 Task: Look for Airbnb options in Uyo, Nigeria from 1st November, 2023 to 4th November, 2023 for 1 adult.1  bedroom having 1 bed and 1 bathroom. Property type can be flat. Amenities needed are: wifi. Booking option can be shelf check-in. Look for 3 properties as per requirement.
Action: Mouse moved to (565, 123)
Screenshot: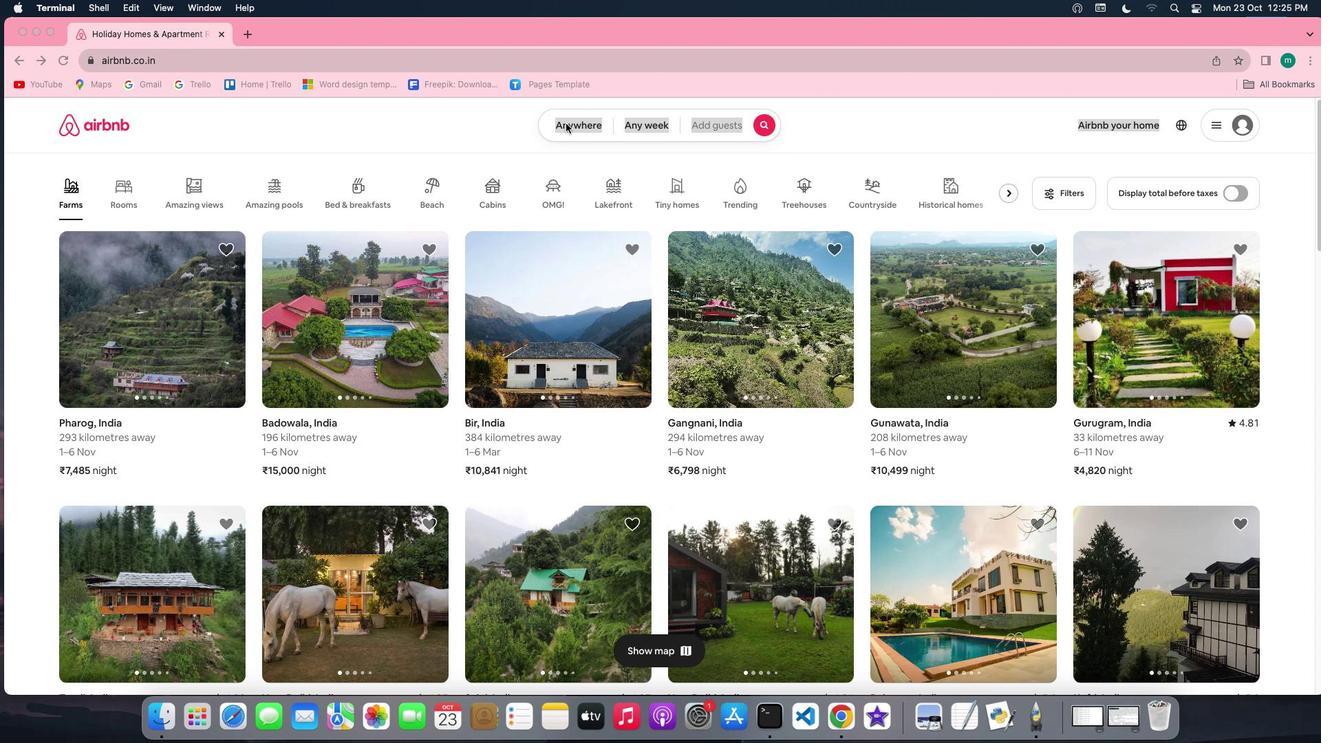 
Action: Mouse pressed left at (565, 123)
Screenshot: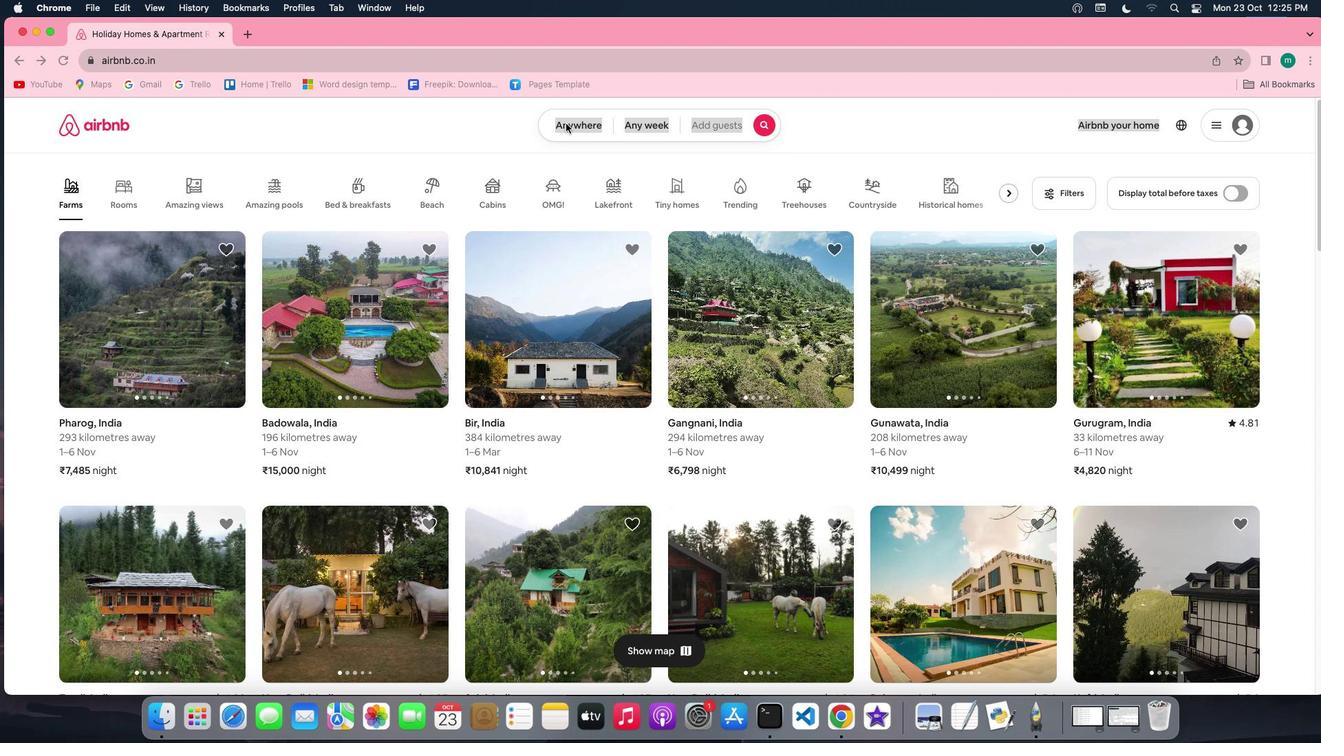 
Action: Mouse pressed left at (565, 123)
Screenshot: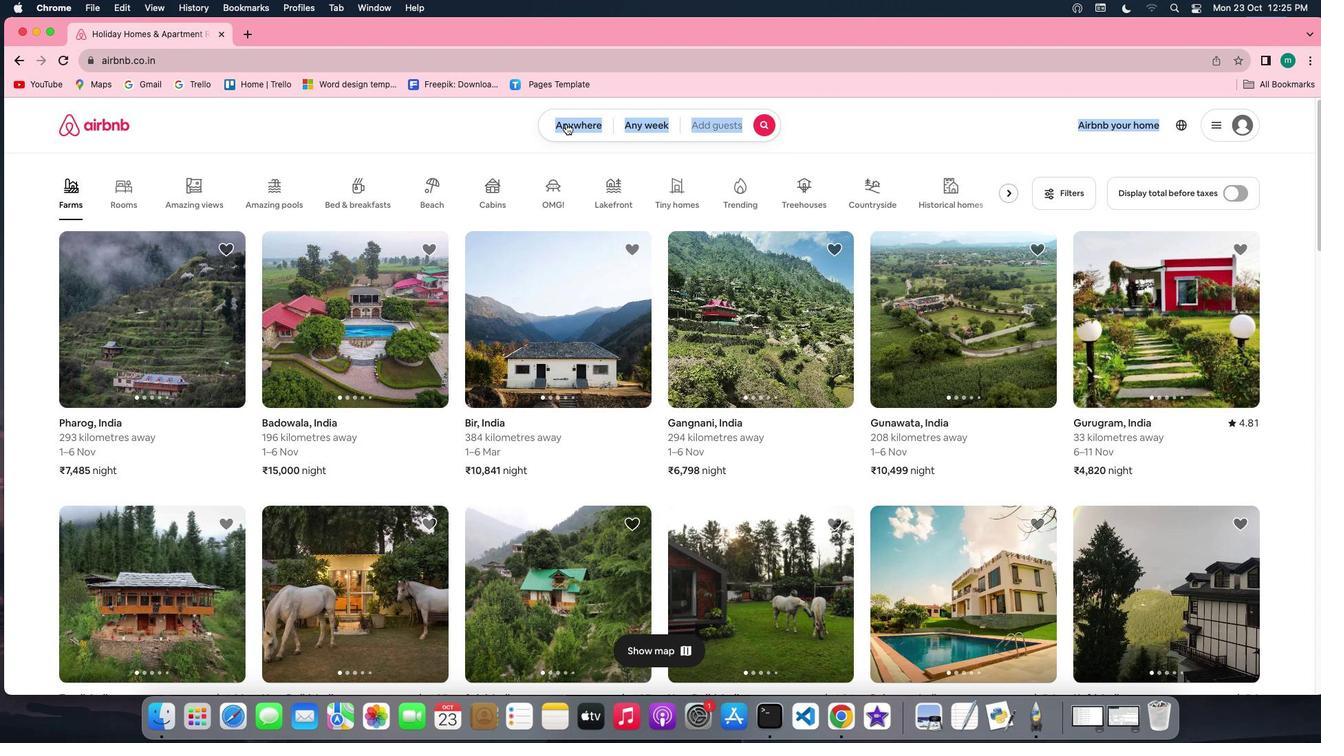 
Action: Mouse moved to (493, 181)
Screenshot: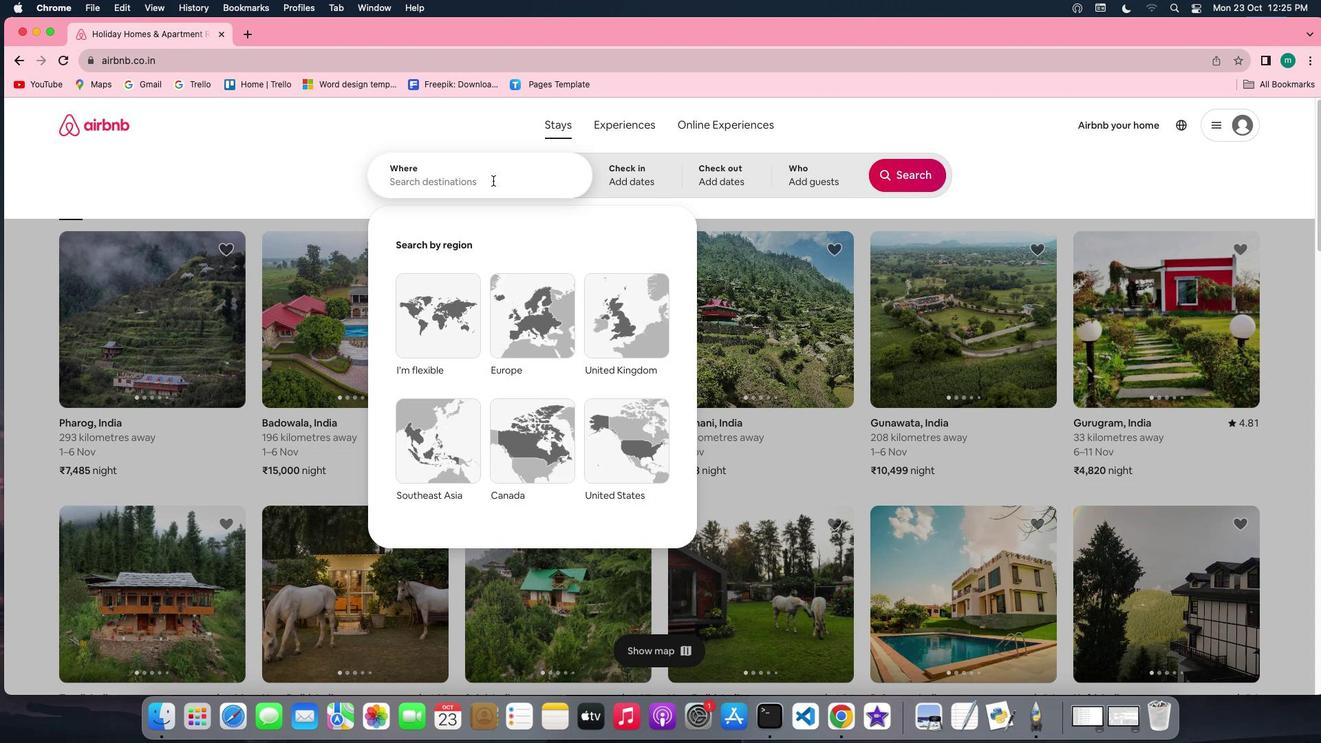 
Action: Key pressed Key.shift'U''y''o'','Key.spaceKey.shift'n''i''g''e''r''i''a'
Screenshot: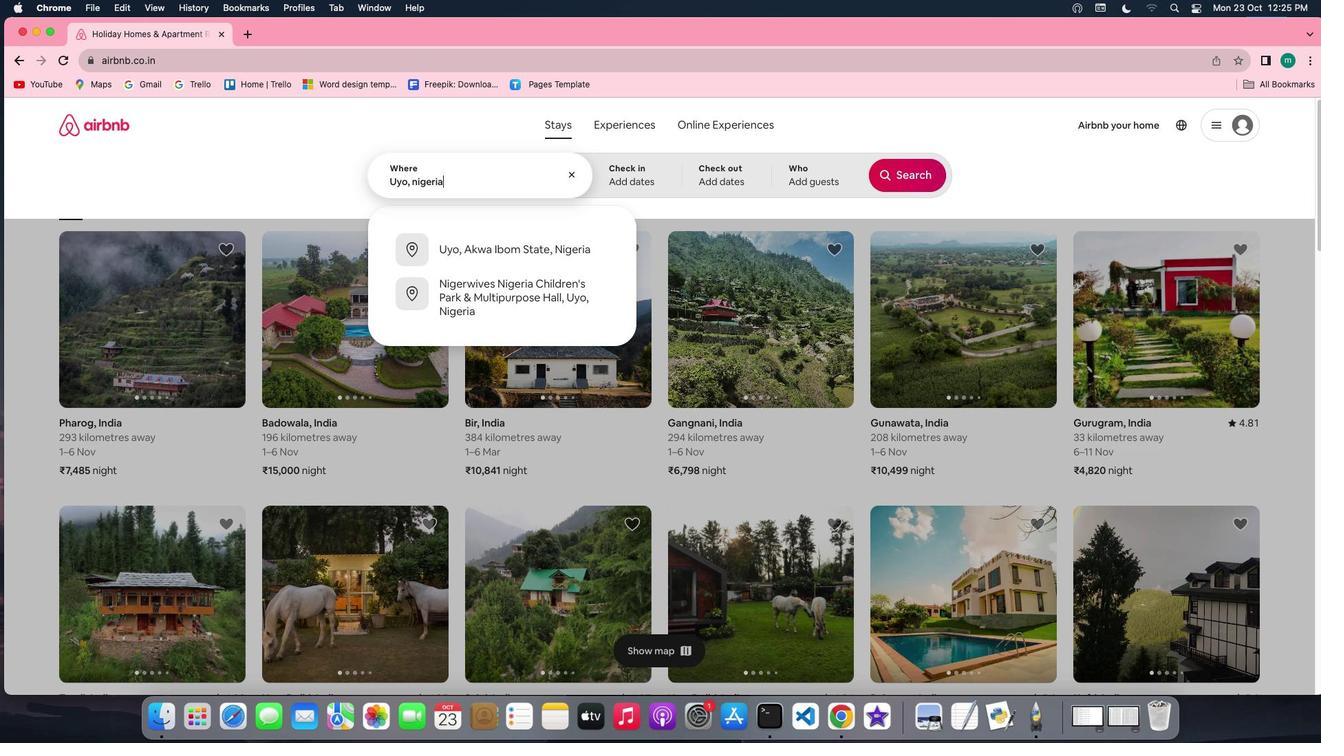 
Action: Mouse moved to (620, 177)
Screenshot: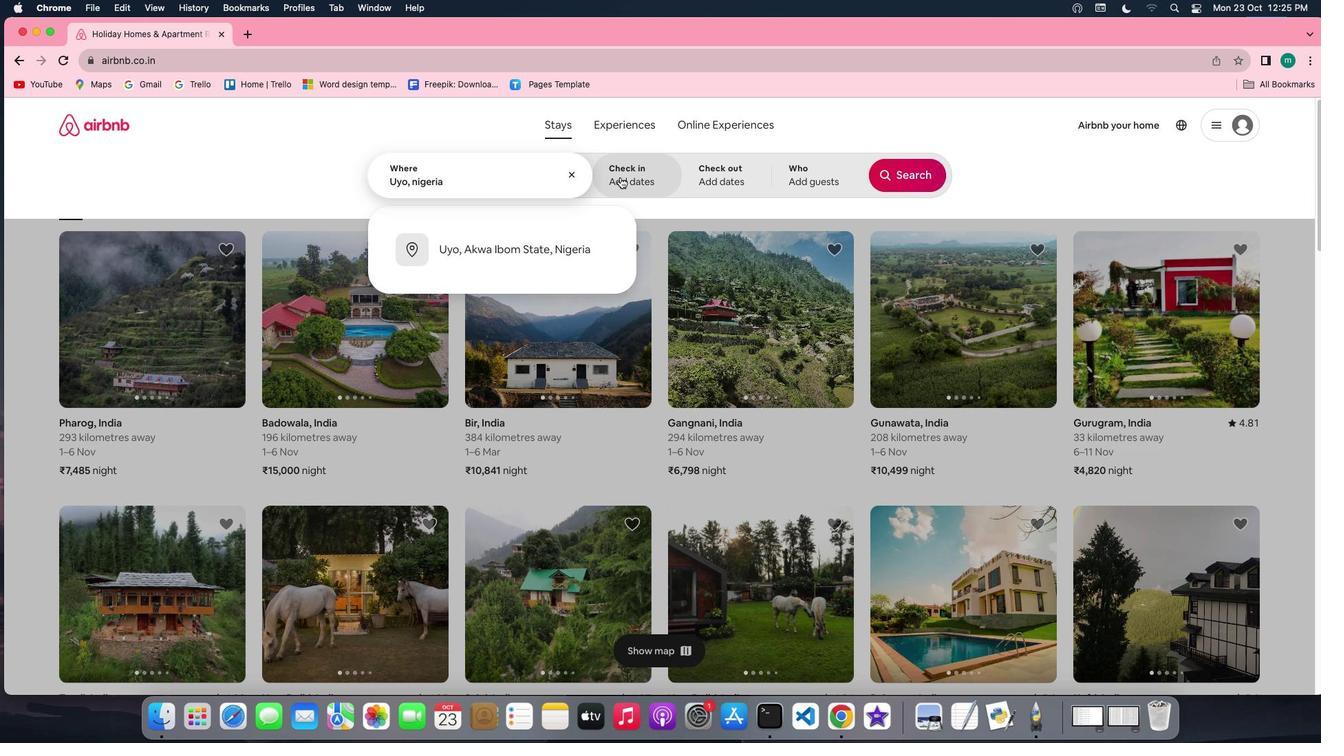 
Action: Mouse pressed left at (620, 177)
Screenshot: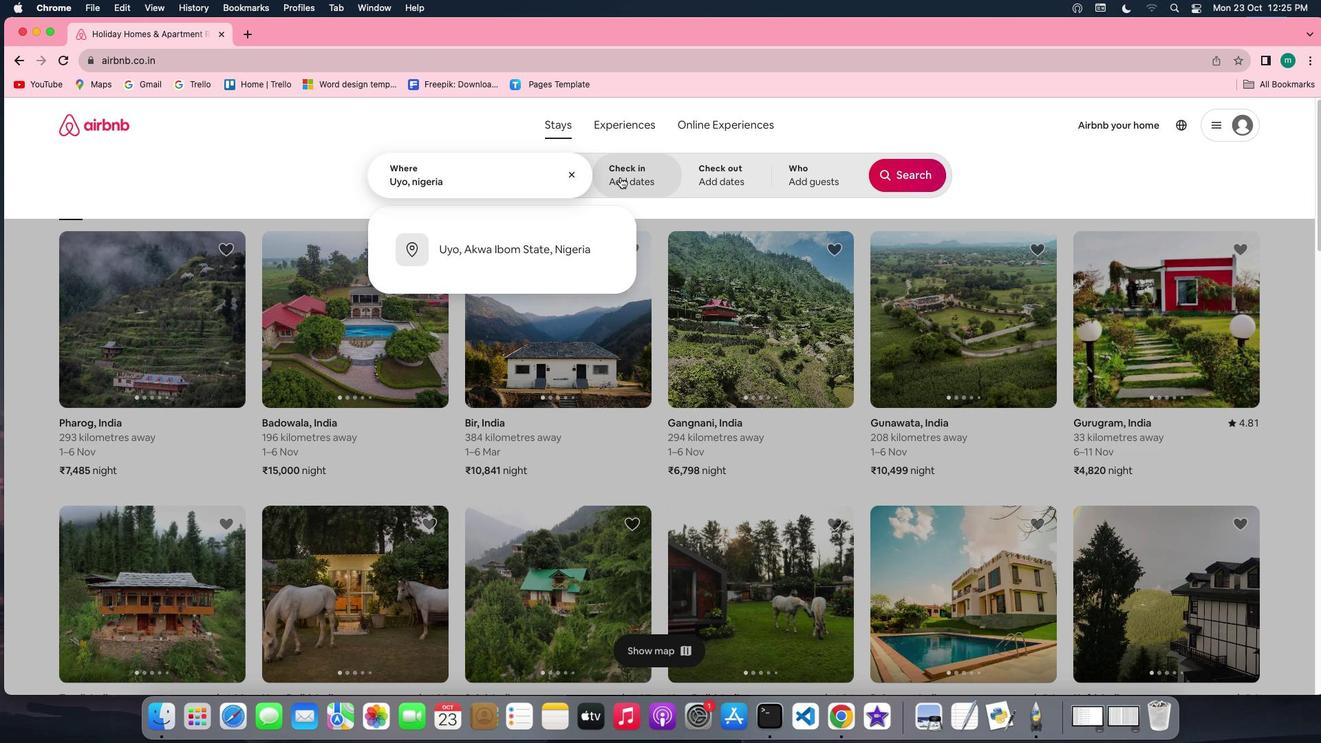 
Action: Mouse moved to (788, 330)
Screenshot: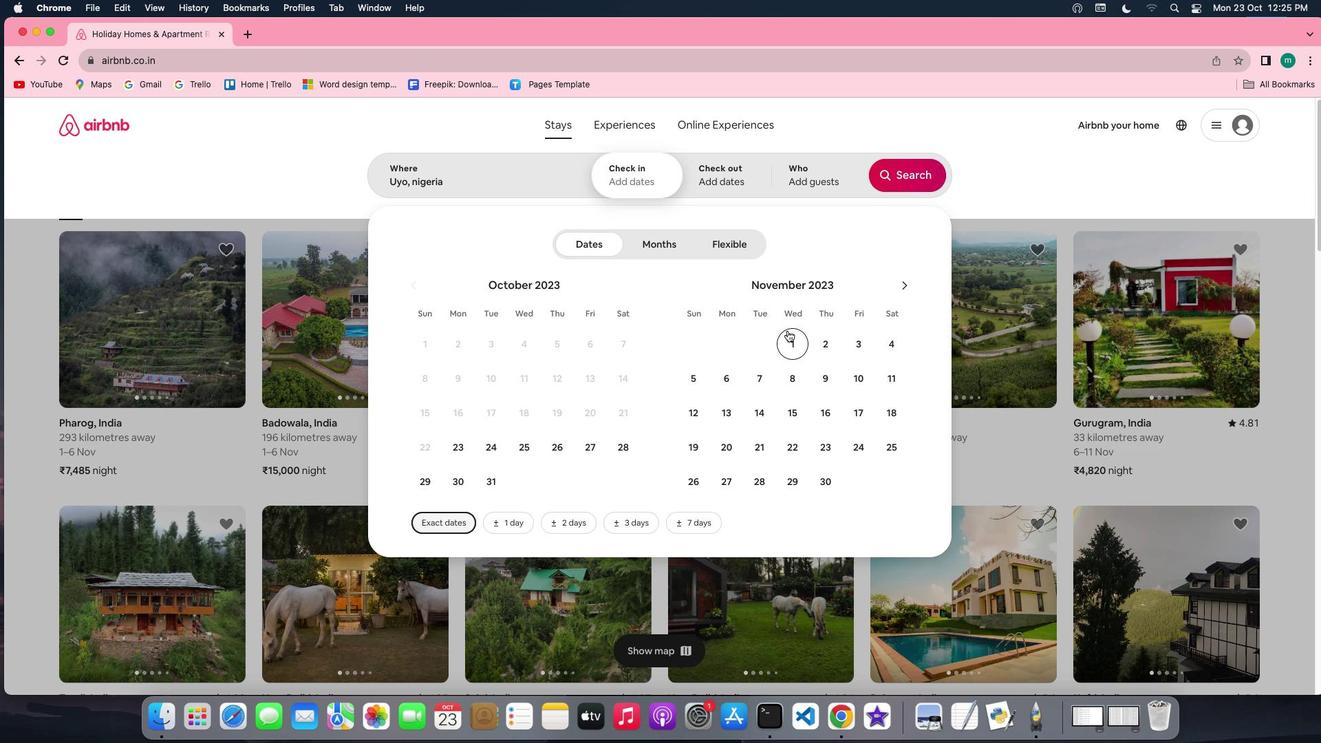 
Action: Mouse pressed left at (788, 330)
Screenshot: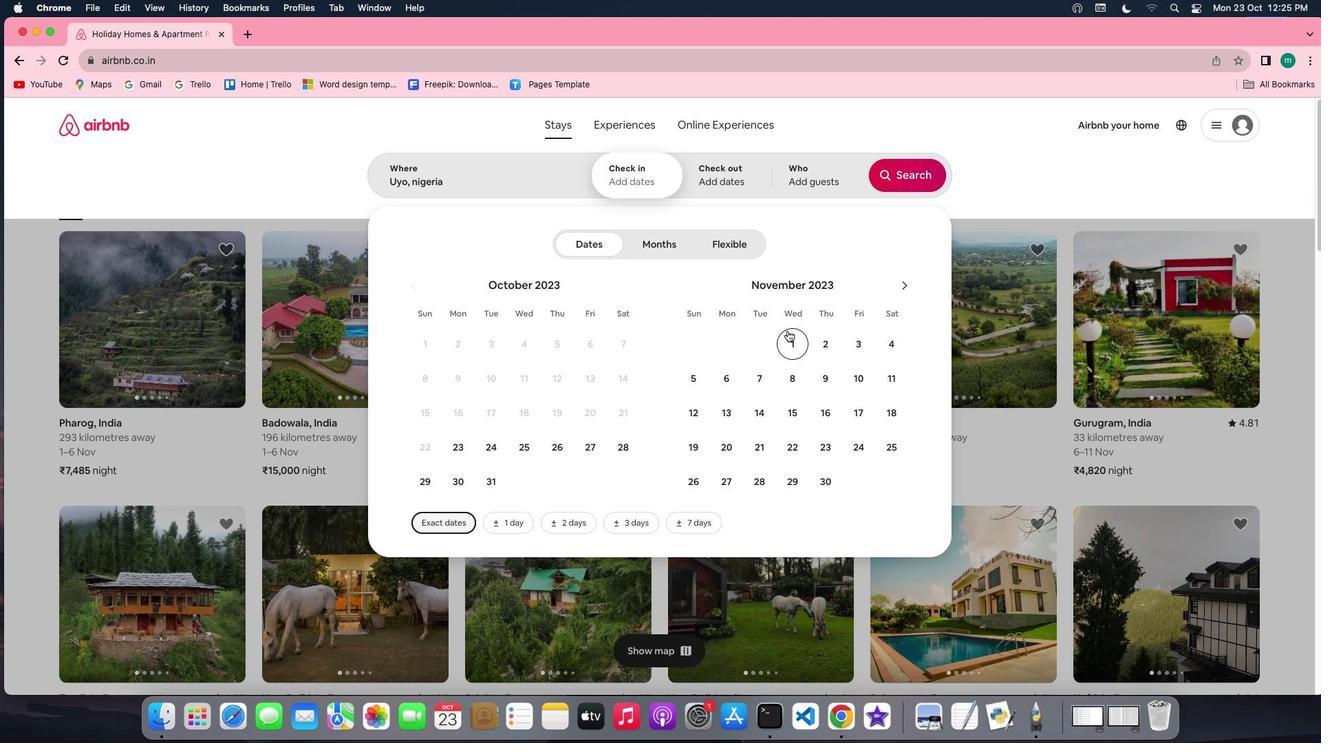 
Action: Mouse moved to (876, 346)
Screenshot: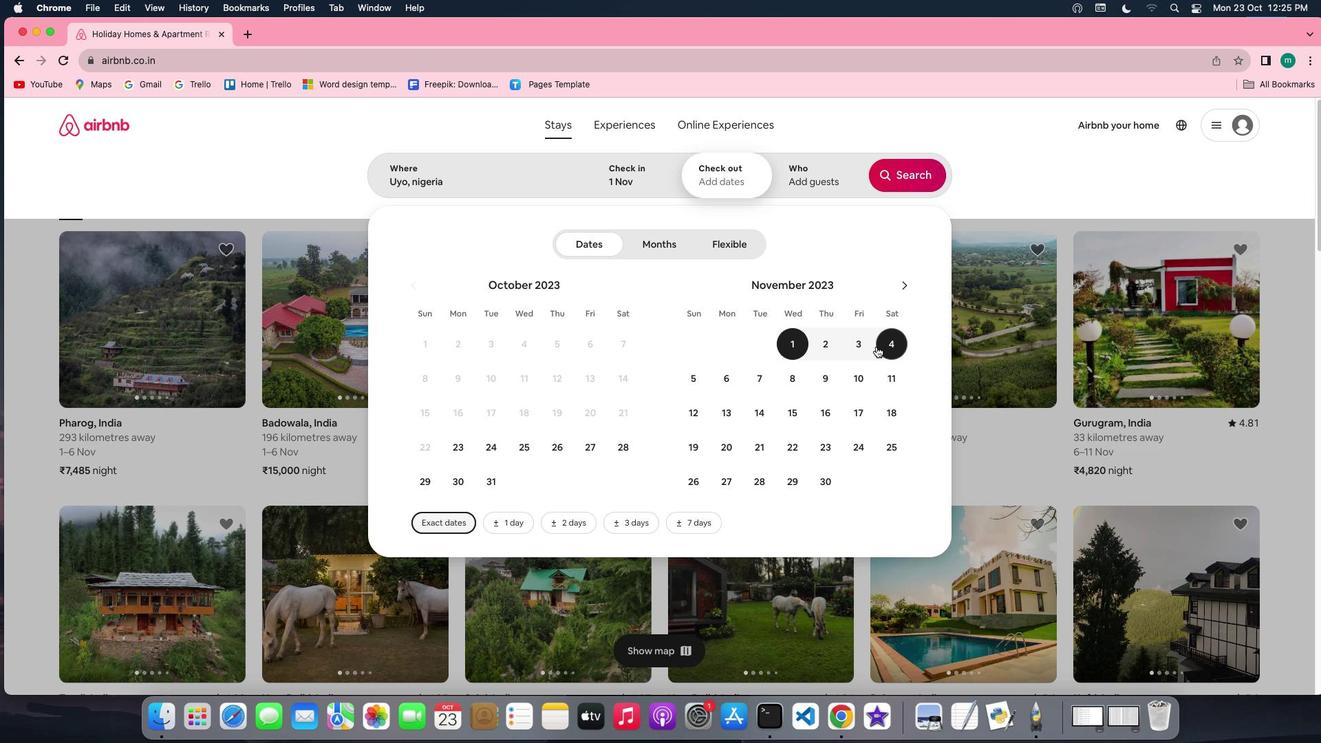 
Action: Mouse pressed left at (876, 346)
Screenshot: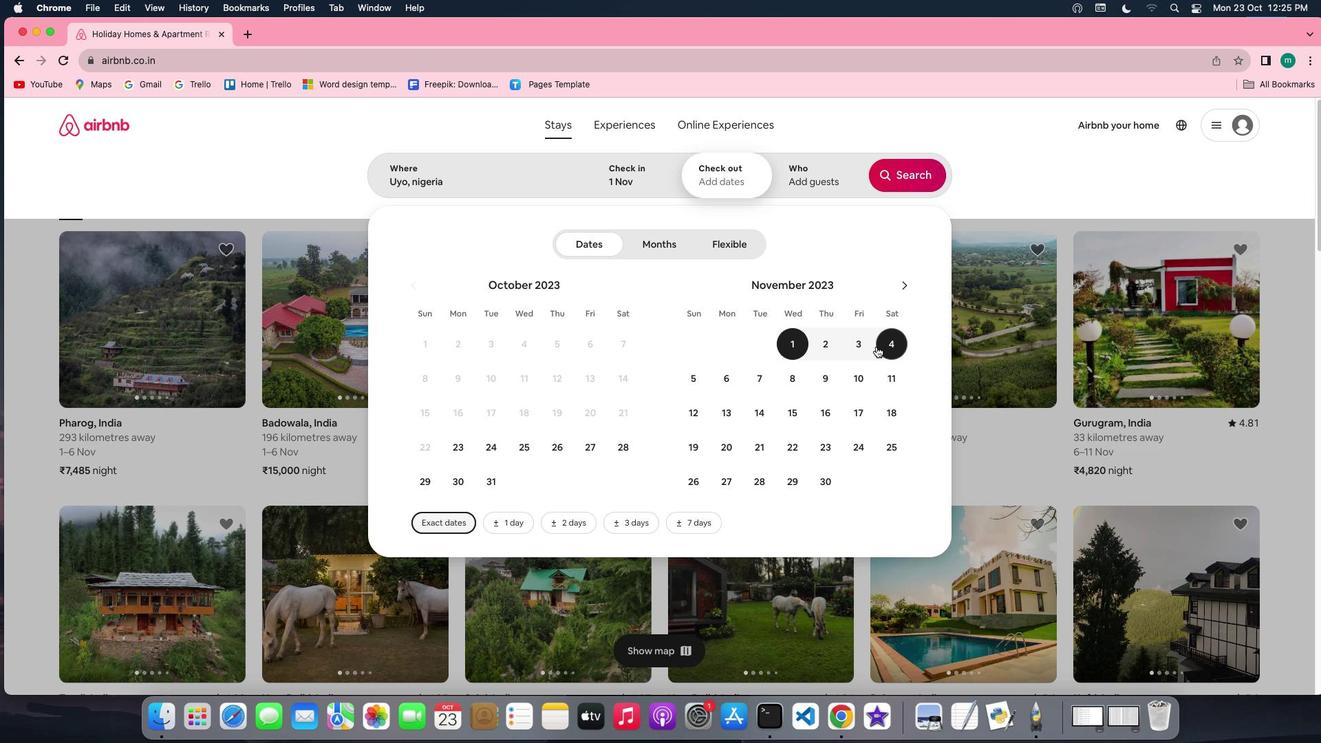
Action: Mouse moved to (850, 182)
Screenshot: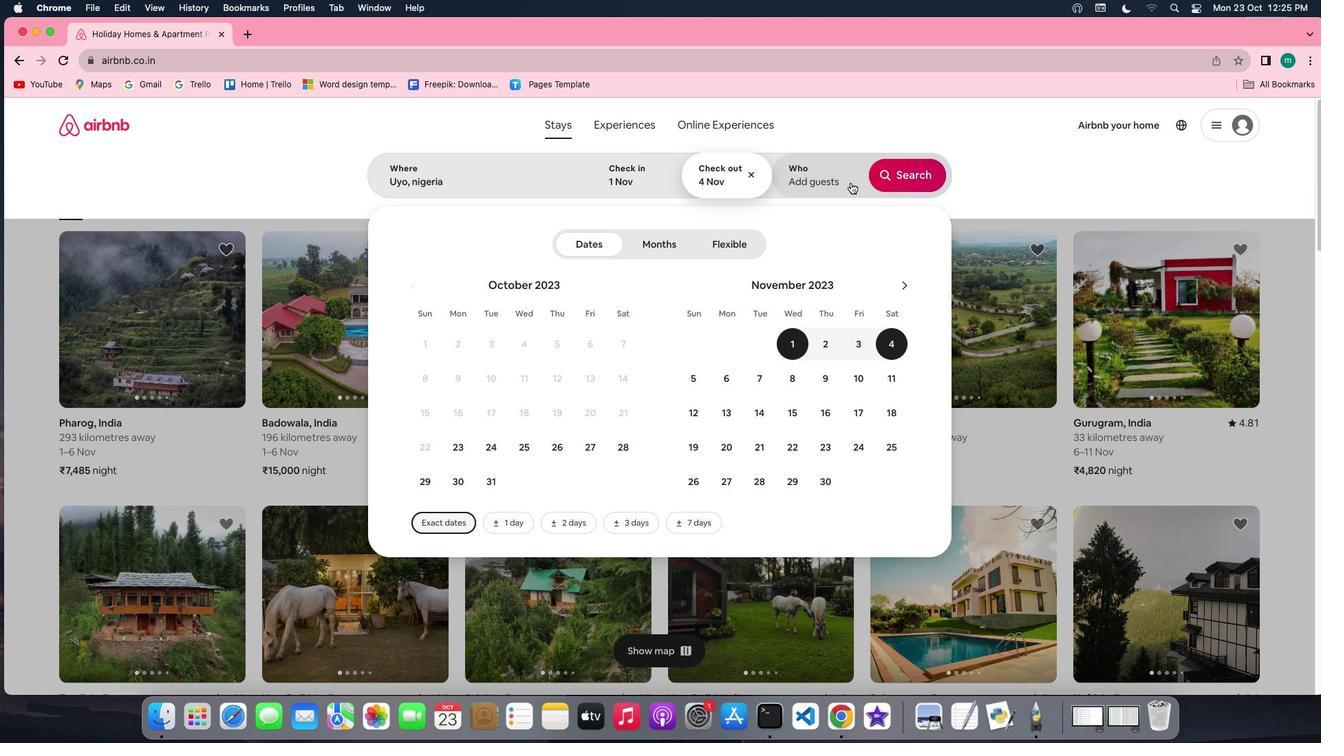 
Action: Mouse pressed left at (850, 182)
Screenshot: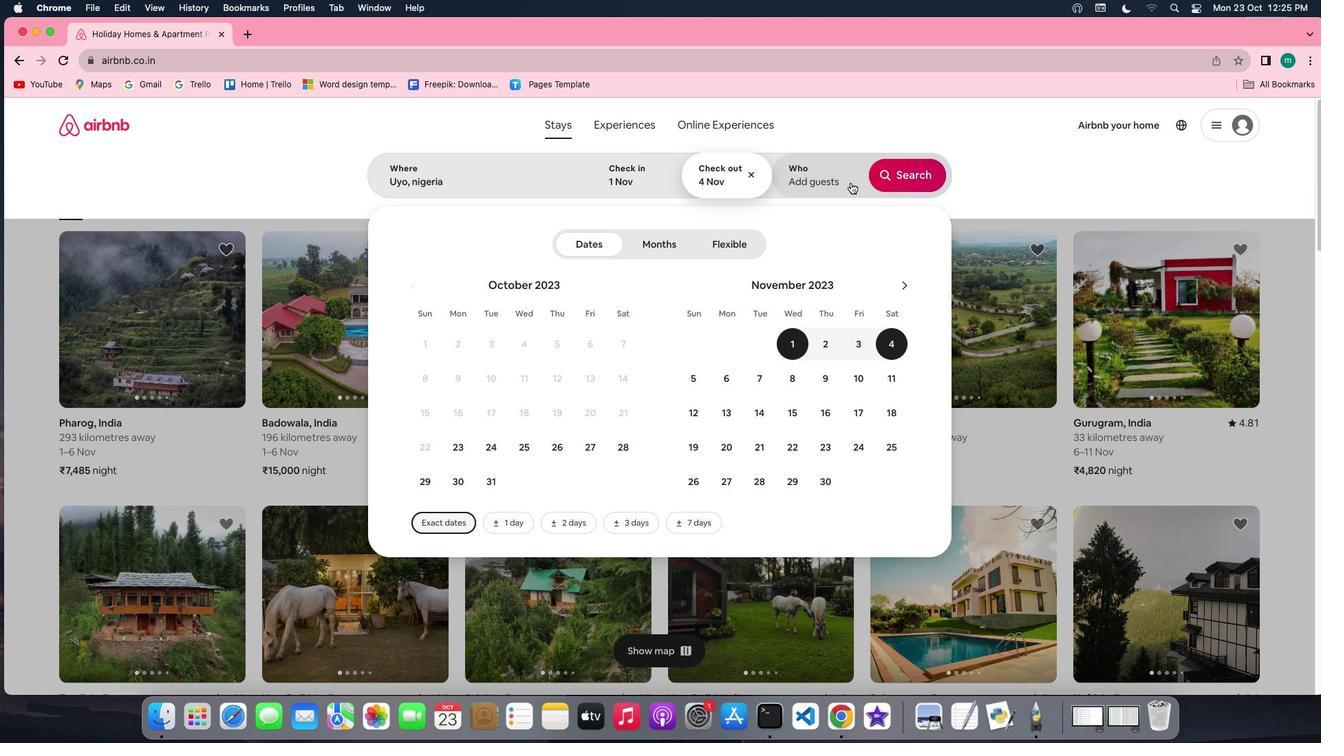 
Action: Mouse moved to (912, 253)
Screenshot: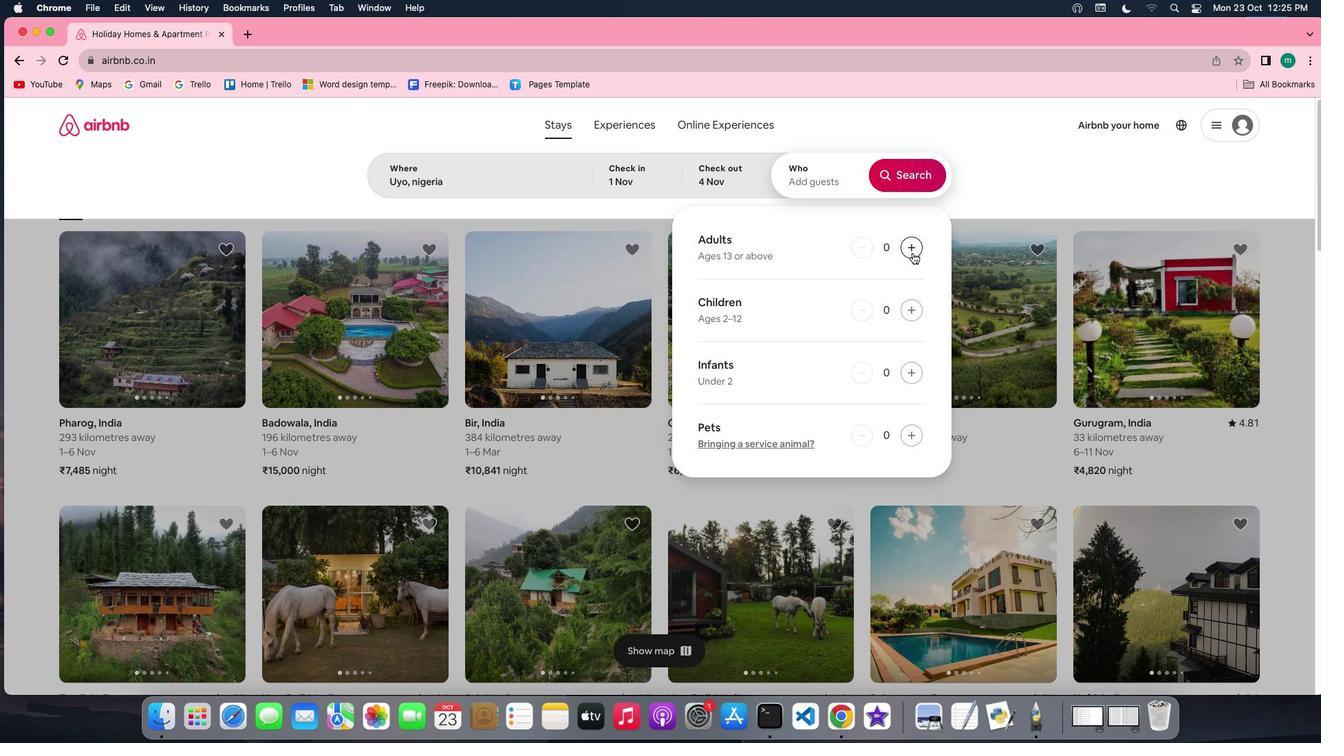 
Action: Mouse pressed left at (912, 253)
Screenshot: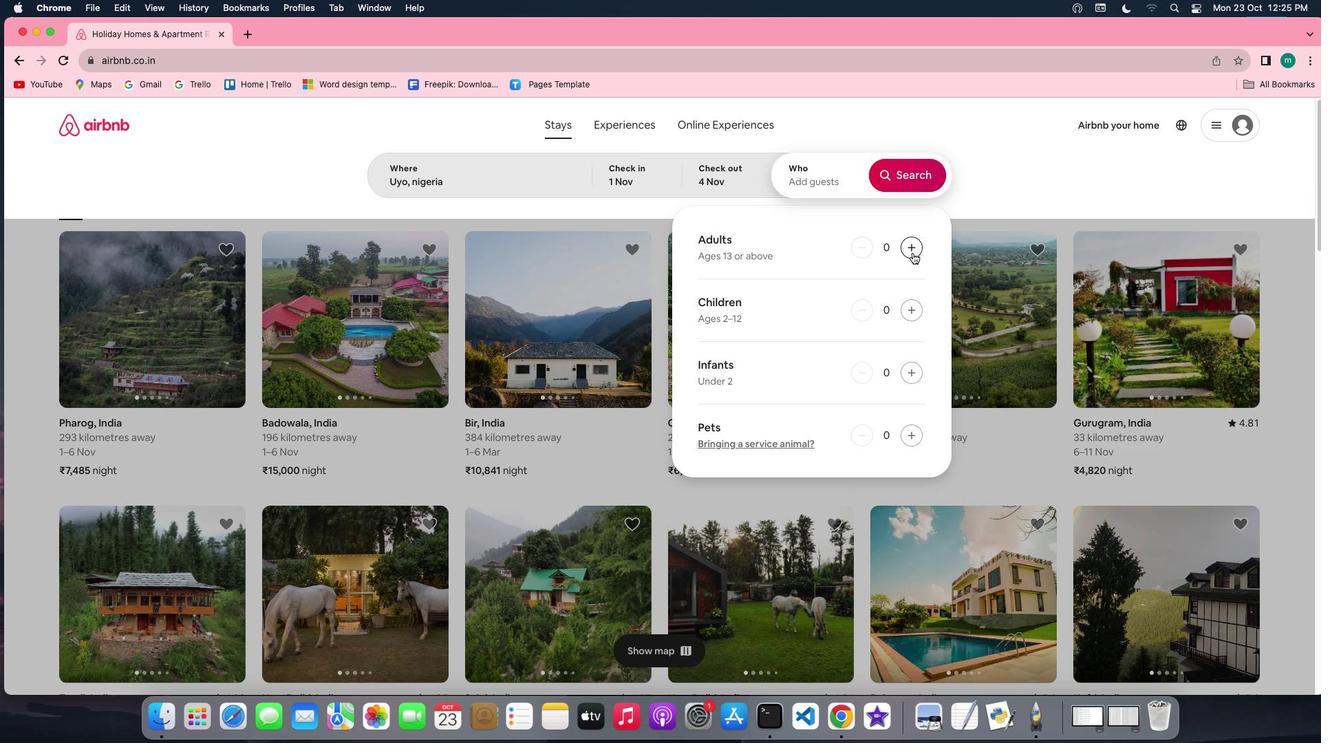 
Action: Mouse moved to (900, 190)
Screenshot: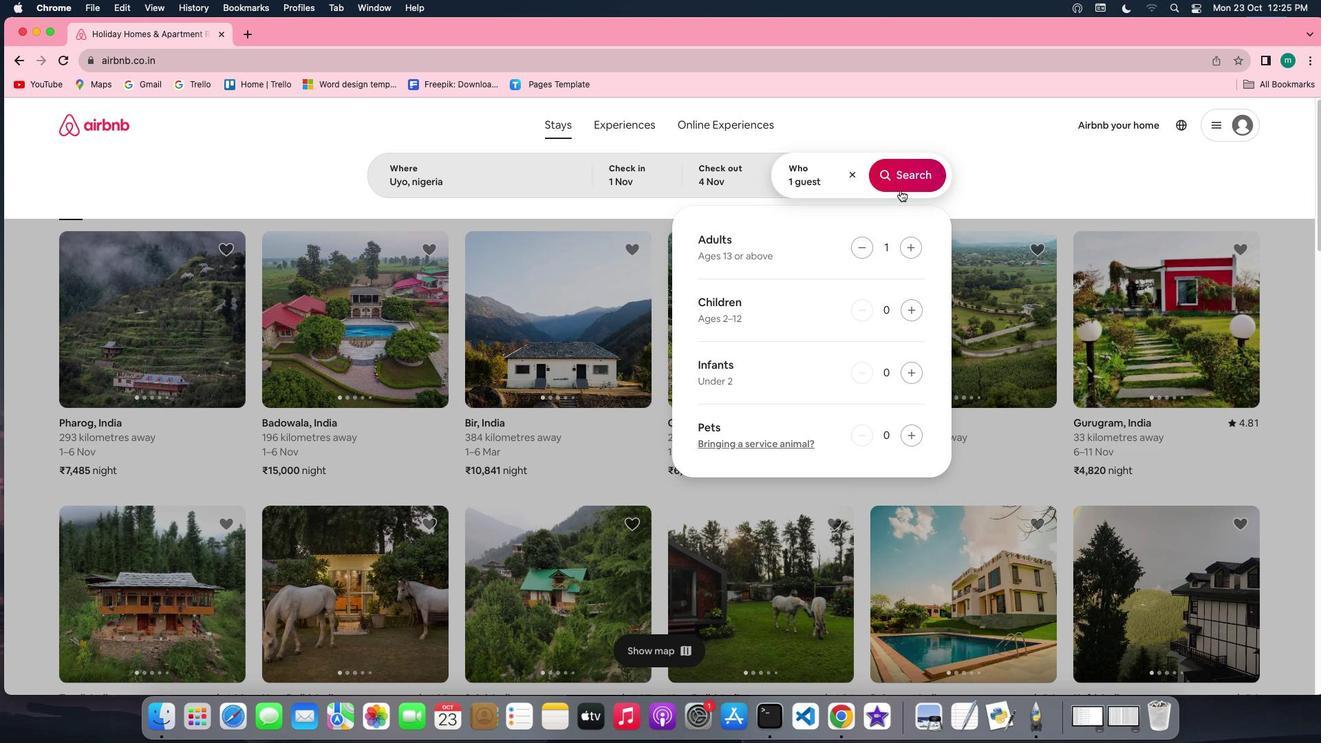 
Action: Mouse pressed left at (900, 190)
Screenshot: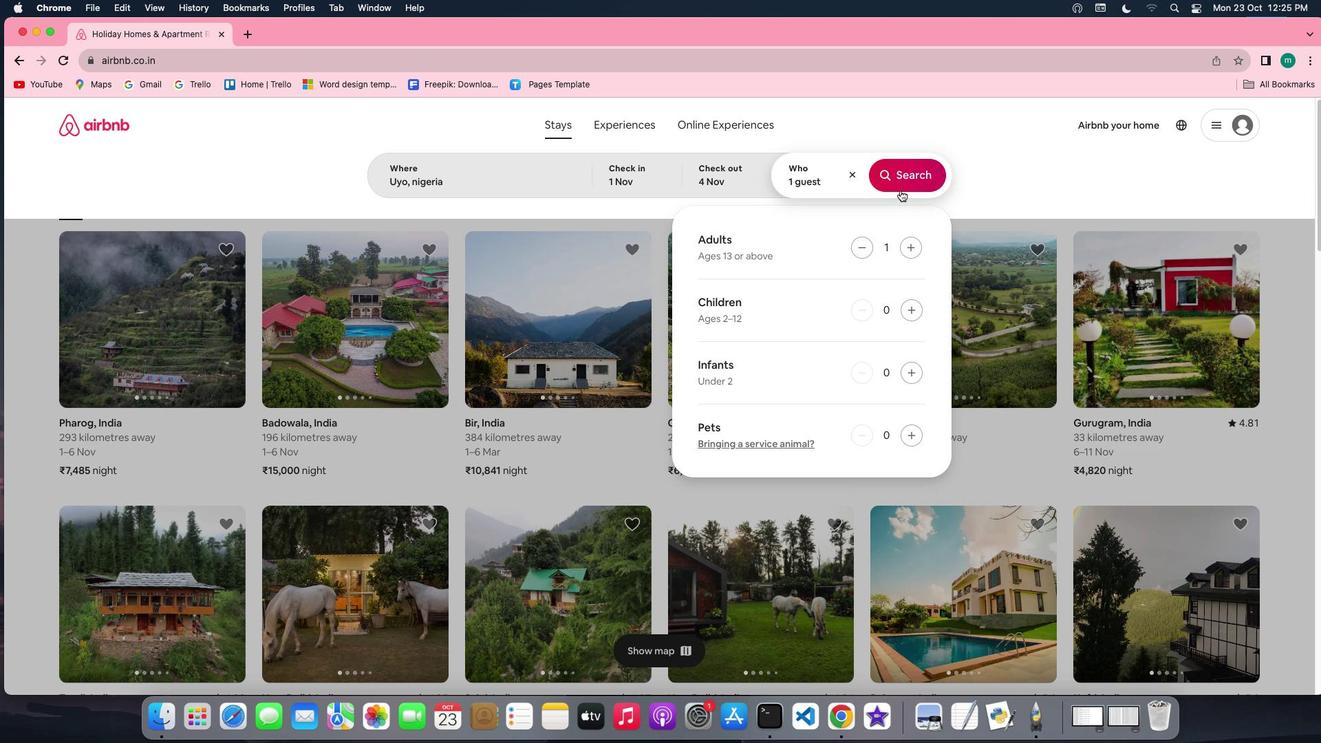 
Action: Mouse moved to (1099, 185)
Screenshot: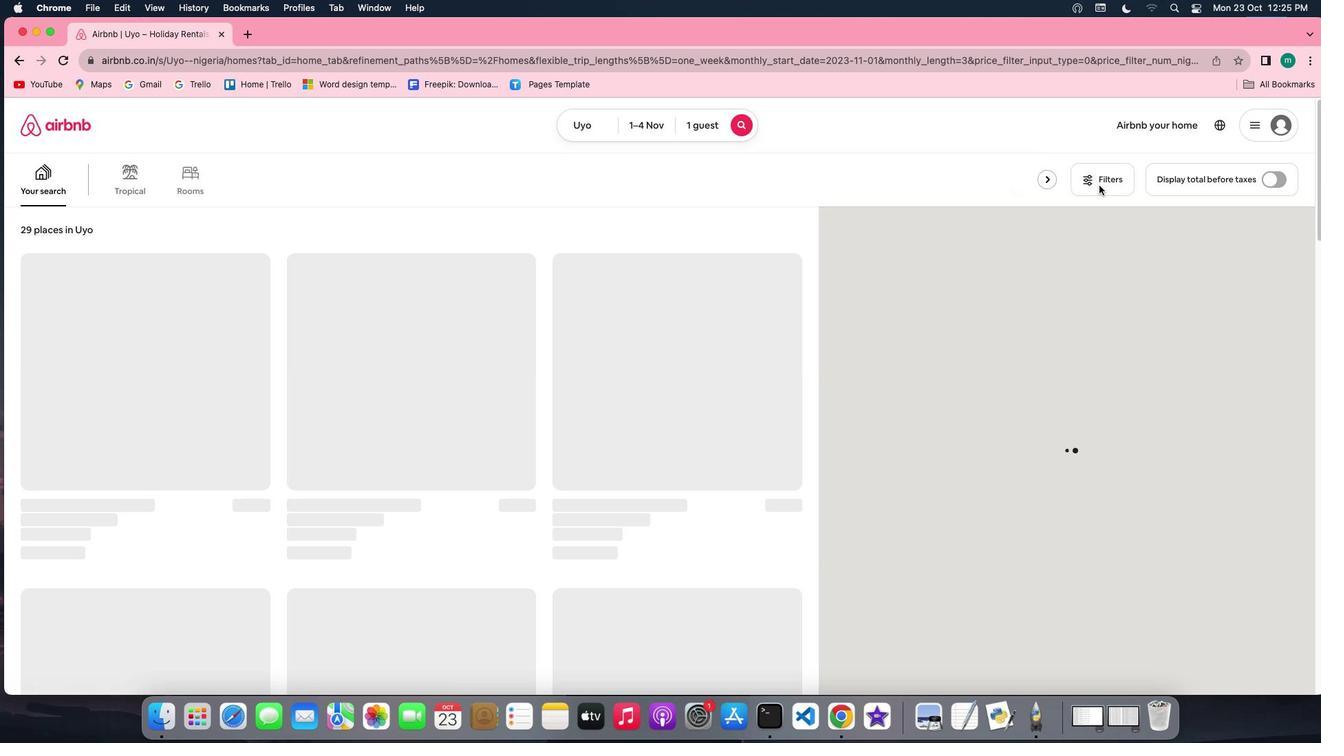
Action: Mouse pressed left at (1099, 185)
Screenshot: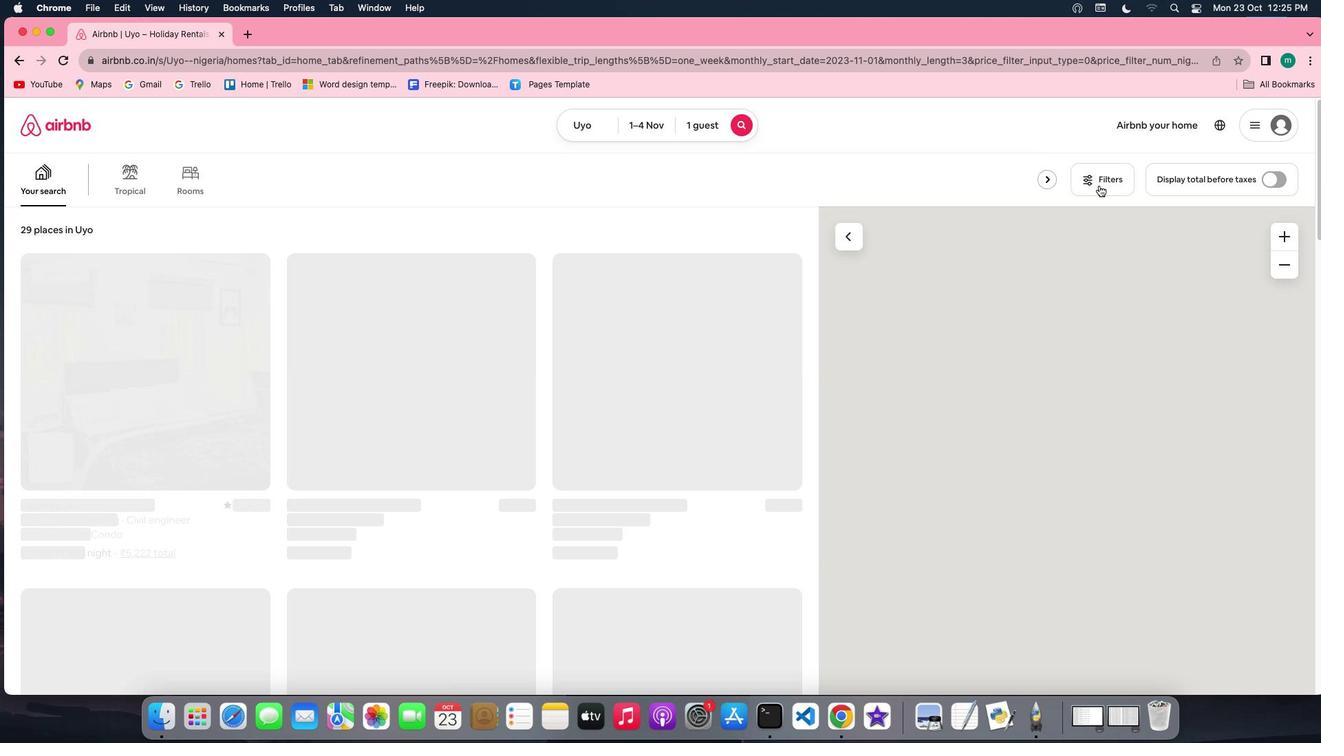 
Action: Mouse moved to (749, 384)
Screenshot: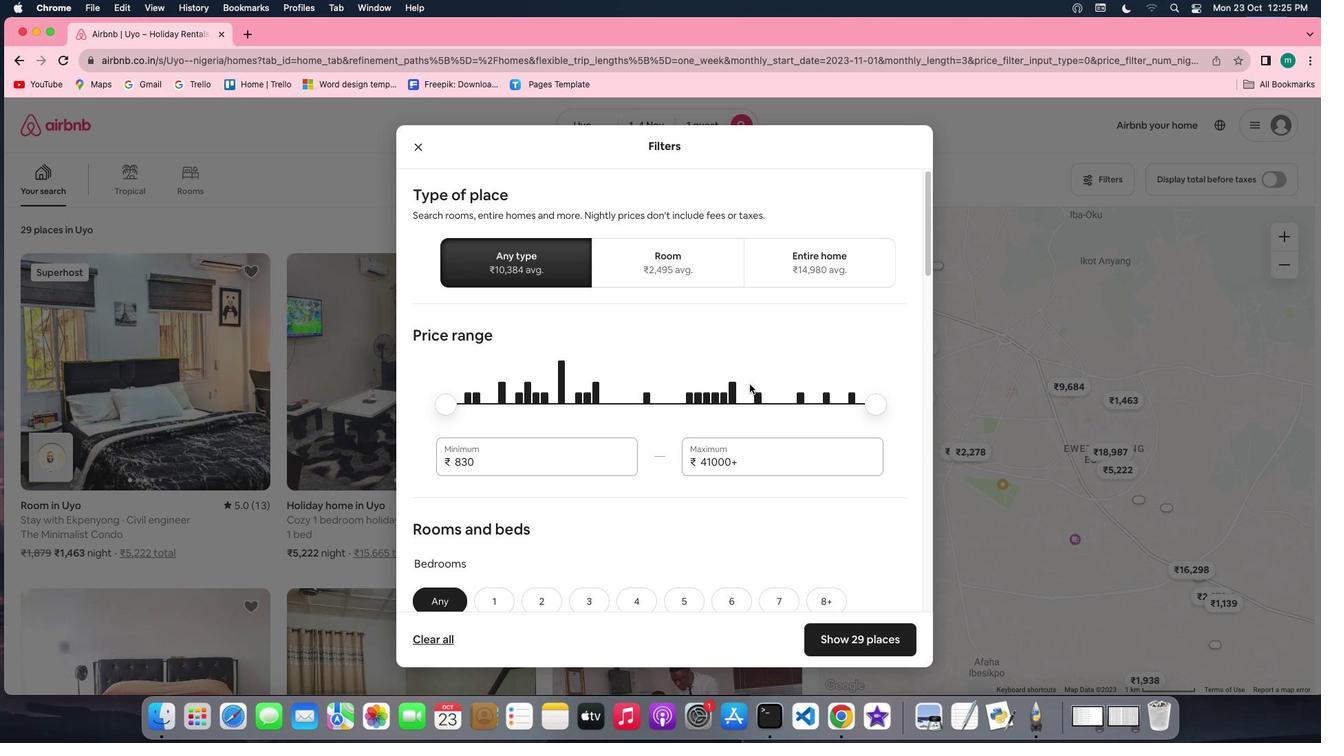 
Action: Mouse scrolled (749, 384) with delta (0, 0)
Screenshot: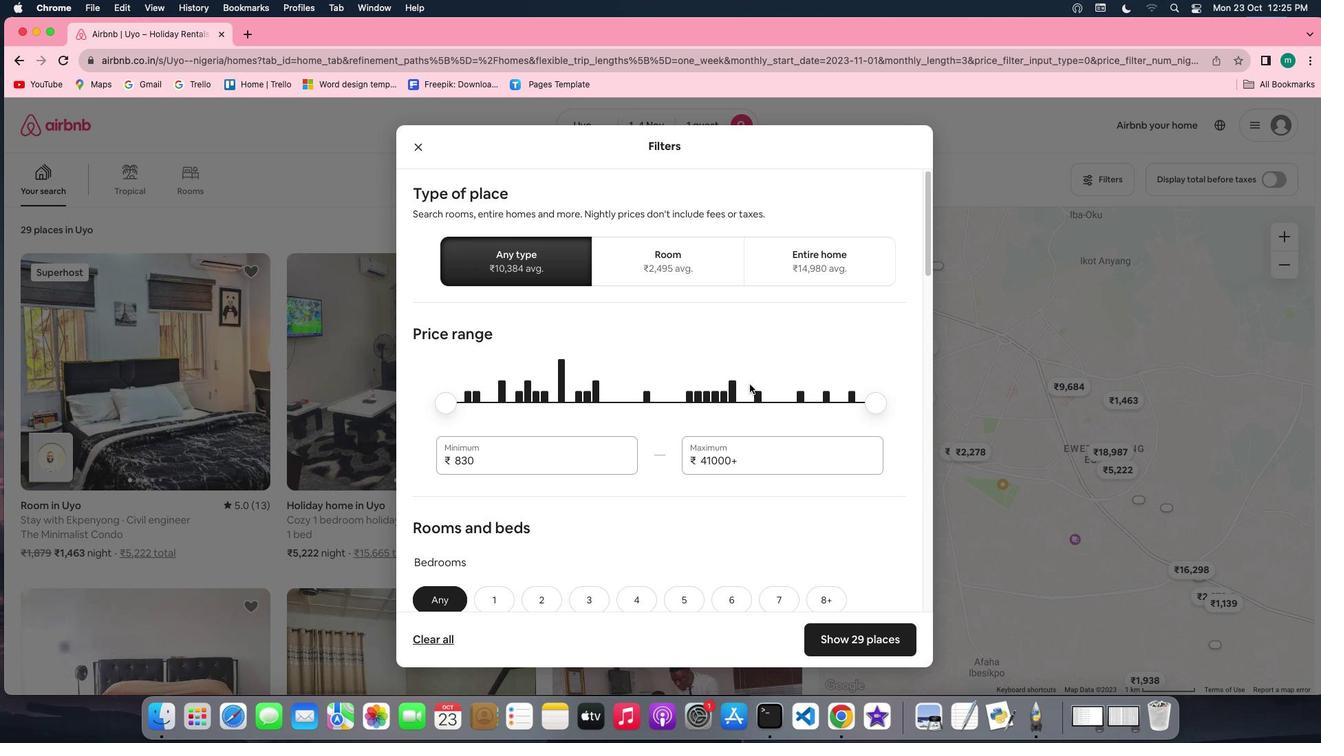 
Action: Mouse scrolled (749, 384) with delta (0, 0)
Screenshot: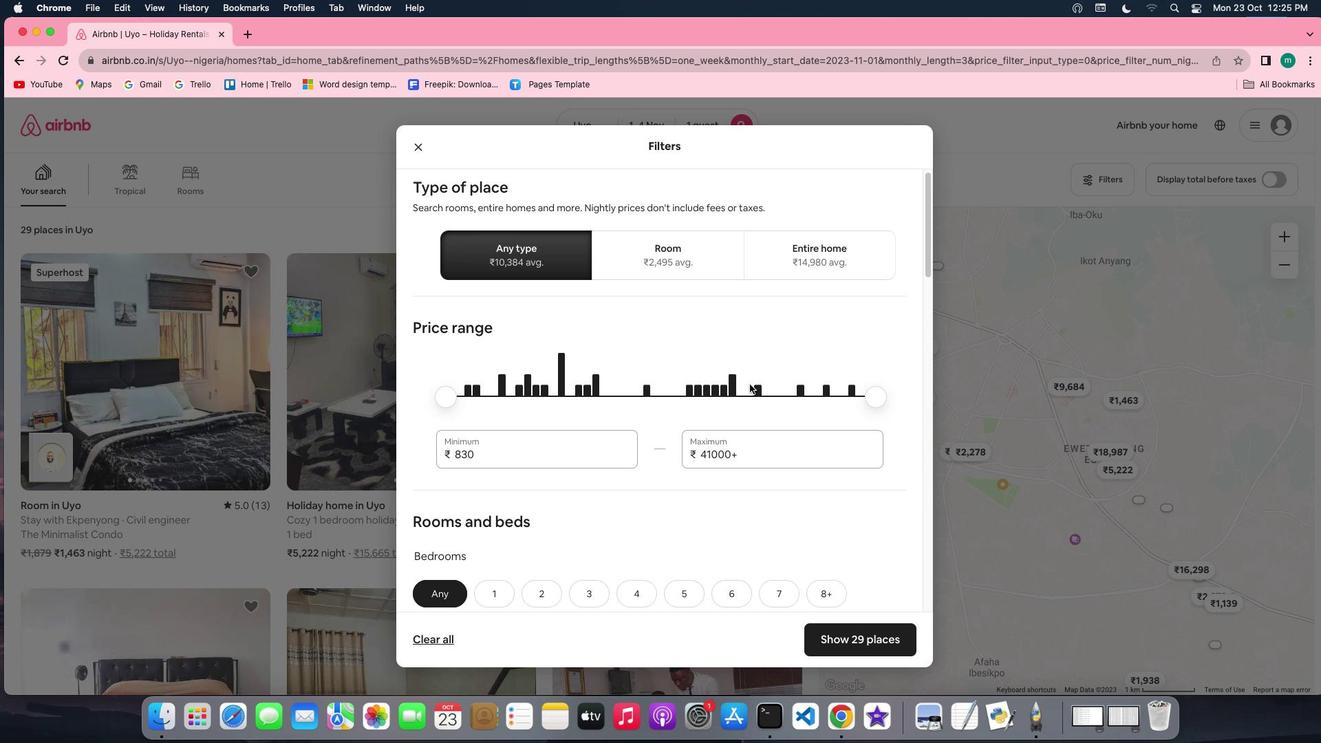 
Action: Mouse scrolled (749, 384) with delta (0, -1)
Screenshot: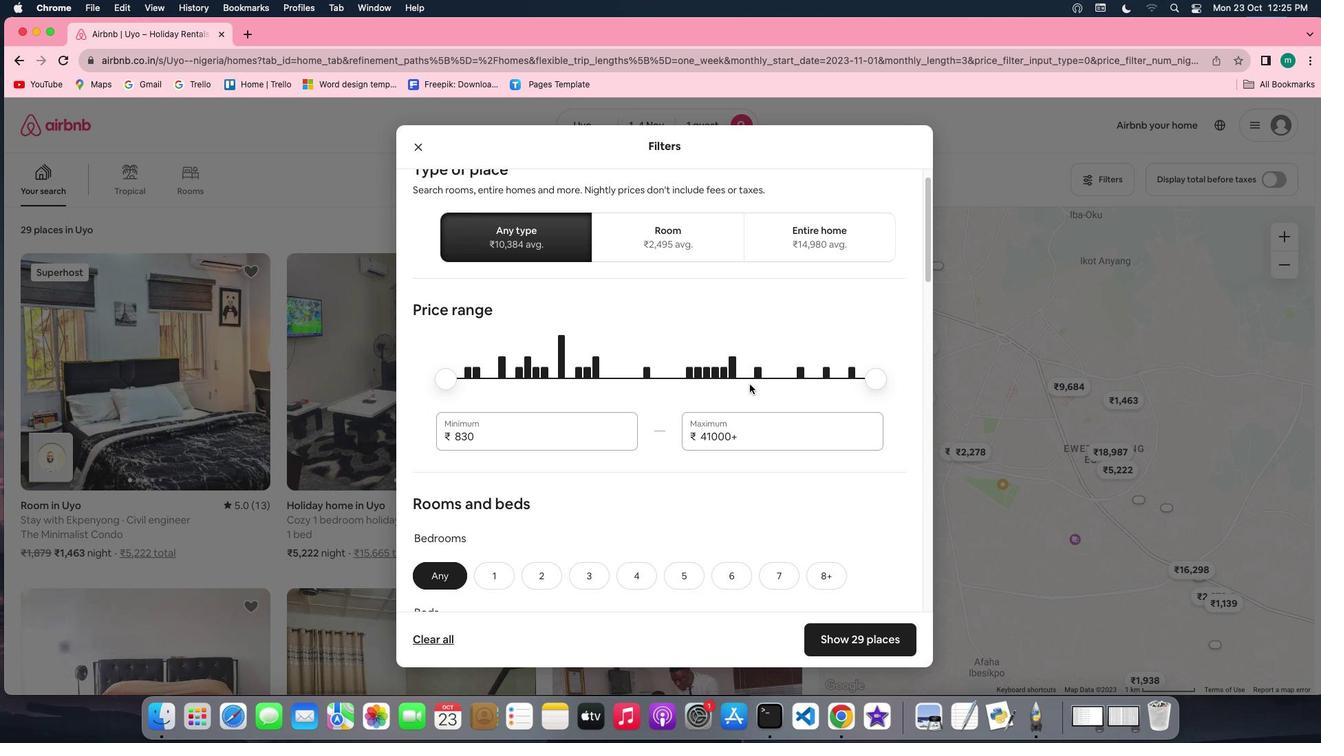 
Action: Mouse scrolled (749, 384) with delta (0, 0)
Screenshot: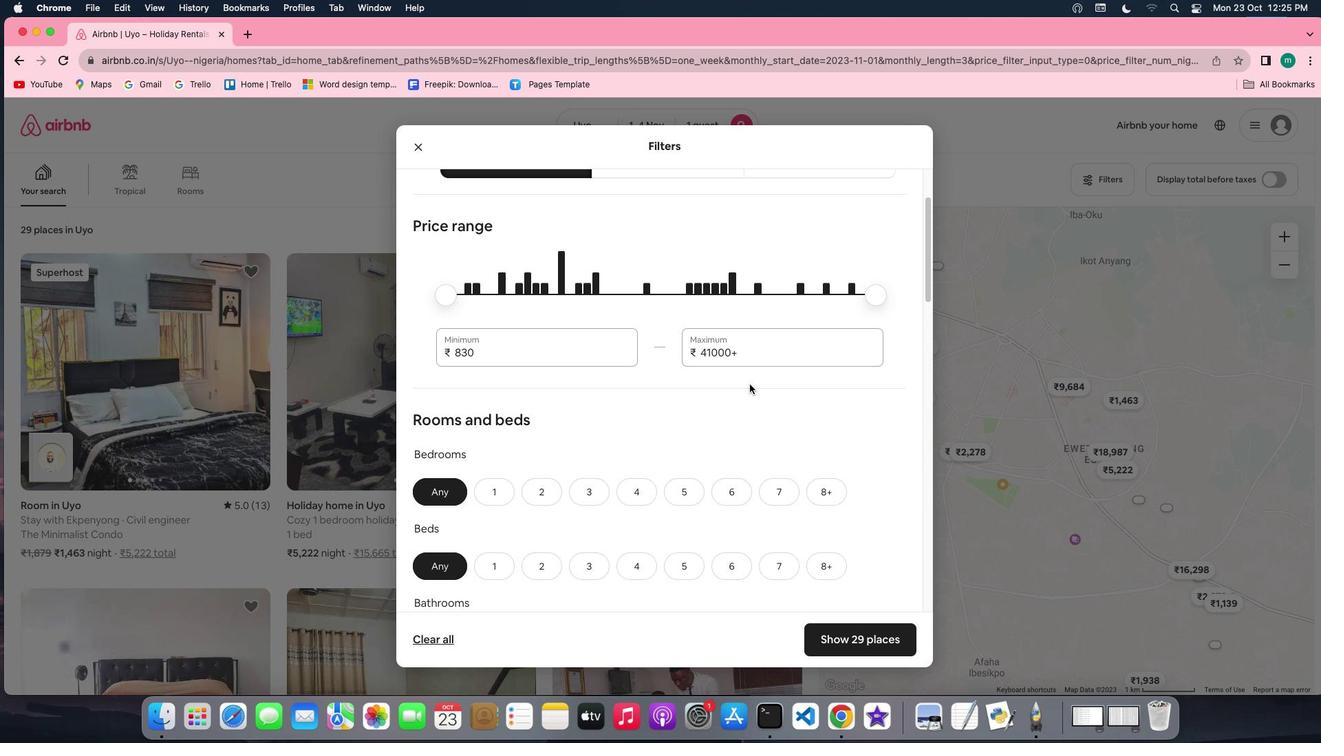 
Action: Mouse scrolled (749, 384) with delta (0, 0)
Screenshot: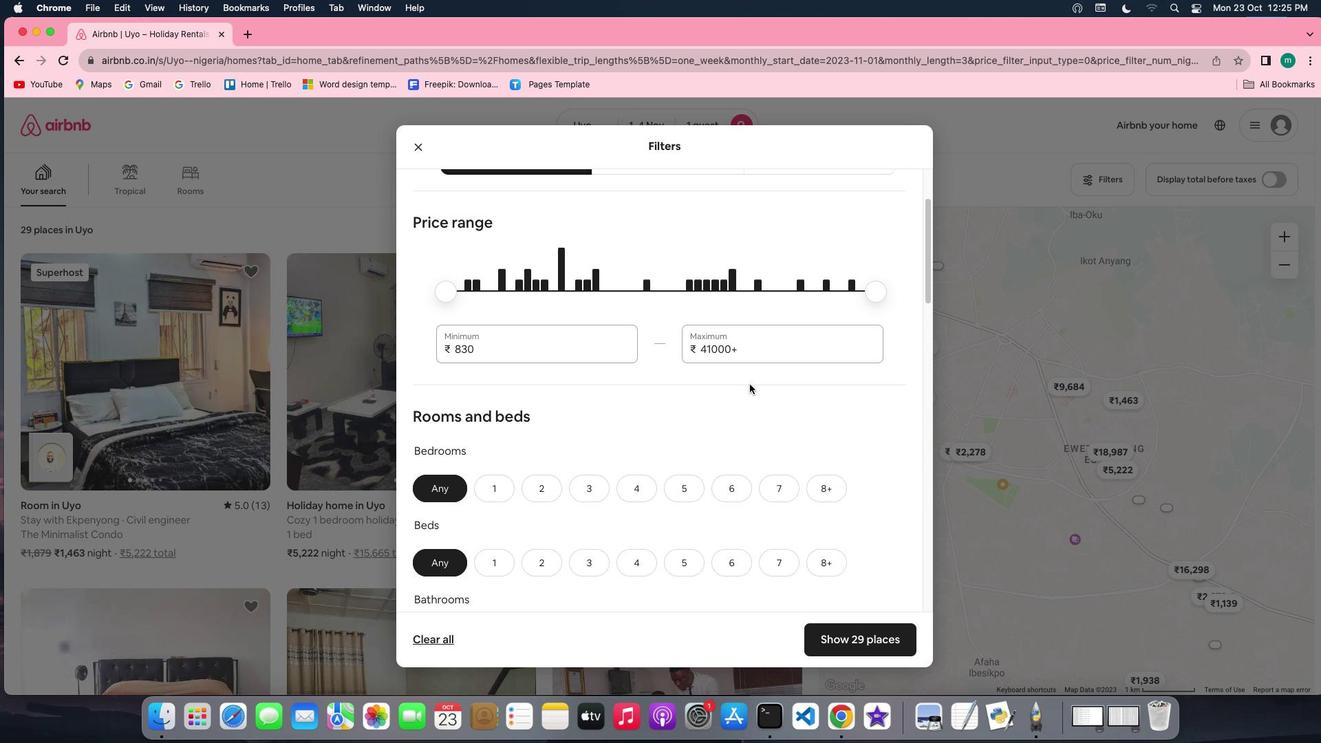 
Action: Mouse scrolled (749, 384) with delta (0, 0)
Screenshot: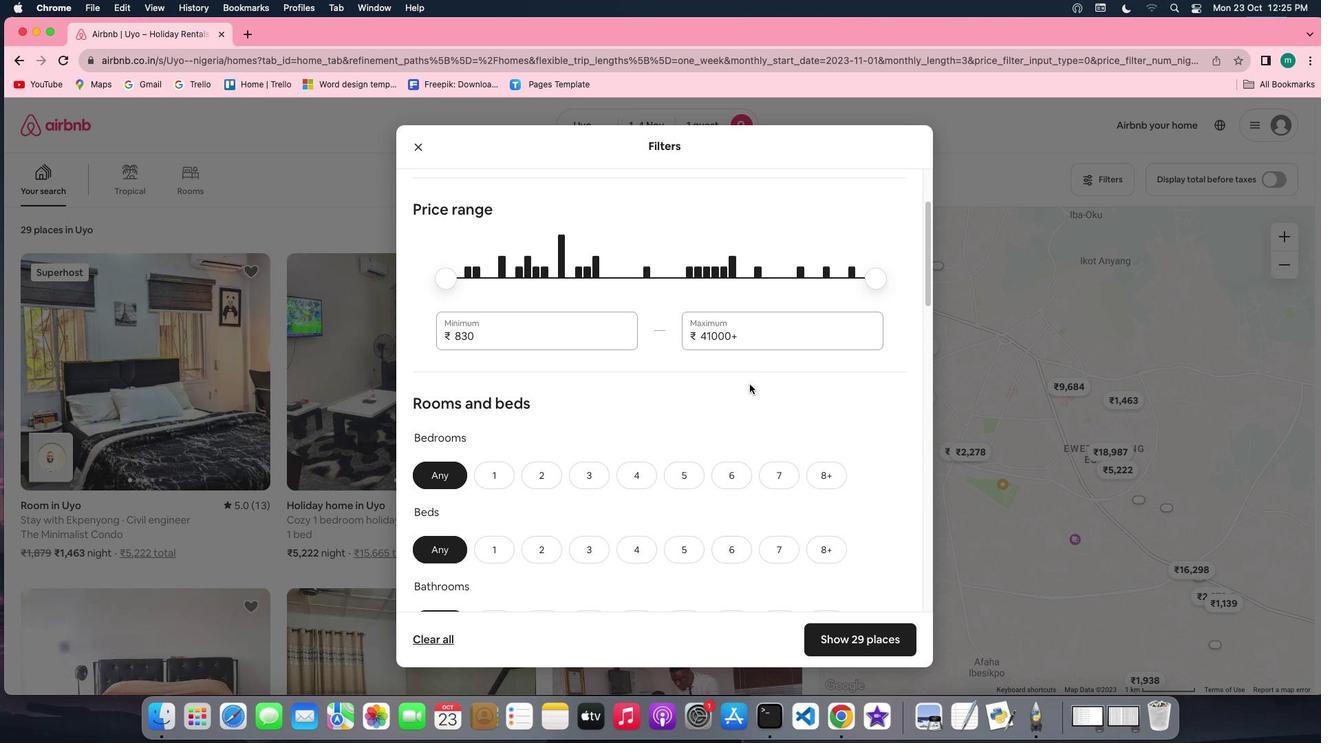 
Action: Mouse scrolled (749, 384) with delta (0, 0)
Screenshot: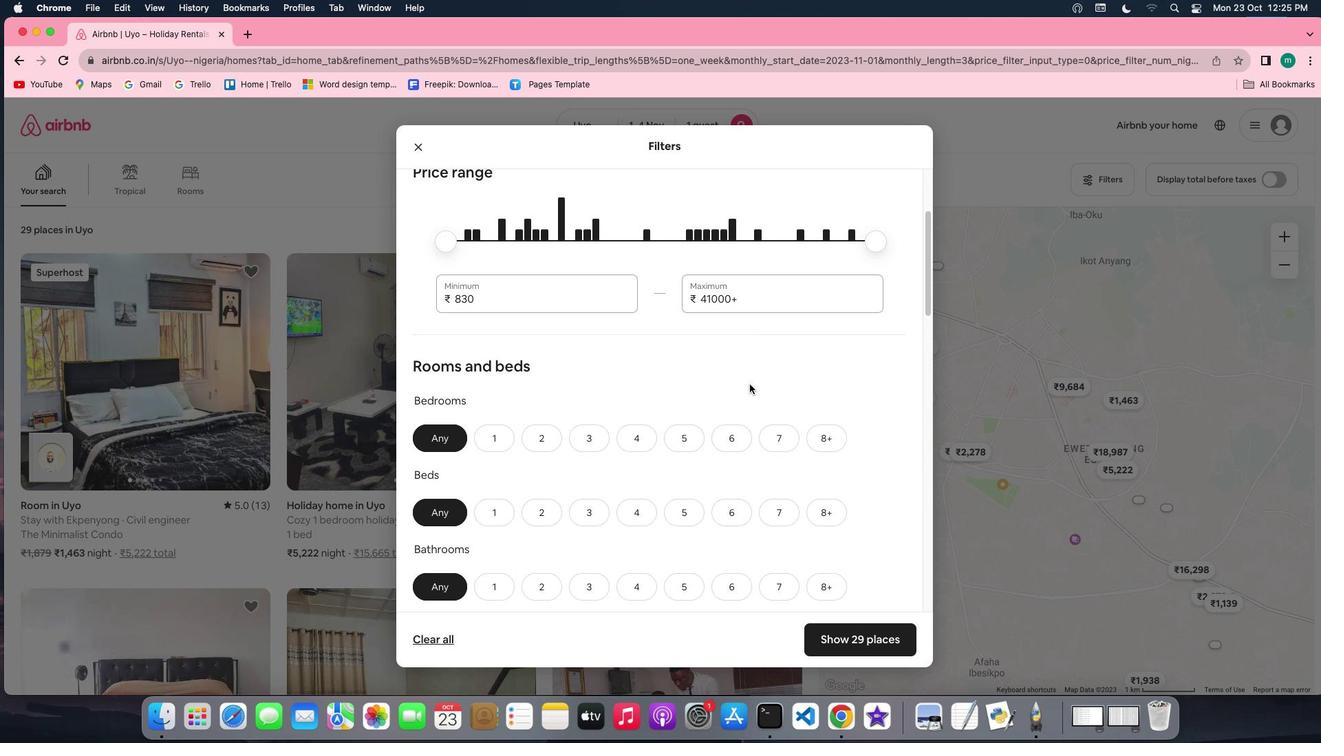 
Action: Mouse scrolled (749, 384) with delta (0, 0)
Screenshot: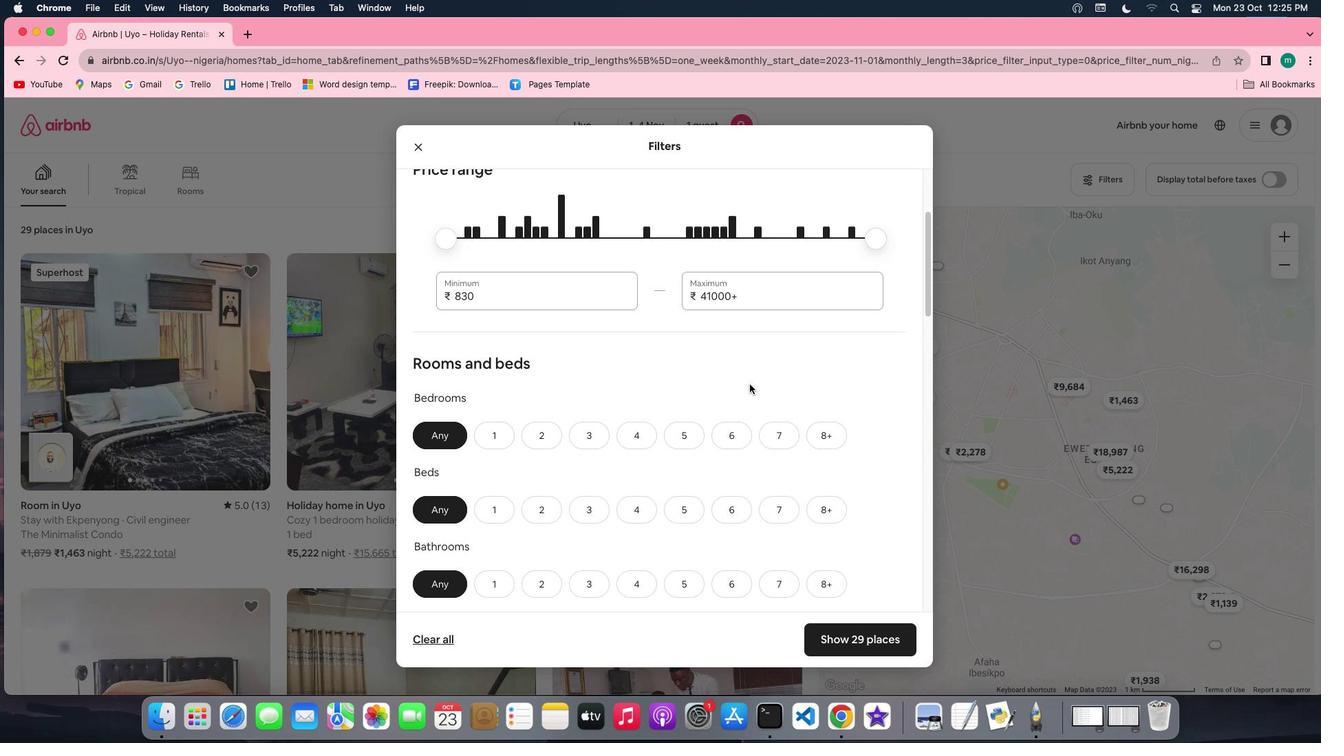 
Action: Mouse scrolled (749, 384) with delta (0, 0)
Screenshot: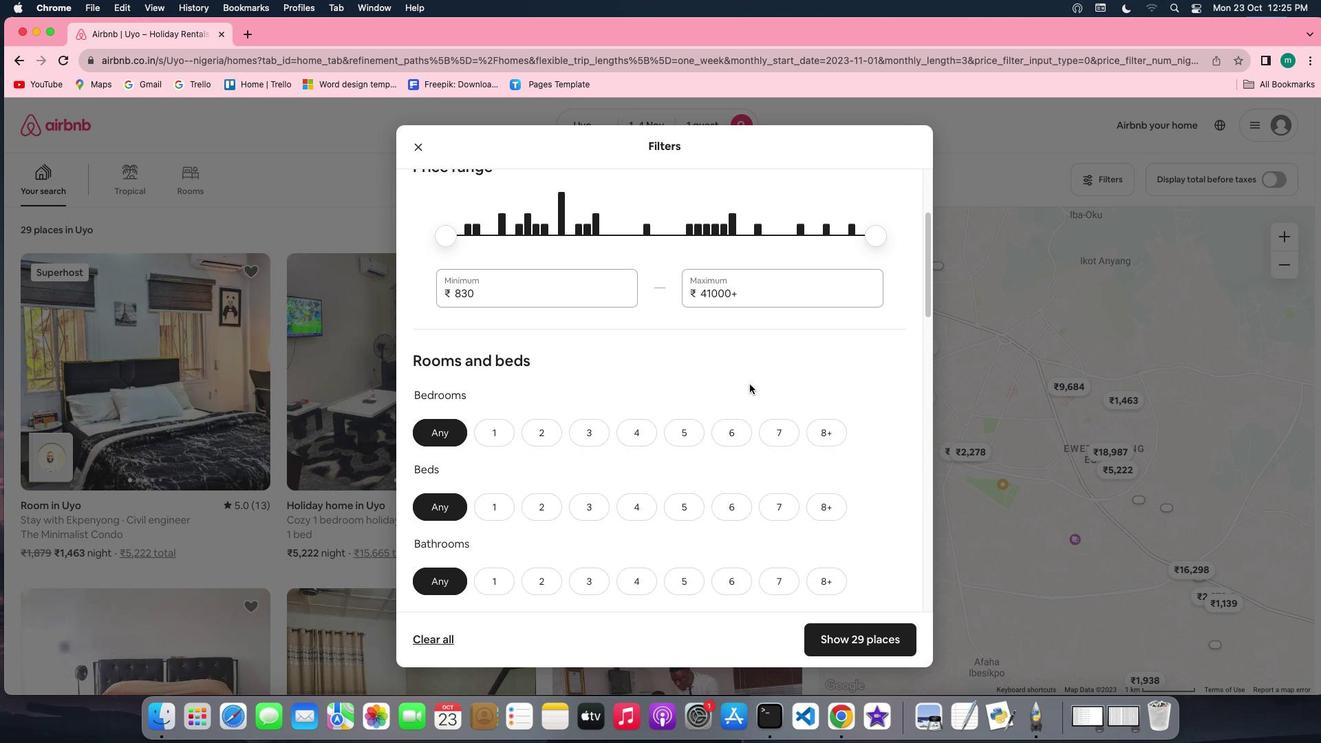 
Action: Mouse scrolled (749, 384) with delta (0, 0)
Screenshot: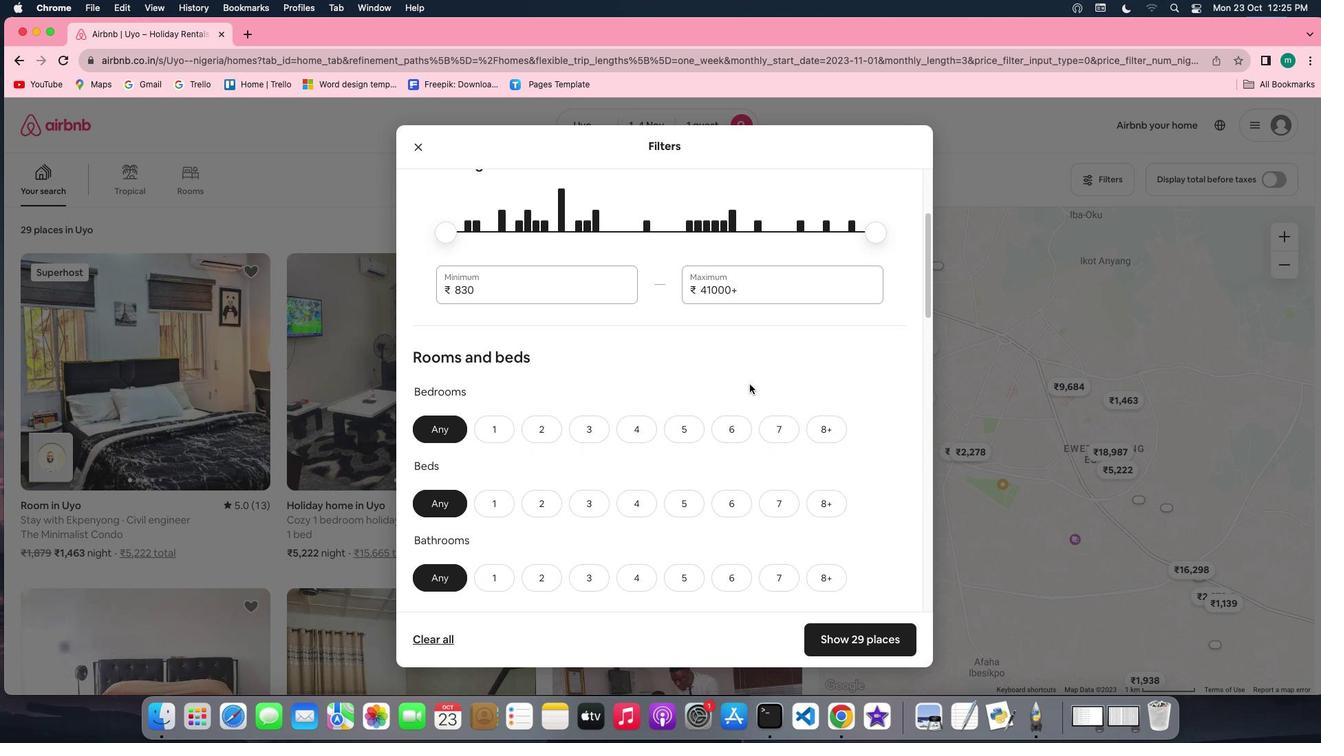 
Action: Mouse scrolled (749, 384) with delta (0, 0)
Screenshot: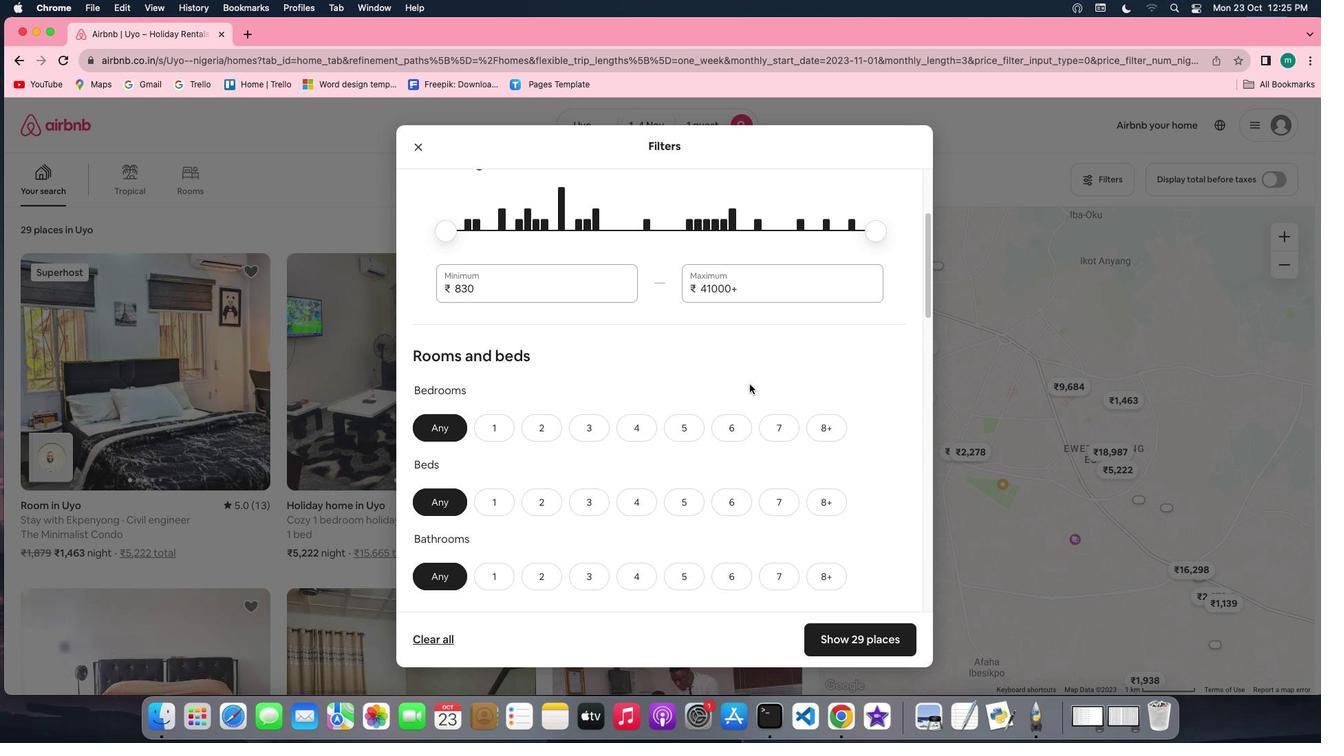 
Action: Mouse scrolled (749, 384) with delta (0, 0)
Screenshot: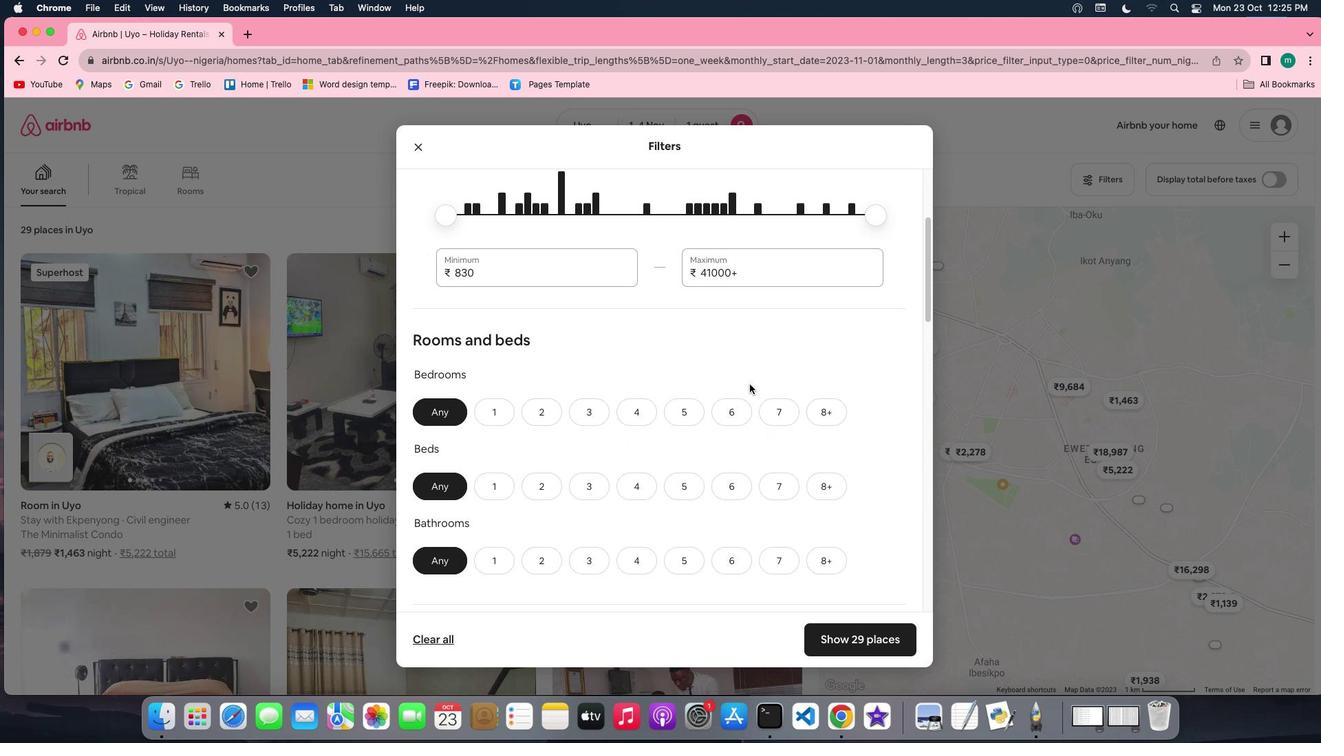 
Action: Mouse scrolled (749, 384) with delta (0, 0)
Screenshot: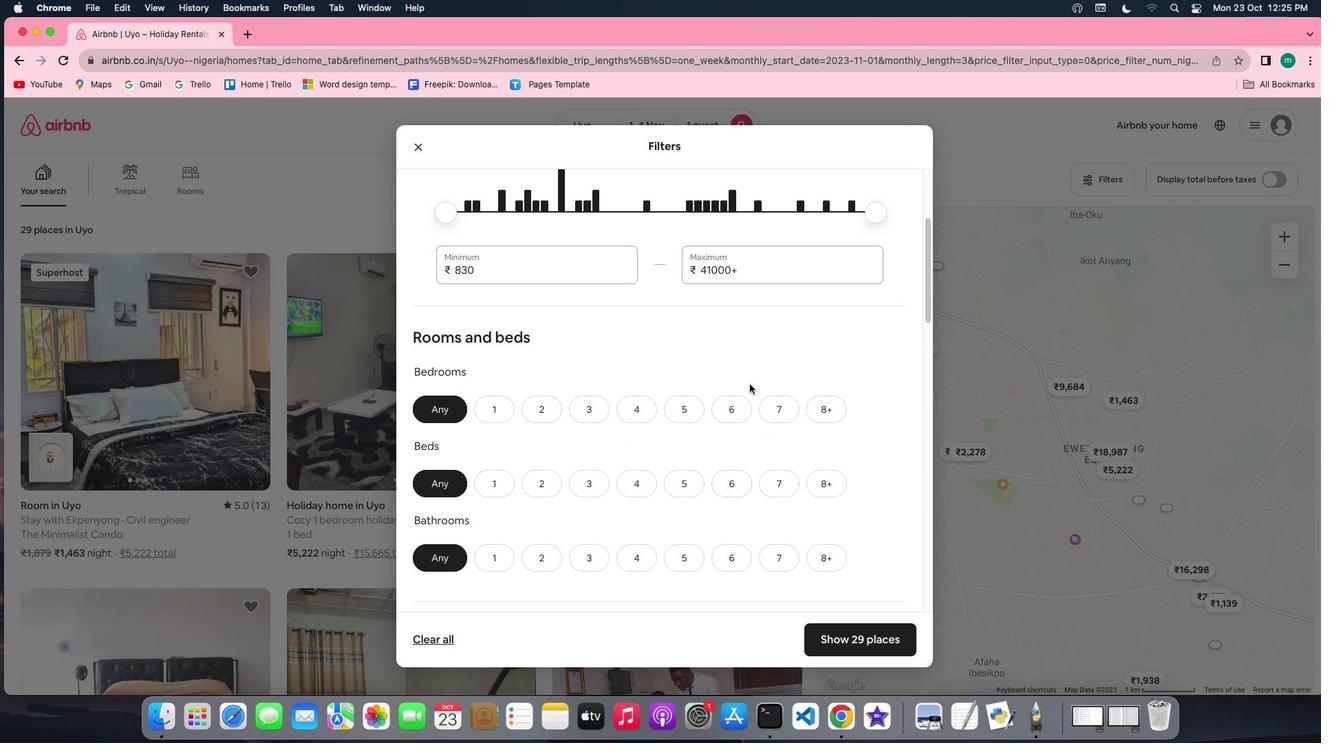 
Action: Mouse scrolled (749, 384) with delta (0, 0)
Screenshot: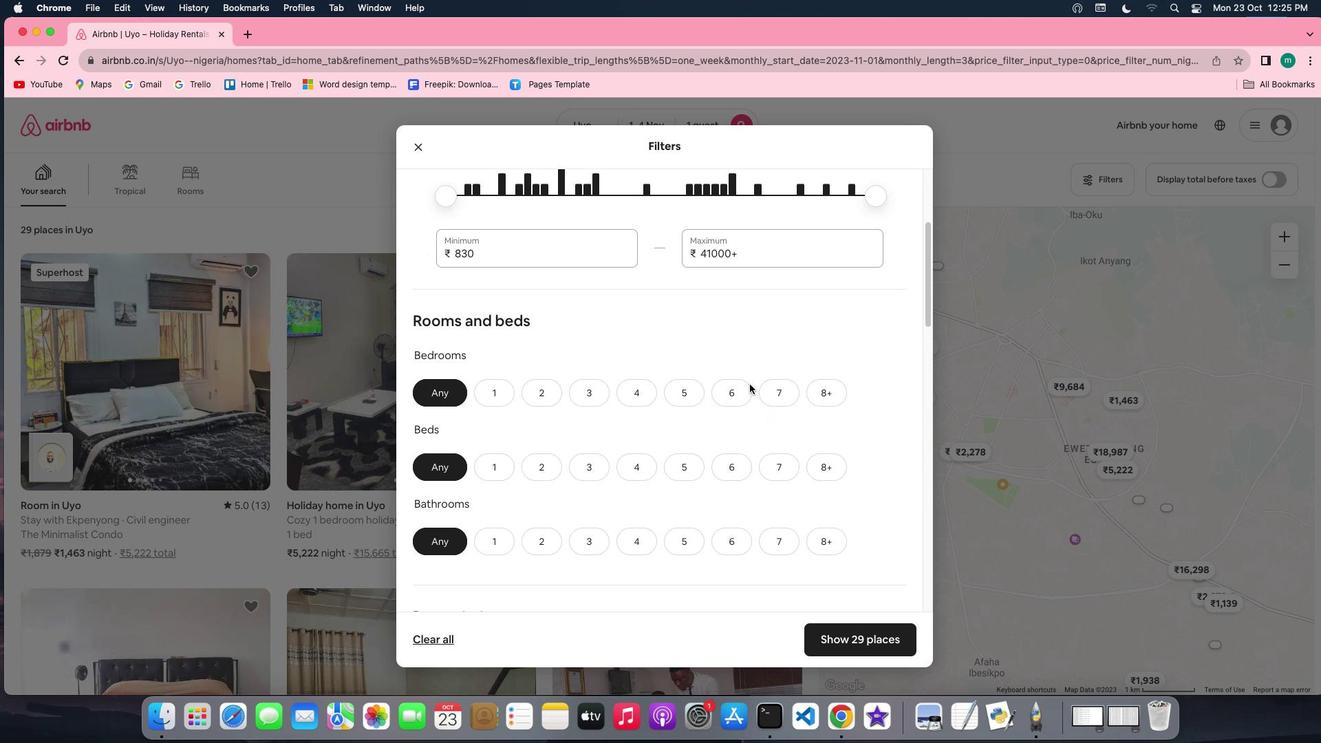 
Action: Mouse scrolled (749, 384) with delta (0, 0)
Screenshot: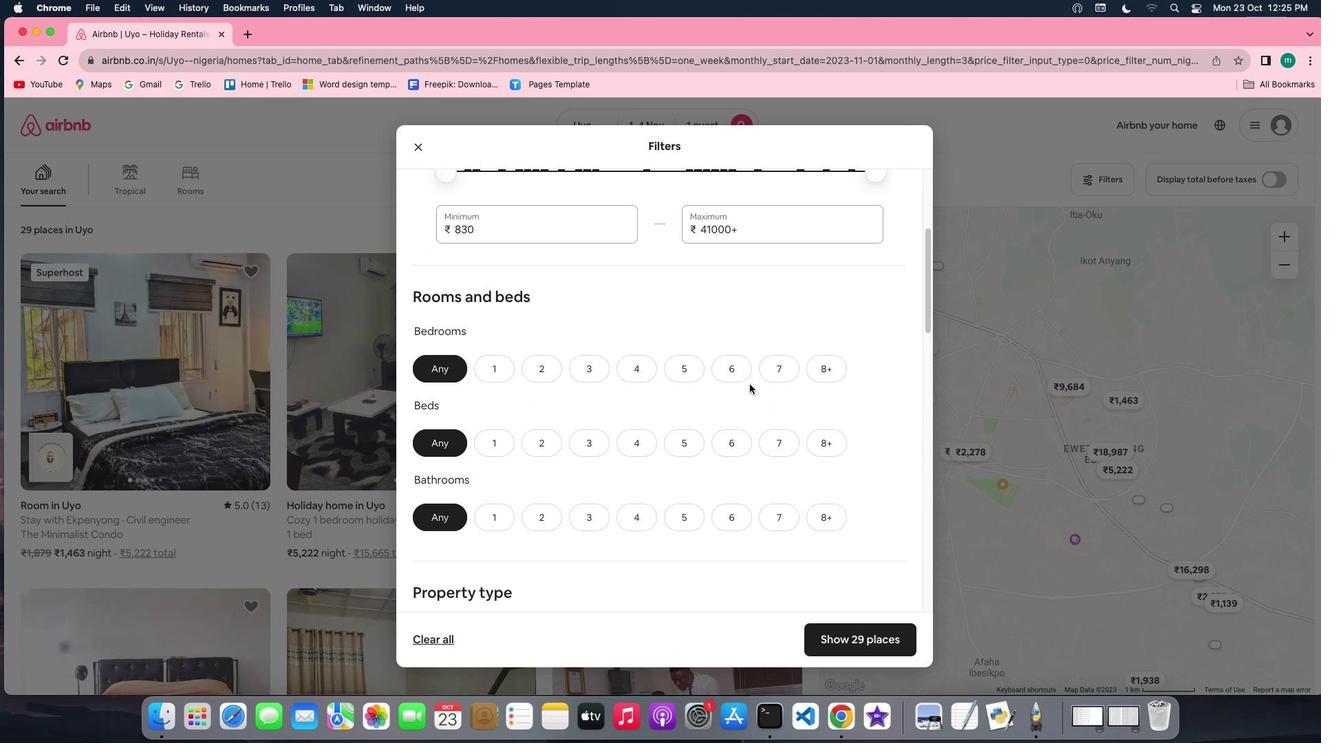 
Action: Mouse scrolled (749, 384) with delta (0, 0)
Screenshot: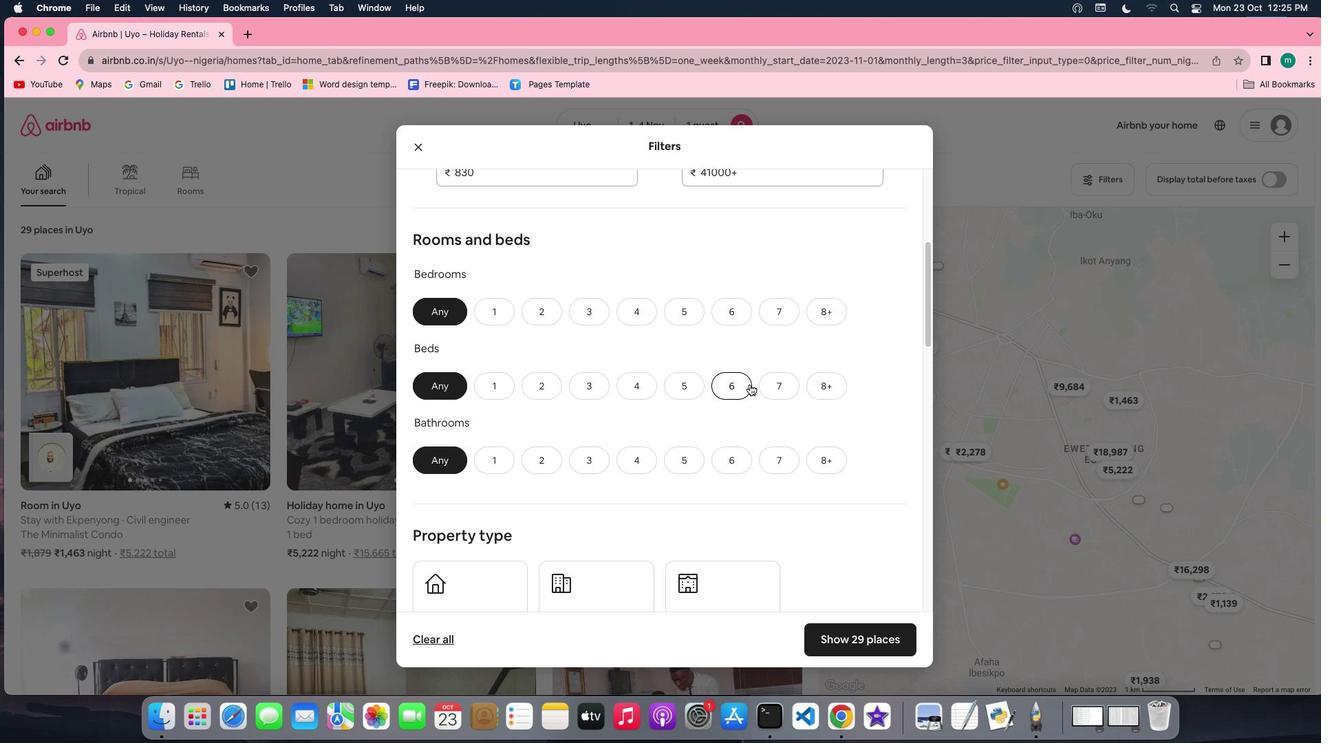 
Action: Mouse scrolled (749, 384) with delta (0, 0)
Screenshot: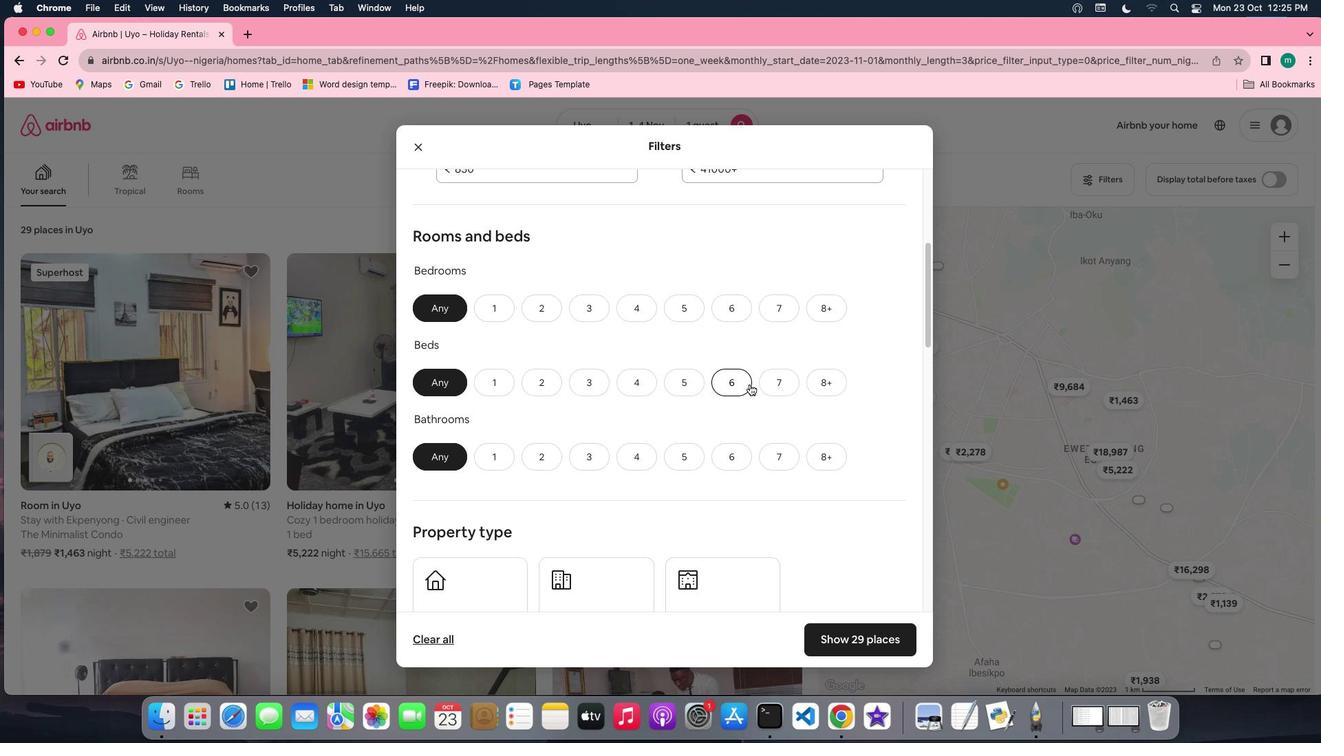
Action: Mouse scrolled (749, 384) with delta (0, 0)
Screenshot: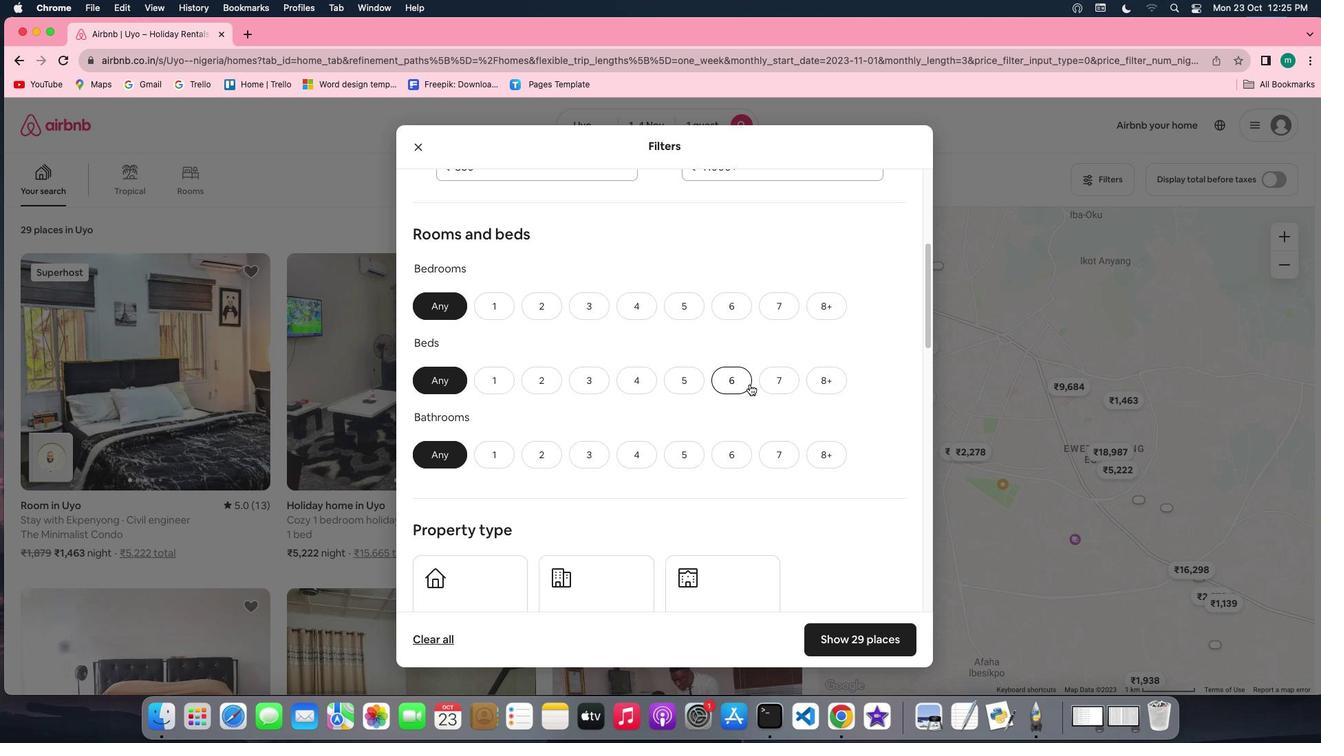 
Action: Mouse moved to (499, 296)
Screenshot: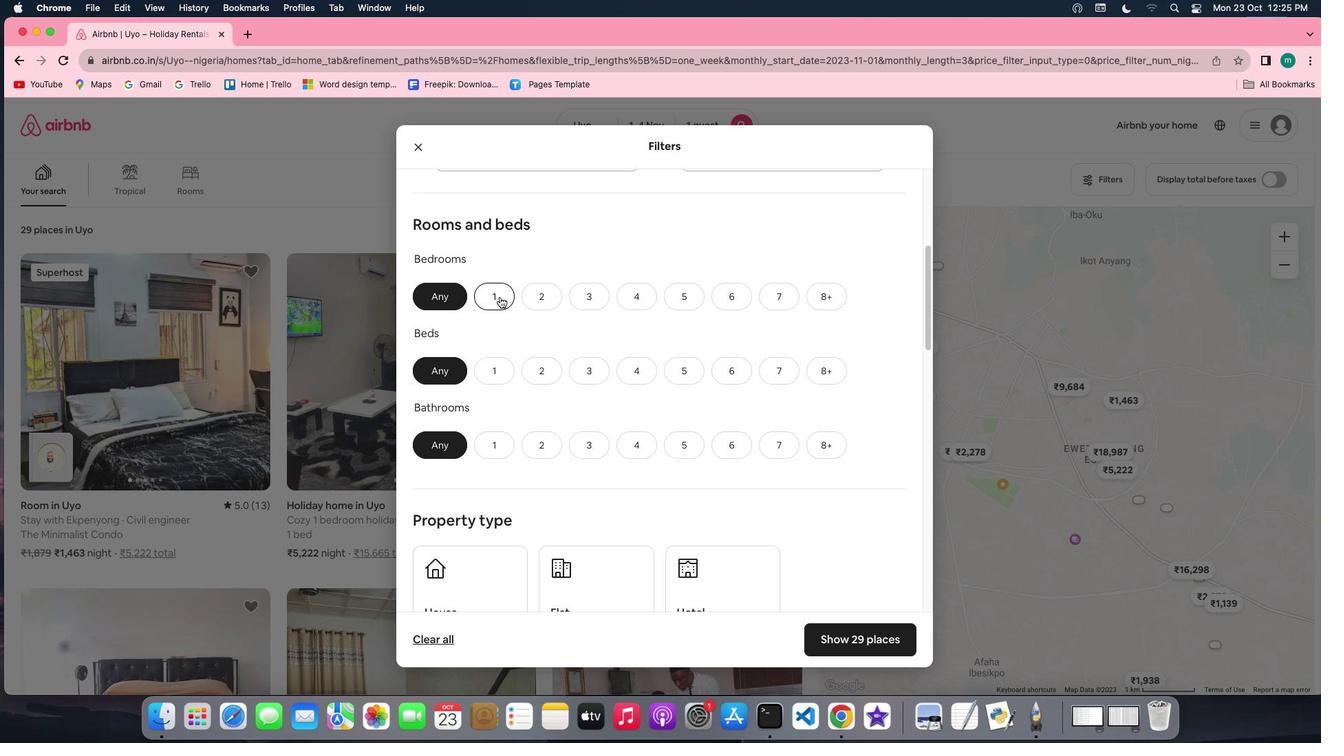 
Action: Mouse pressed left at (499, 296)
Screenshot: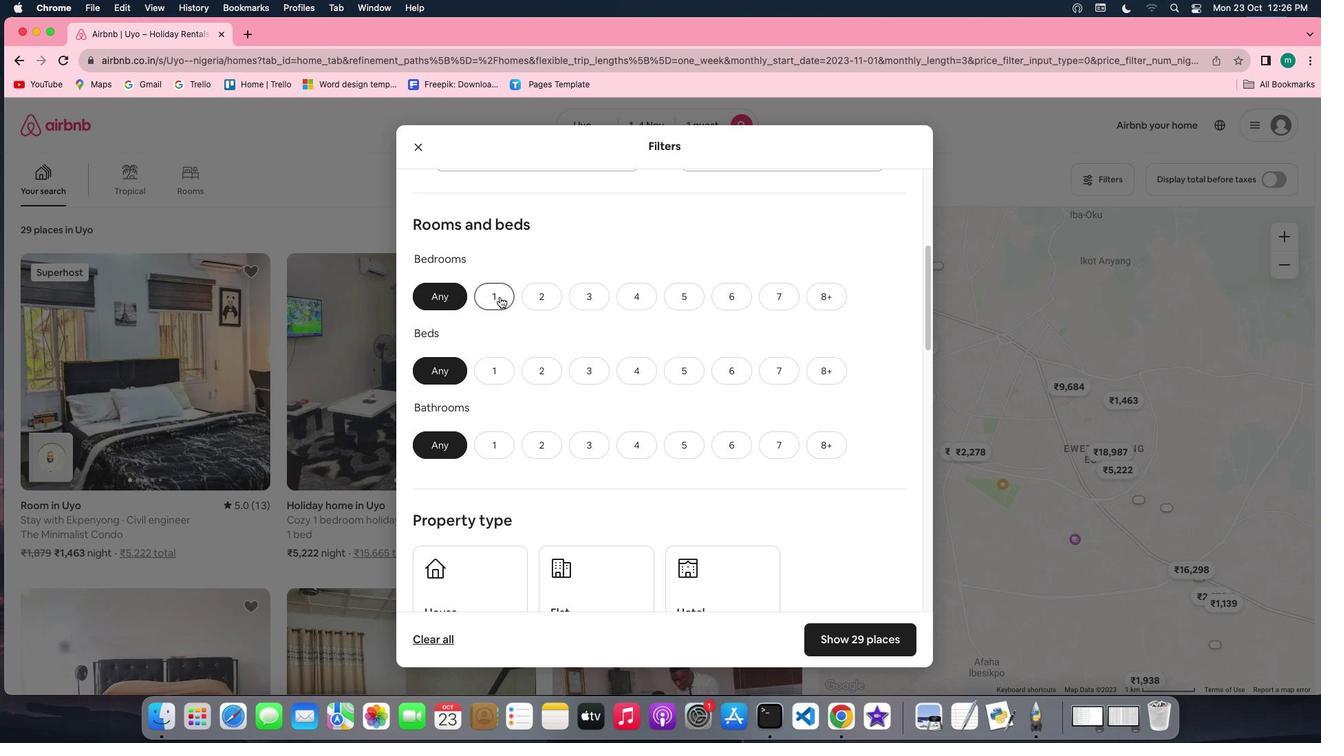 
Action: Mouse moved to (499, 369)
Screenshot: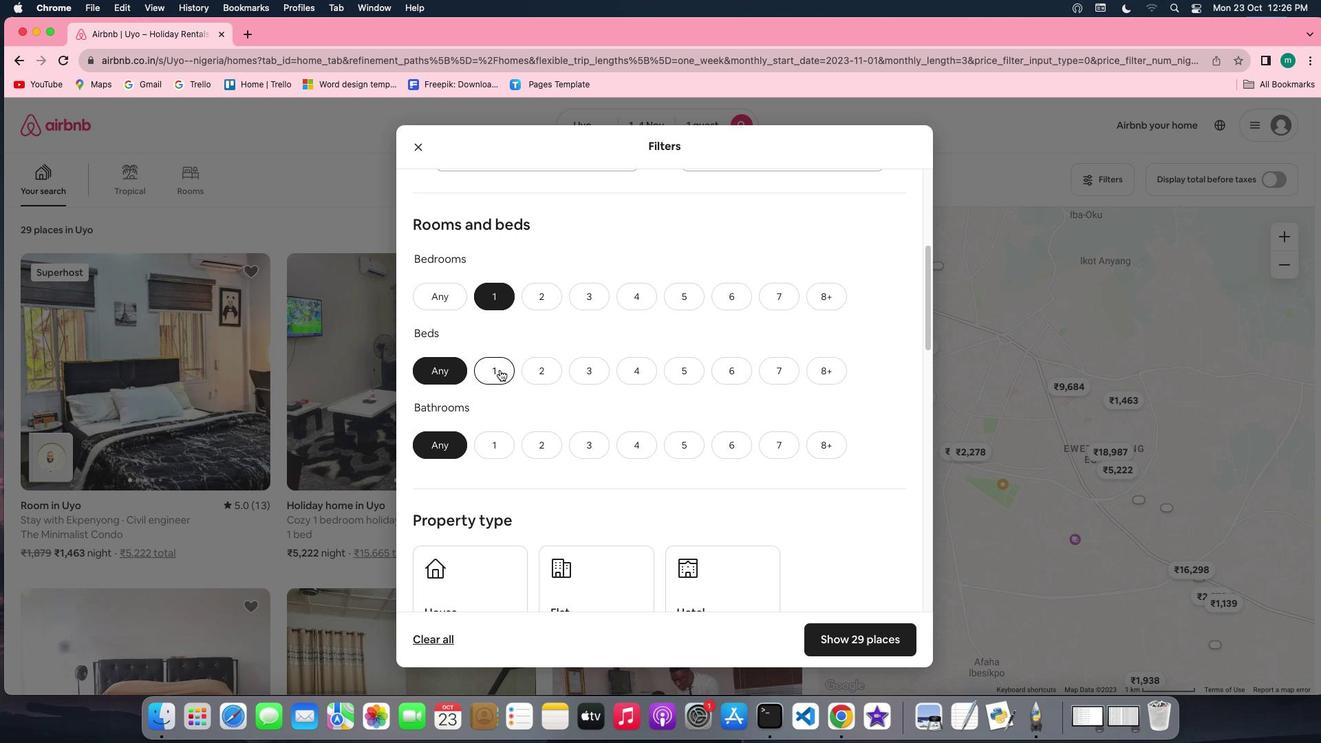 
Action: Mouse pressed left at (499, 369)
Screenshot: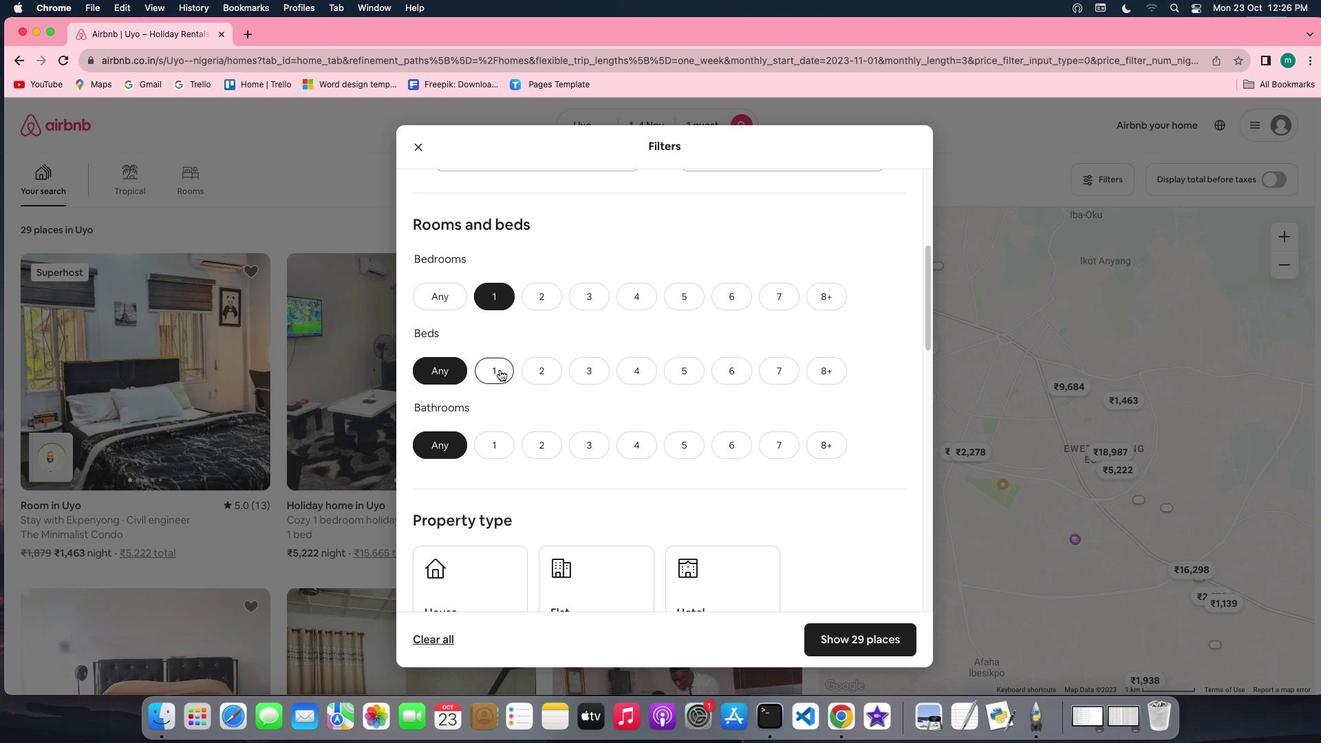 
Action: Mouse moved to (495, 447)
Screenshot: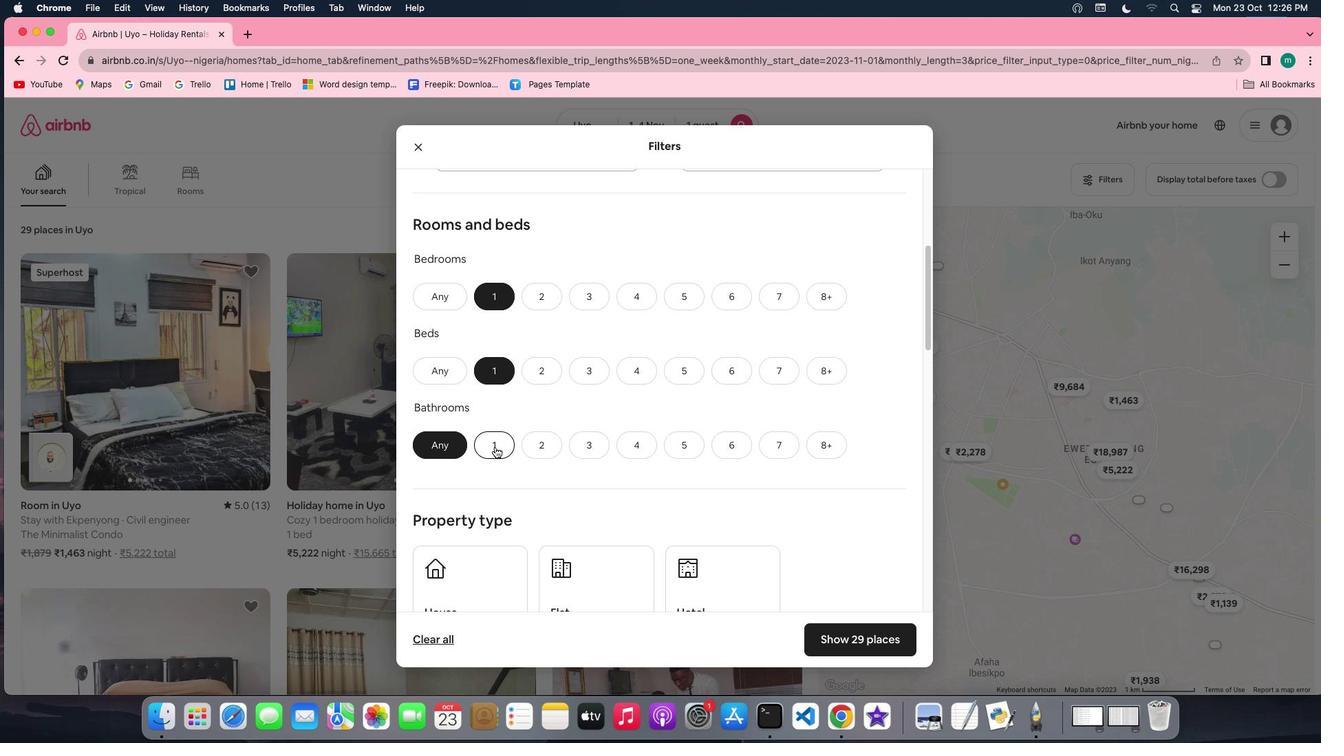 
Action: Mouse pressed left at (495, 447)
Screenshot: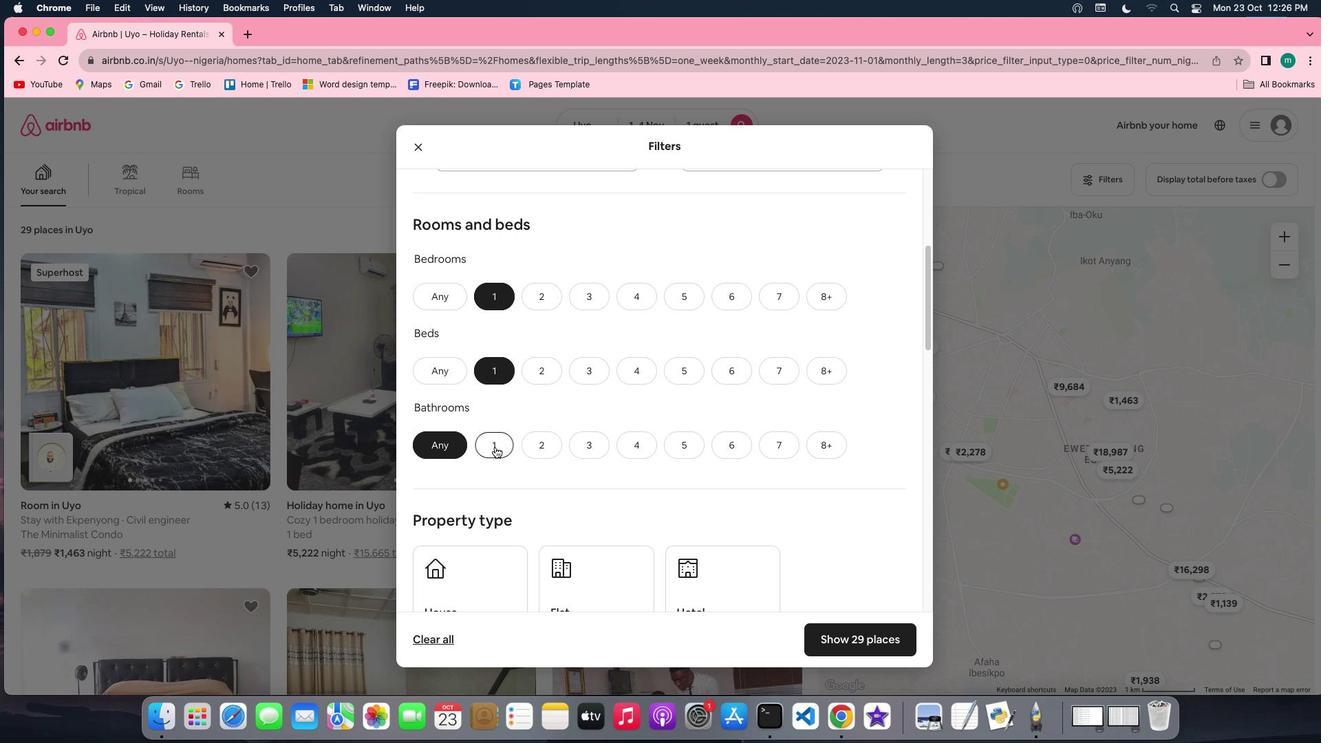 
Action: Mouse moved to (596, 452)
Screenshot: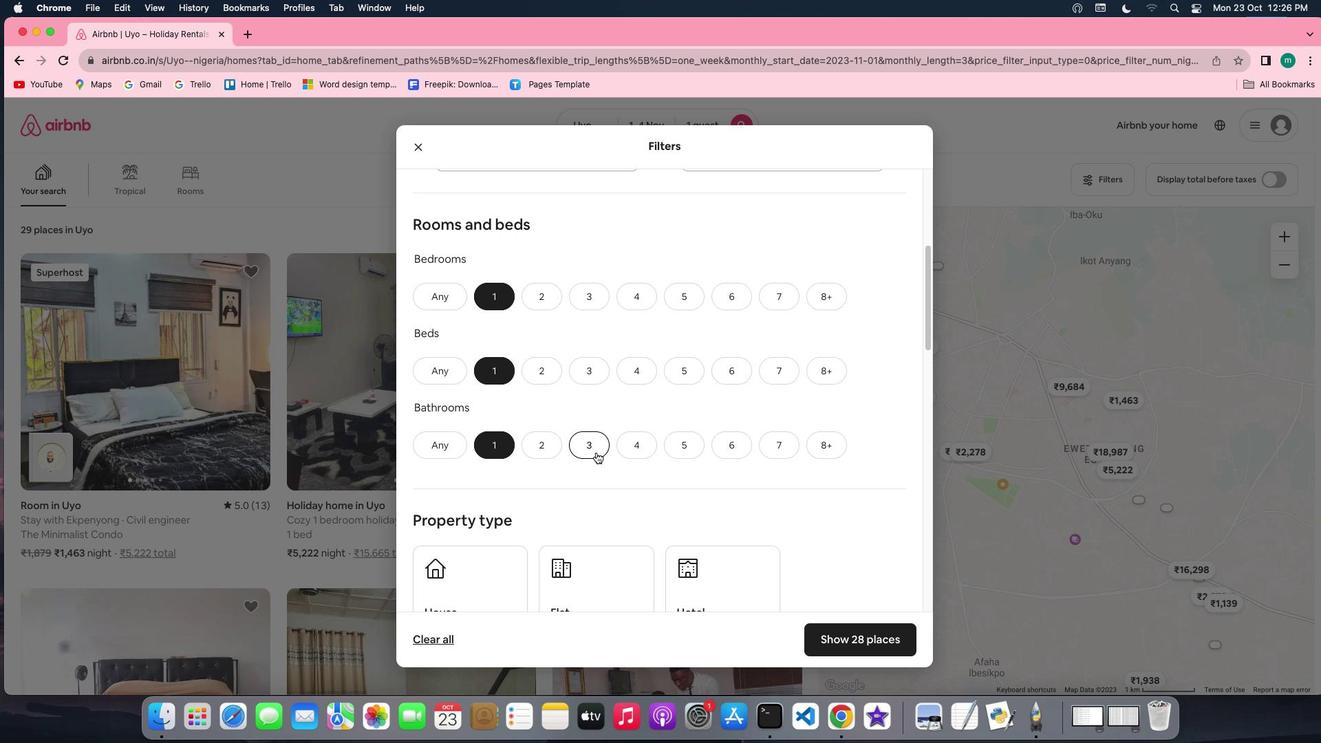 
Action: Mouse scrolled (596, 452) with delta (0, 0)
Screenshot: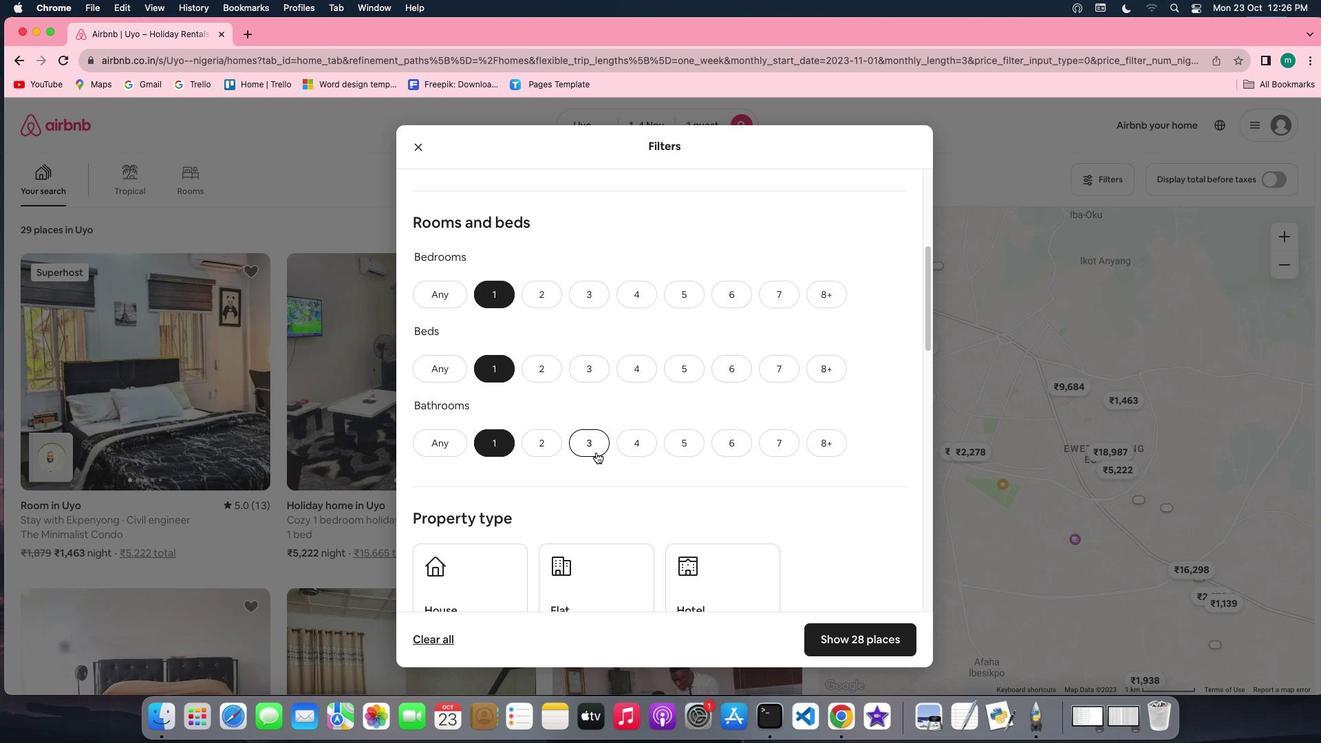 
Action: Mouse scrolled (596, 452) with delta (0, 0)
Screenshot: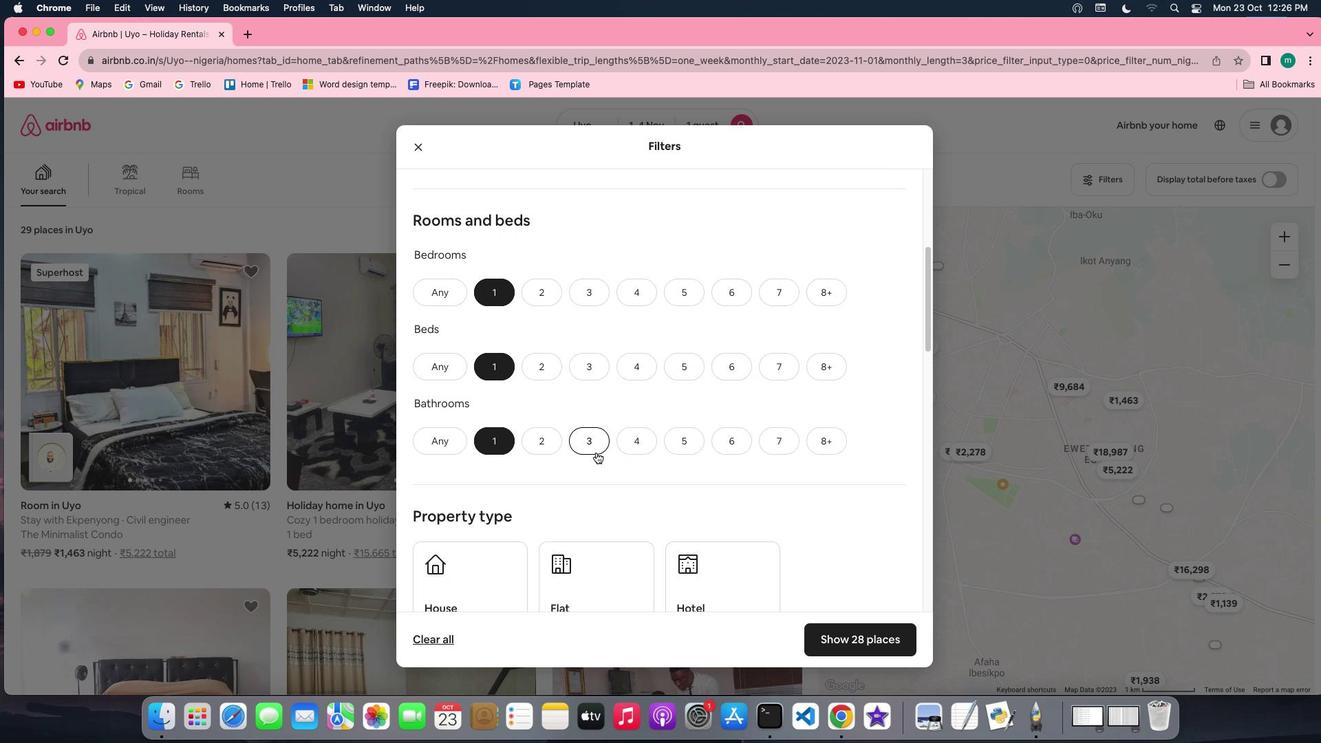 
Action: Mouse scrolled (596, 452) with delta (0, 0)
Screenshot: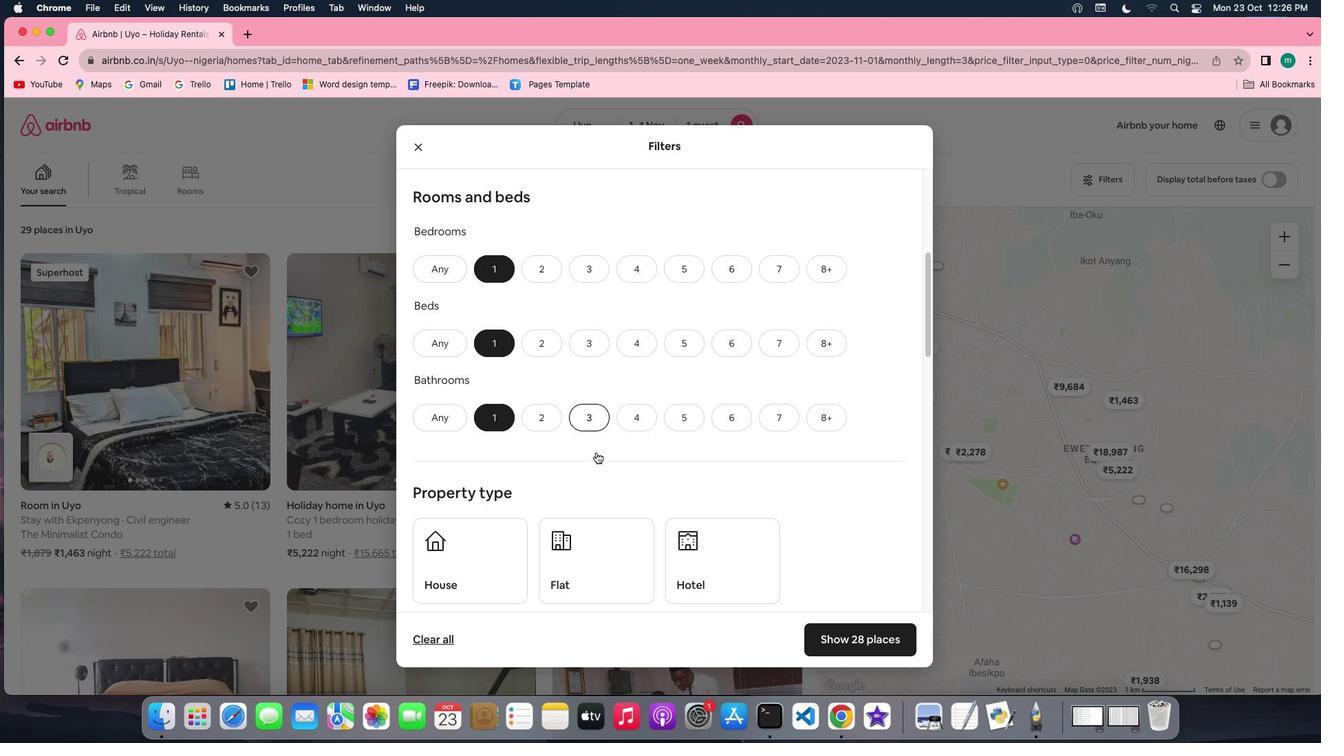 
Action: Mouse scrolled (596, 452) with delta (0, 0)
Screenshot: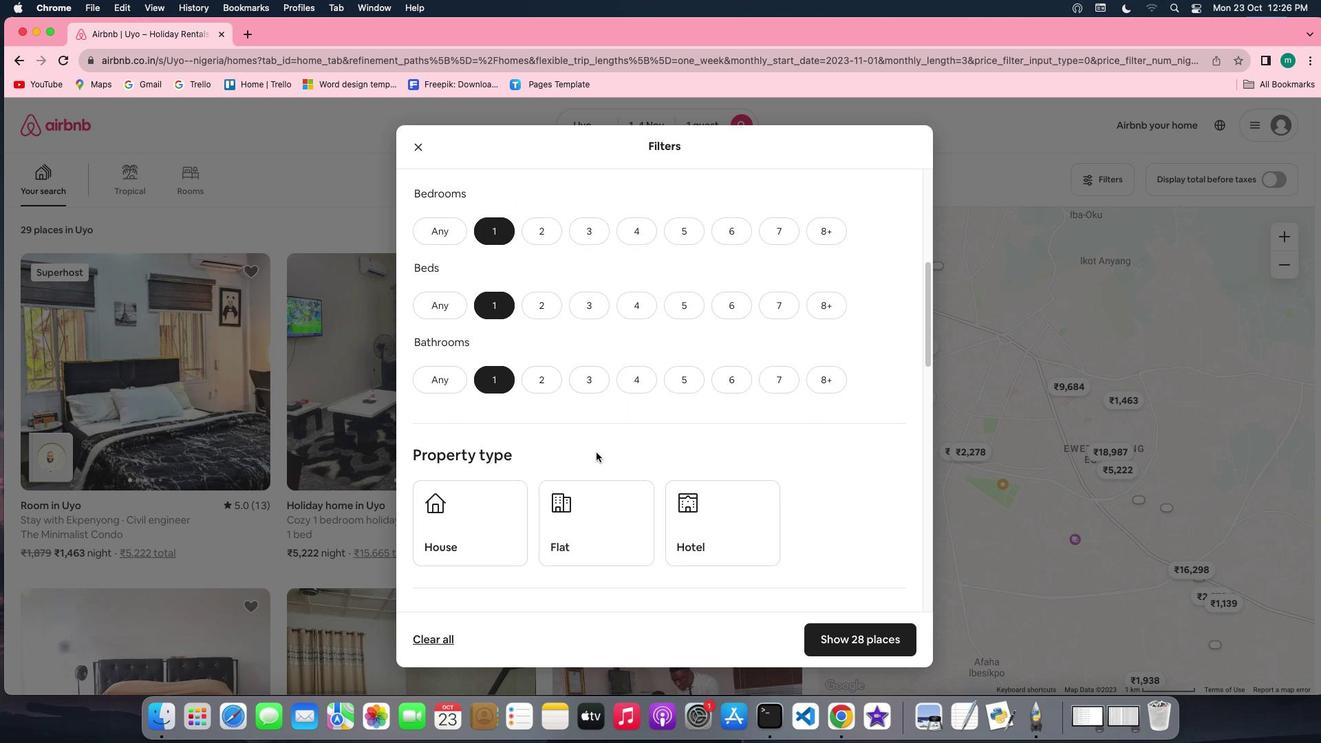 
Action: Mouse scrolled (596, 452) with delta (0, 0)
Screenshot: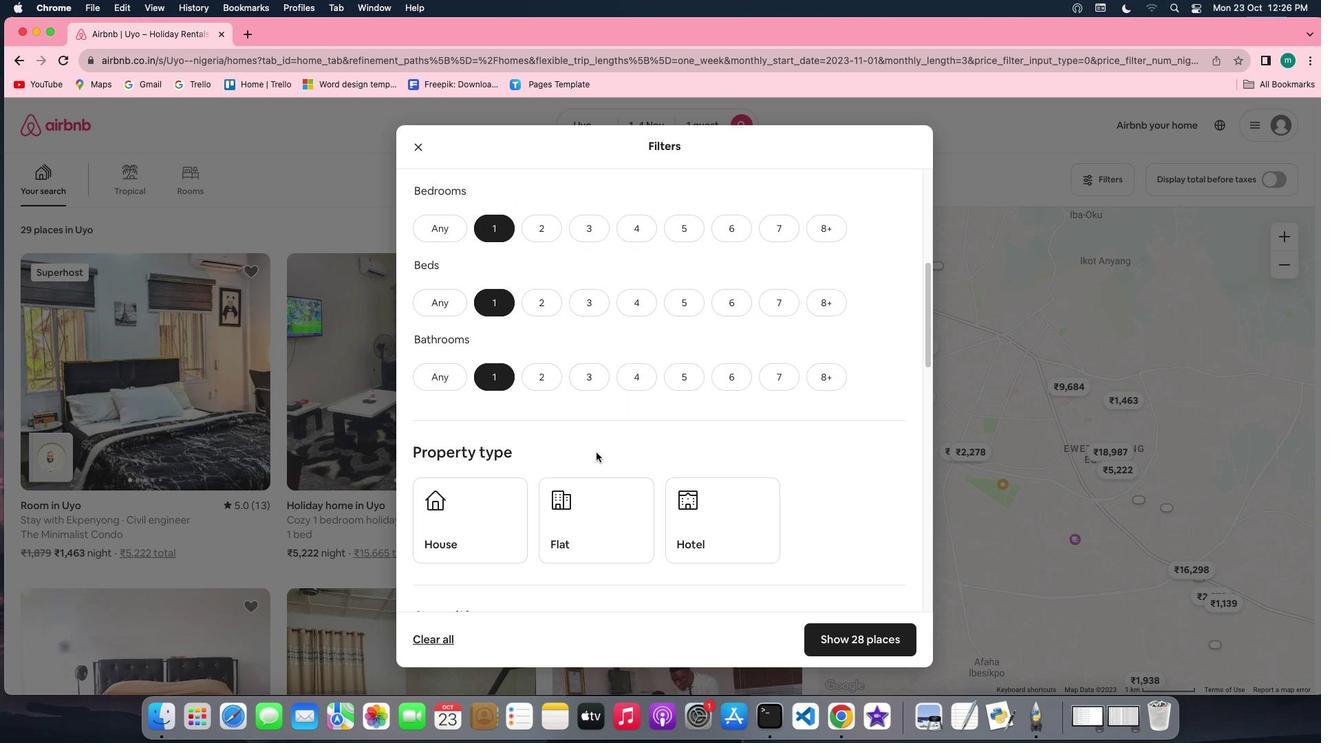 
Action: Mouse scrolled (596, 452) with delta (0, -1)
Screenshot: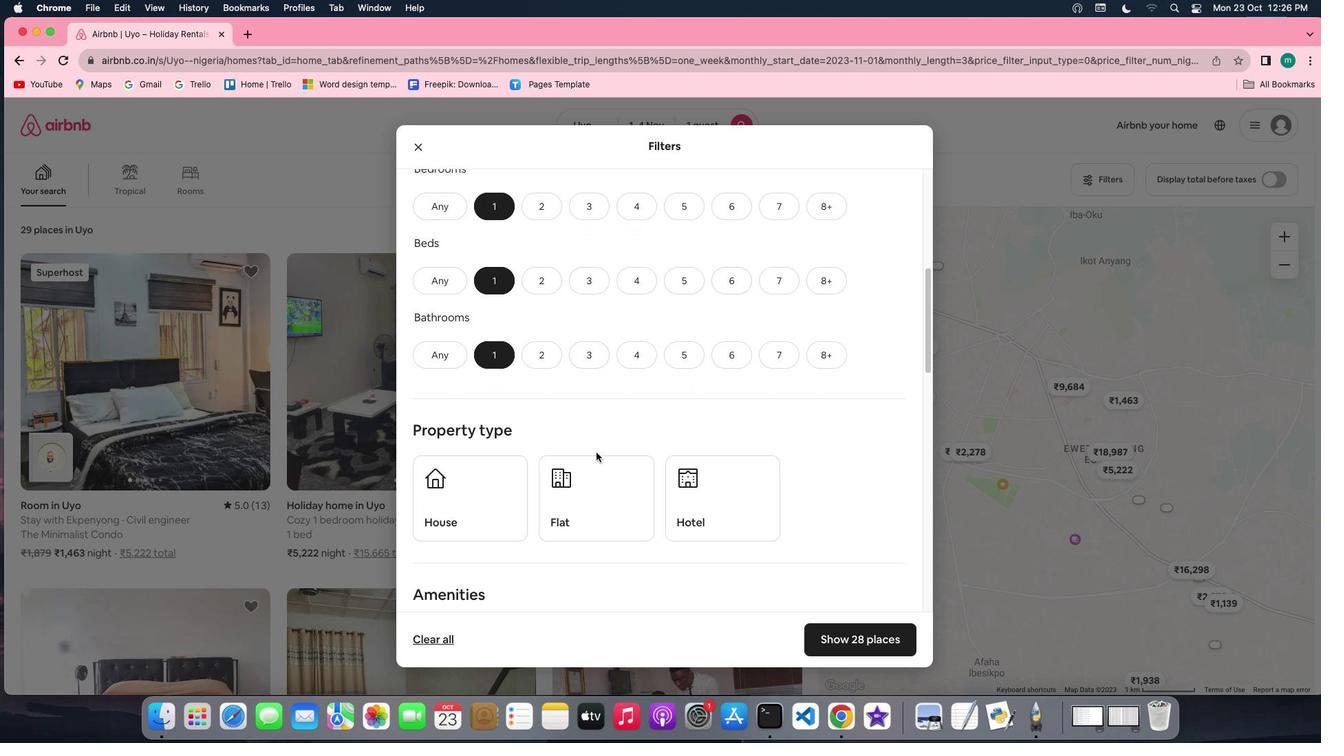 
Action: Mouse scrolled (596, 452) with delta (0, 0)
Screenshot: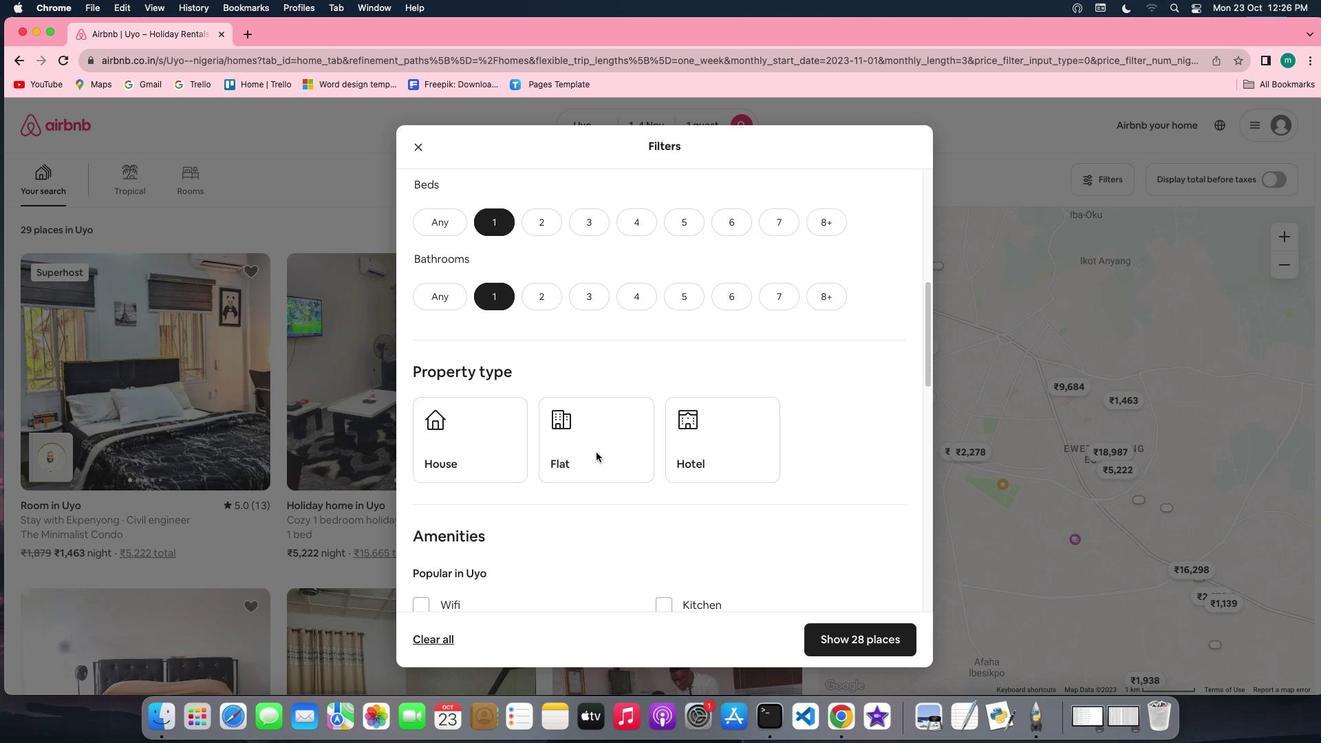 
Action: Mouse scrolled (596, 452) with delta (0, 0)
Screenshot: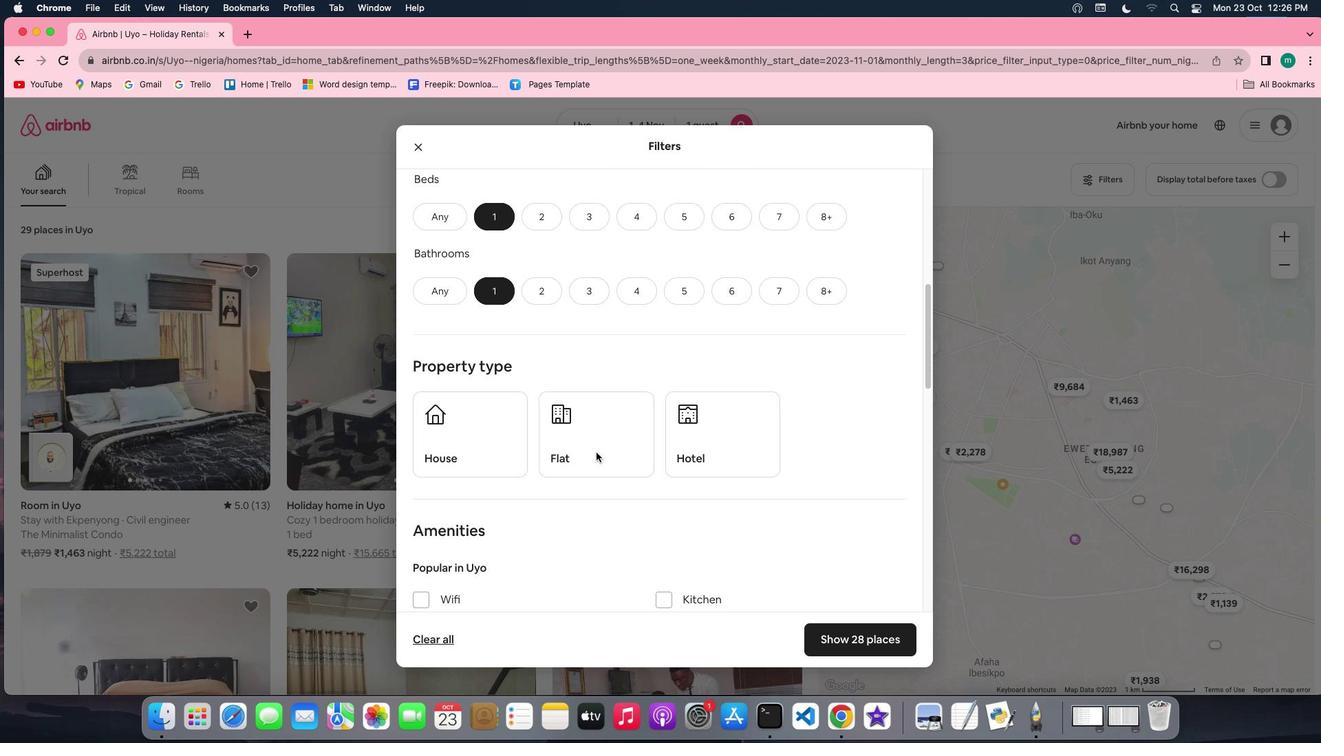 
Action: Mouse scrolled (596, 452) with delta (0, 0)
Screenshot: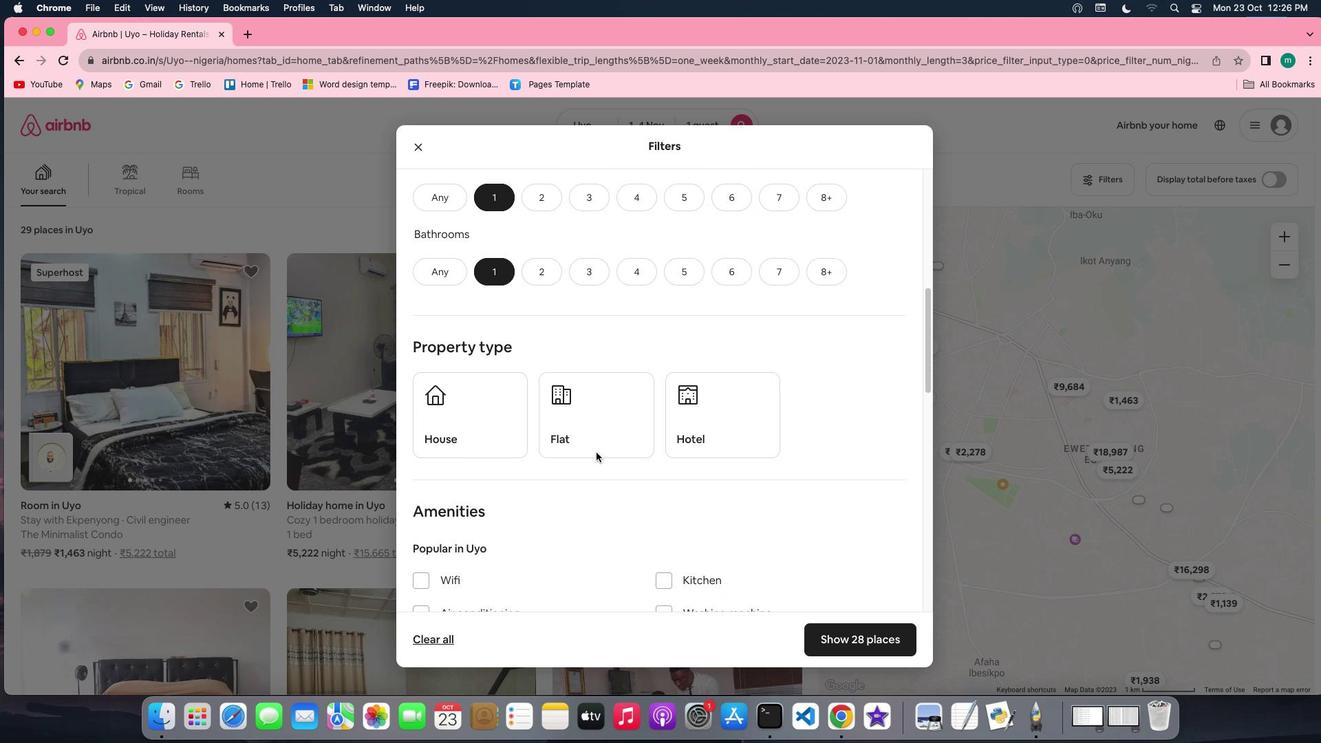 
Action: Mouse scrolled (596, 452) with delta (0, 0)
Screenshot: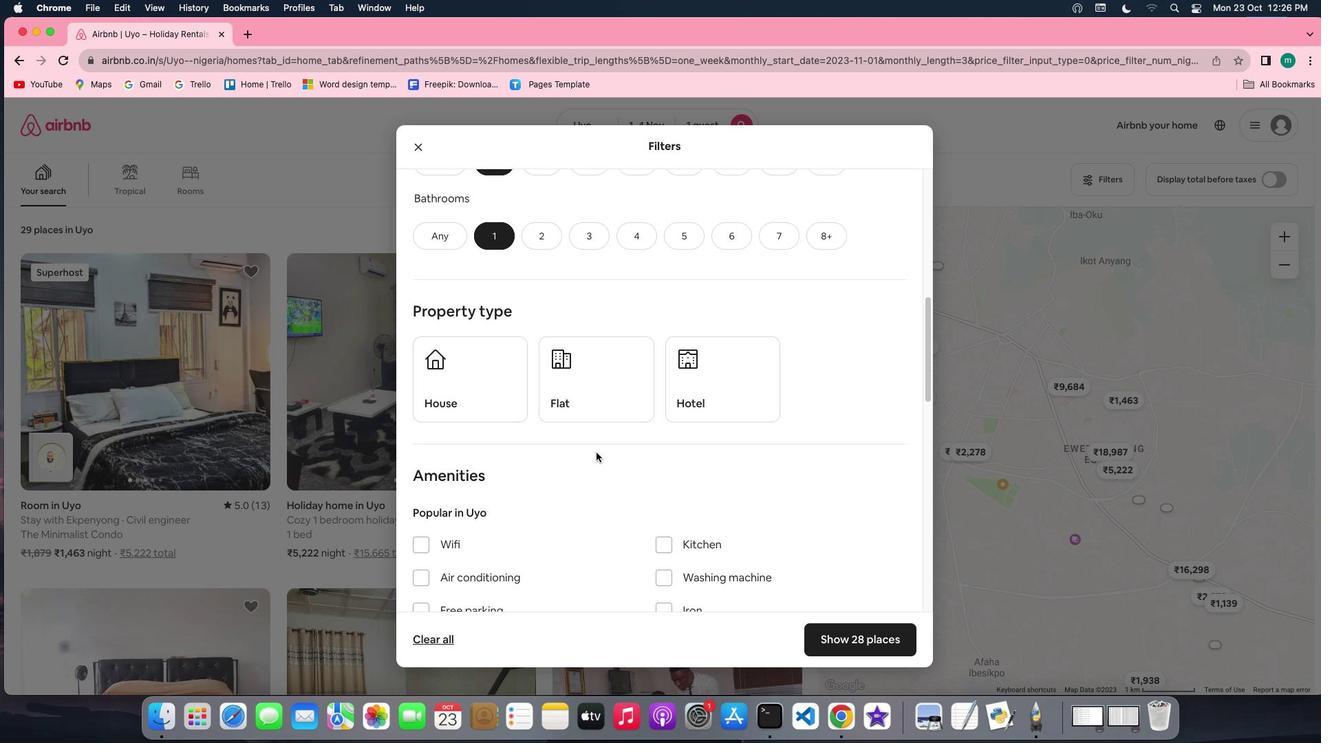 
Action: Mouse scrolled (596, 452) with delta (0, 0)
Screenshot: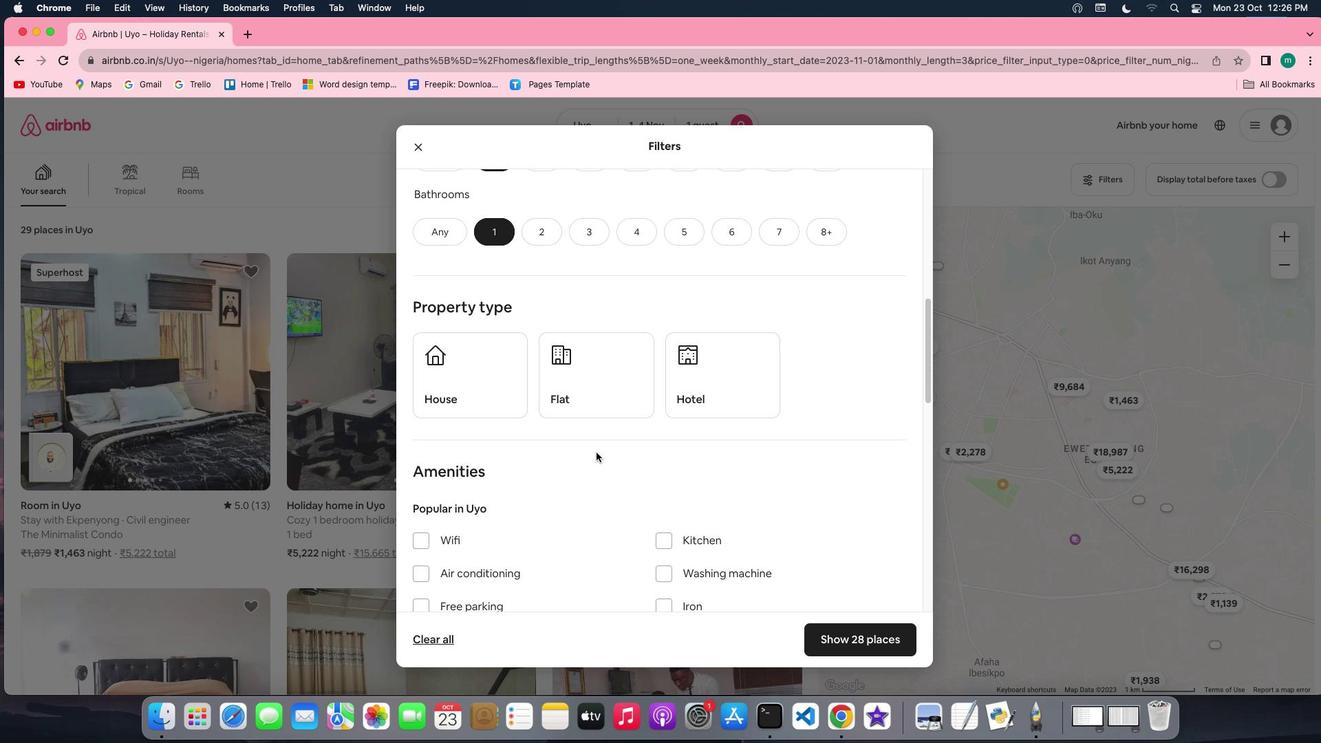 
Action: Mouse scrolled (596, 452) with delta (0, 0)
Screenshot: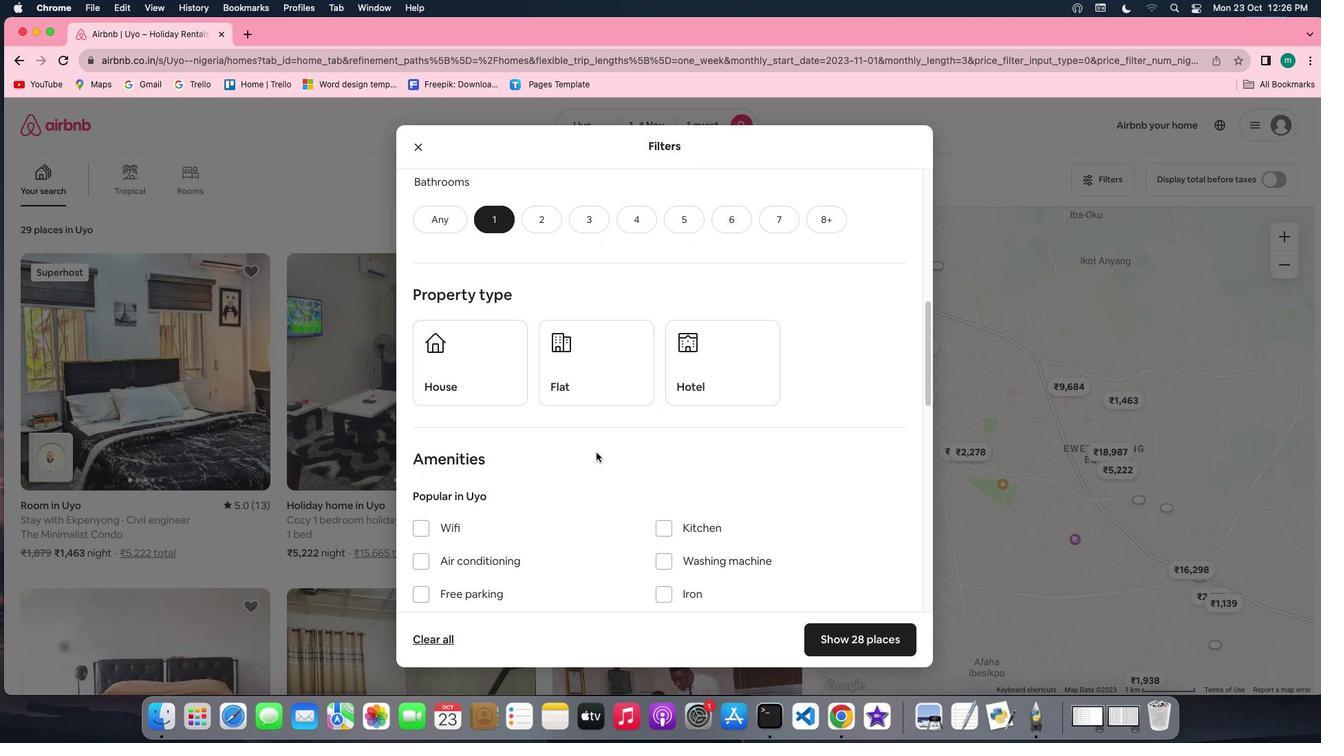
Action: Mouse scrolled (596, 452) with delta (0, 0)
Screenshot: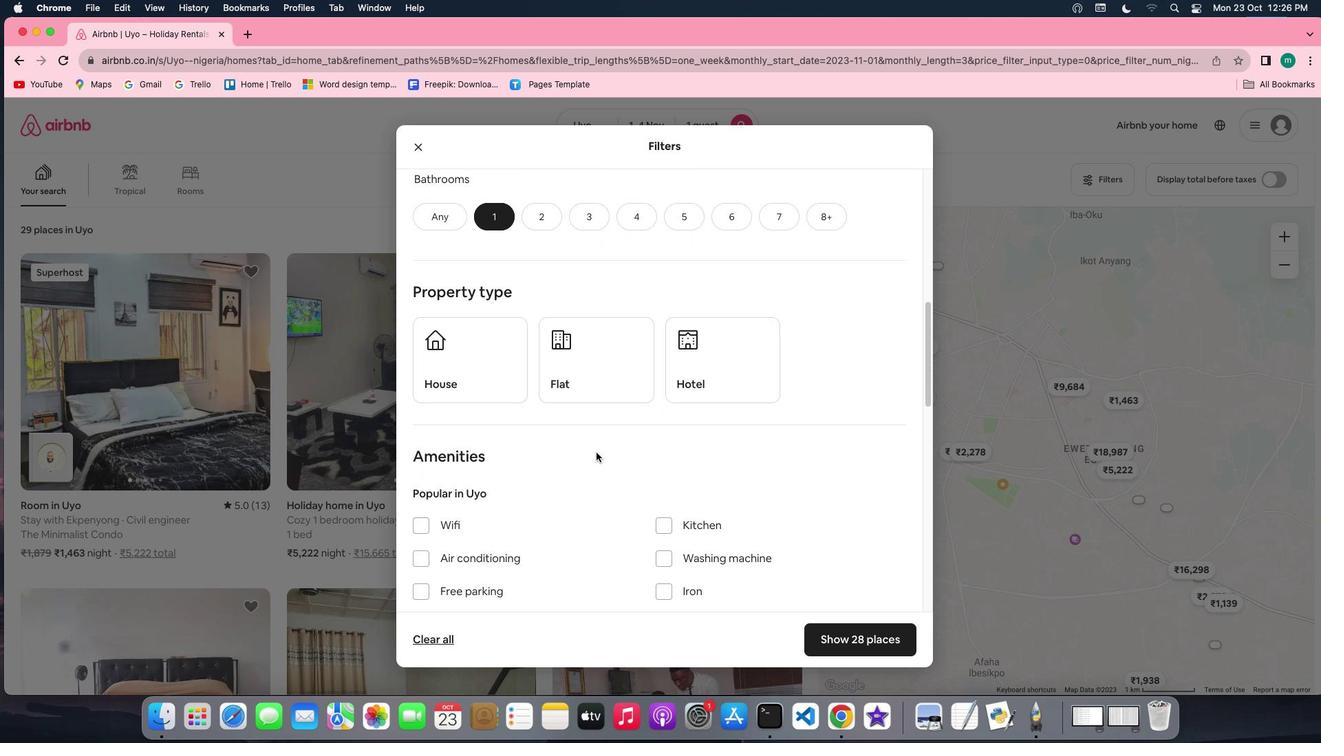 
Action: Mouse scrolled (596, 452) with delta (0, 0)
Screenshot: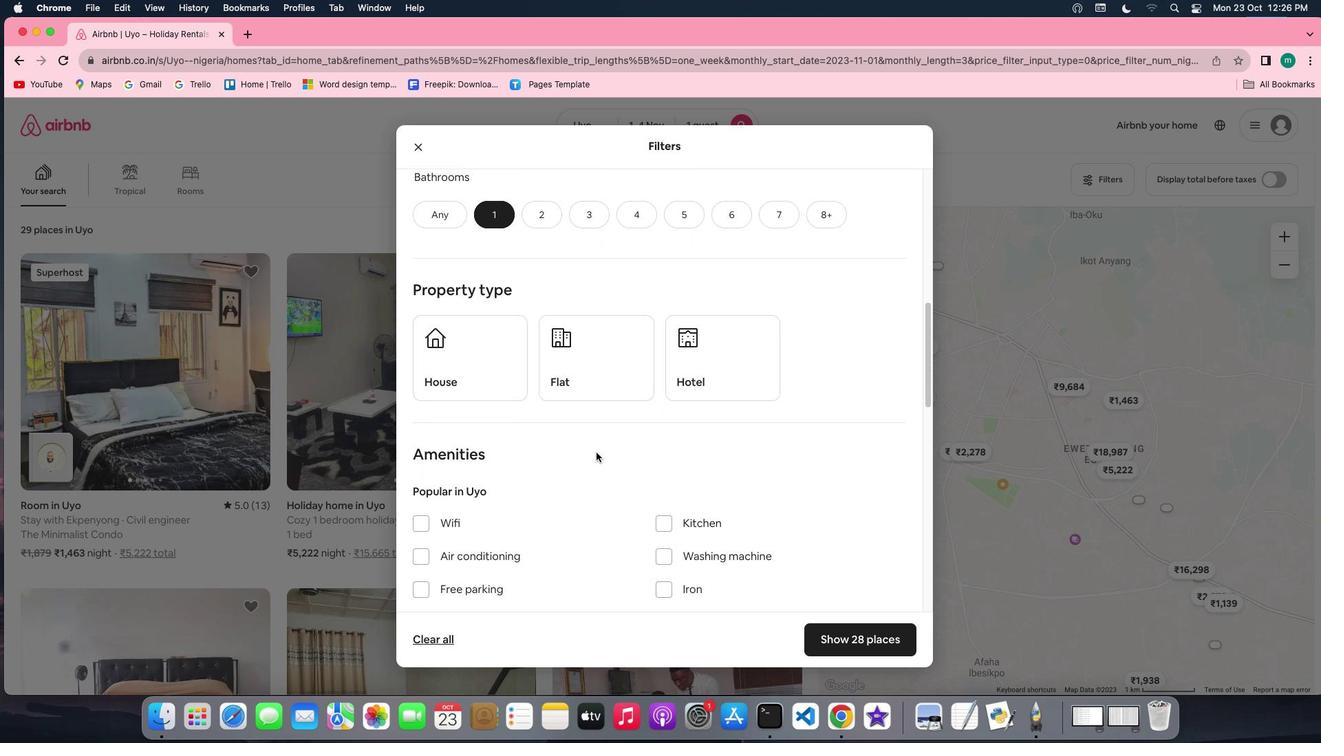 
Action: Mouse scrolled (596, 452) with delta (0, 0)
Screenshot: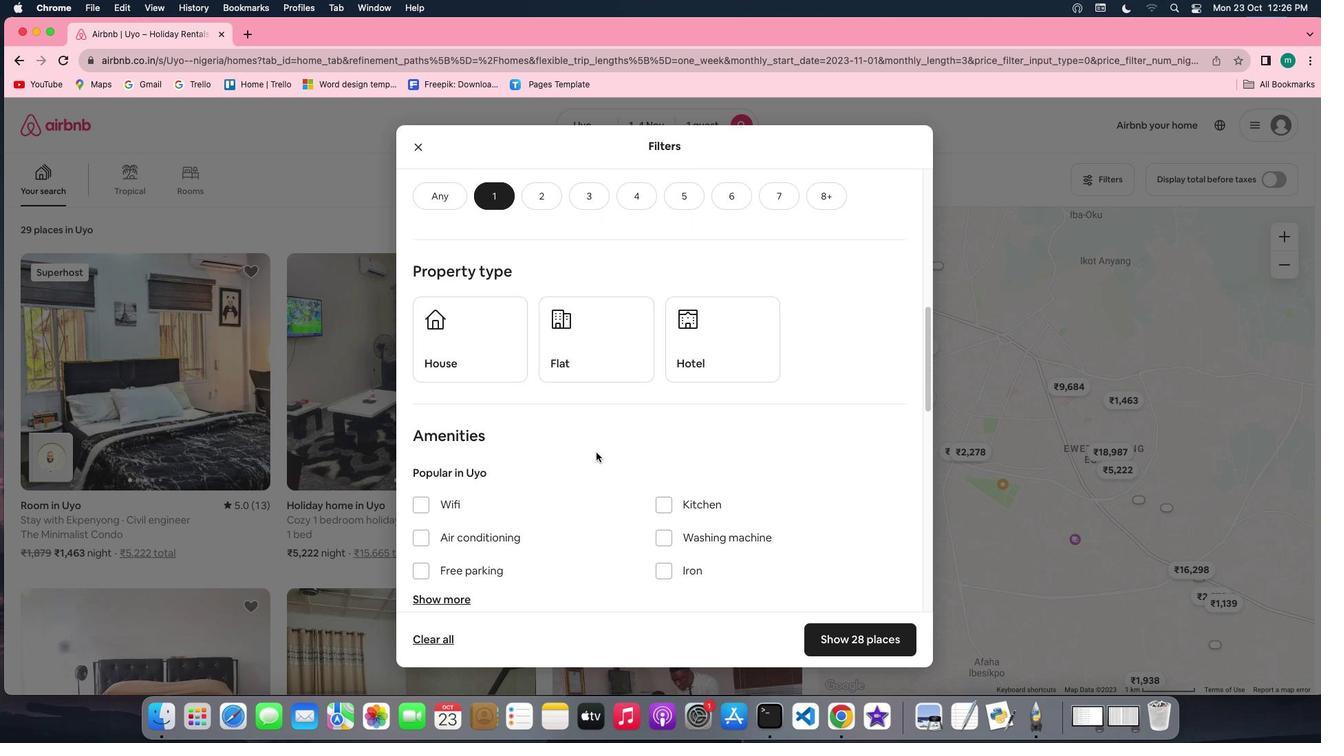 
Action: Mouse scrolled (596, 452) with delta (0, 0)
Screenshot: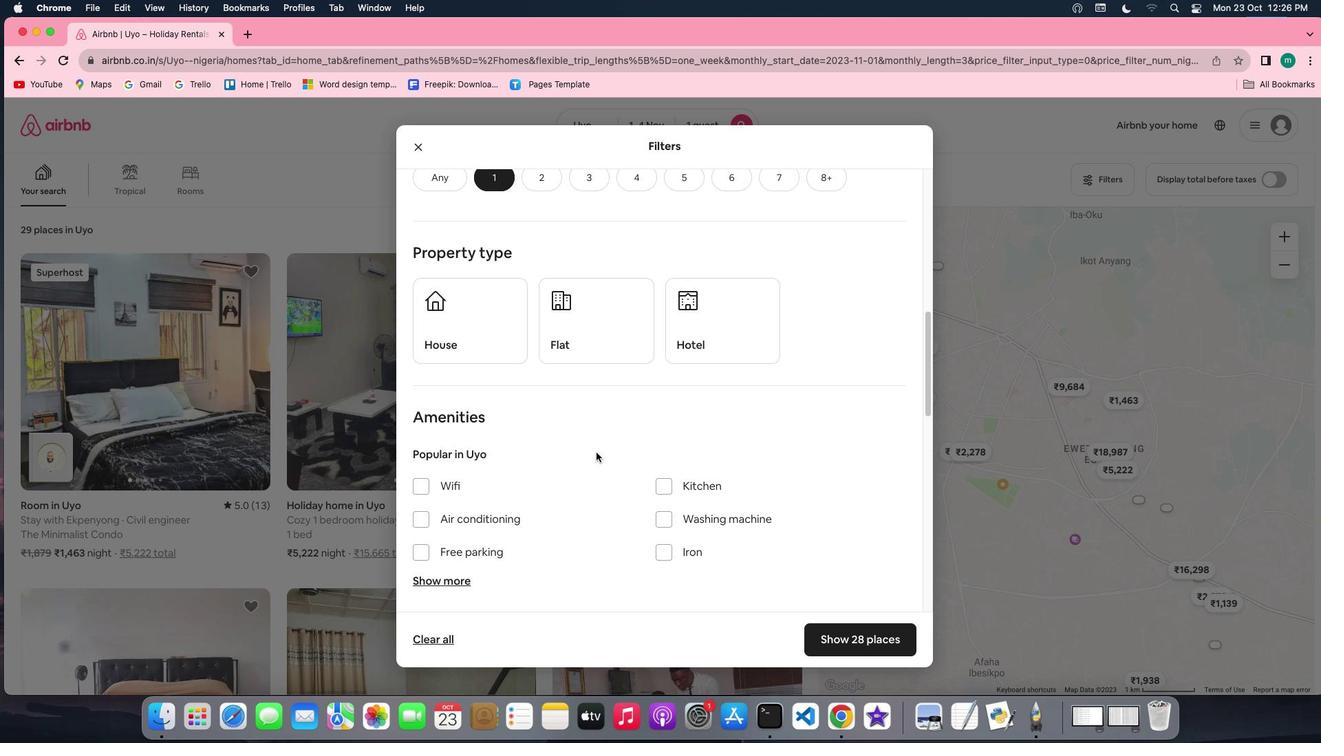 
Action: Mouse scrolled (596, 452) with delta (0, 0)
Screenshot: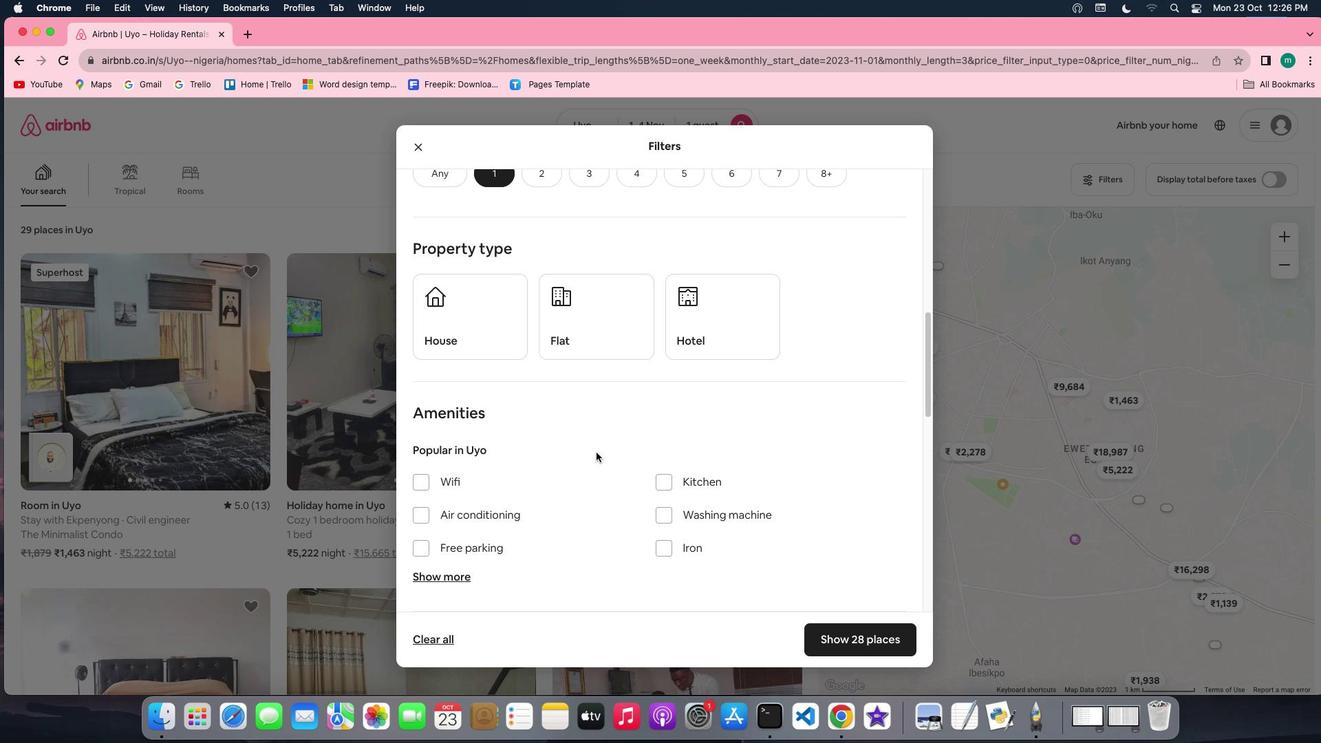 
Action: Mouse moved to (568, 328)
Screenshot: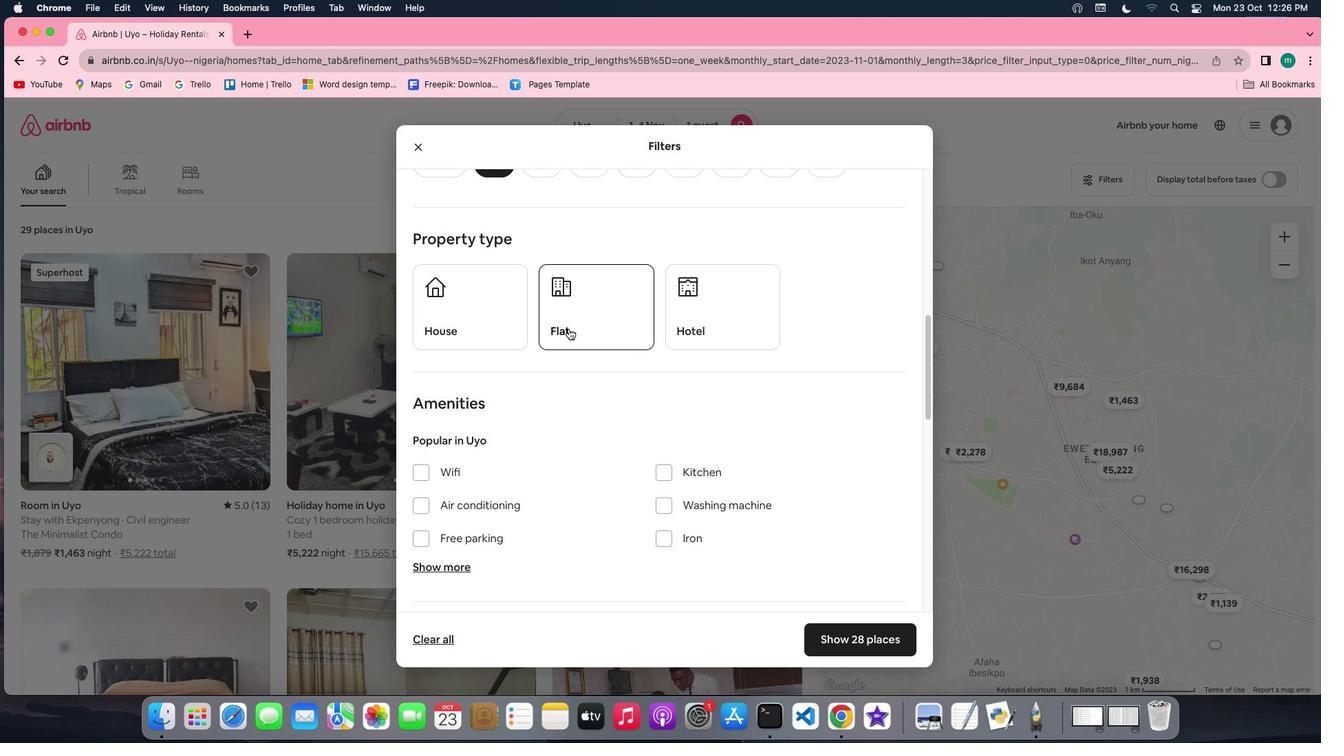 
Action: Mouse pressed left at (568, 328)
Screenshot: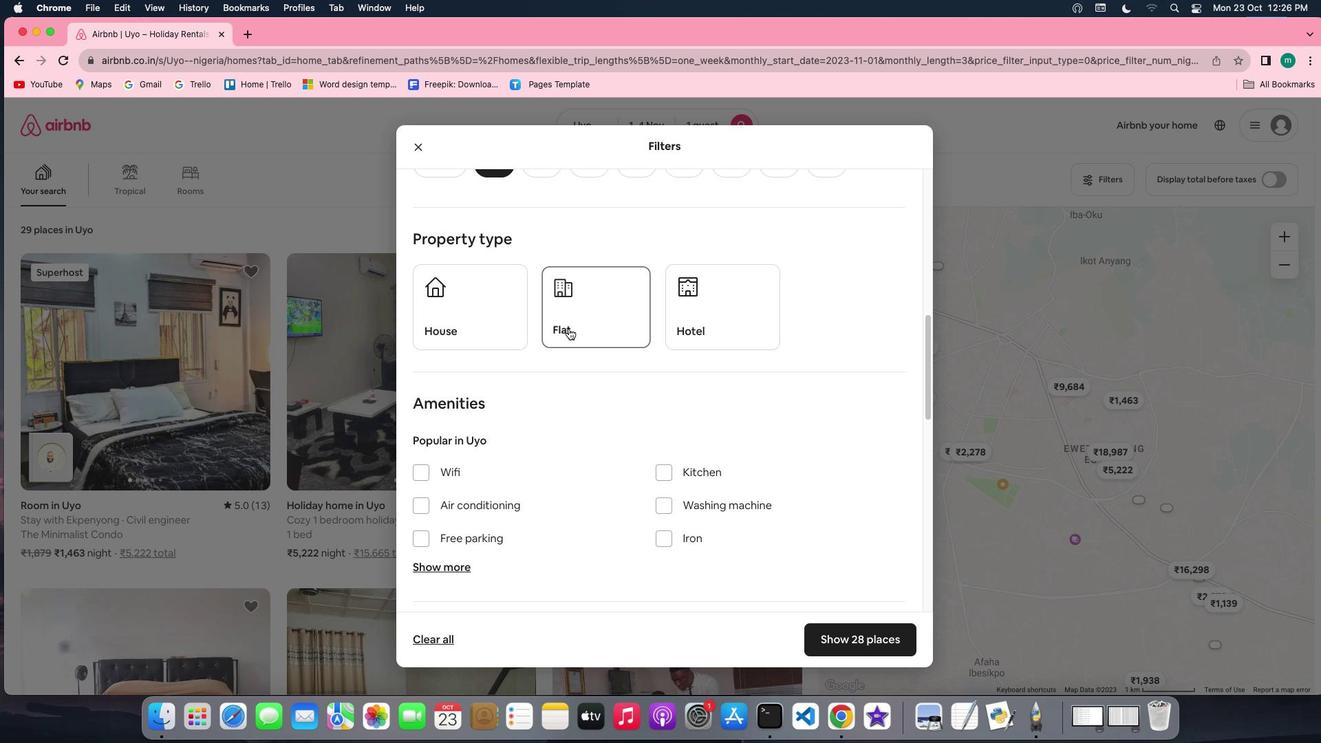
Action: Mouse moved to (658, 422)
Screenshot: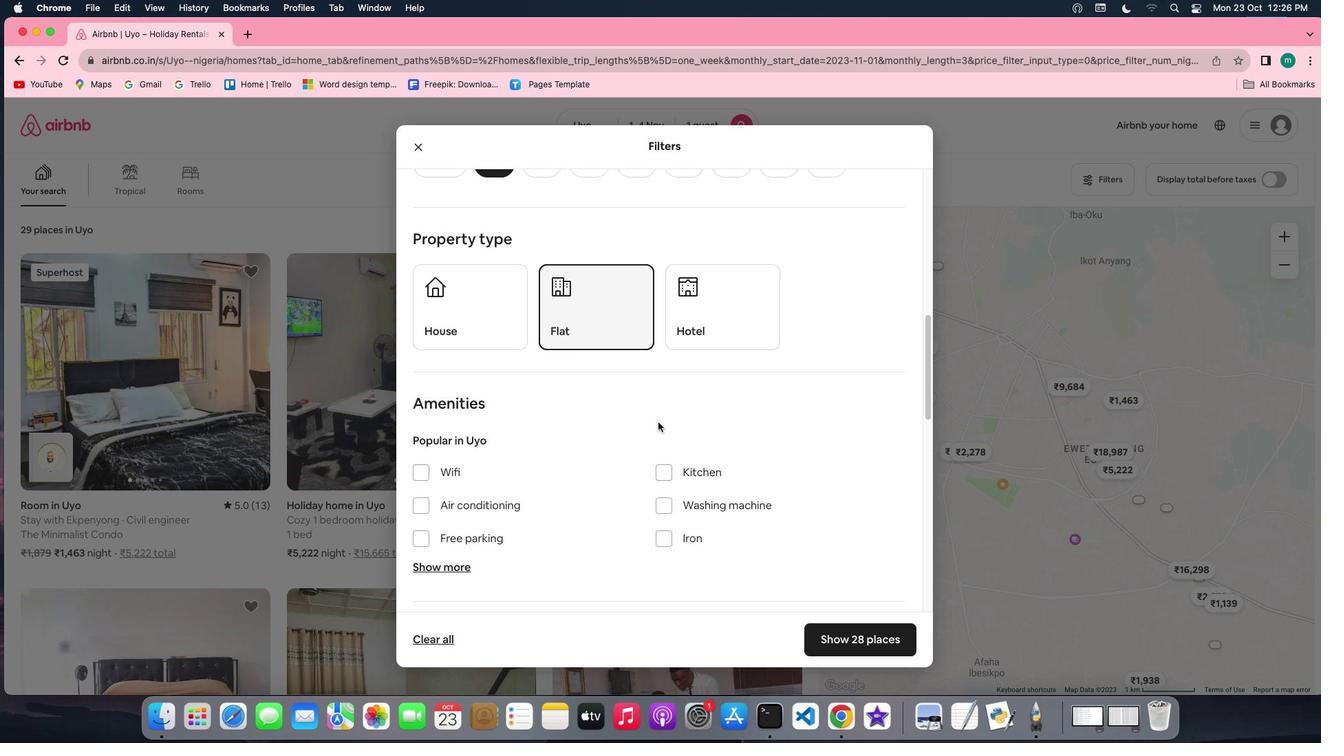 
Action: Mouse scrolled (658, 422) with delta (0, 0)
Screenshot: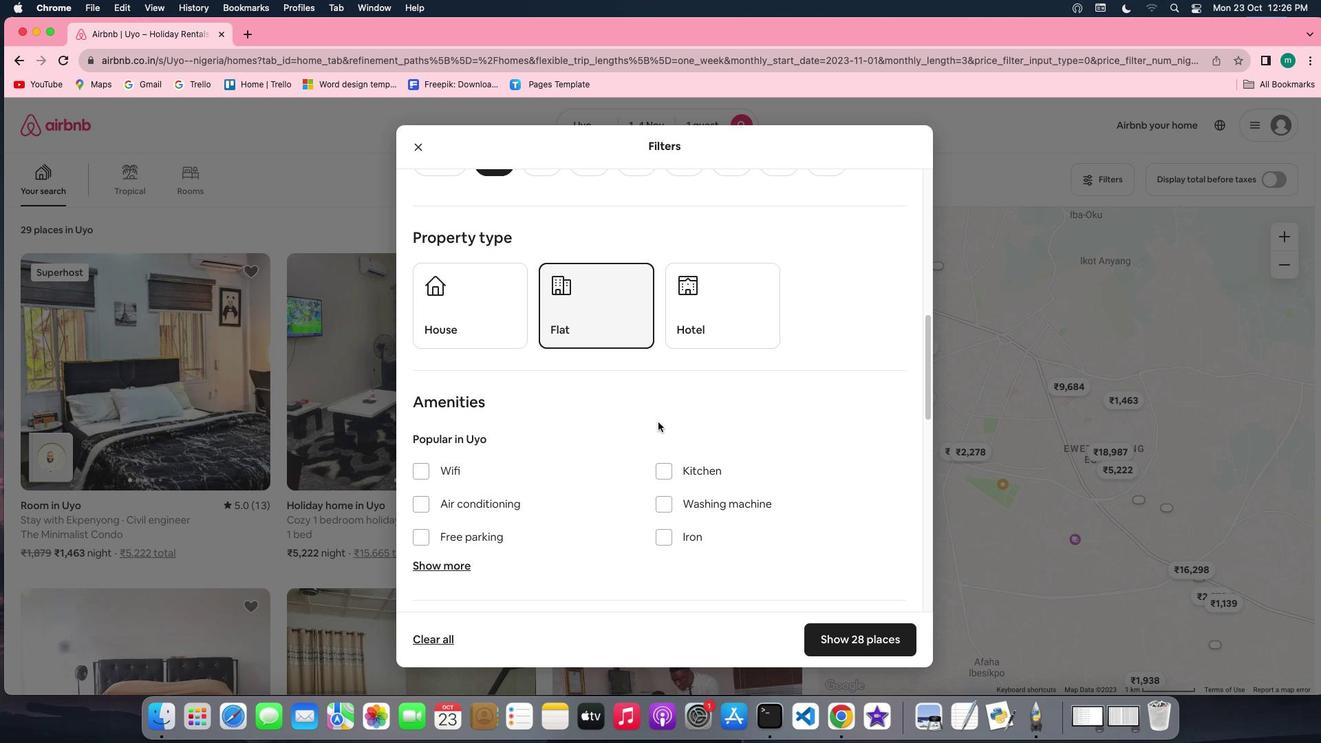 
Action: Mouse scrolled (658, 422) with delta (0, 0)
Screenshot: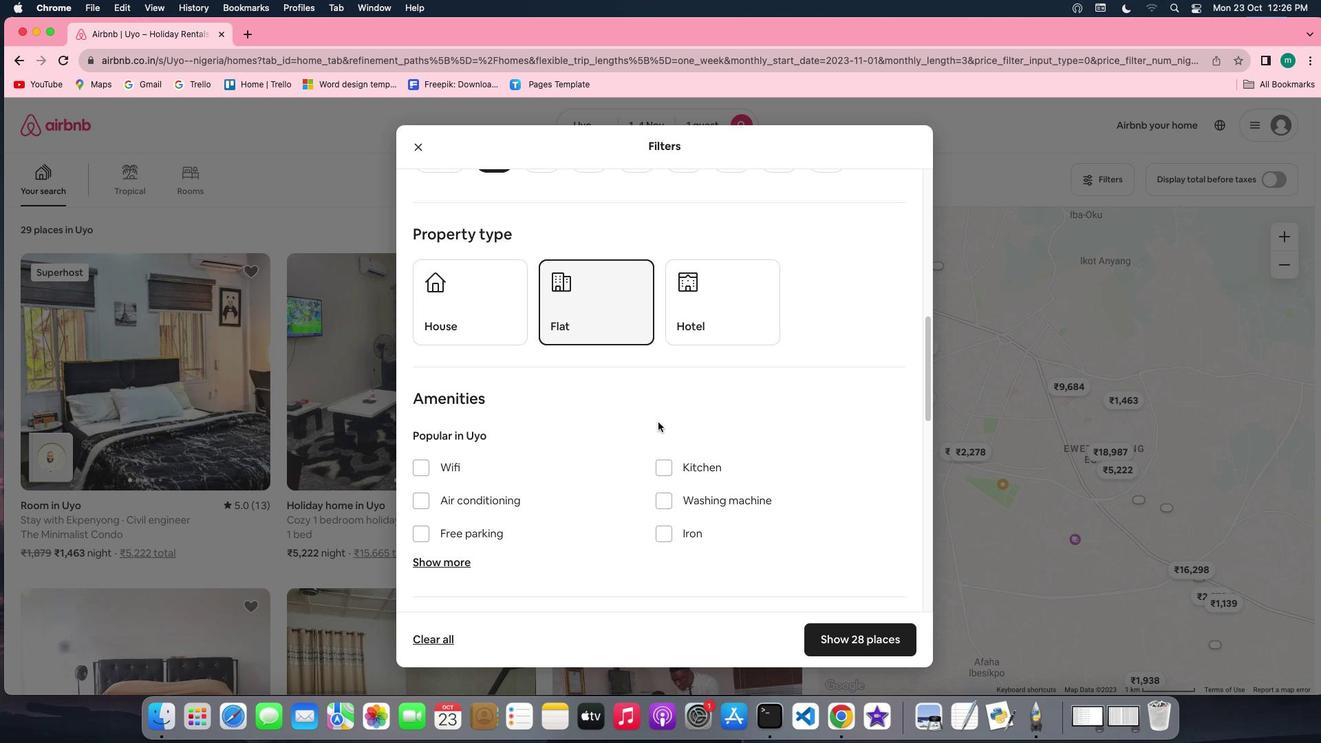 
Action: Mouse scrolled (658, 422) with delta (0, -1)
Screenshot: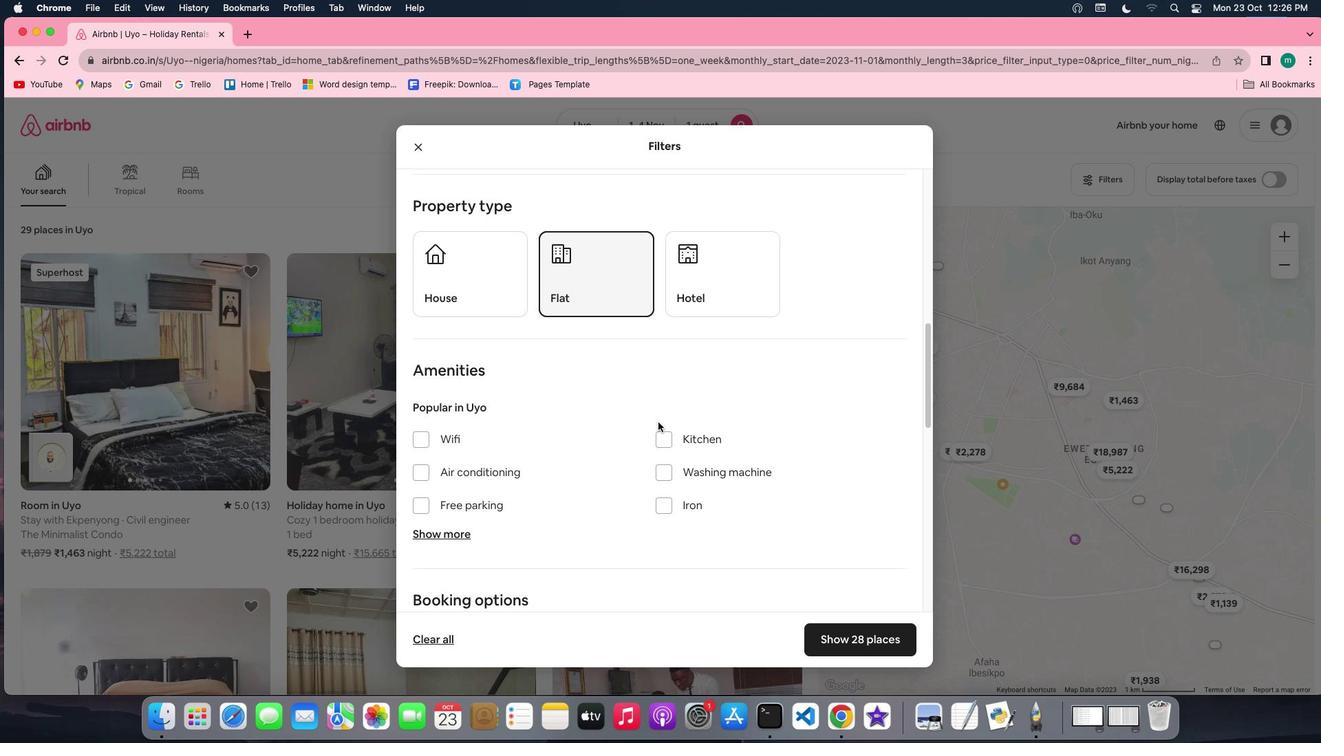 
Action: Mouse scrolled (658, 422) with delta (0, 0)
Screenshot: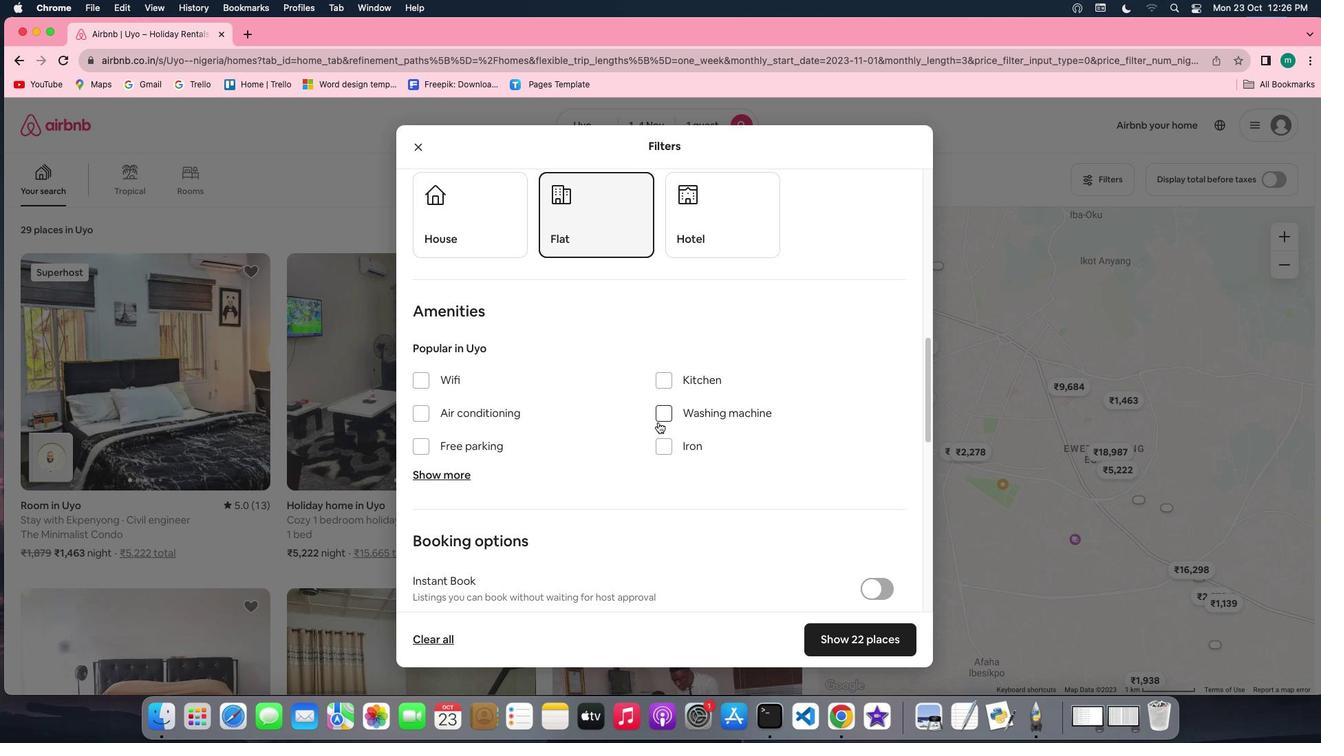 
Action: Mouse scrolled (658, 422) with delta (0, 0)
Screenshot: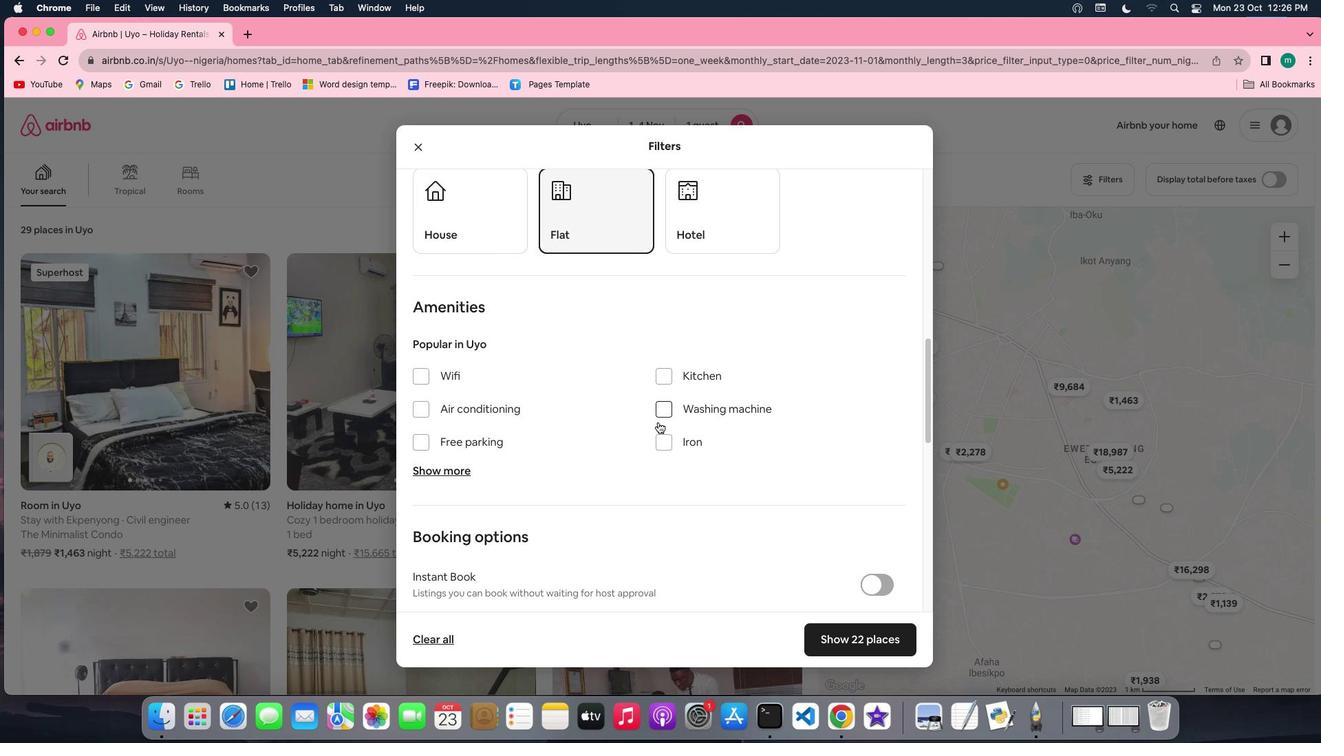
Action: Mouse scrolled (658, 422) with delta (0, -1)
Screenshot: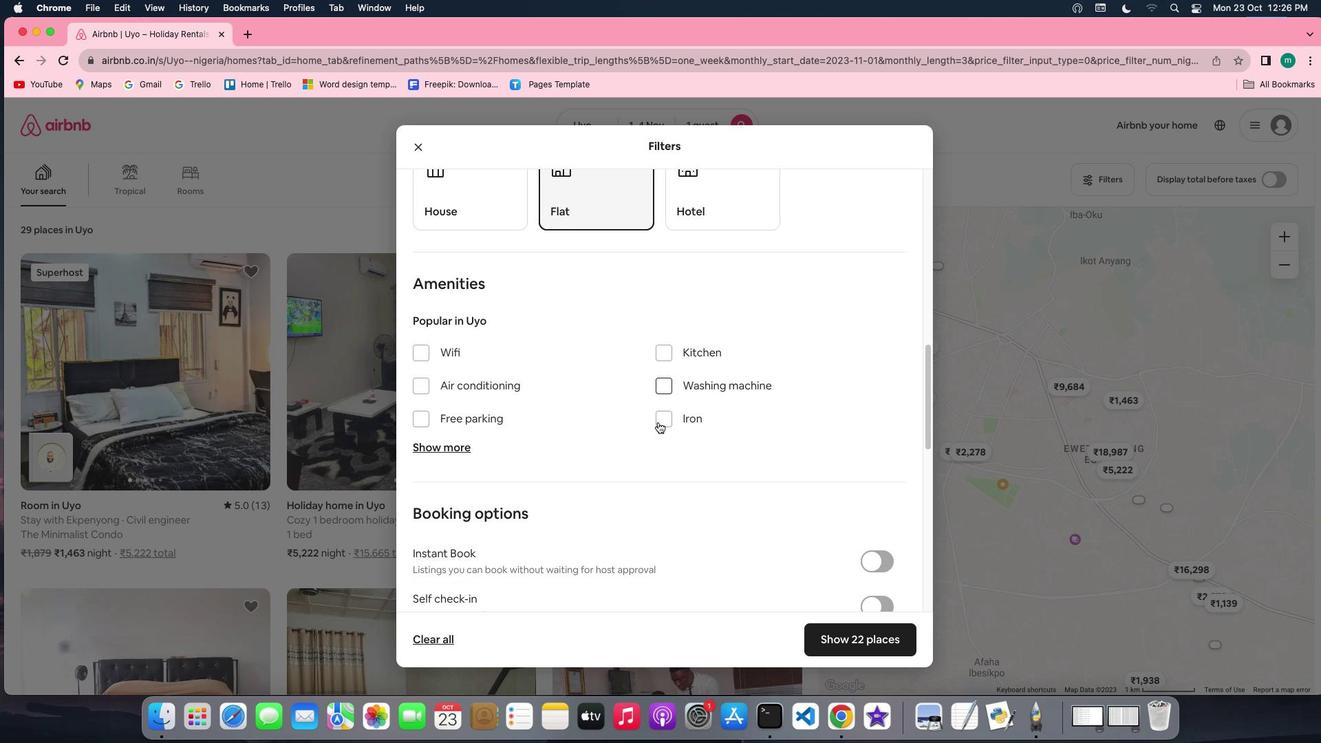 
Action: Mouse moved to (423, 297)
Screenshot: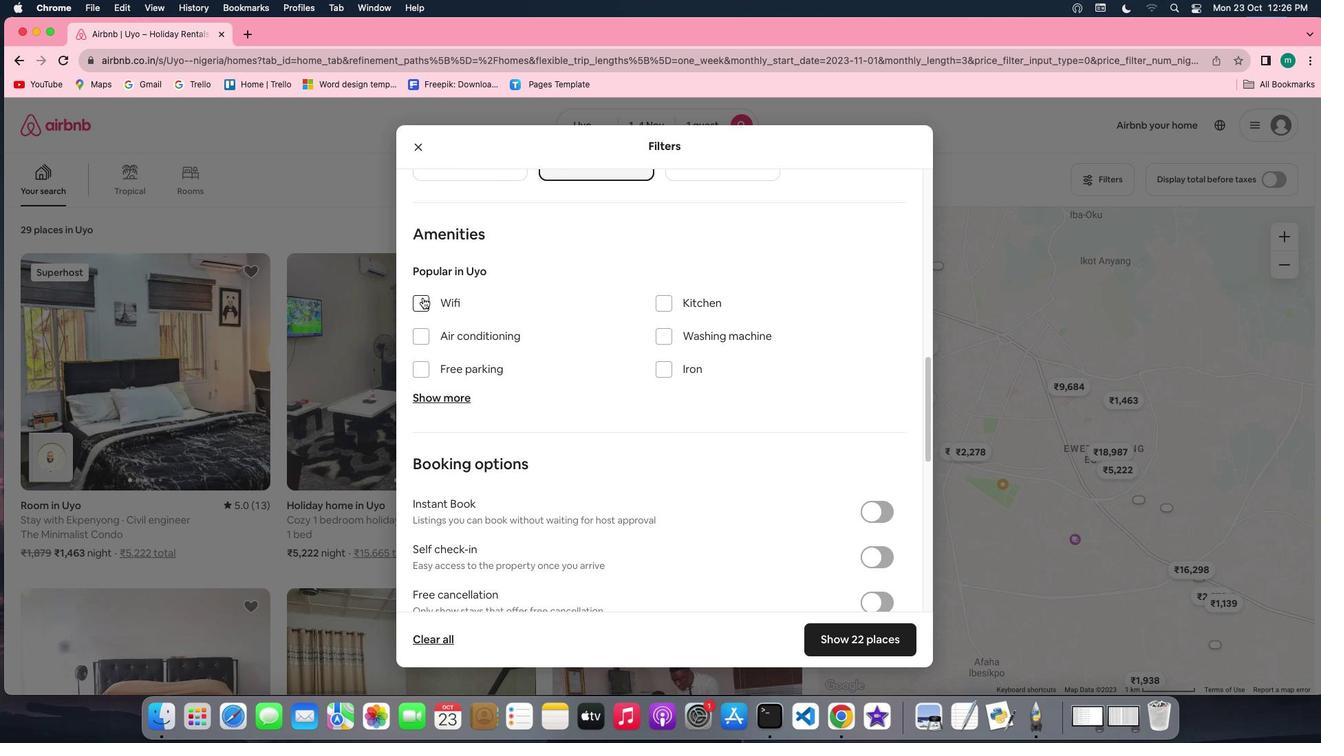 
Action: Mouse pressed left at (423, 297)
Screenshot: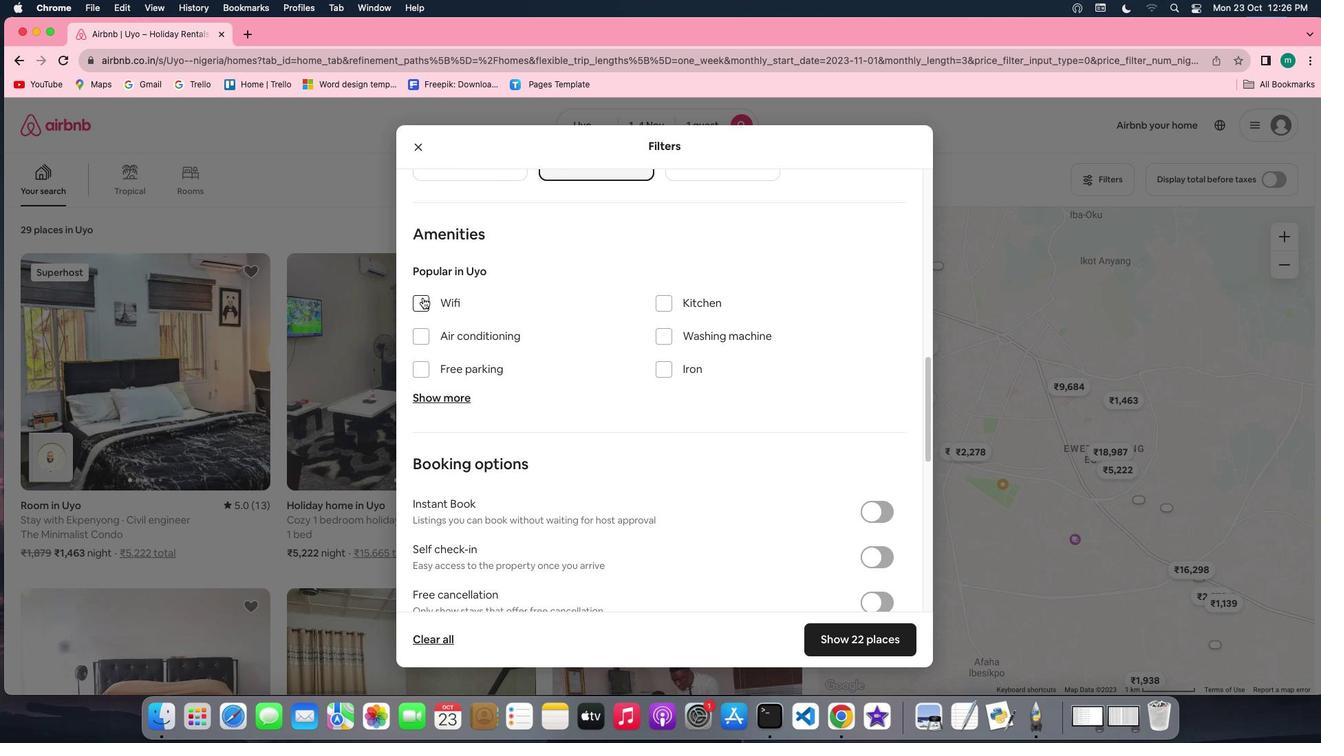 
Action: Mouse moved to (596, 379)
Screenshot: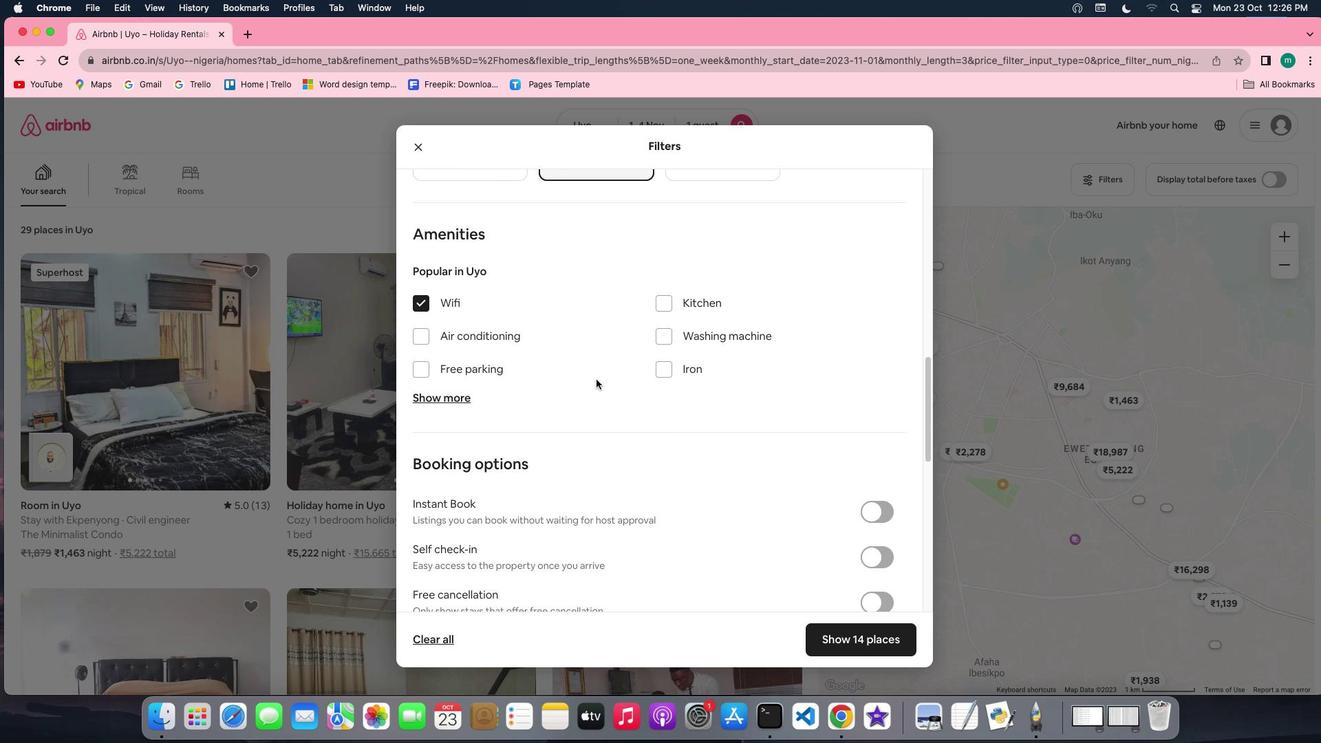 
Action: Mouse scrolled (596, 379) with delta (0, 0)
Screenshot: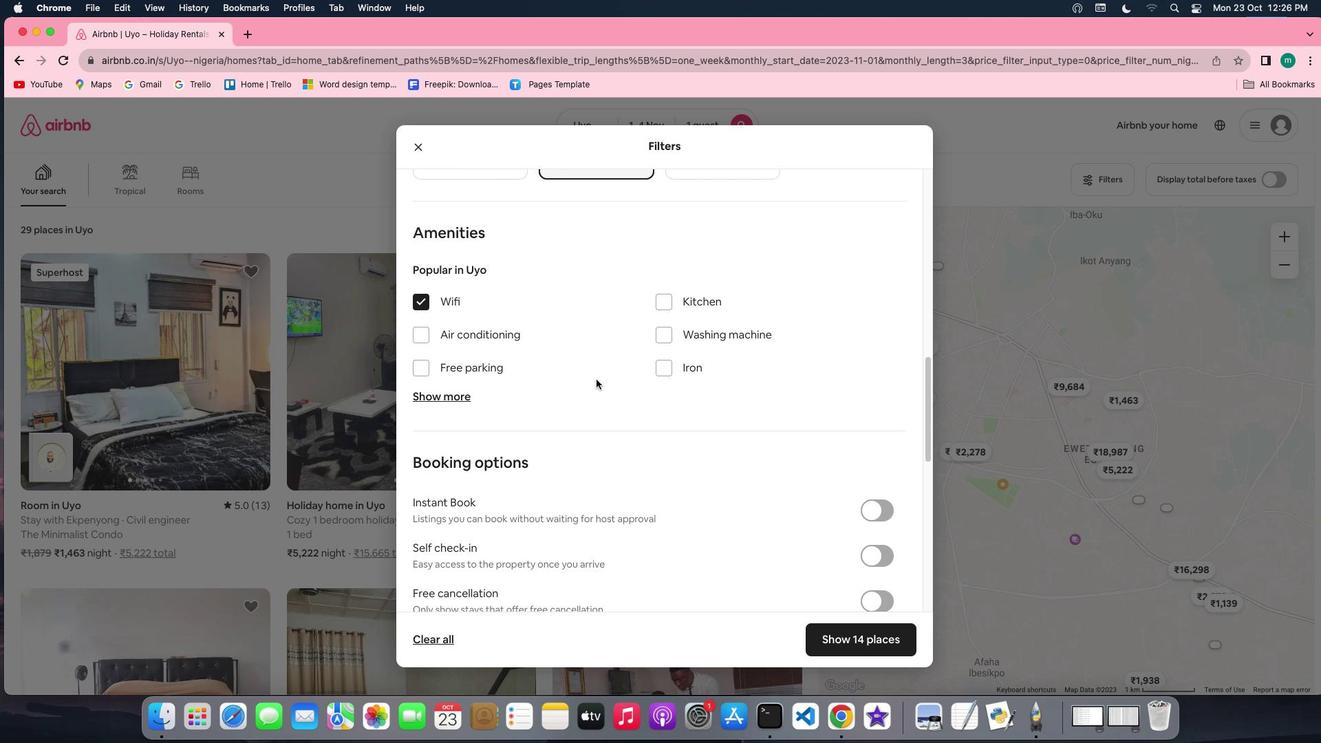
Action: Mouse scrolled (596, 379) with delta (0, 0)
Screenshot: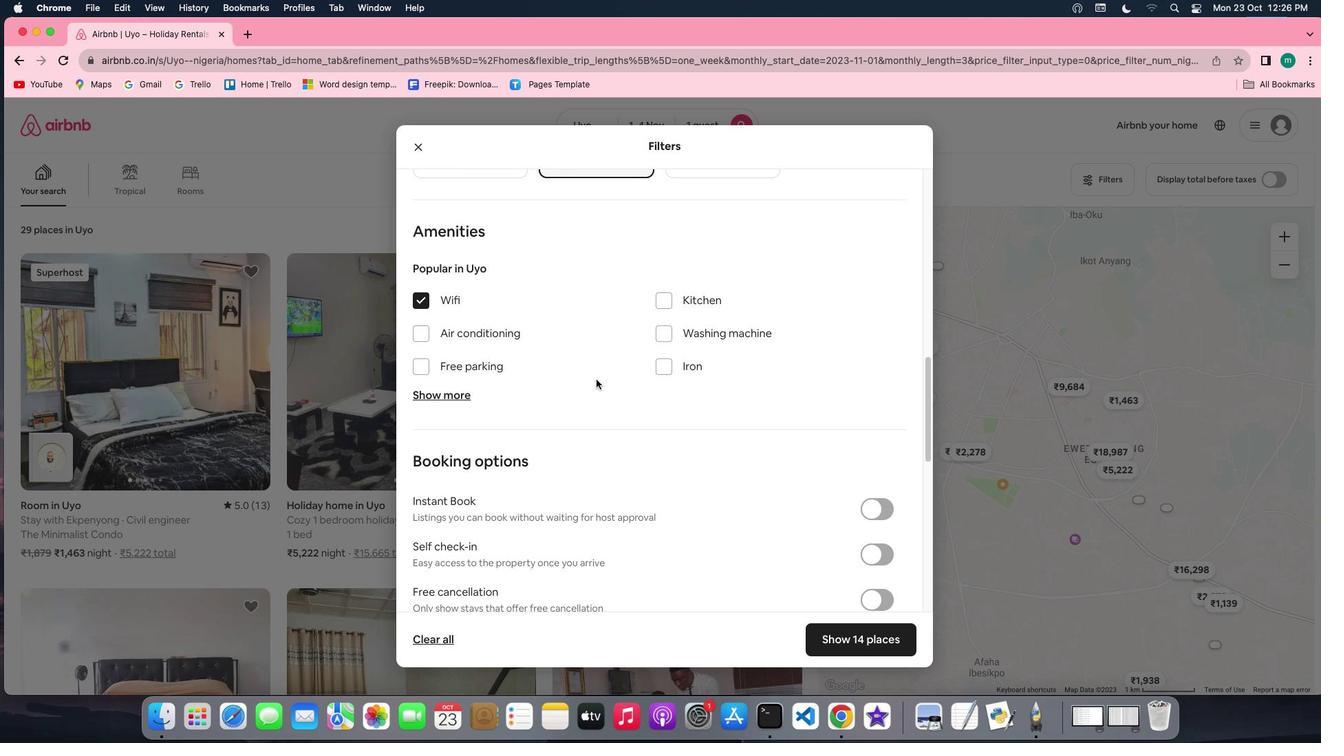 
Action: Mouse scrolled (596, 379) with delta (0, -1)
Screenshot: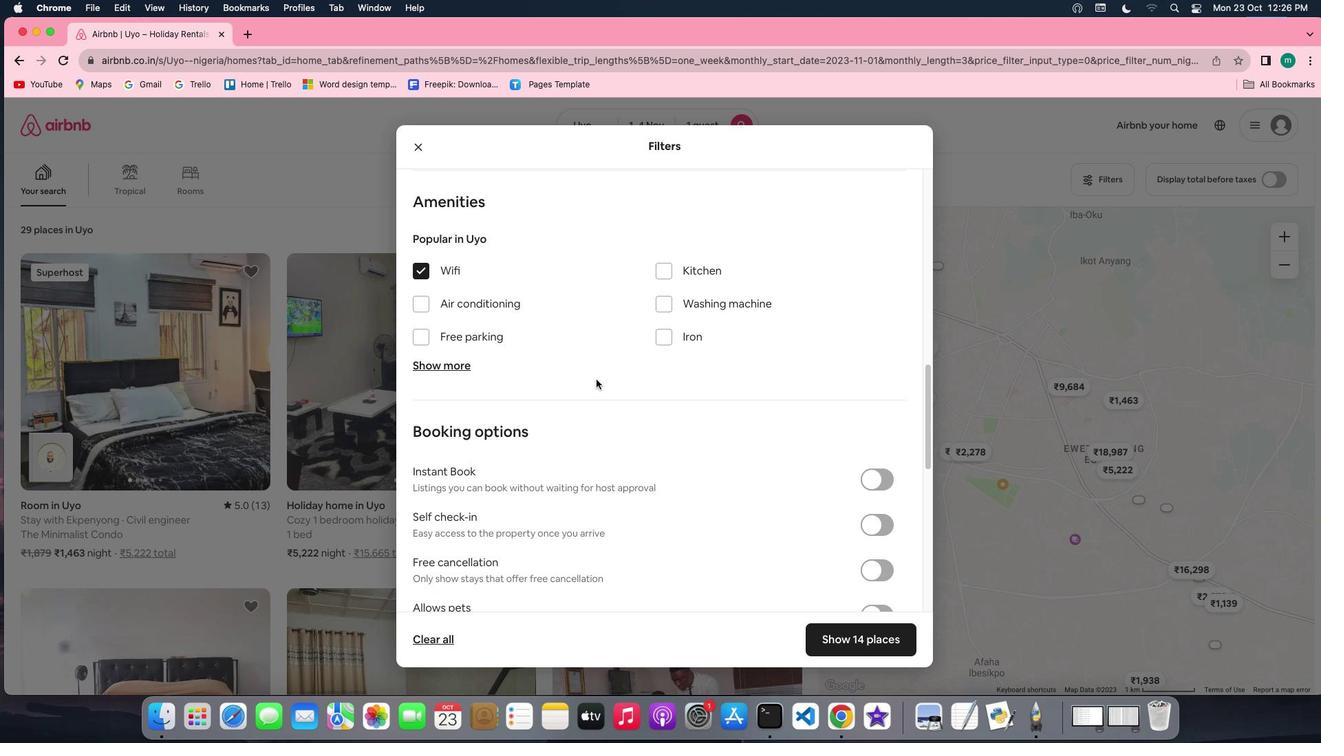 
Action: Mouse scrolled (596, 379) with delta (0, 0)
Screenshot: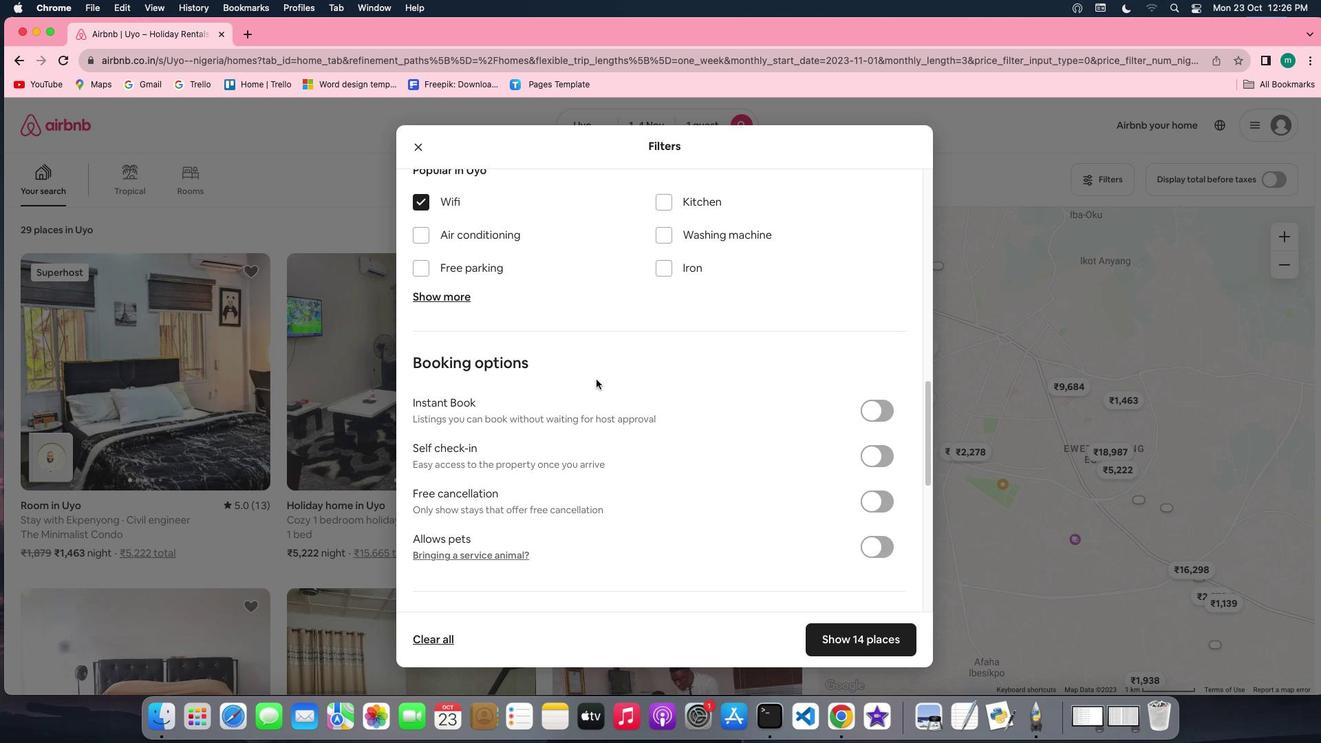 
Action: Mouse moved to (644, 421)
Screenshot: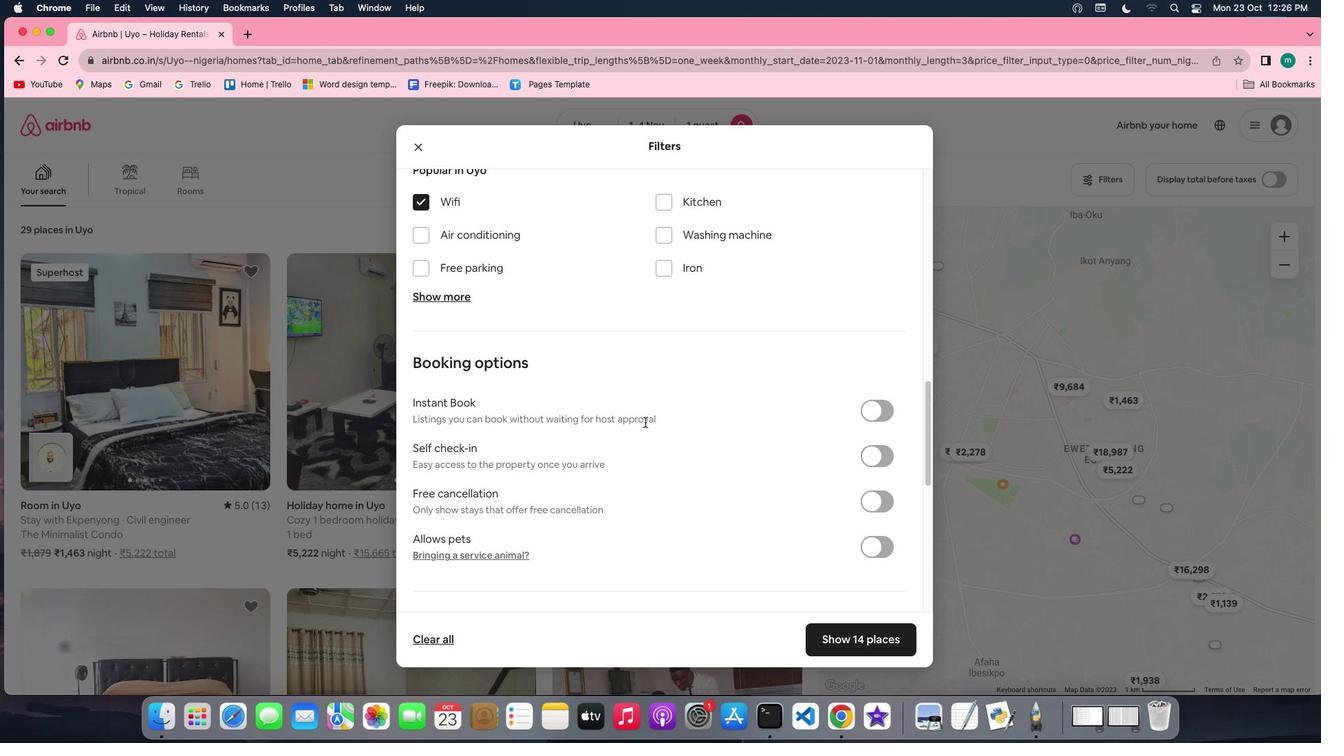 
Action: Mouse scrolled (644, 421) with delta (0, 0)
Screenshot: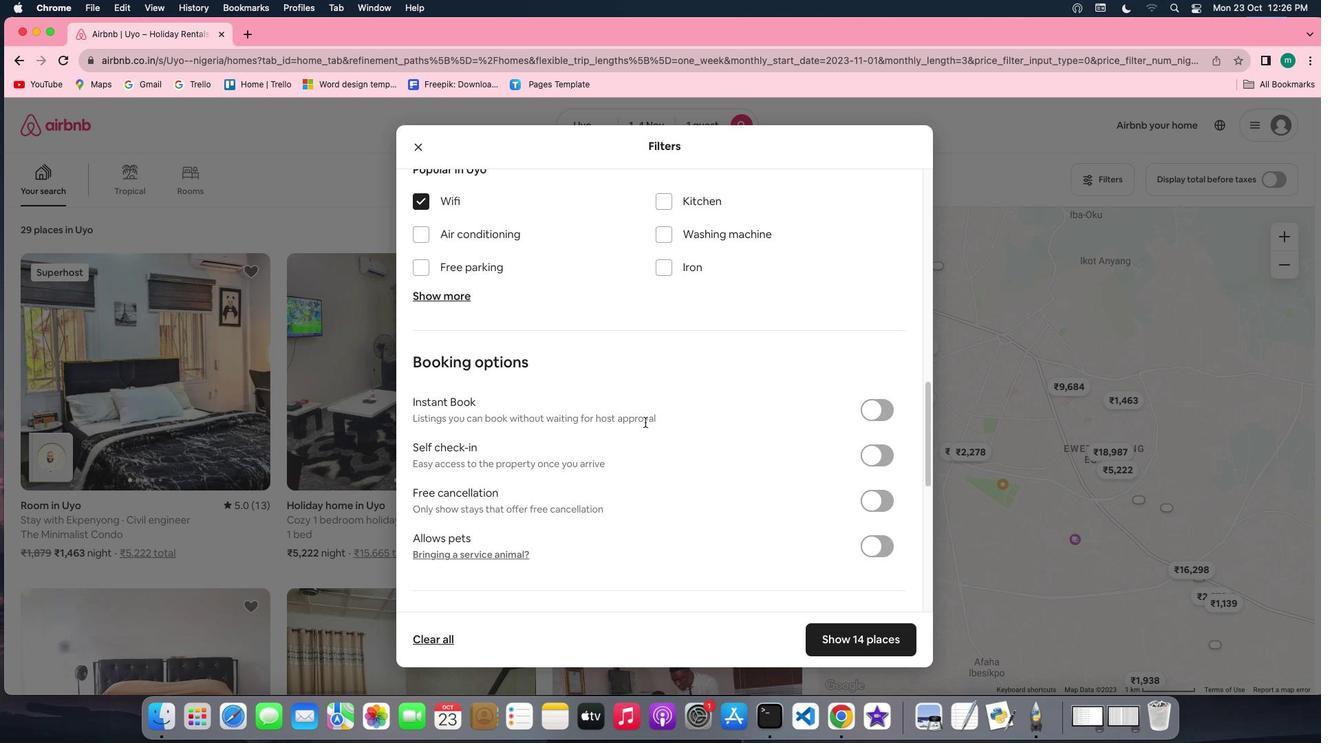 
Action: Mouse scrolled (644, 421) with delta (0, 0)
Screenshot: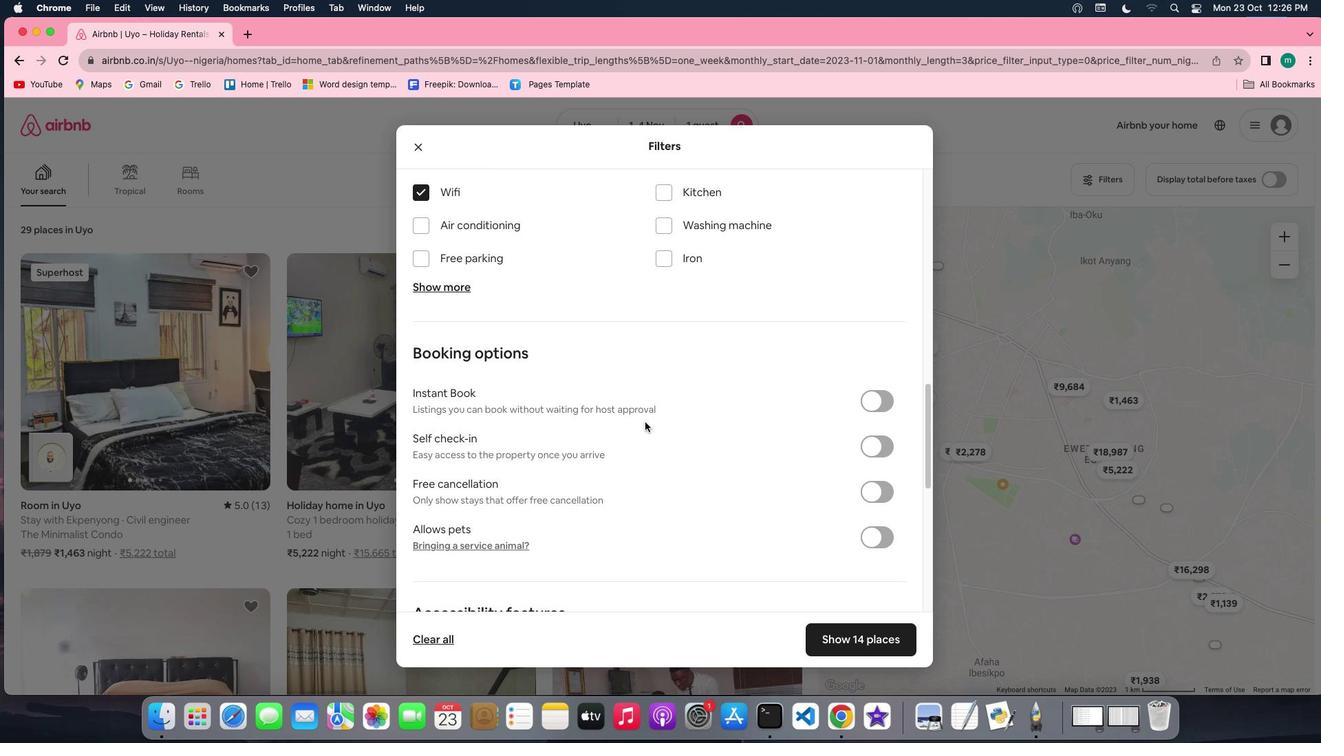 
Action: Mouse scrolled (644, 421) with delta (0, -1)
Screenshot: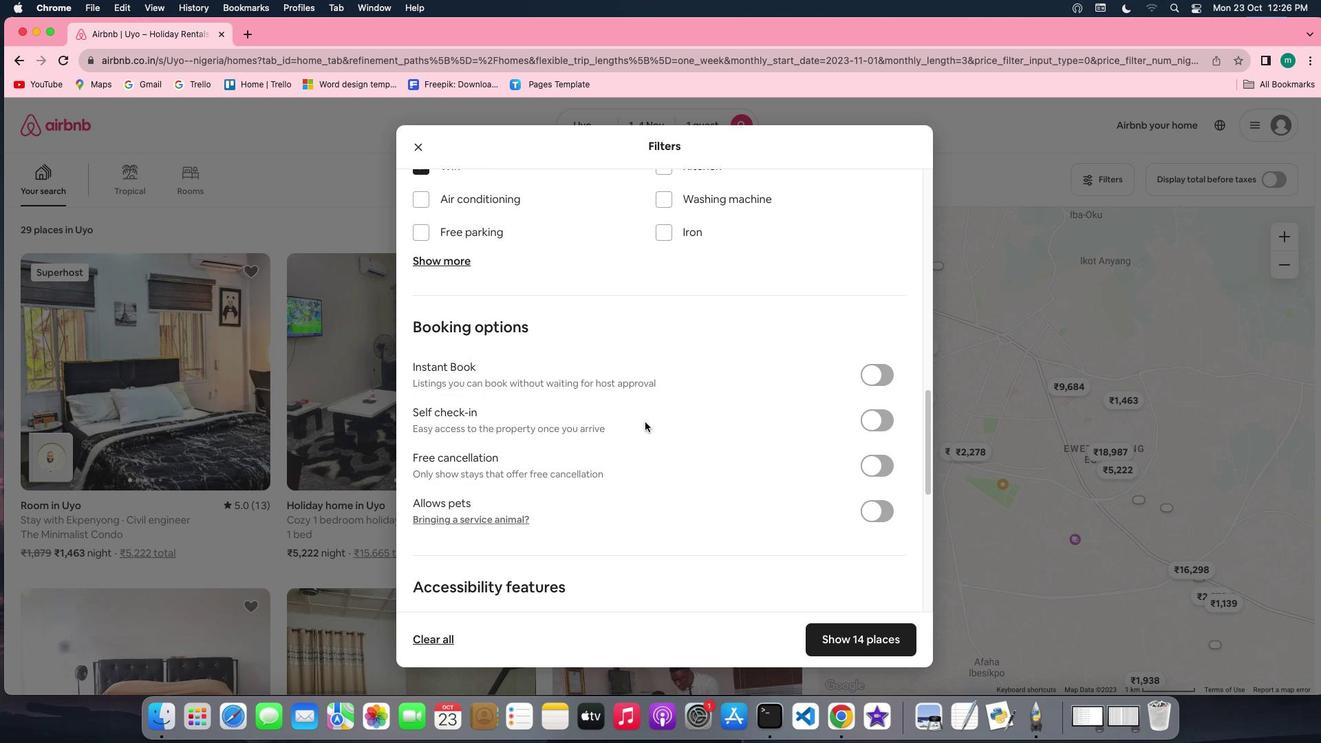 
Action: Mouse scrolled (644, 421) with delta (0, 0)
Screenshot: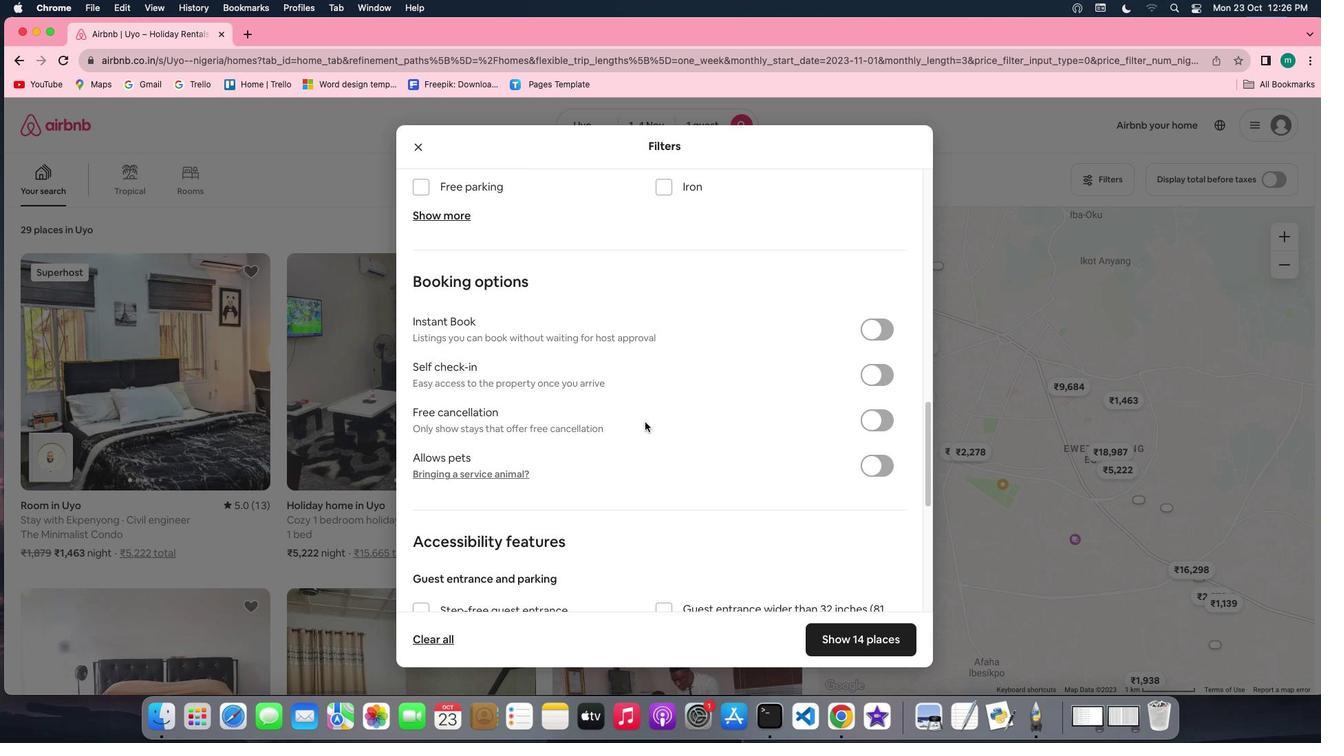 
Action: Mouse scrolled (644, 421) with delta (0, 0)
Screenshot: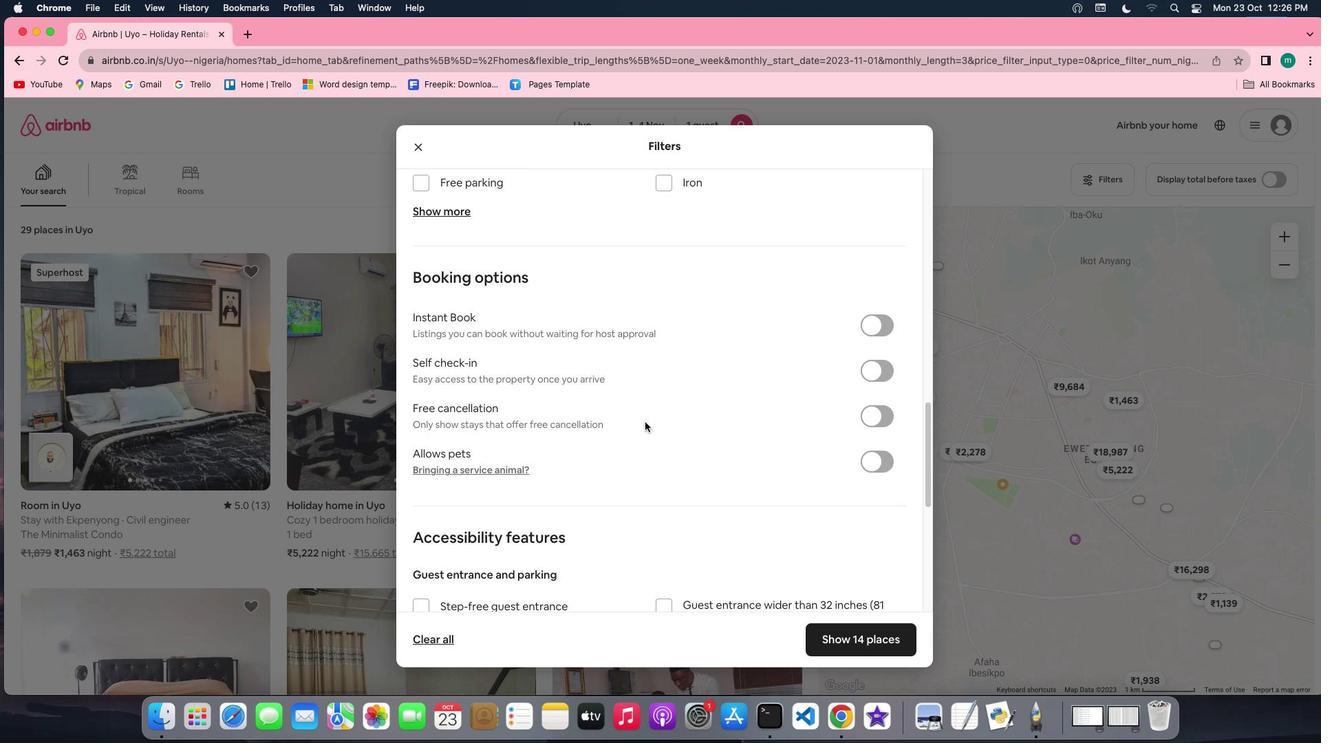 
Action: Mouse moved to (880, 353)
Screenshot: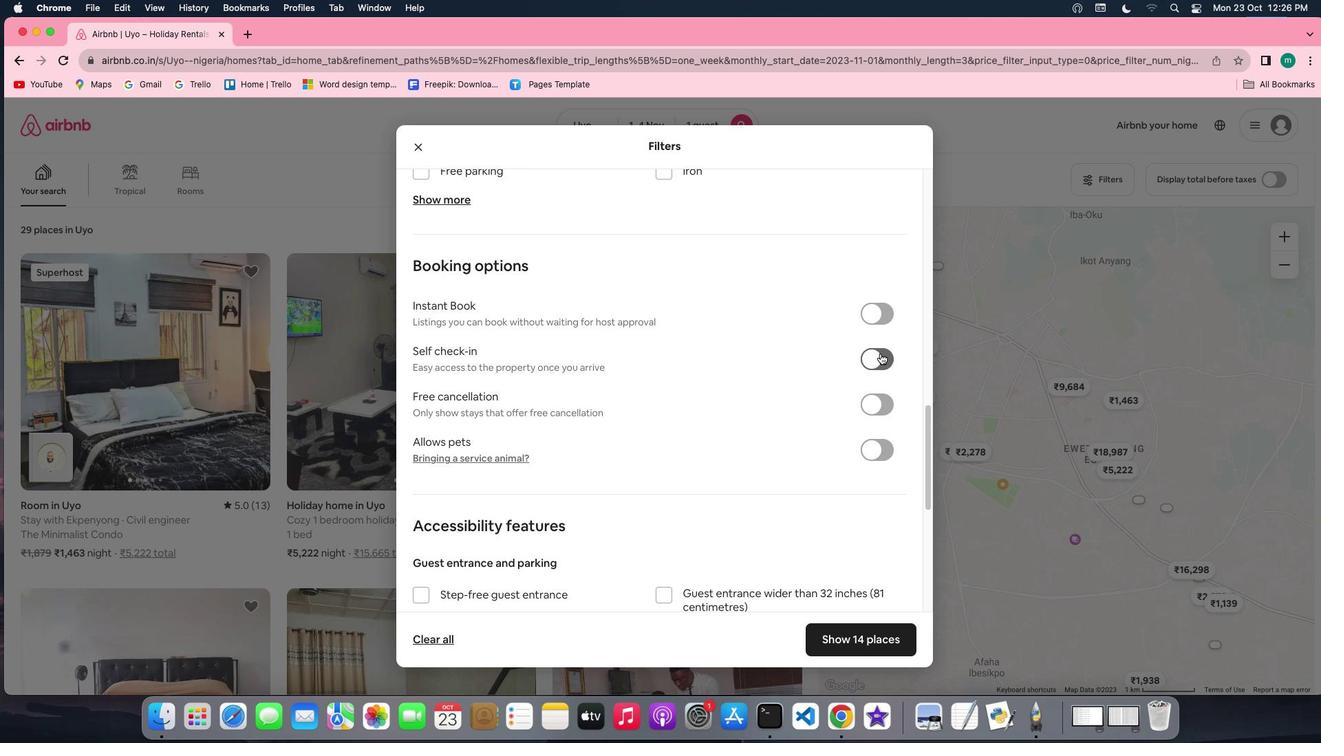 
Action: Mouse pressed left at (880, 353)
Screenshot: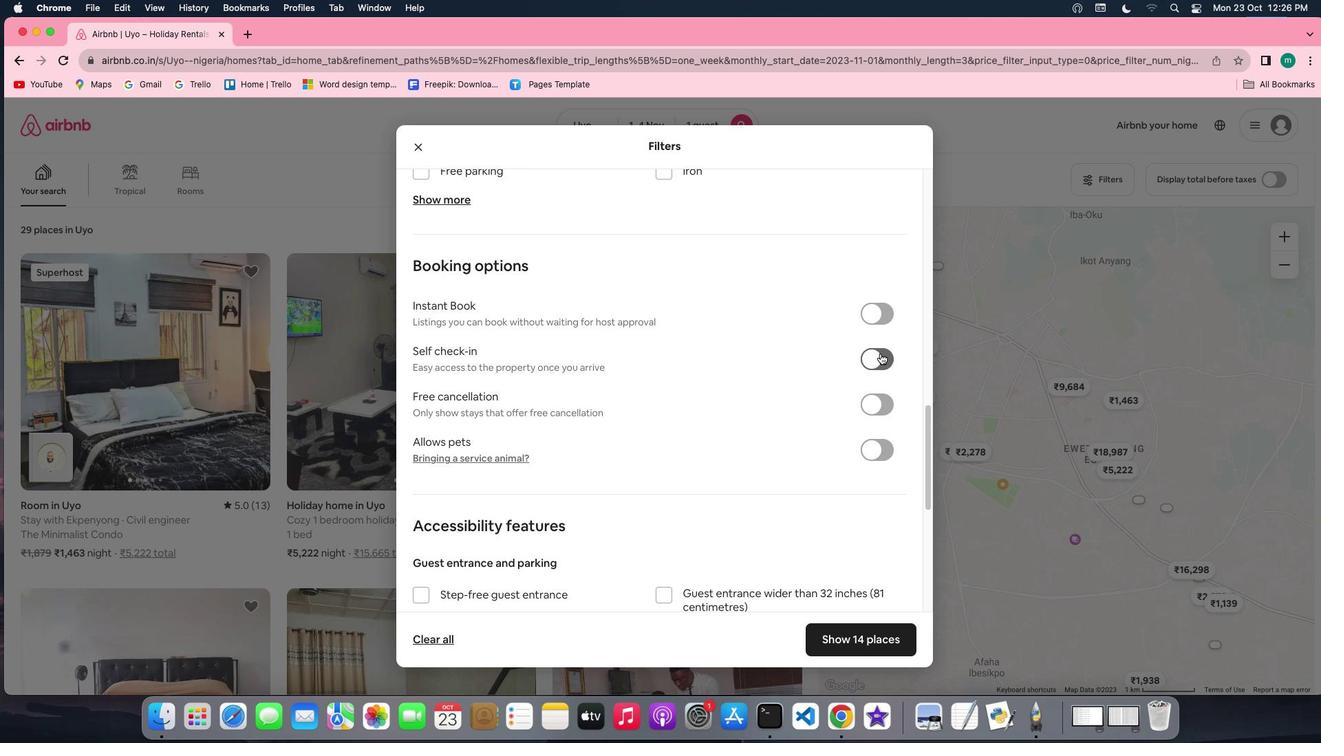 
Action: Mouse moved to (863, 631)
Screenshot: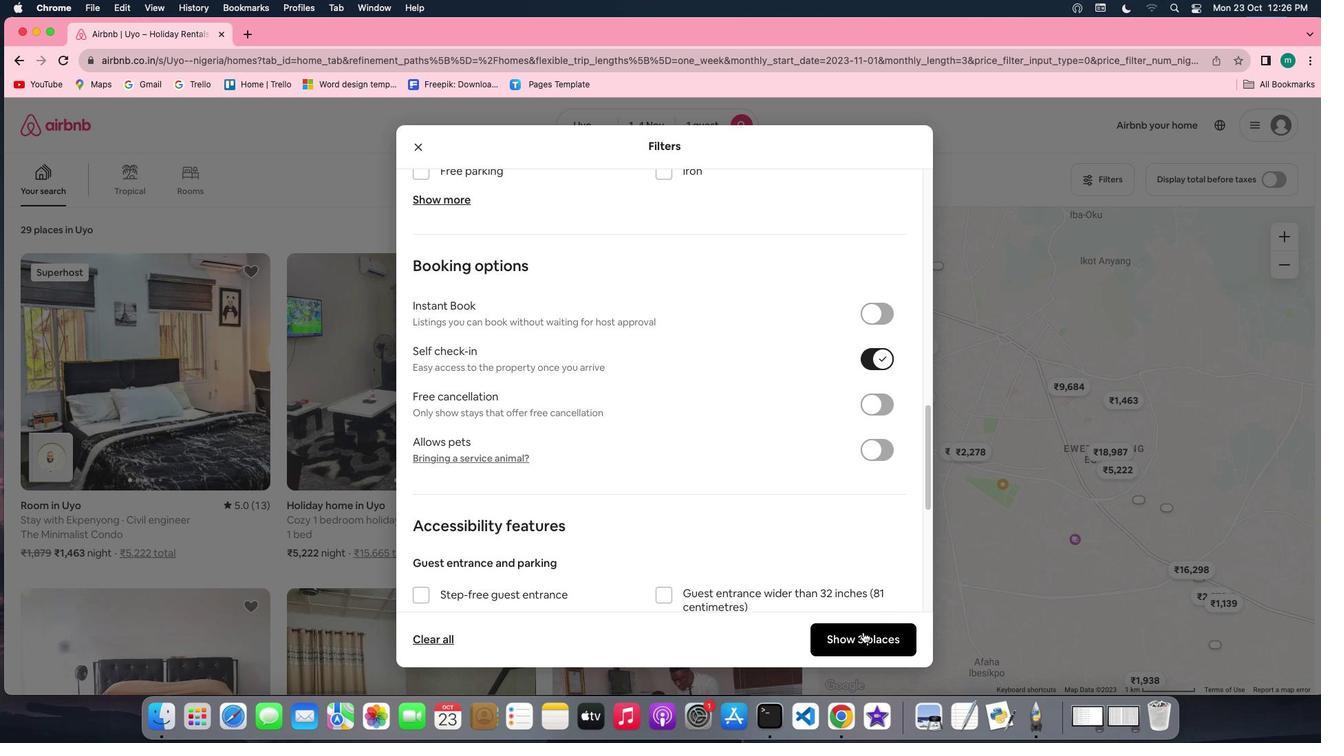 
Action: Mouse pressed left at (863, 631)
Screenshot: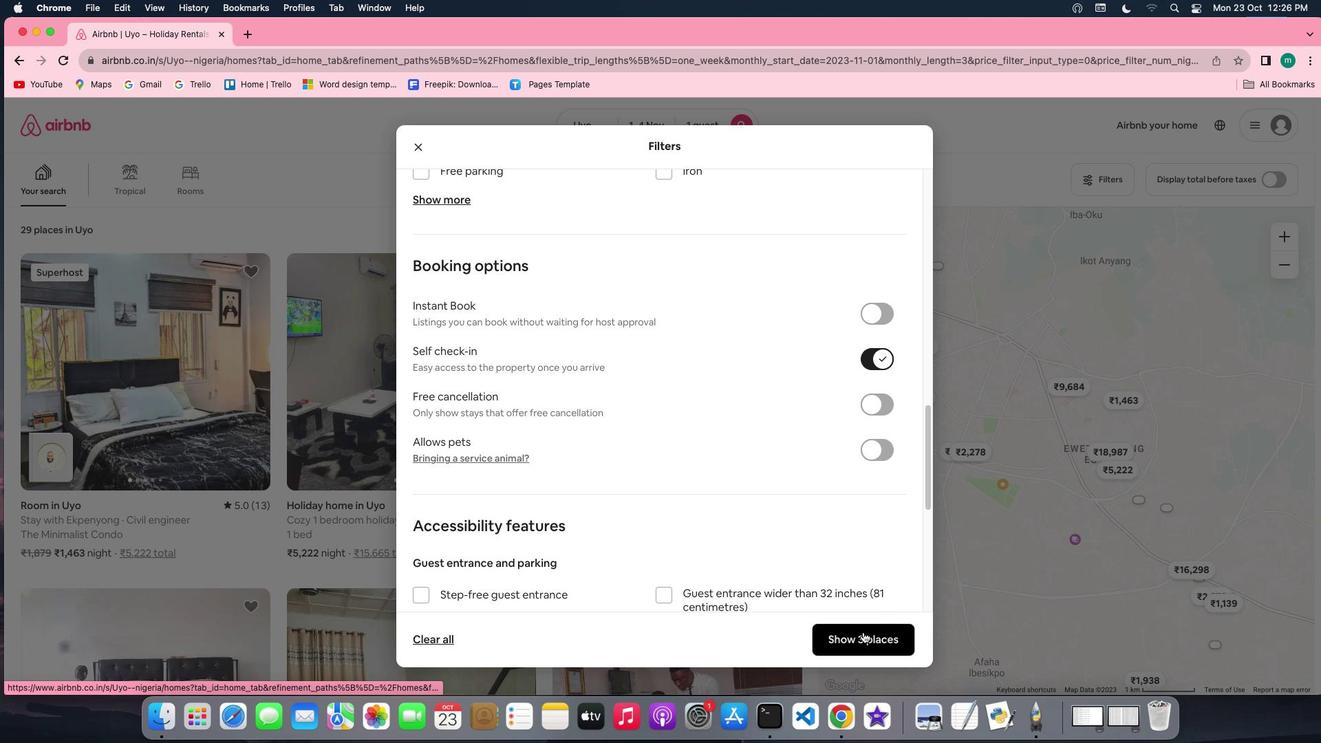 
Action: Mouse moved to (195, 352)
Screenshot: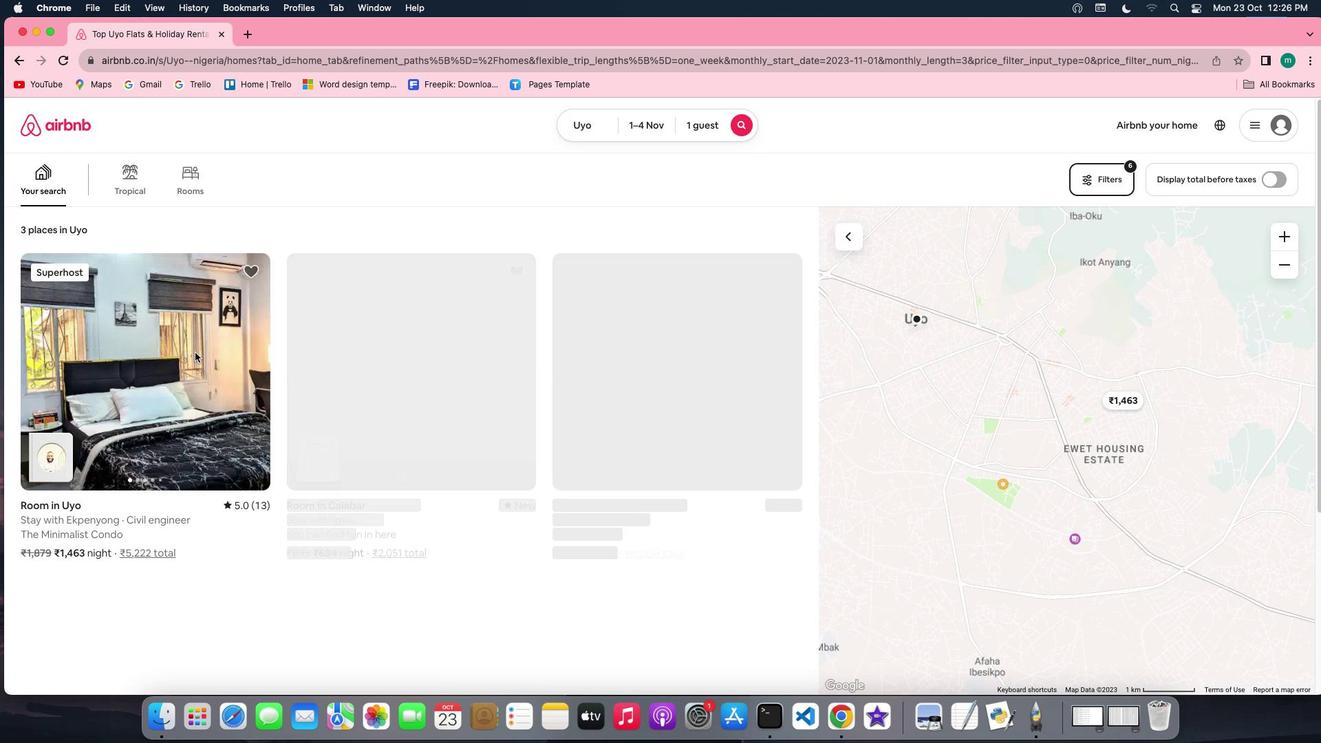 
Action: Mouse pressed left at (195, 352)
Screenshot: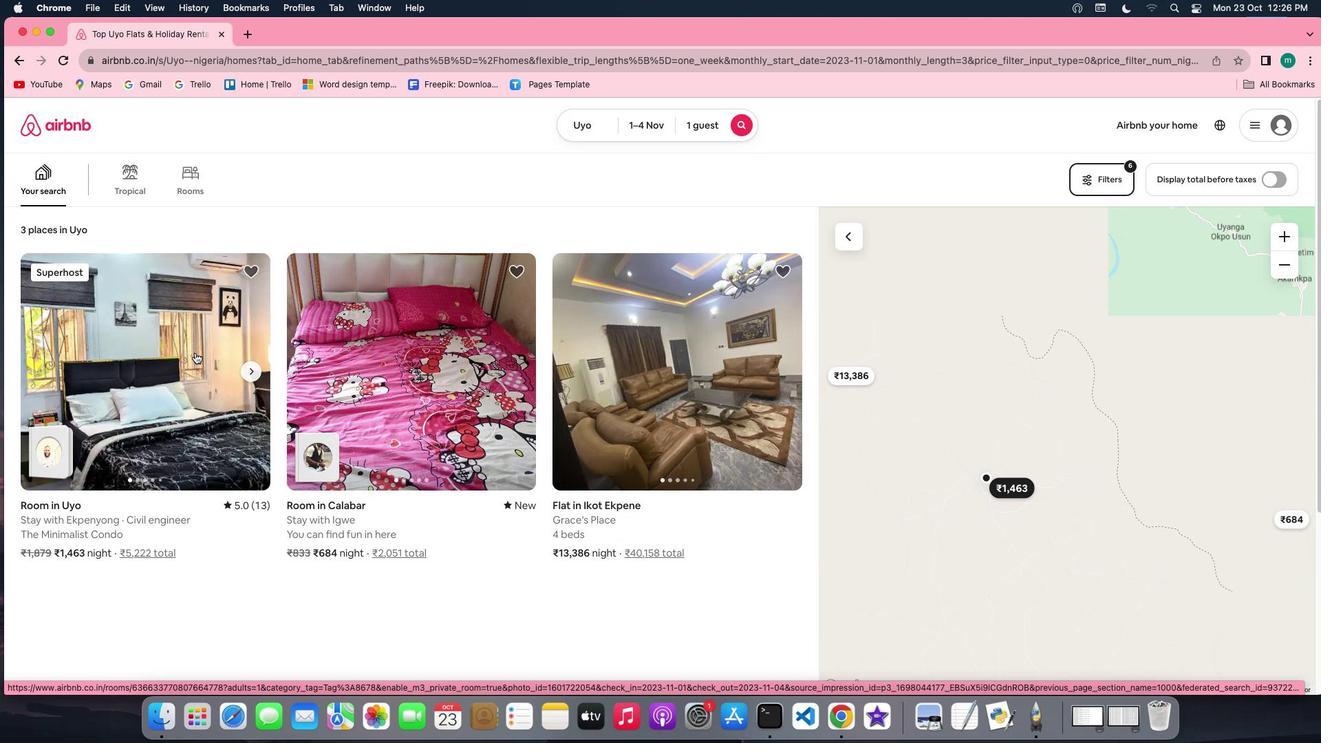 
Action: Mouse moved to (970, 489)
Screenshot: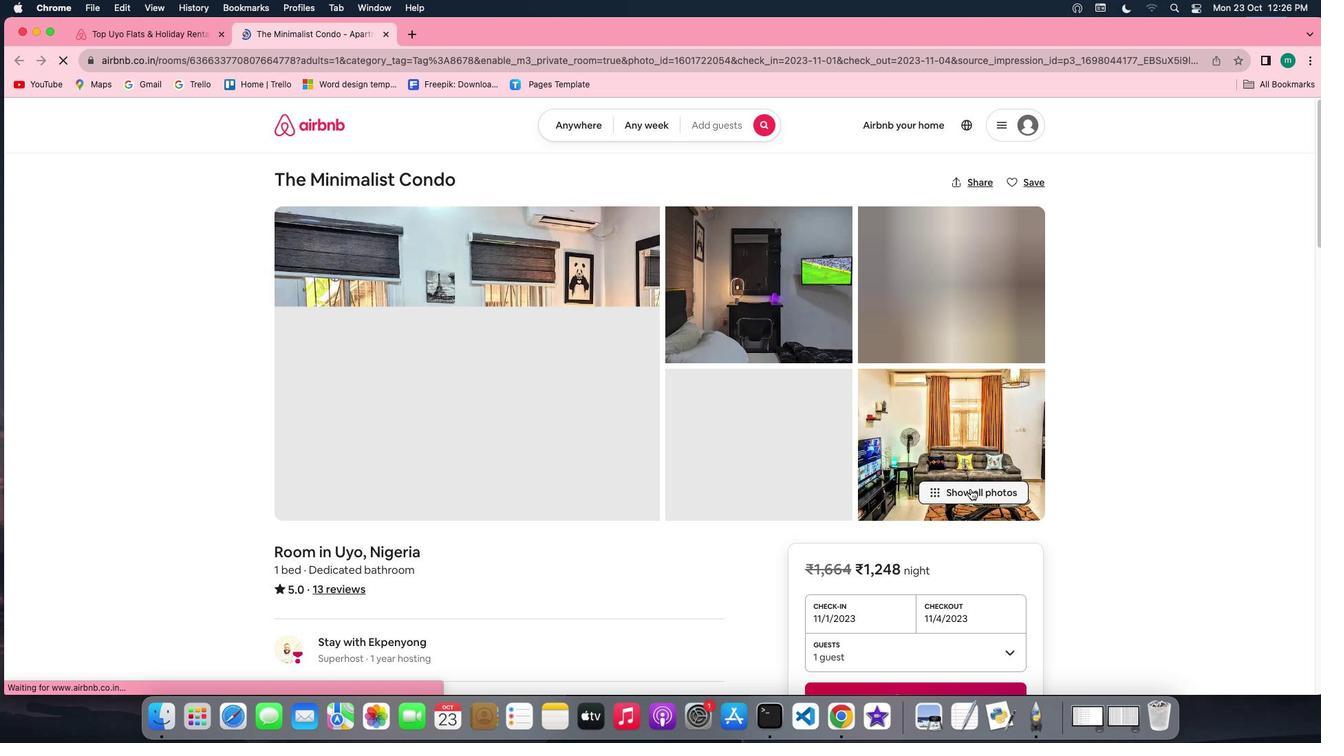 
Action: Mouse pressed left at (970, 489)
Screenshot: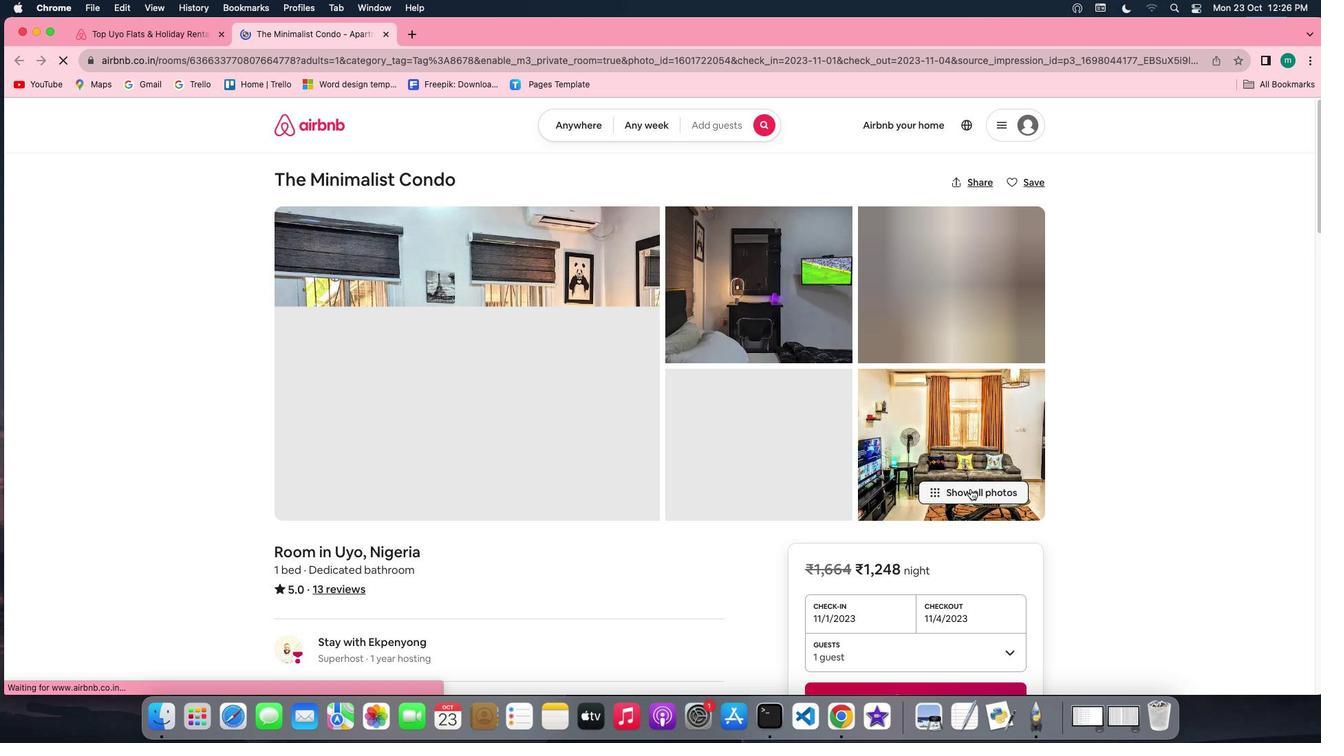 
Action: Mouse moved to (660, 541)
Screenshot: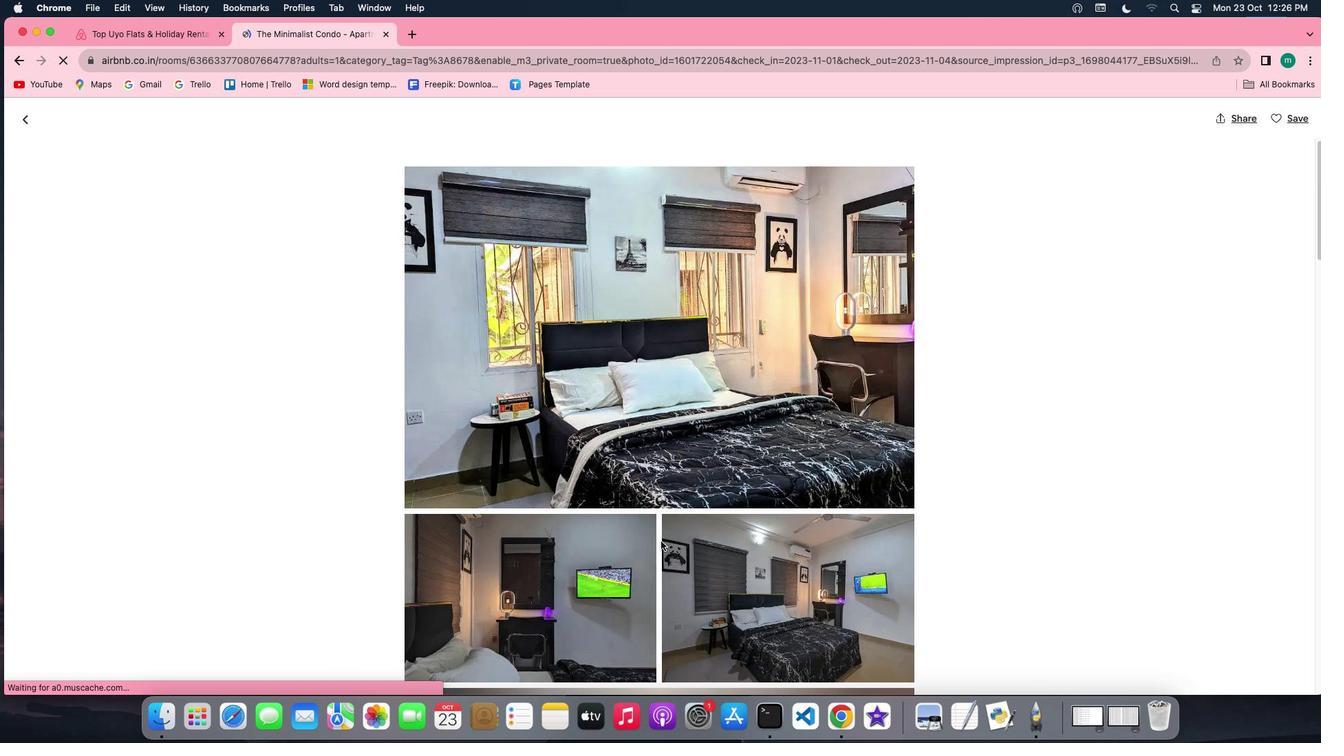 
Action: Mouse scrolled (660, 541) with delta (0, 0)
Screenshot: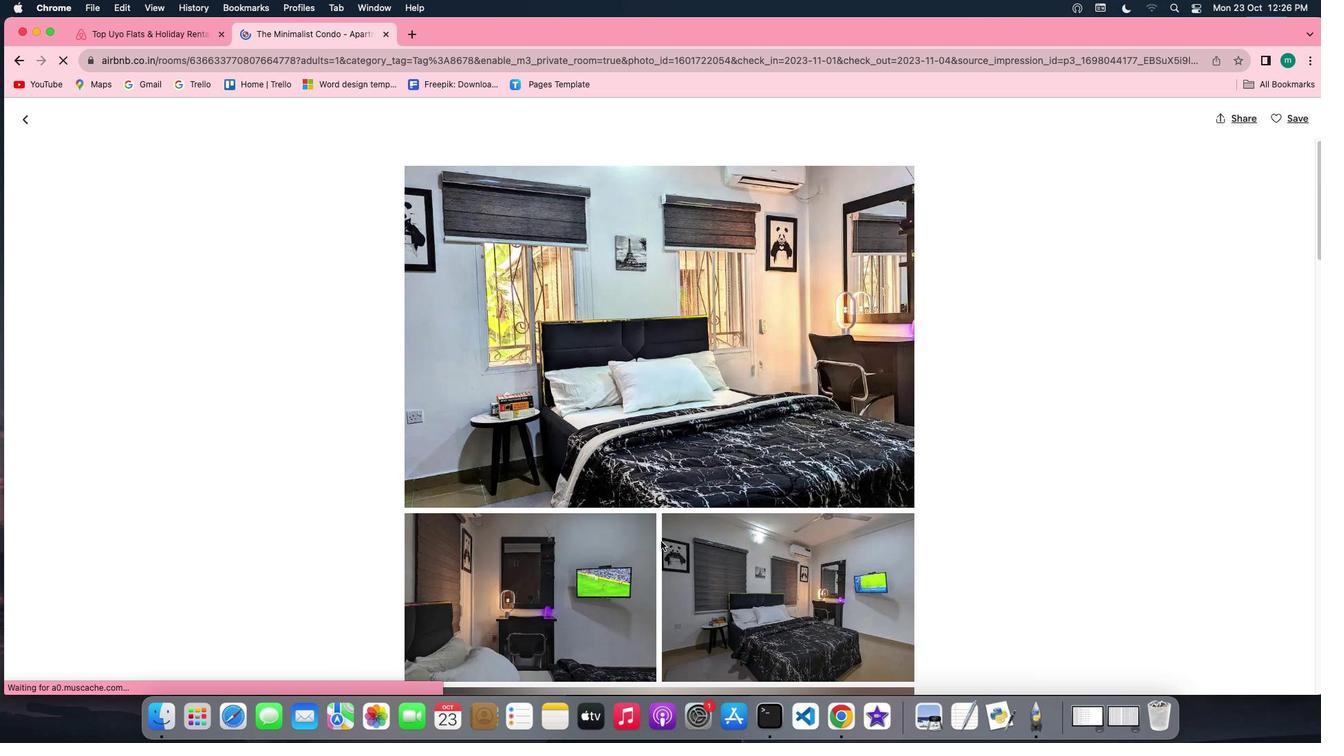 
Action: Mouse scrolled (660, 541) with delta (0, 0)
Screenshot: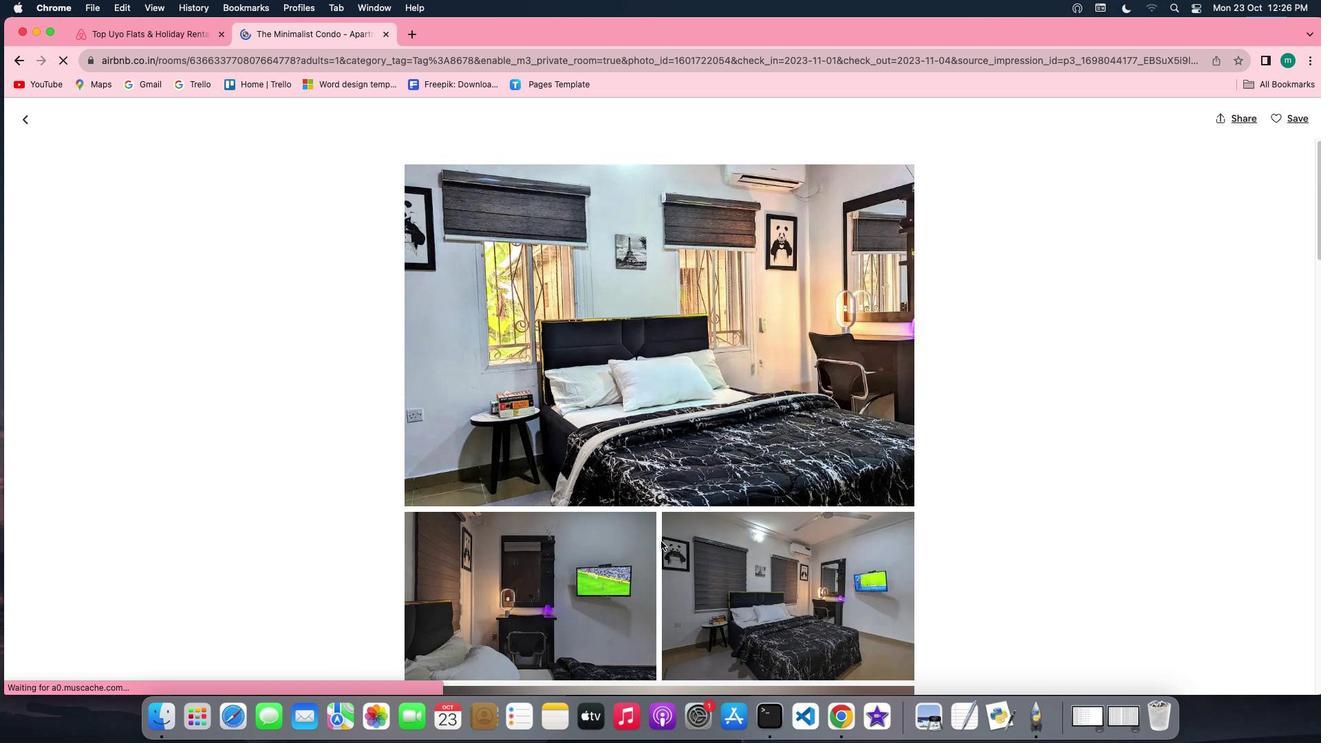 
Action: Mouse scrolled (660, 541) with delta (0, -1)
Screenshot: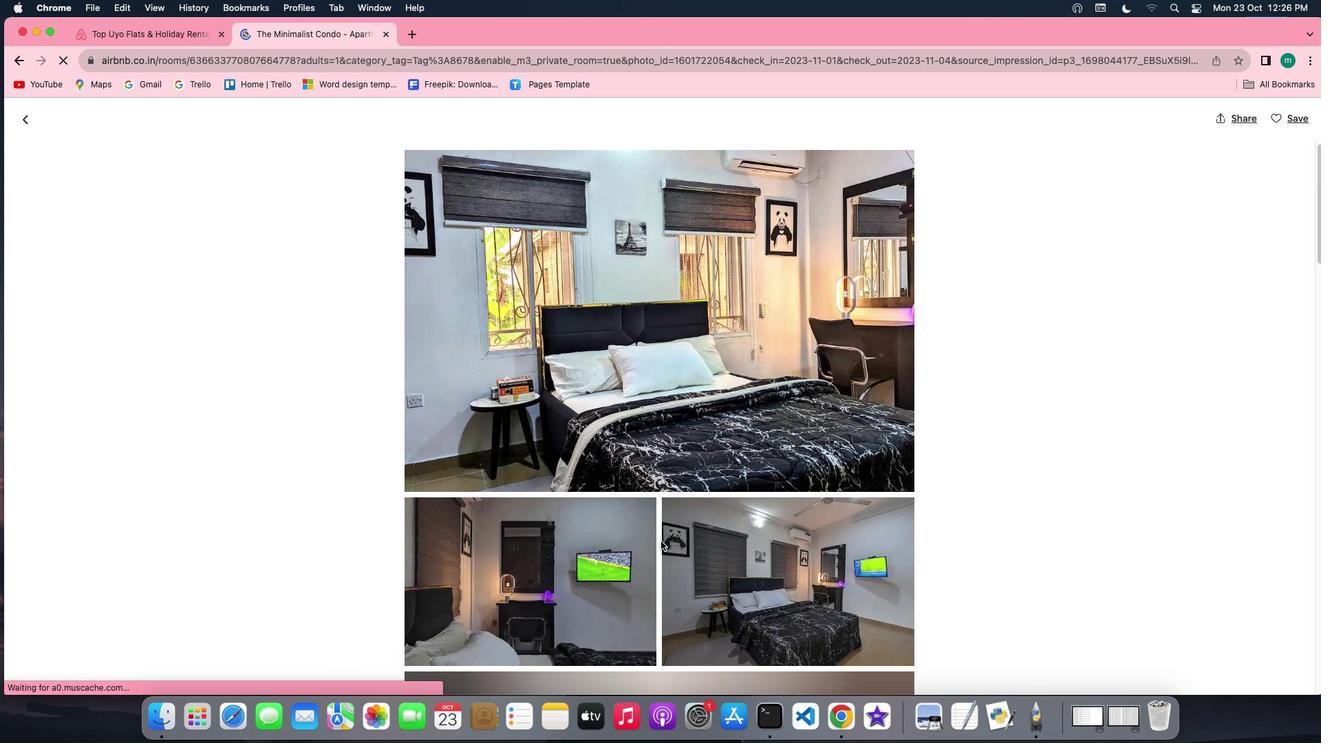 
Action: Mouse scrolled (660, 541) with delta (0, 0)
Screenshot: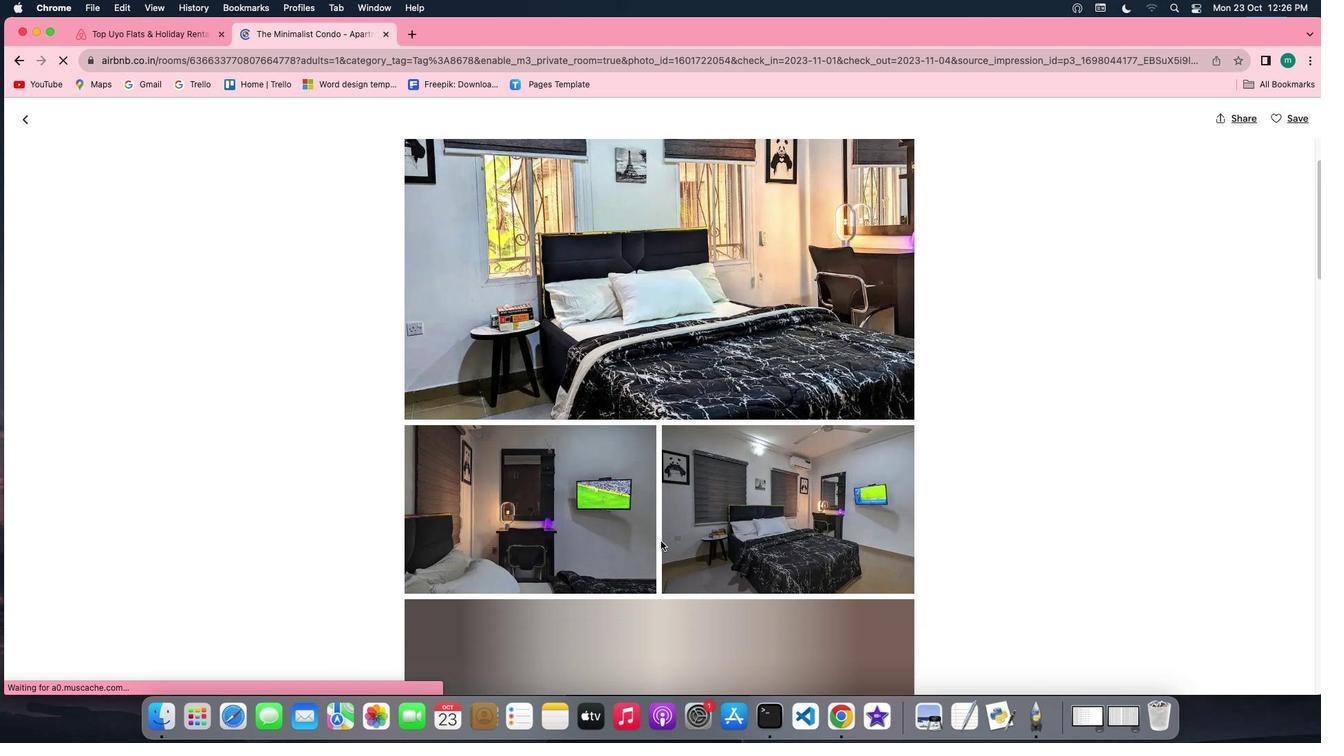 
Action: Mouse scrolled (660, 541) with delta (0, 0)
Screenshot: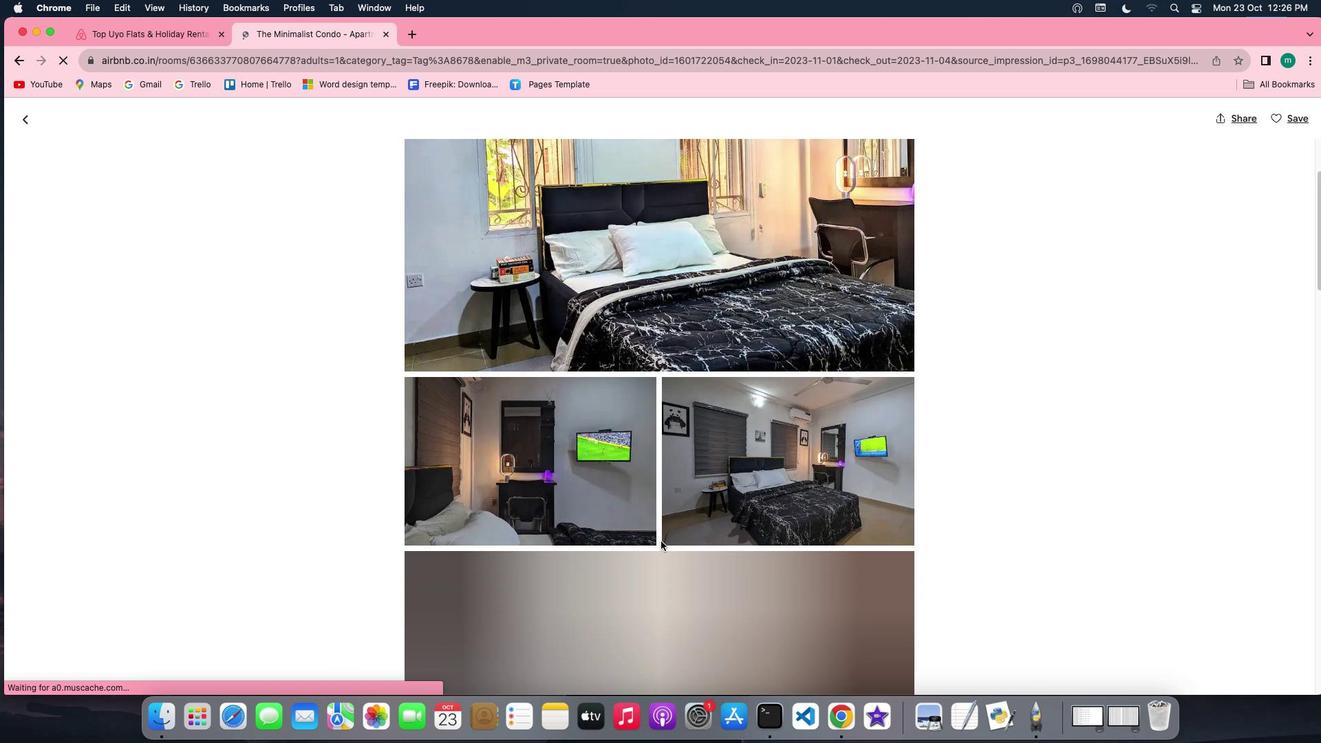 
Action: Mouse scrolled (660, 541) with delta (0, 0)
Screenshot: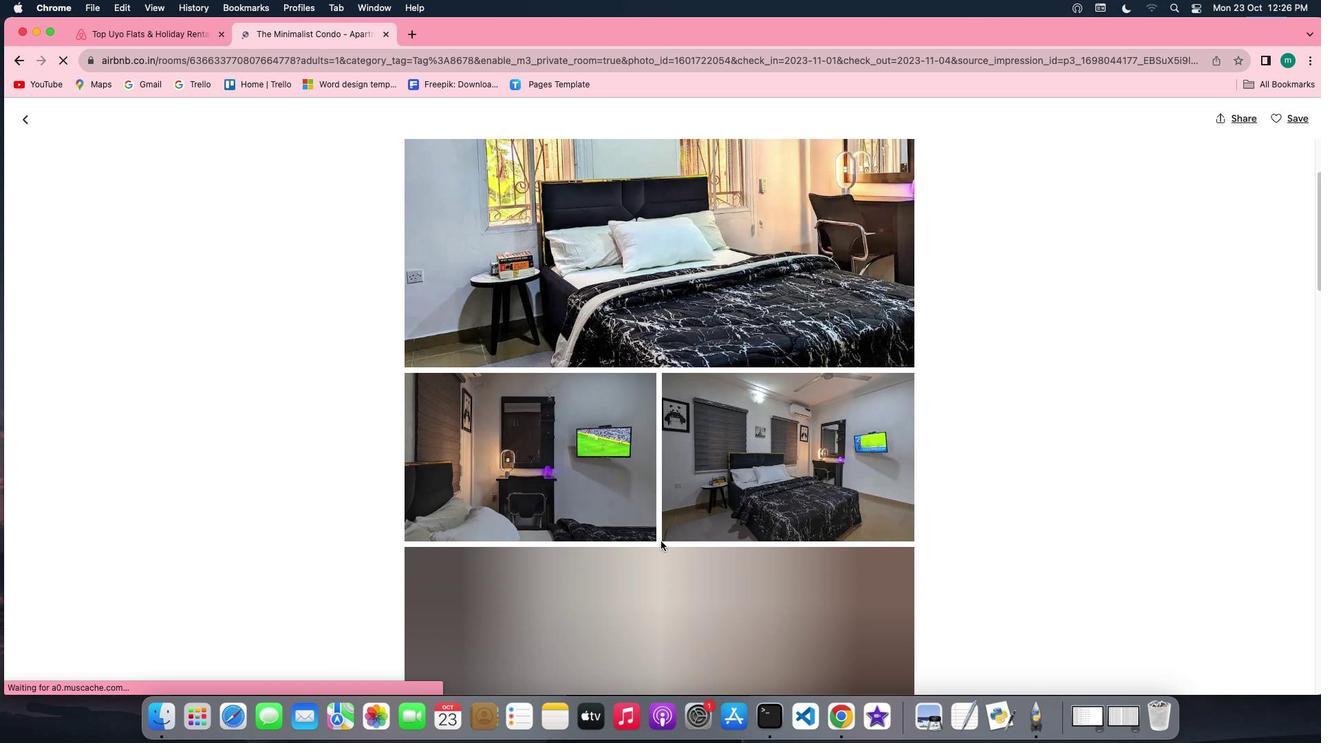 
Action: Mouse scrolled (660, 541) with delta (0, -1)
Screenshot: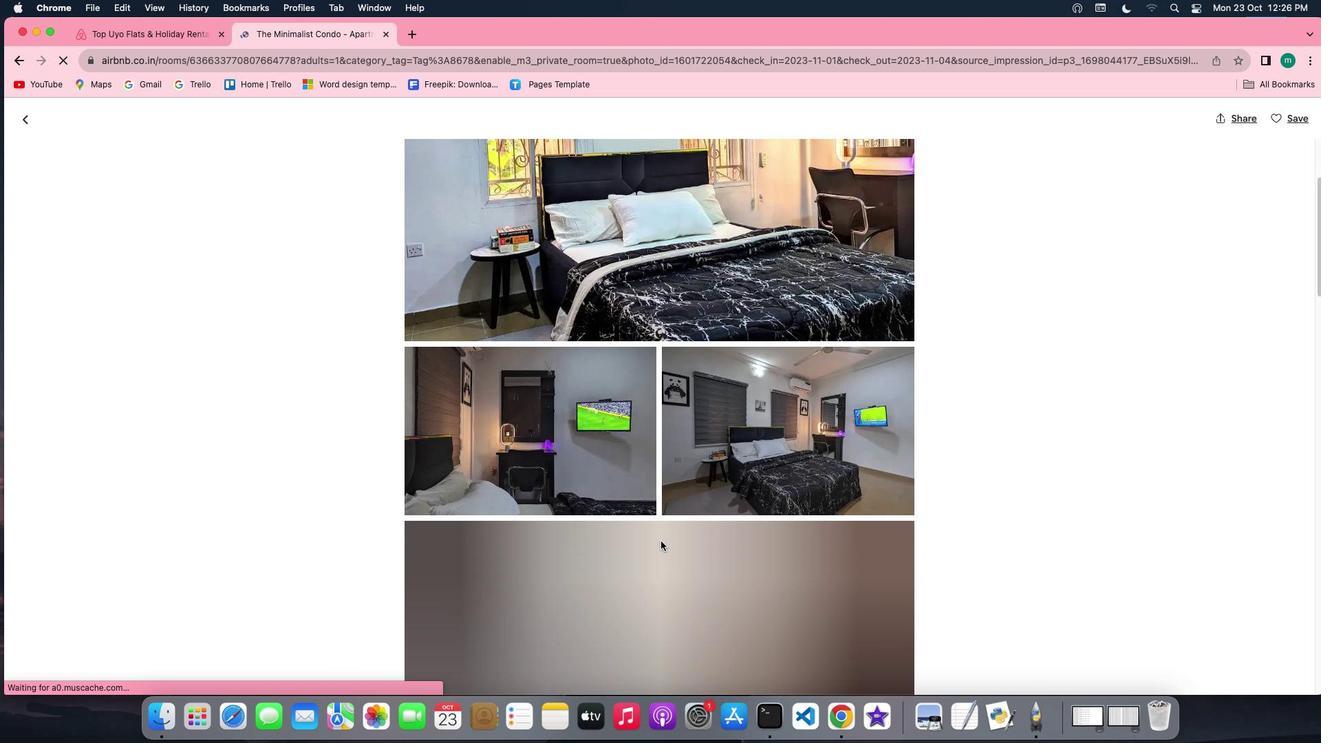 
Action: Mouse scrolled (660, 541) with delta (0, -2)
Screenshot: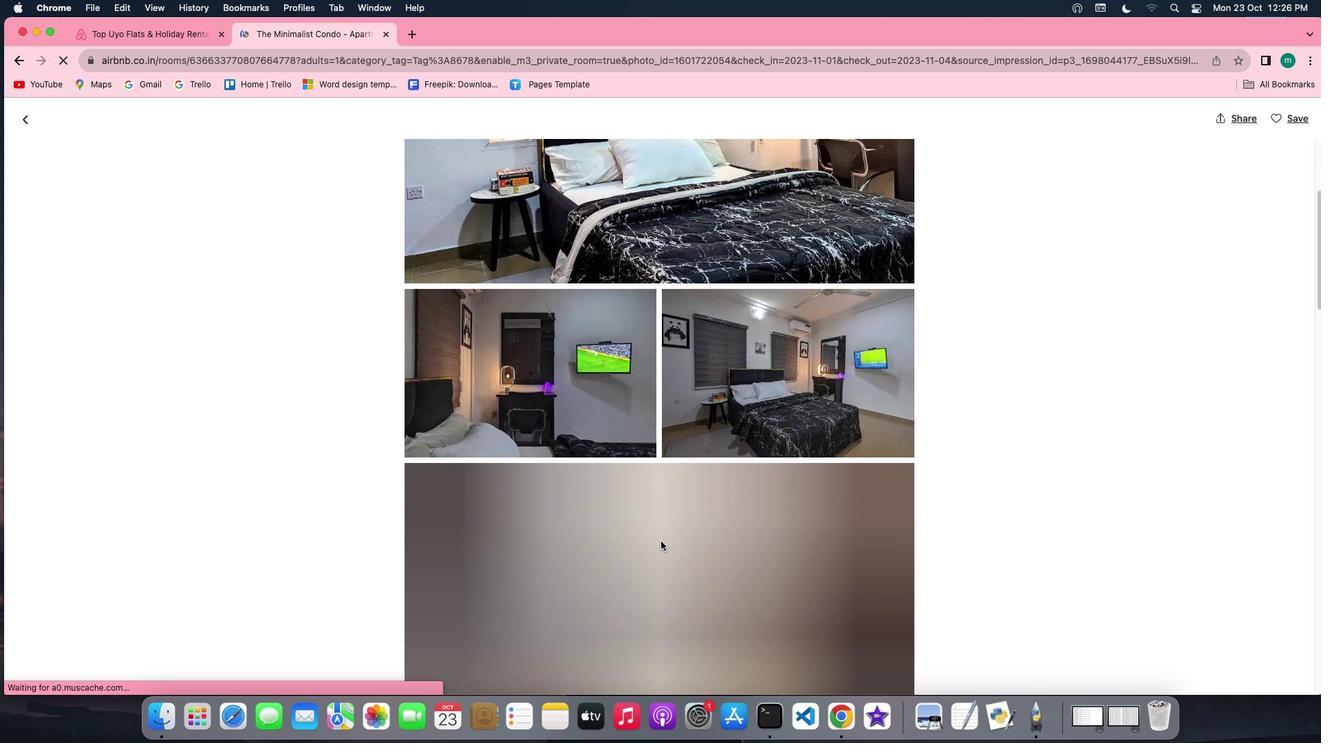 
Action: Mouse scrolled (660, 541) with delta (0, 0)
Screenshot: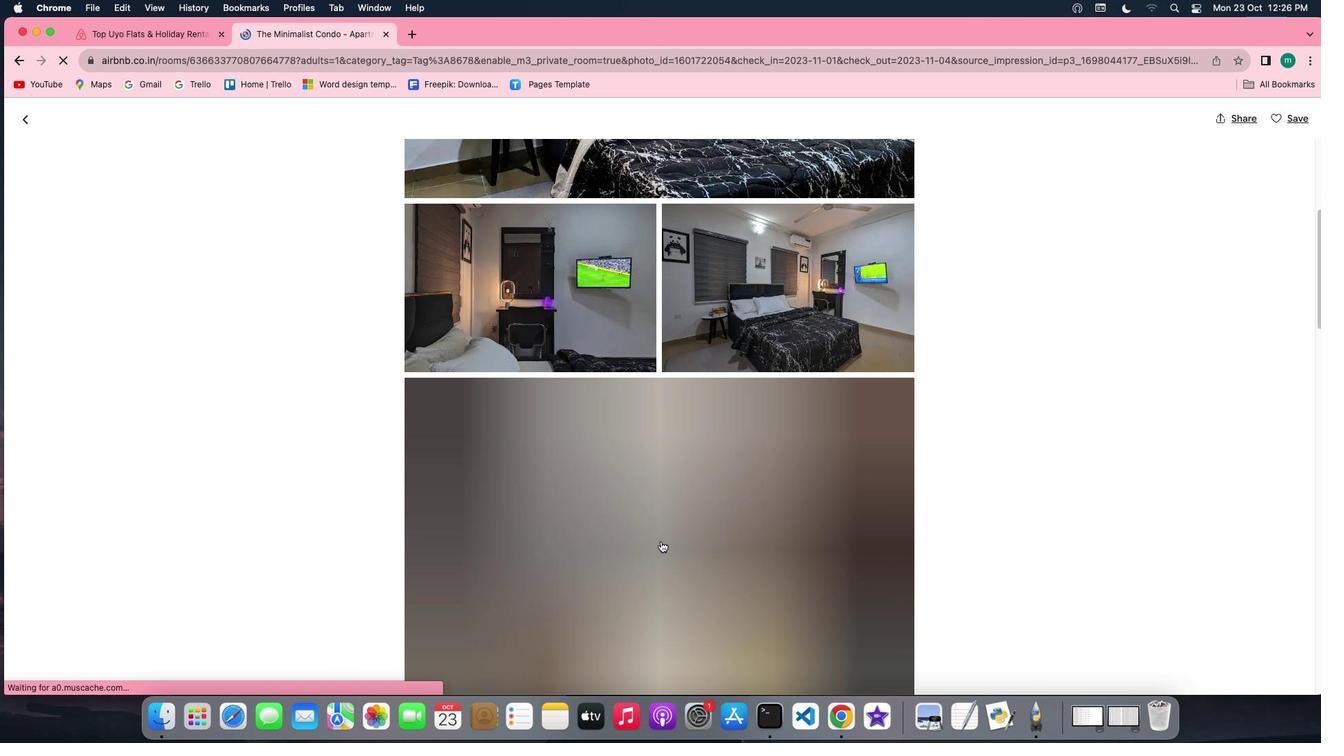 
Action: Mouse scrolled (660, 541) with delta (0, 0)
Screenshot: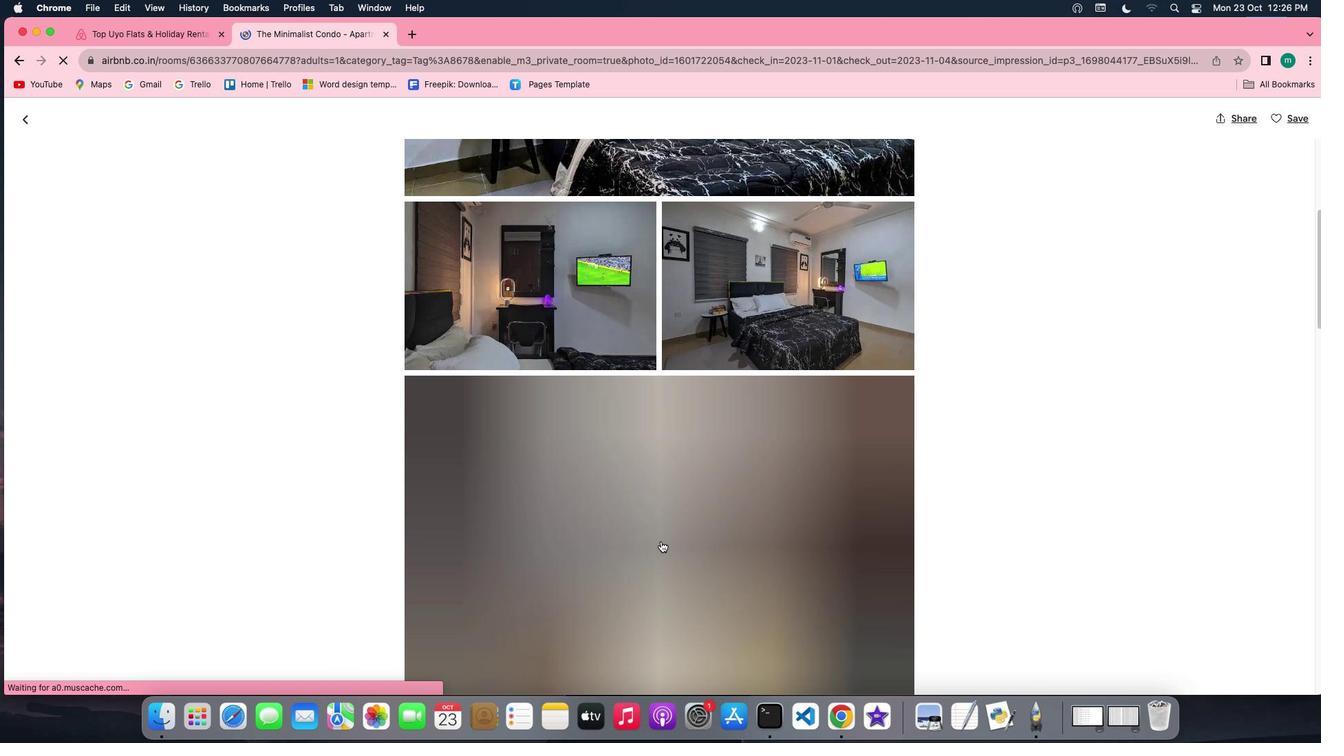 
Action: Mouse scrolled (660, 541) with delta (0, -1)
Screenshot: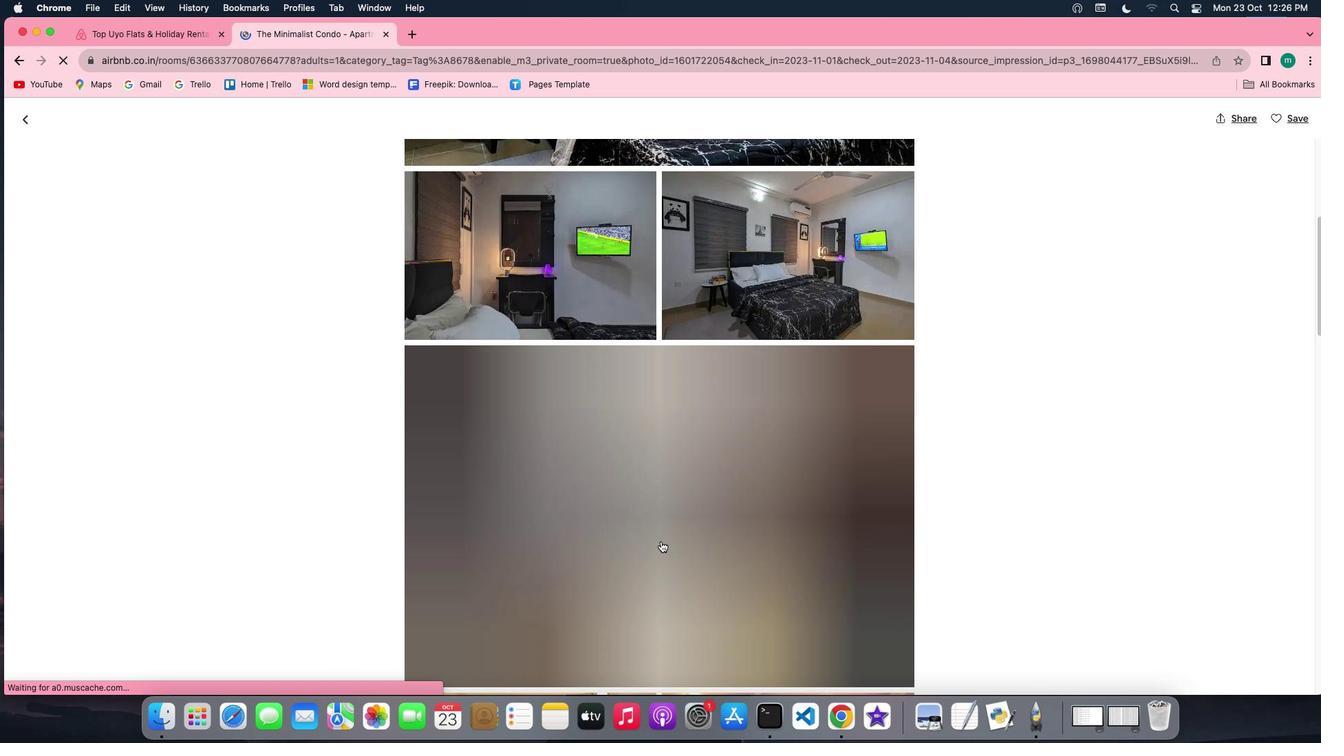 
Action: Mouse scrolled (660, 541) with delta (0, -2)
Screenshot: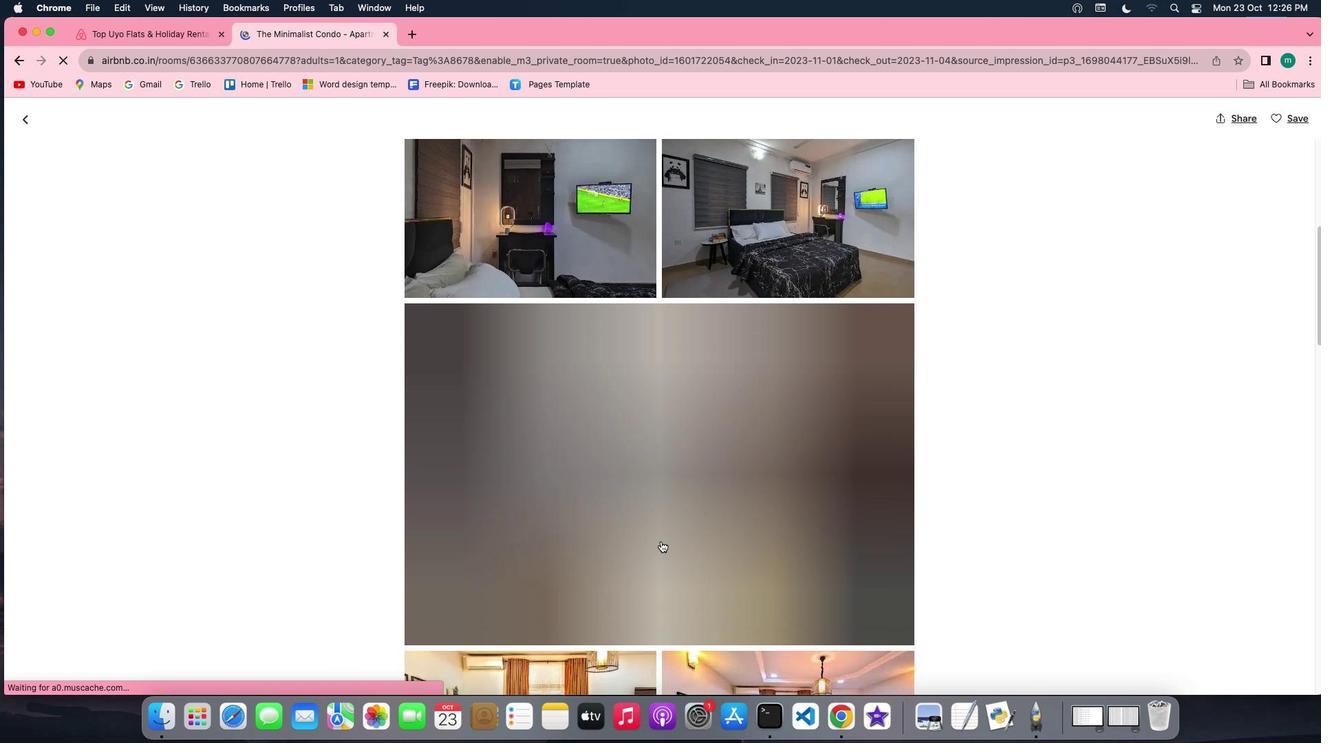 
Action: Mouse scrolled (660, 541) with delta (0, 0)
Screenshot: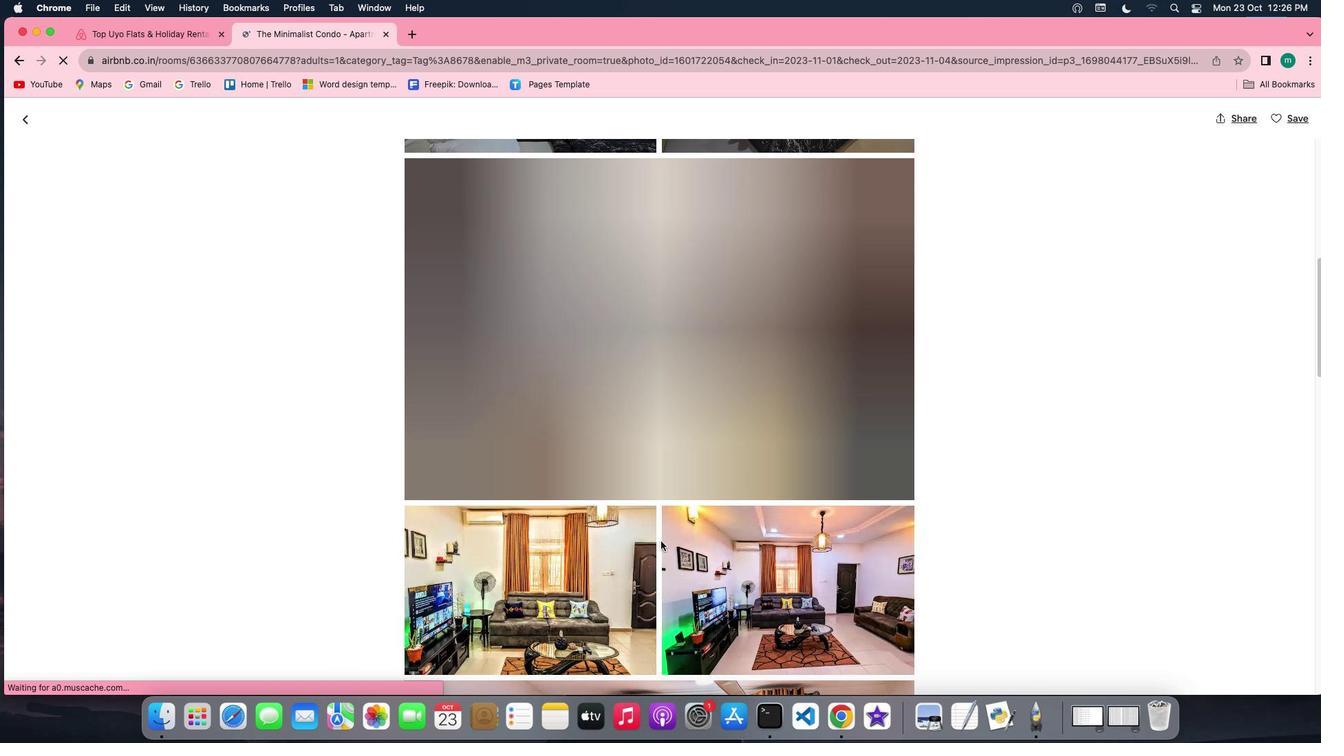 
Action: Mouse scrolled (660, 541) with delta (0, 0)
Screenshot: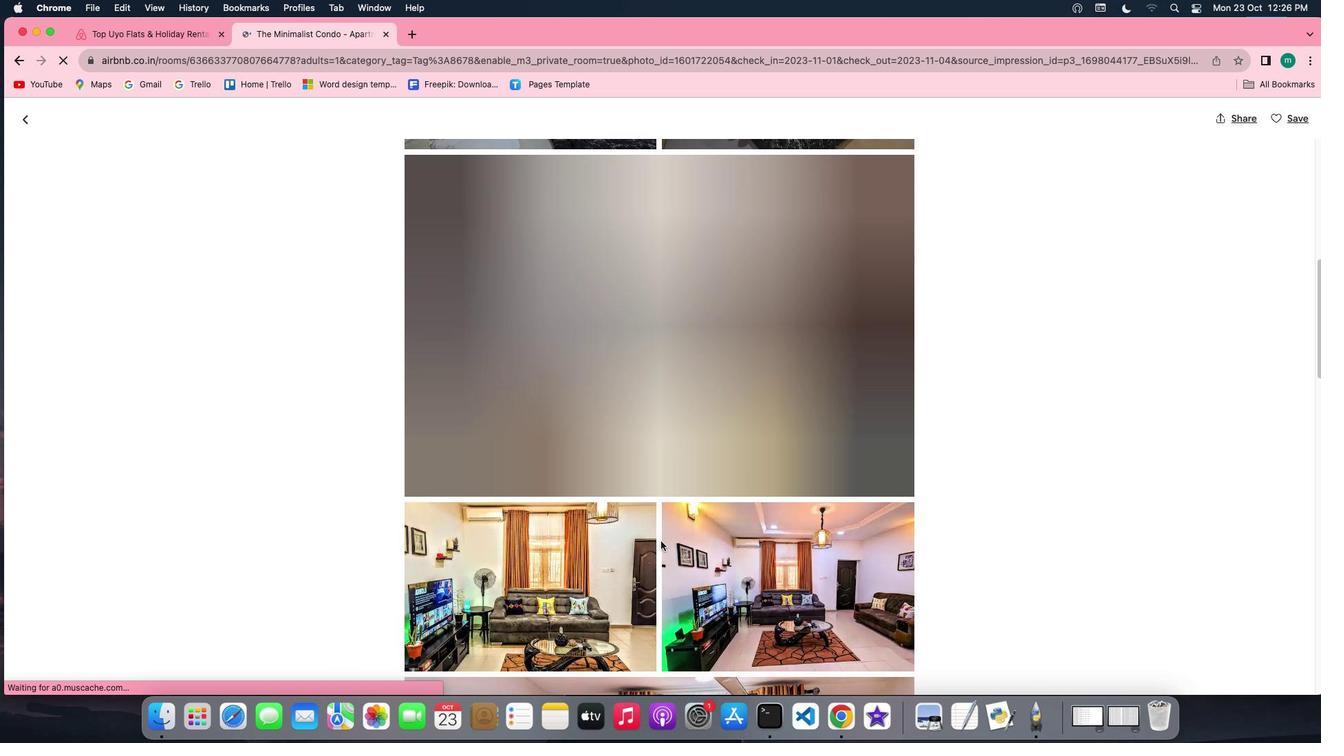 
Action: Mouse scrolled (660, 541) with delta (0, -2)
Screenshot: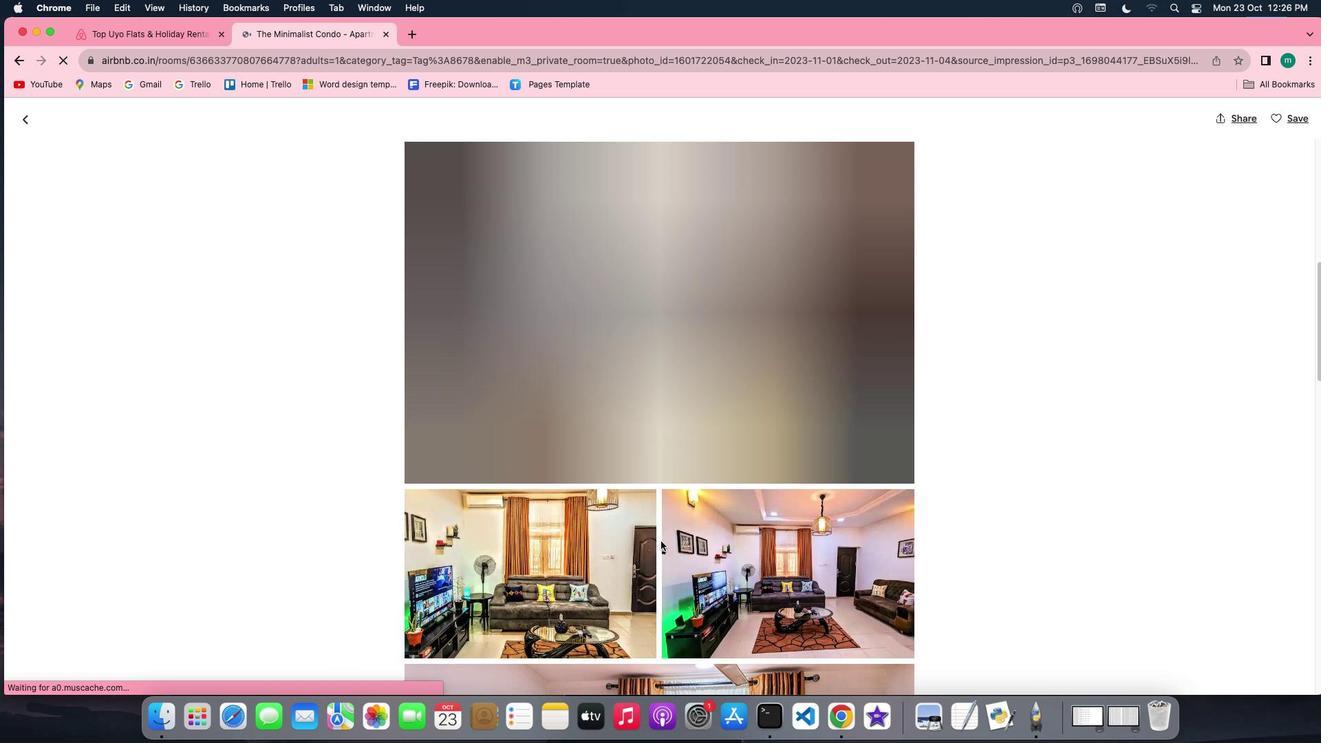 
Action: Mouse scrolled (660, 541) with delta (0, -2)
Screenshot: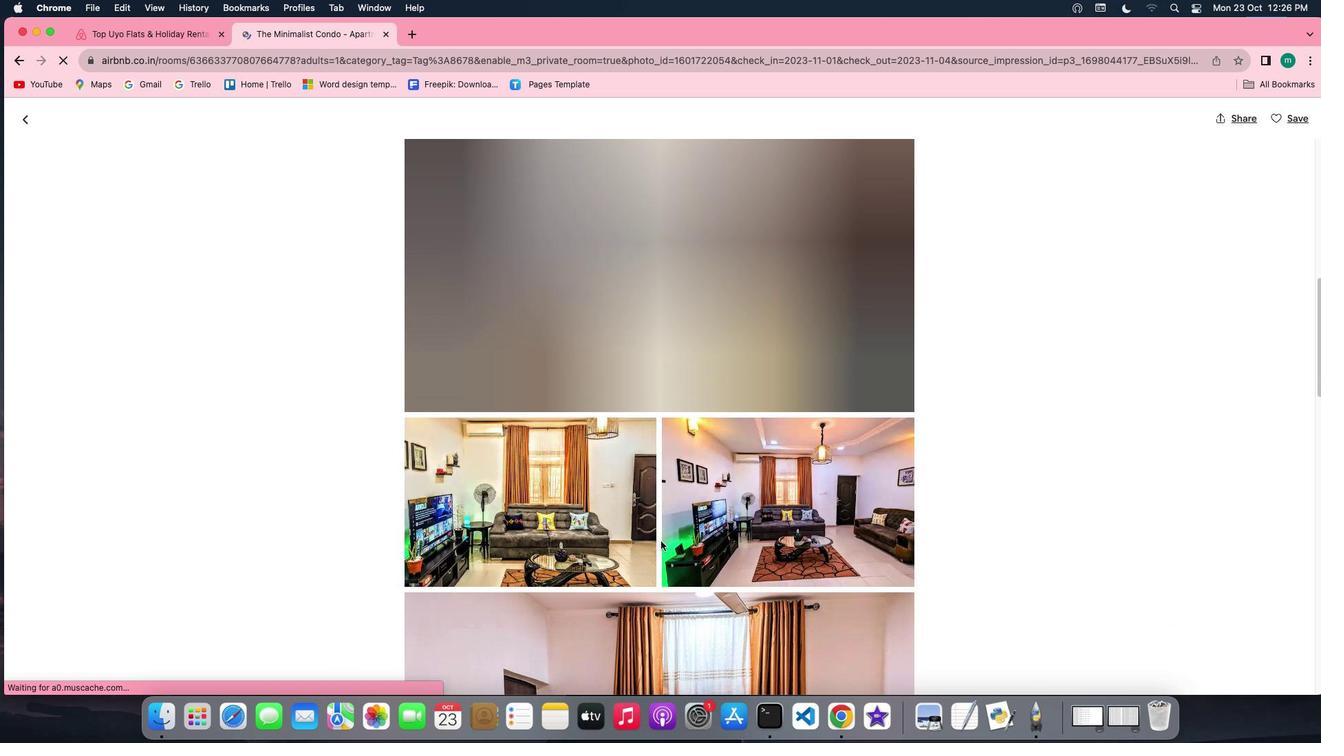 
Action: Mouse moved to (660, 541)
Screenshot: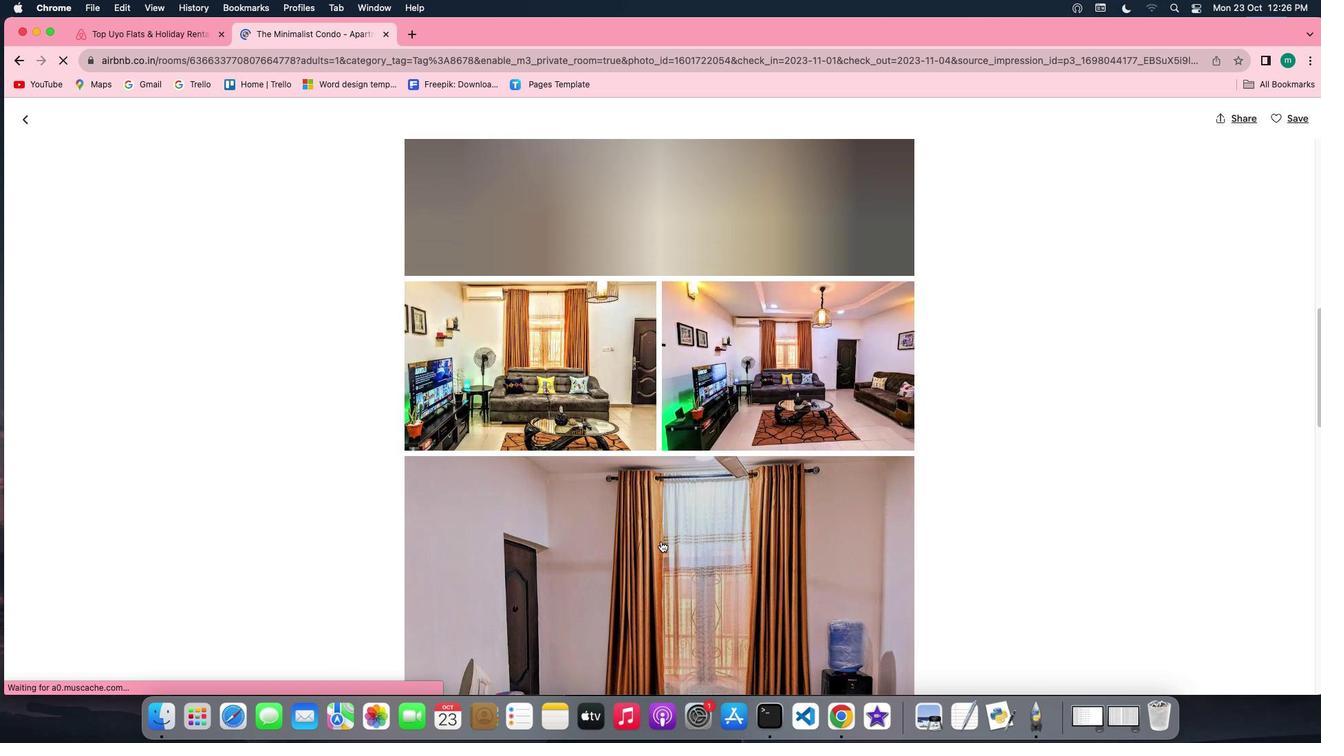 
Action: Mouse scrolled (660, 541) with delta (0, 0)
Screenshot: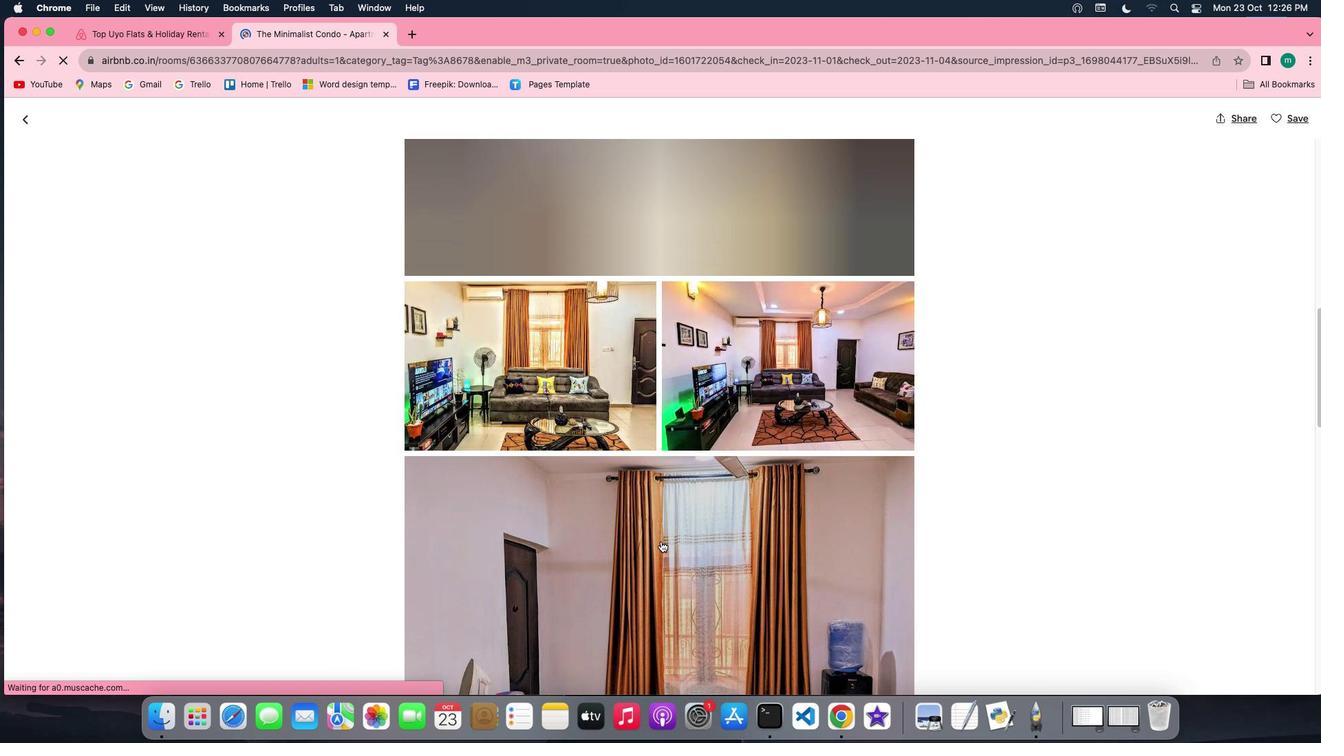 
Action: Mouse scrolled (660, 541) with delta (0, 0)
Screenshot: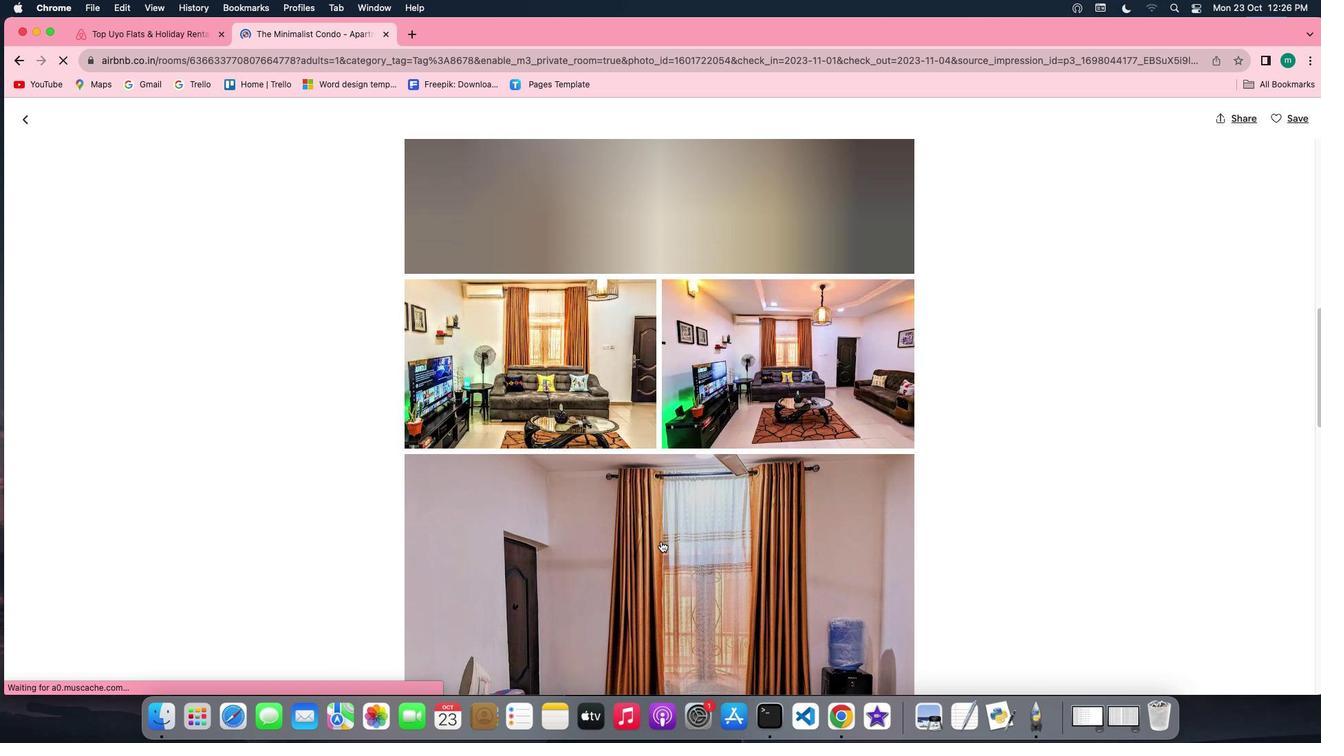
Action: Mouse scrolled (660, 541) with delta (0, -2)
Screenshot: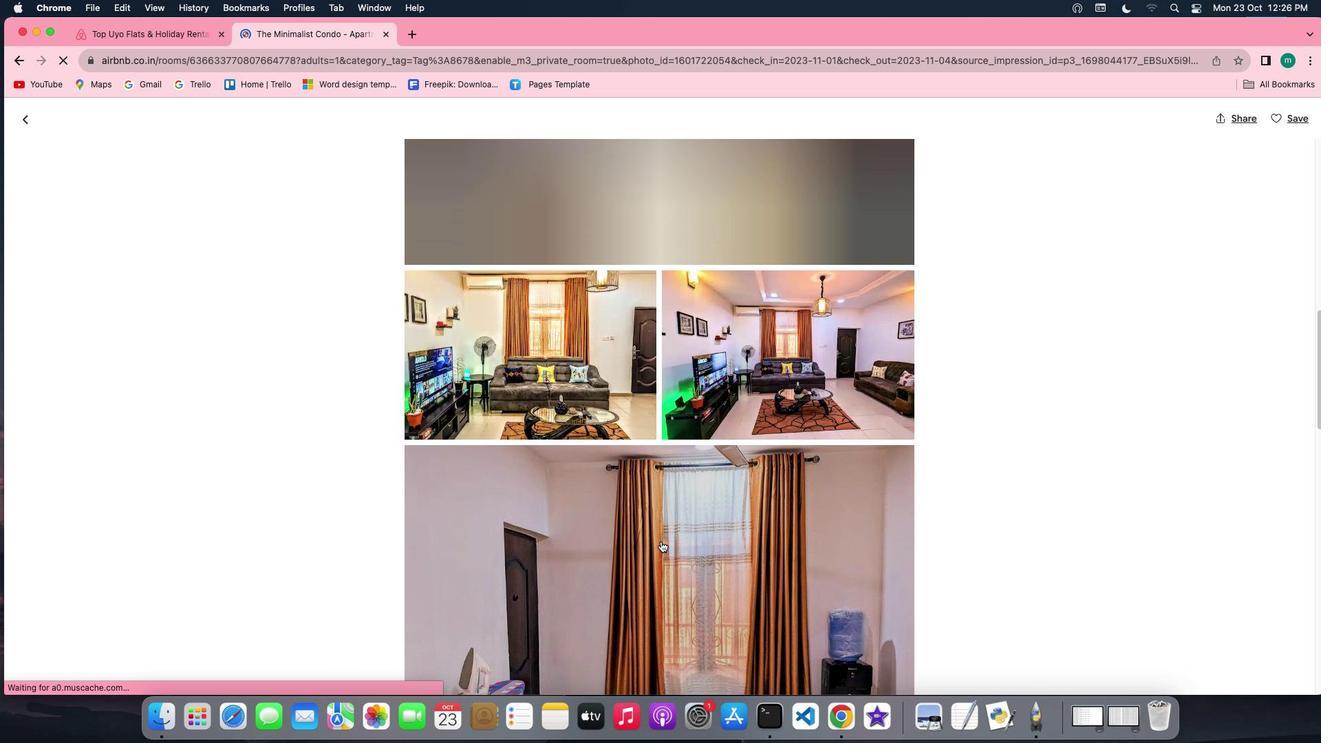 
Action: Mouse scrolled (660, 541) with delta (0, -2)
Screenshot: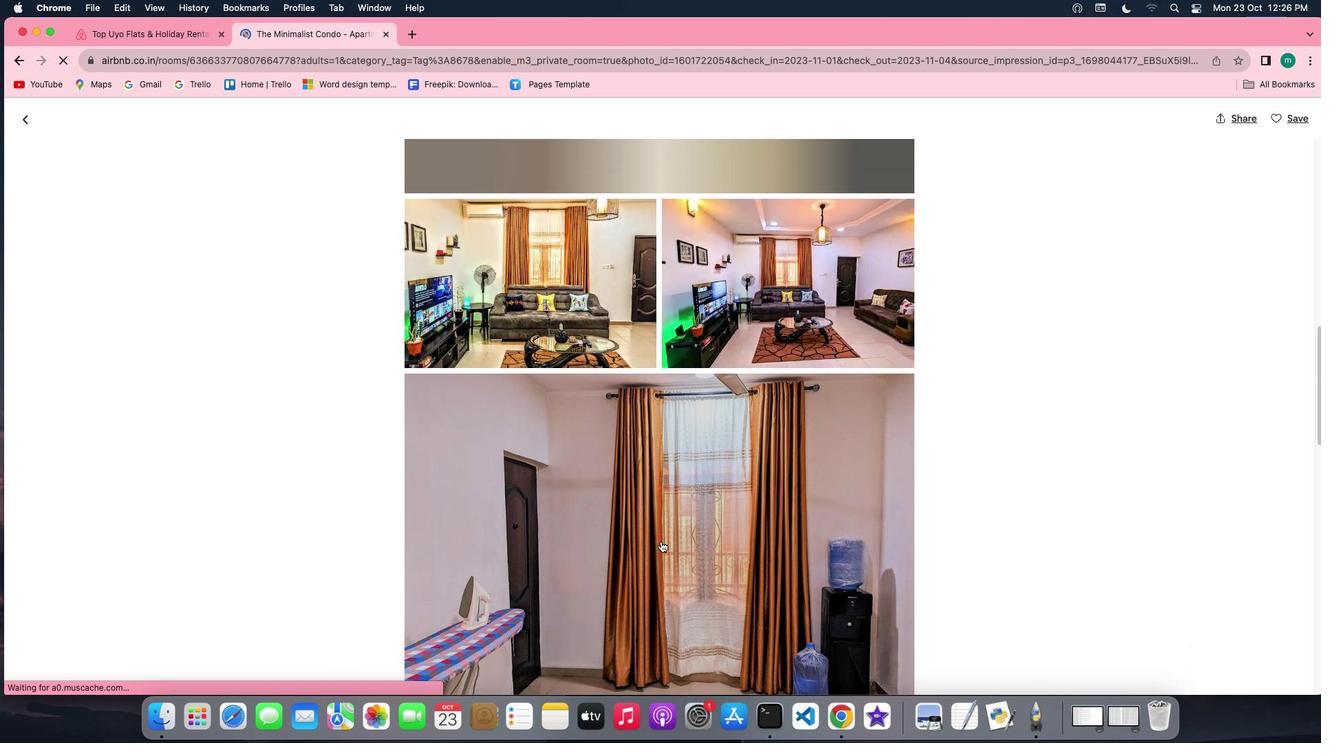 
Action: Mouse scrolled (660, 541) with delta (0, 0)
Screenshot: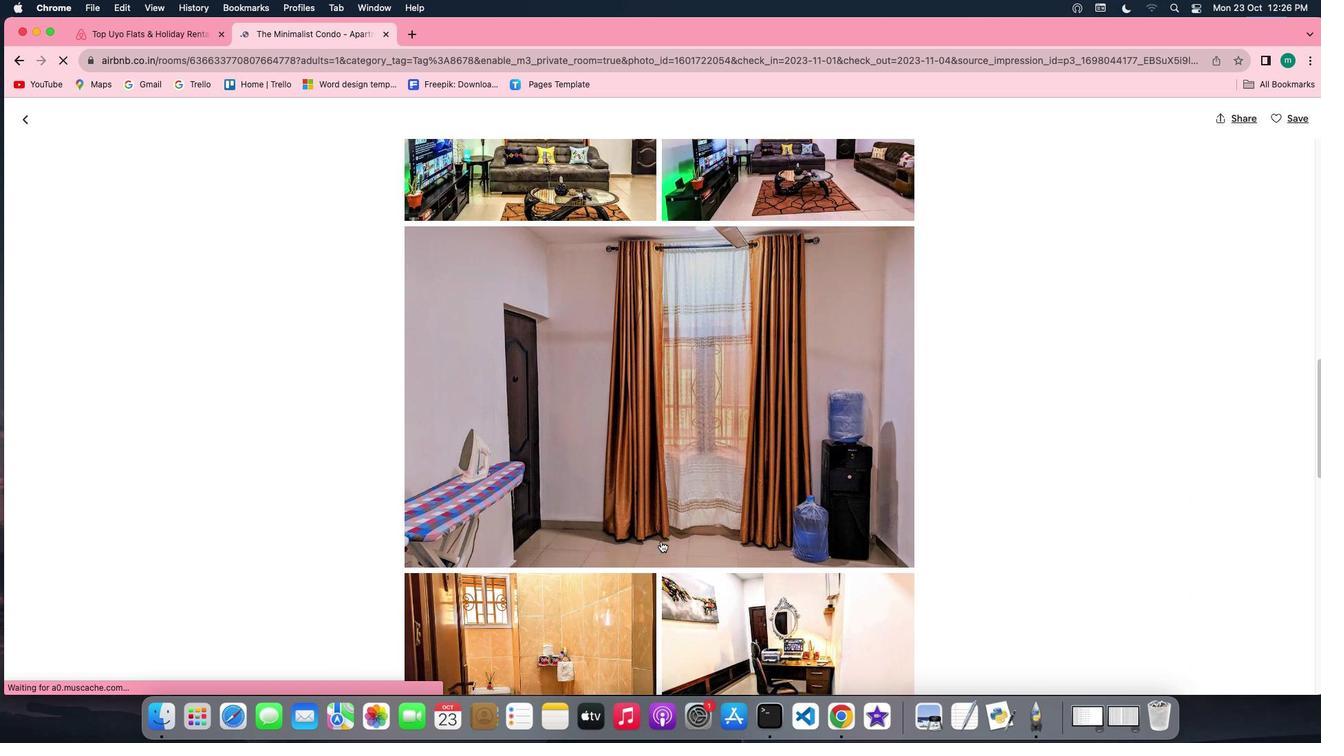 
Action: Mouse scrolled (660, 541) with delta (0, 0)
Screenshot: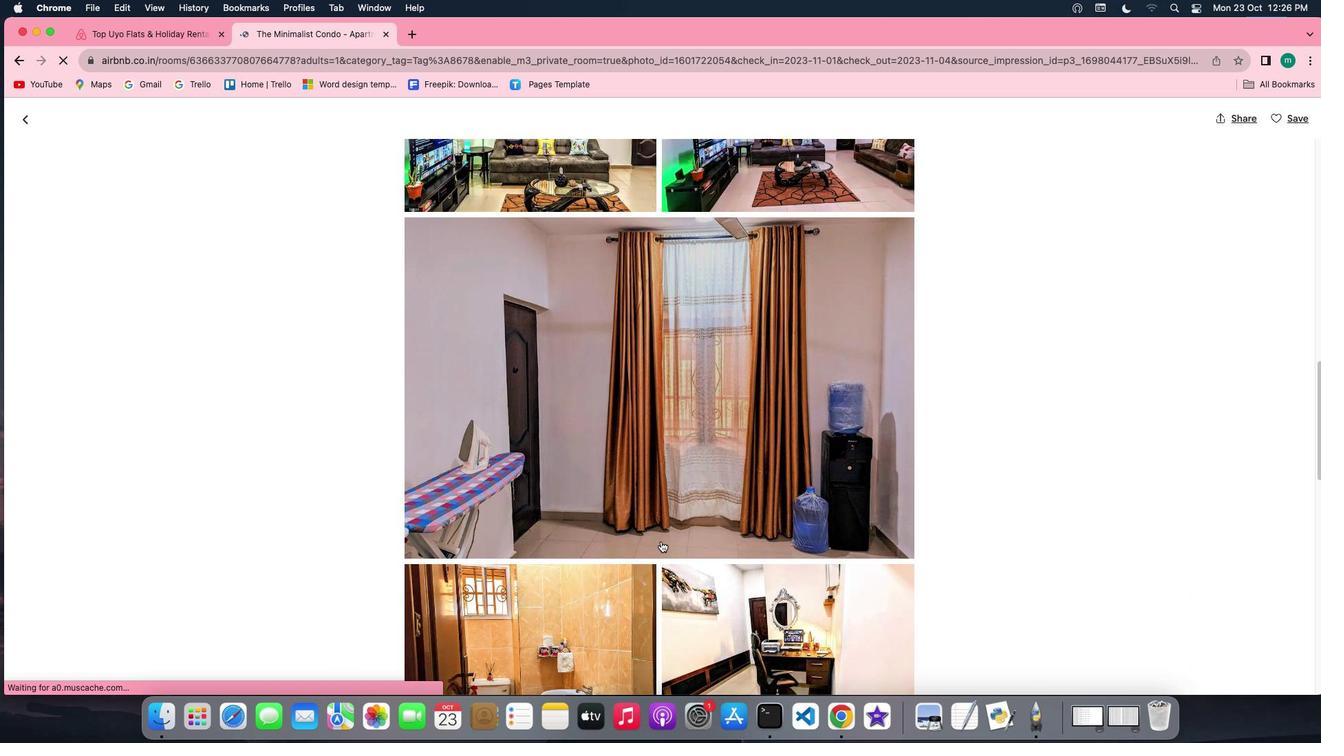
Action: Mouse scrolled (660, 541) with delta (0, -2)
Screenshot: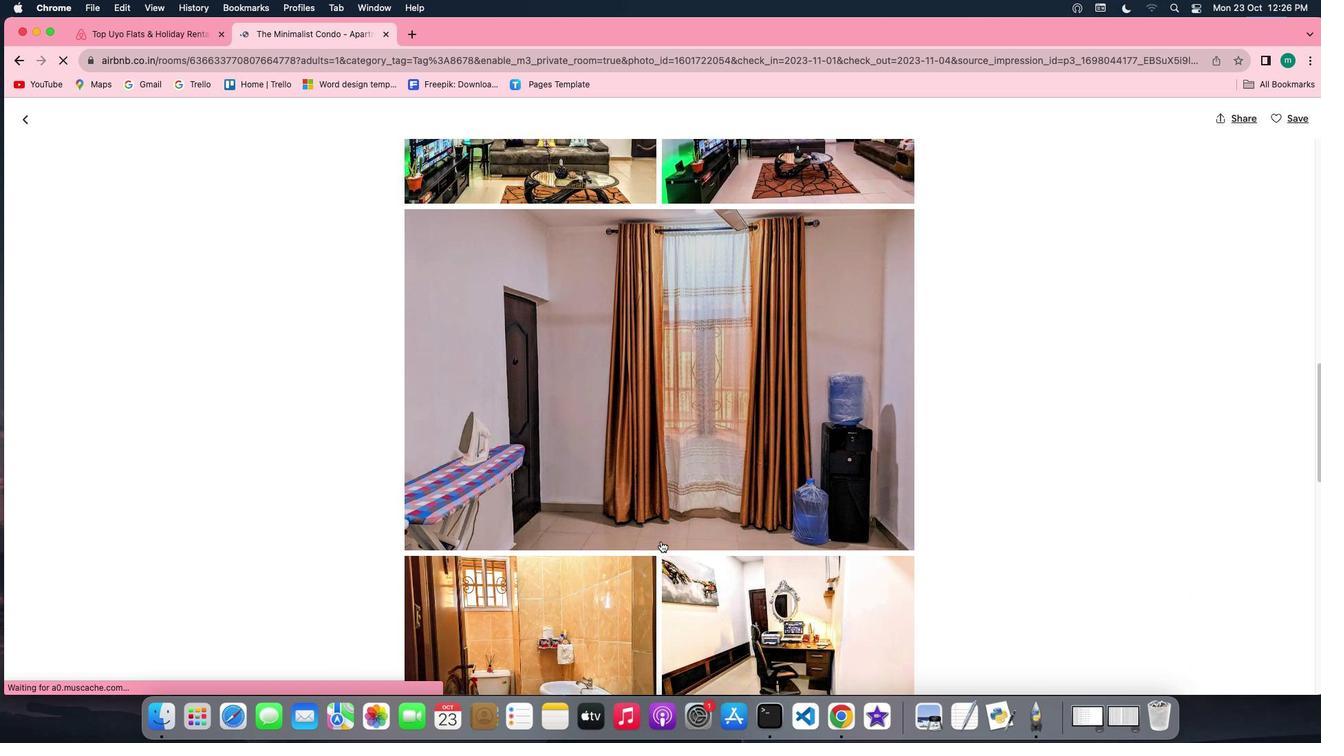 
Action: Mouse scrolled (660, 541) with delta (0, -2)
Screenshot: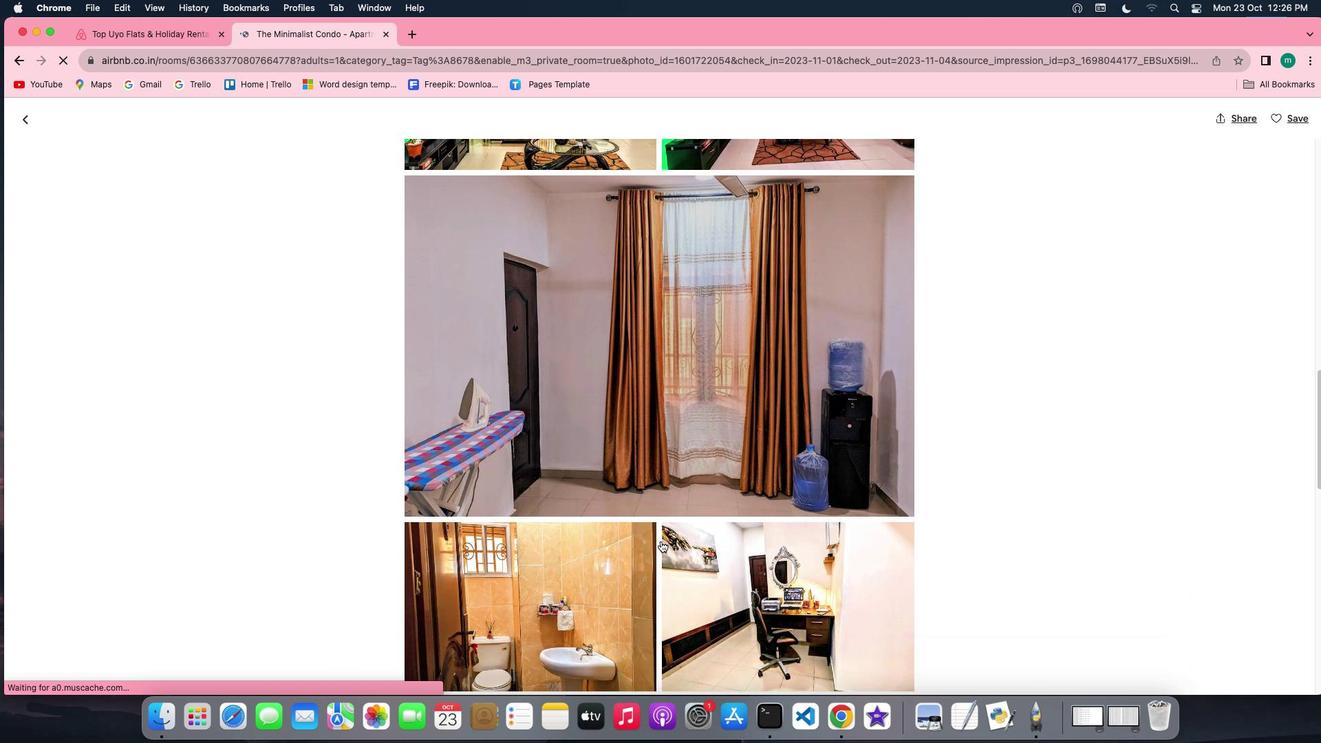 
Action: Mouse scrolled (660, 541) with delta (0, 0)
Screenshot: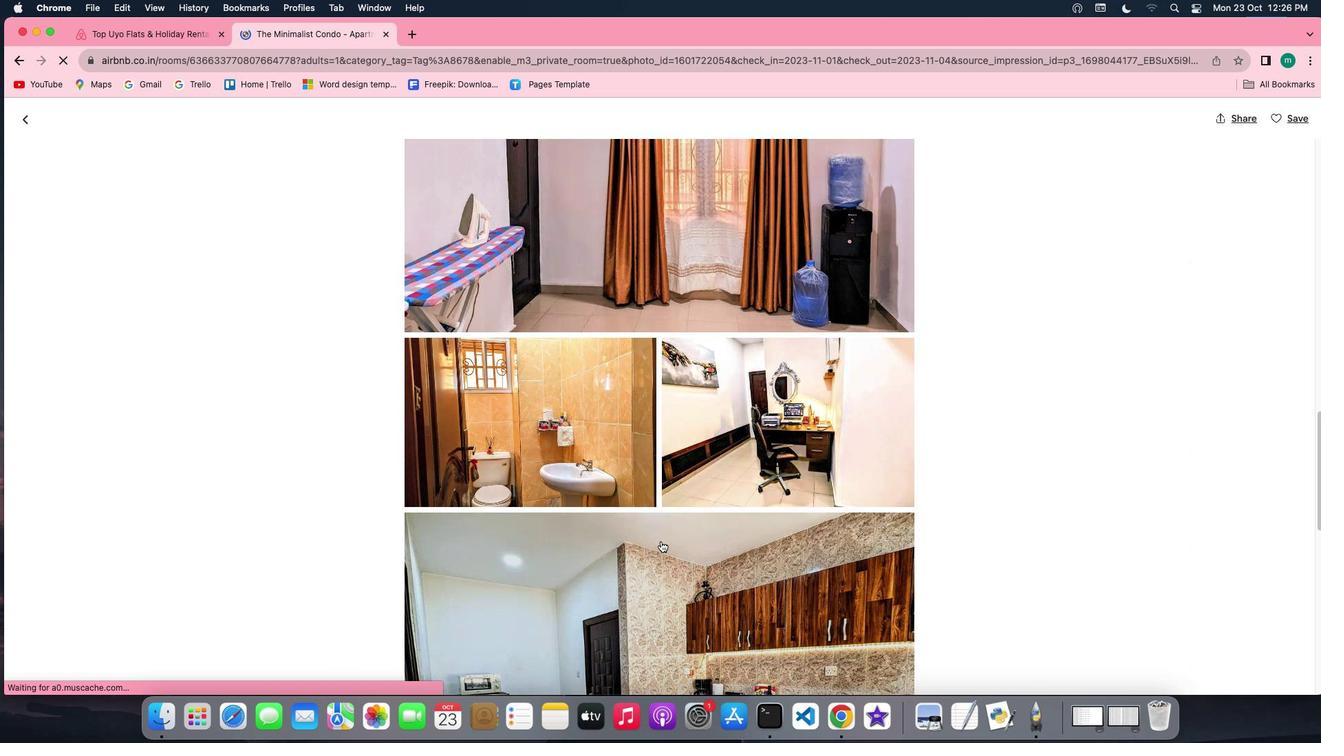 
Action: Mouse scrolled (660, 541) with delta (0, 0)
Screenshot: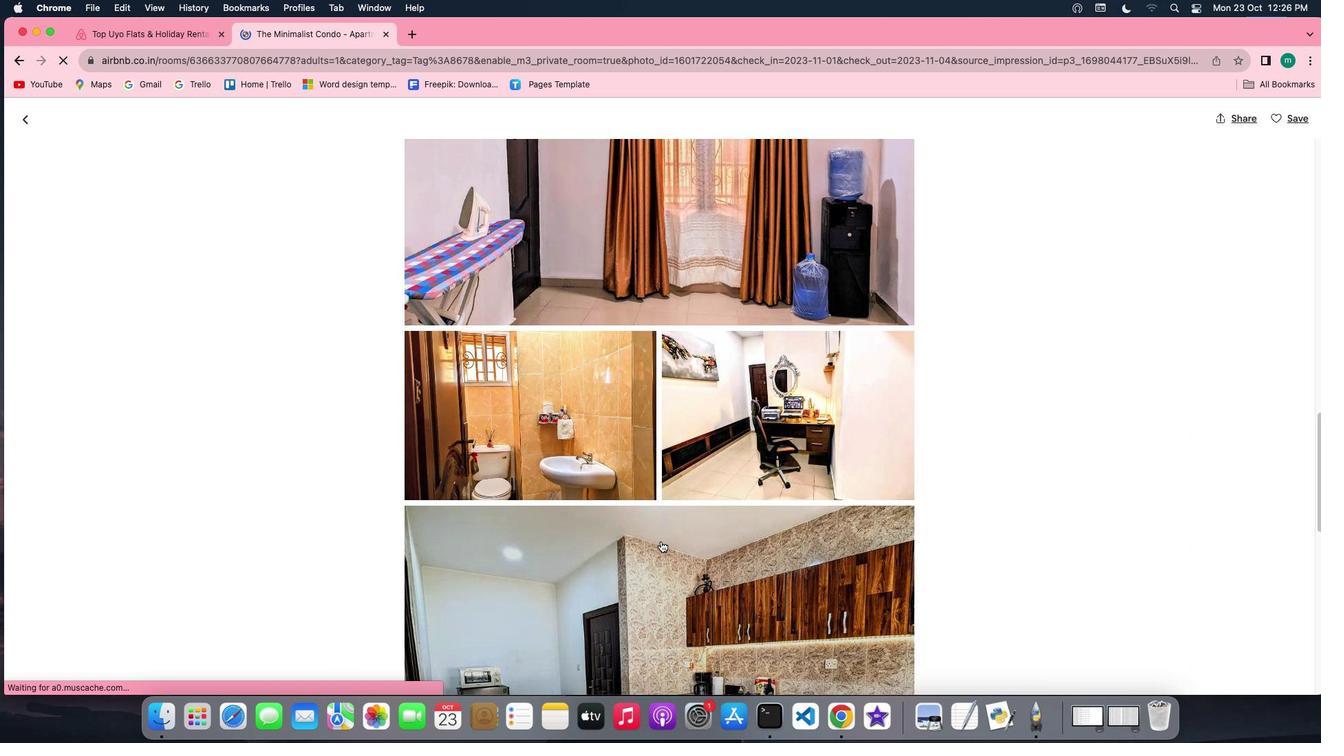 
Action: Mouse scrolled (660, 541) with delta (0, -1)
Screenshot: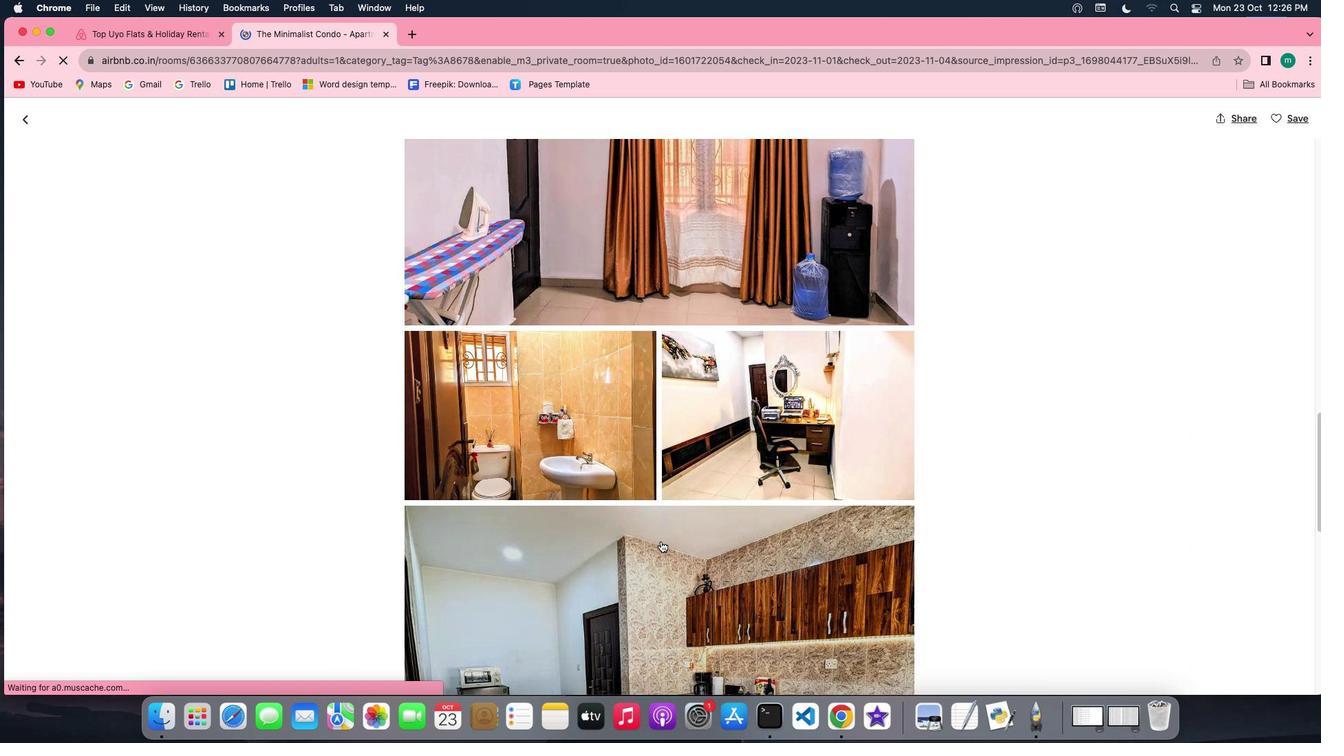 
Action: Mouse scrolled (660, 541) with delta (0, -2)
Screenshot: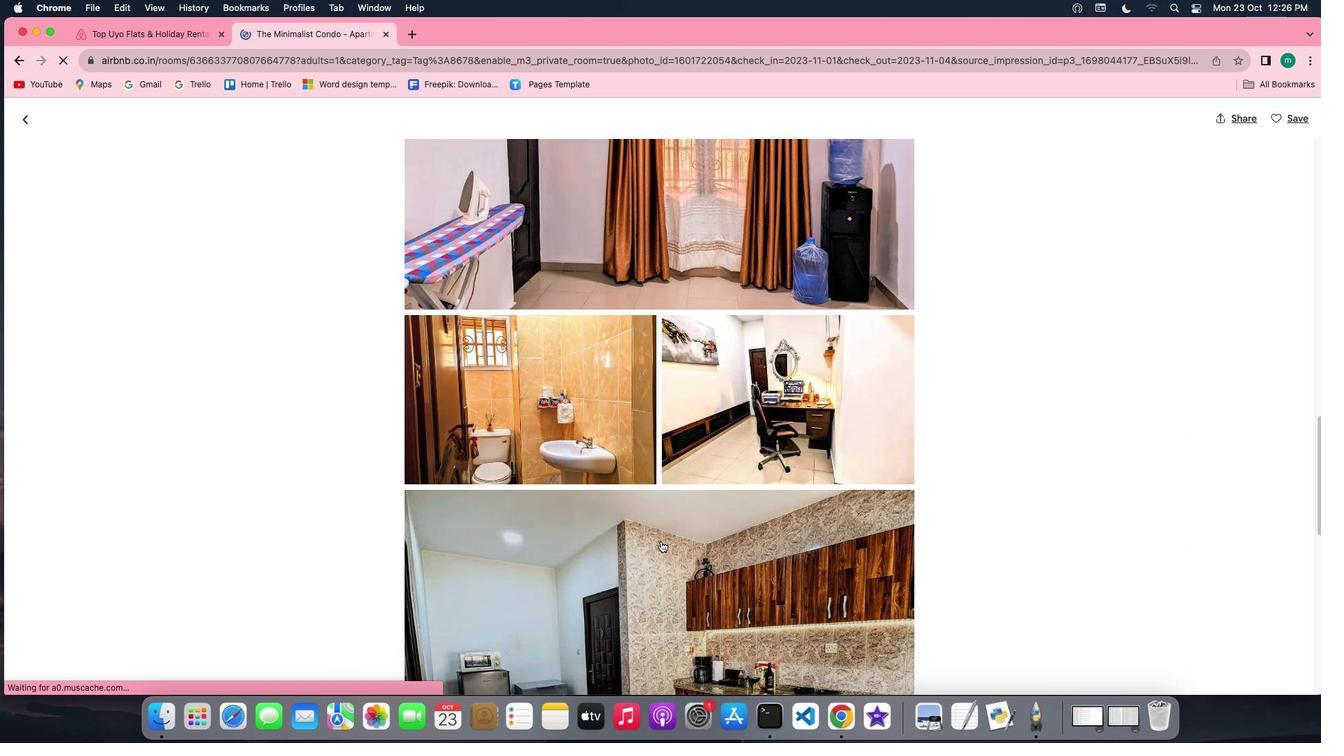 
Action: Mouse scrolled (660, 541) with delta (0, 0)
Screenshot: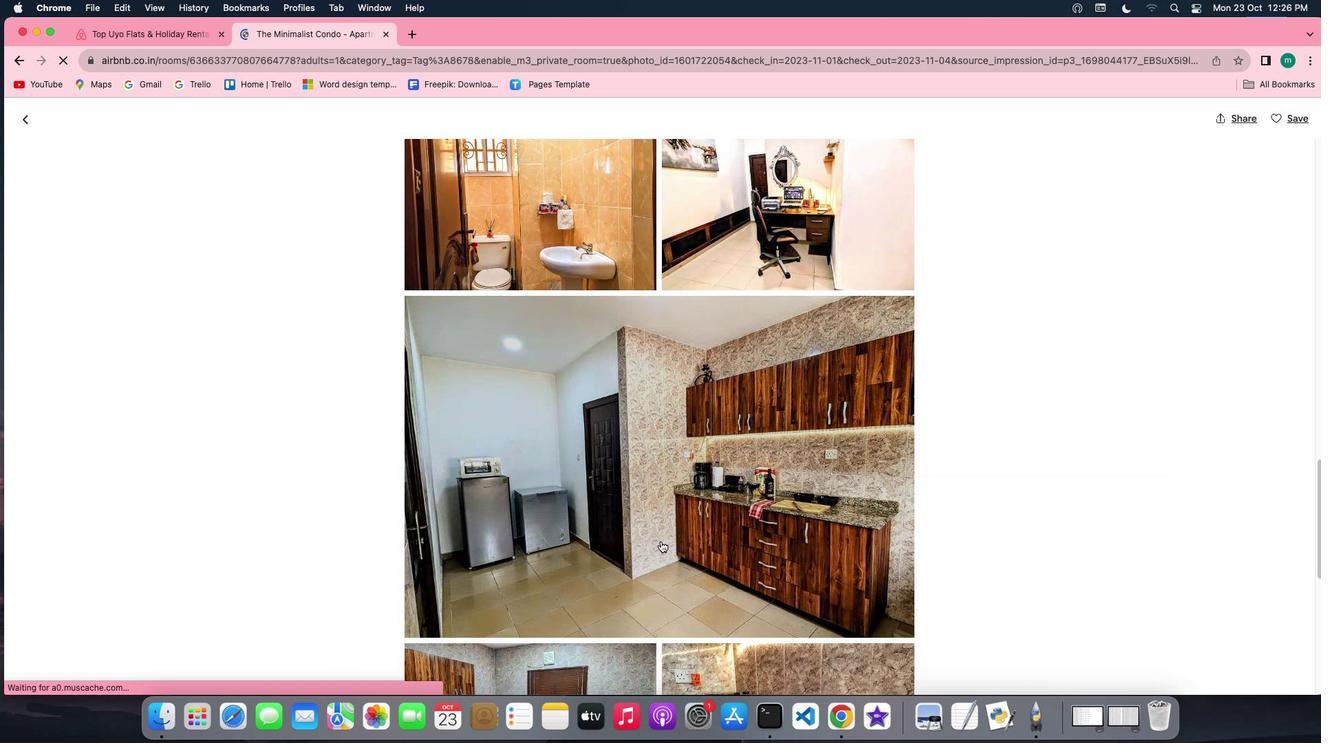 
Action: Mouse scrolled (660, 541) with delta (0, 0)
Screenshot: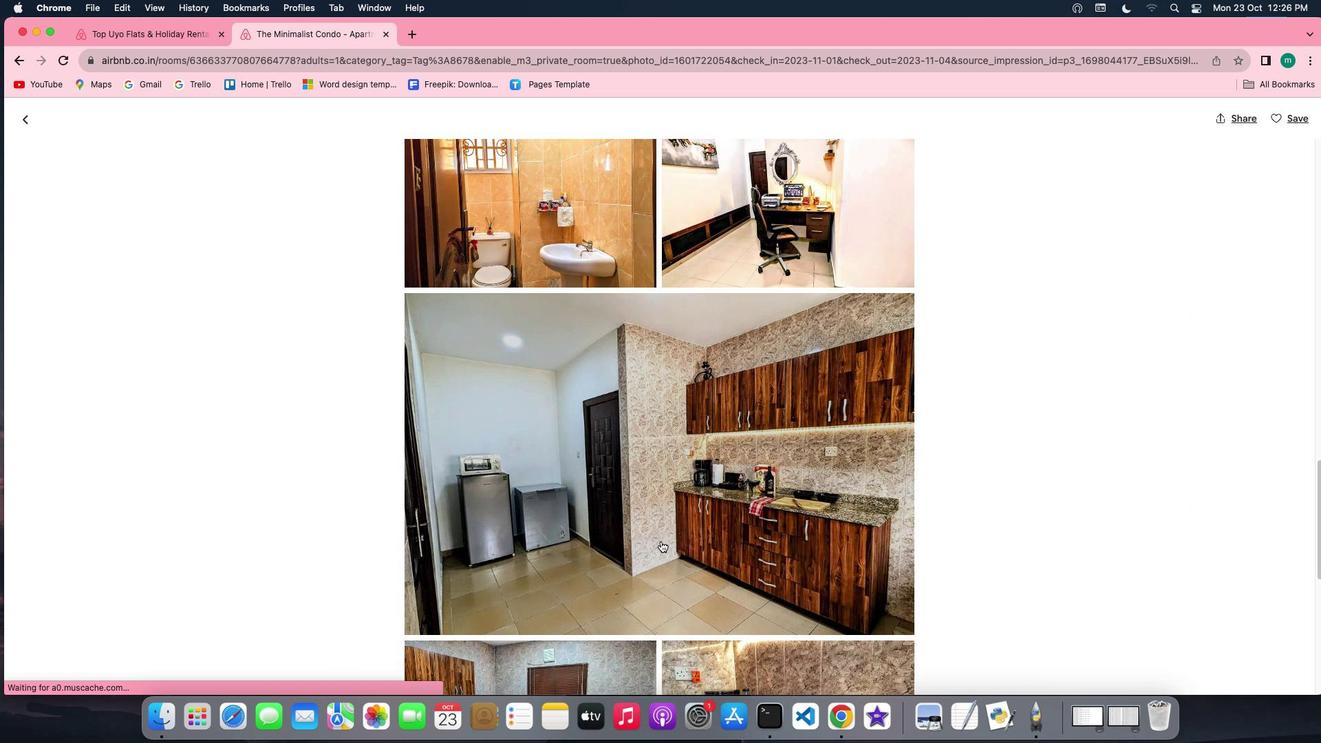 
Action: Mouse scrolled (660, 541) with delta (0, 0)
Screenshot: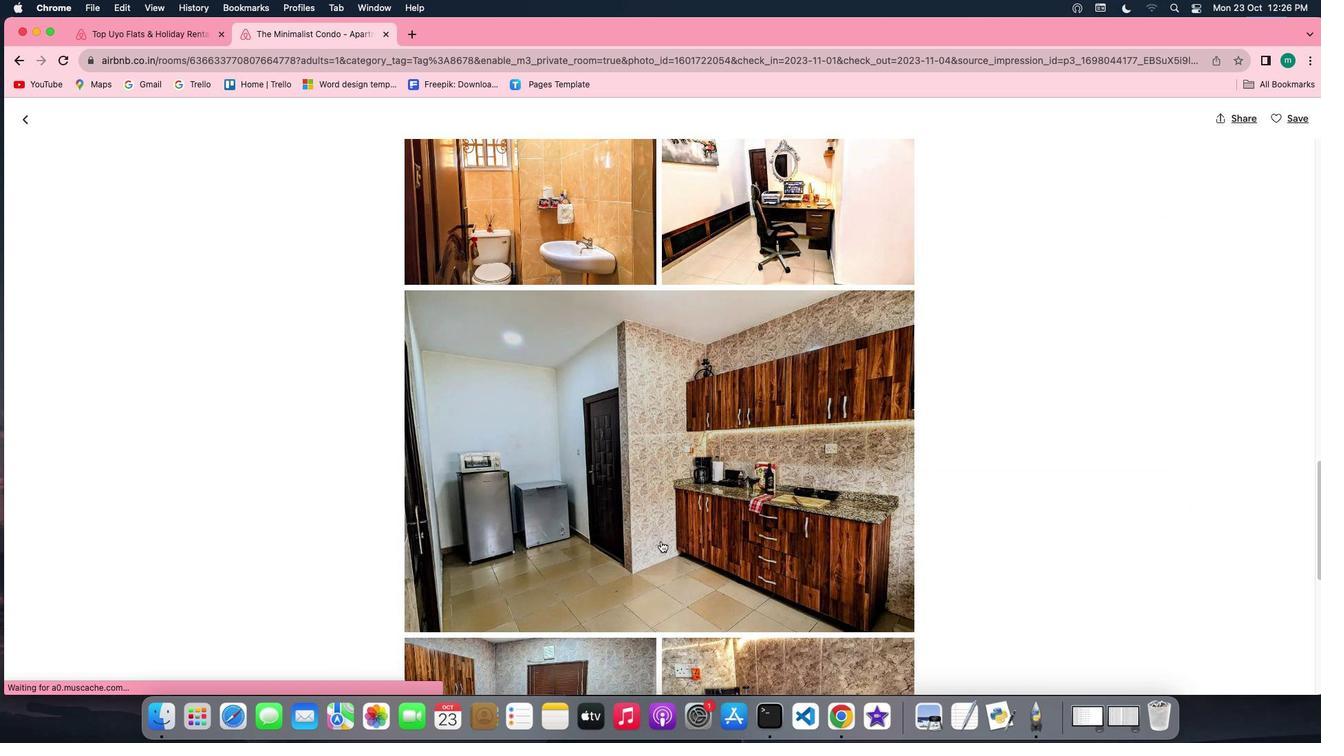 
Action: Mouse scrolled (660, 541) with delta (0, -1)
Screenshot: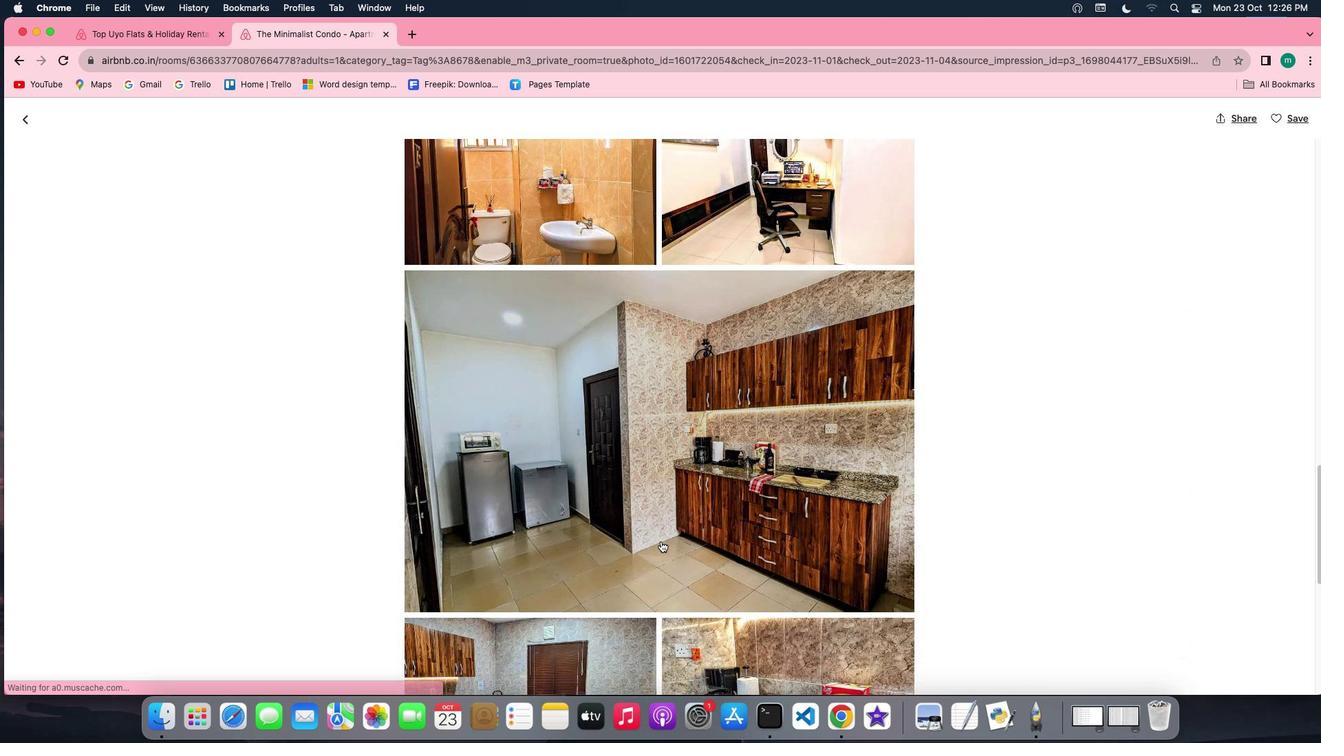 
Action: Mouse scrolled (660, 541) with delta (0, -2)
Screenshot: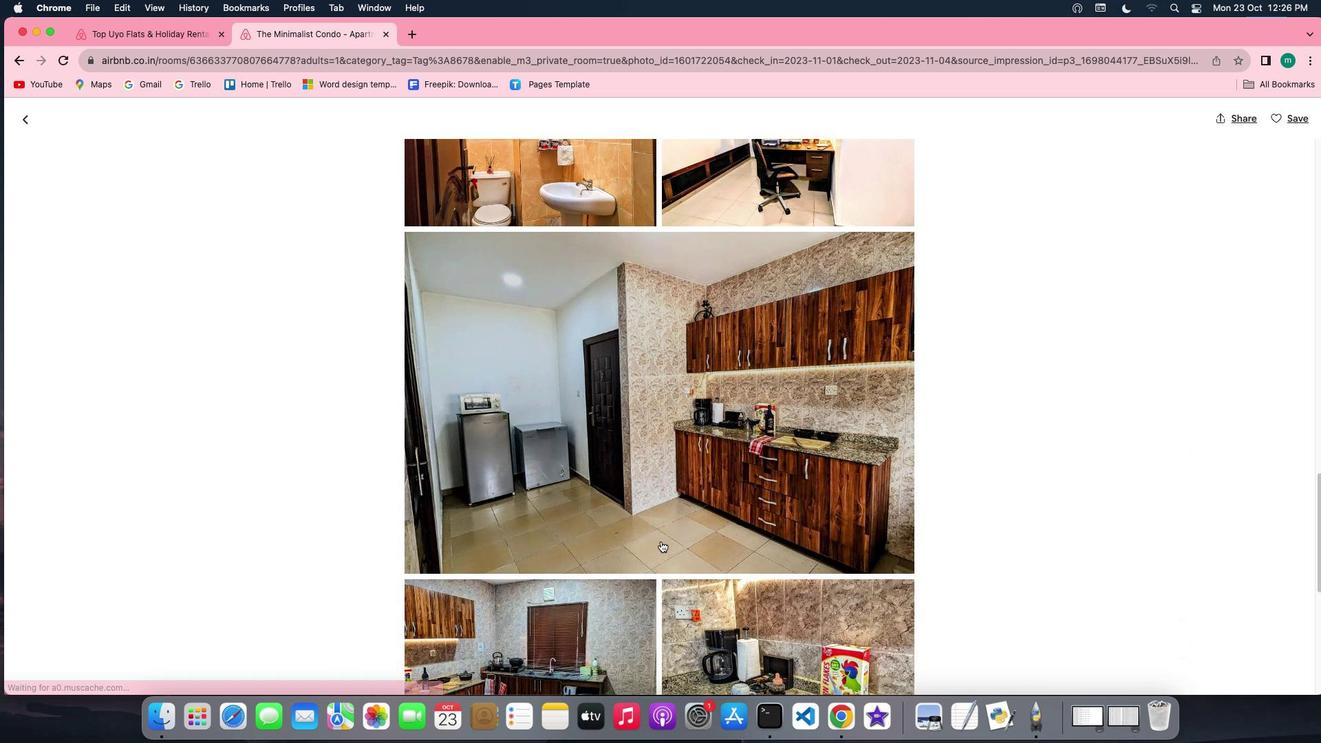 
Action: Mouse scrolled (660, 541) with delta (0, -2)
Screenshot: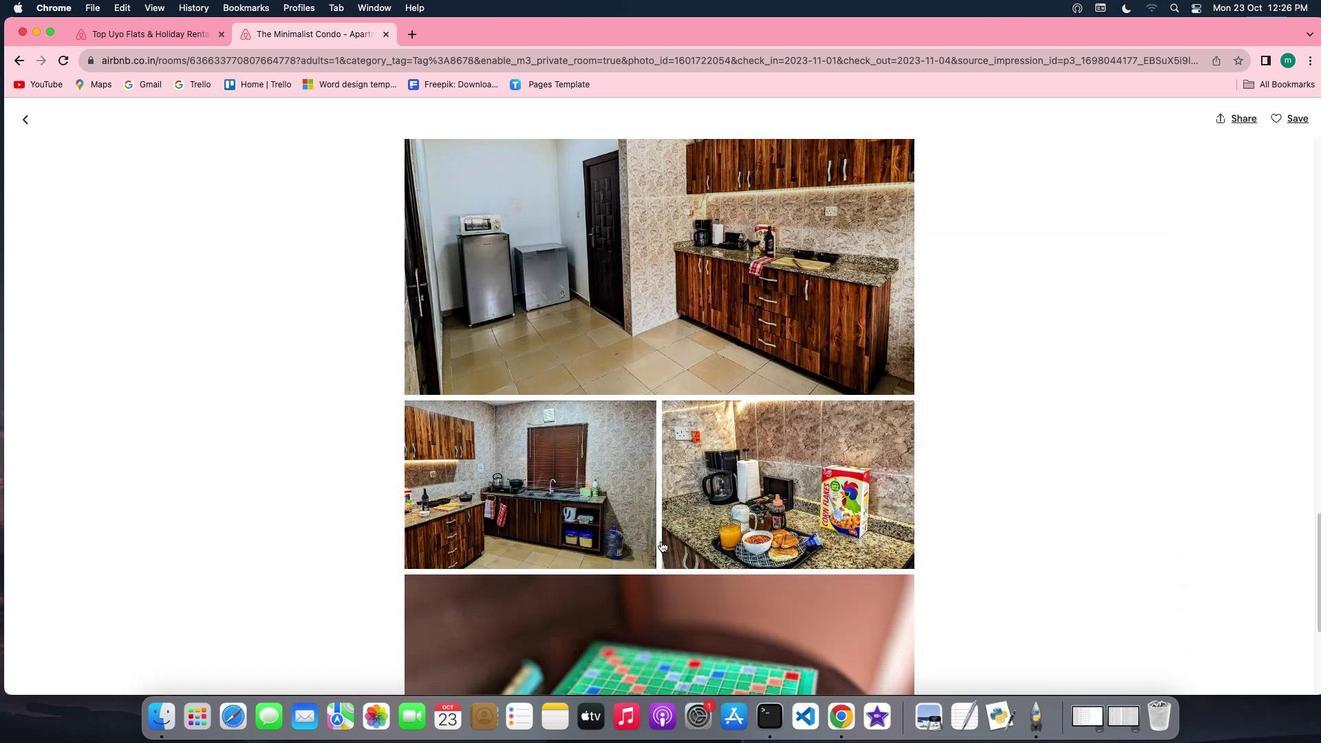 
Action: Mouse scrolled (660, 541) with delta (0, 0)
Screenshot: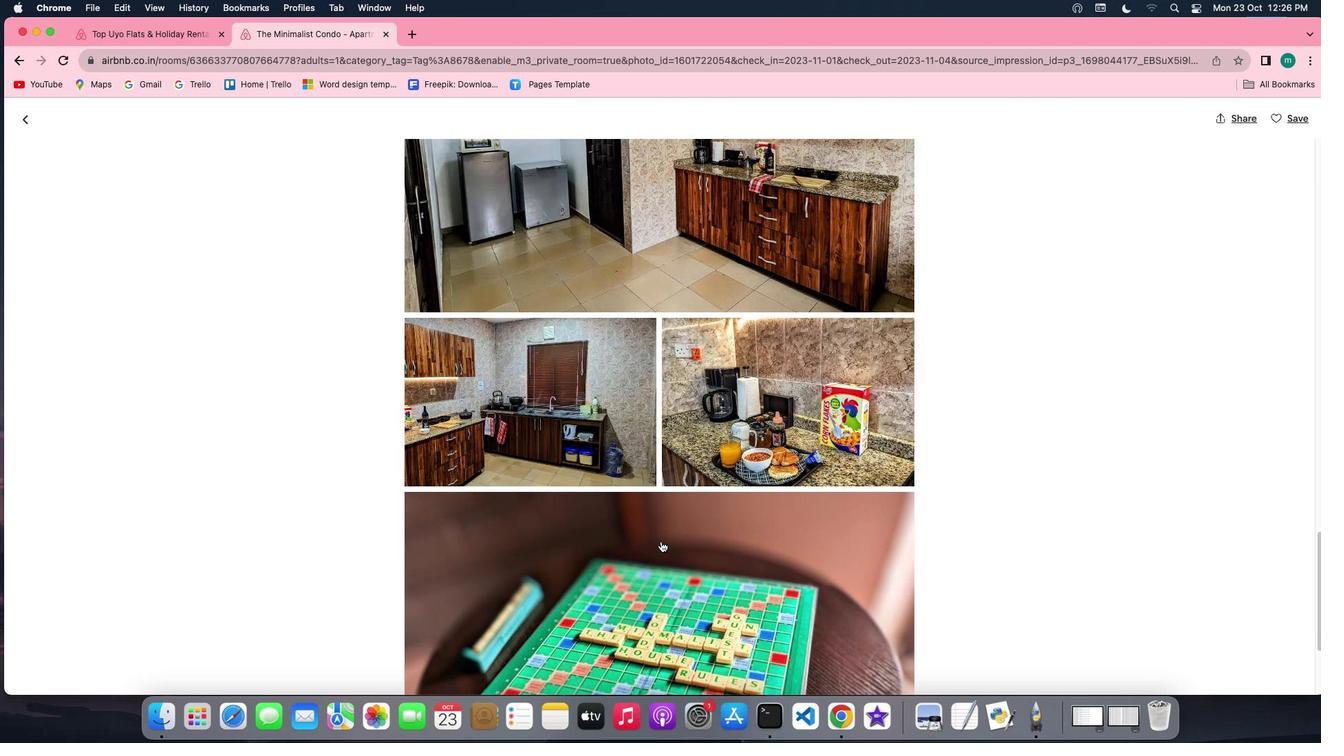 
Action: Mouse scrolled (660, 541) with delta (0, 0)
Screenshot: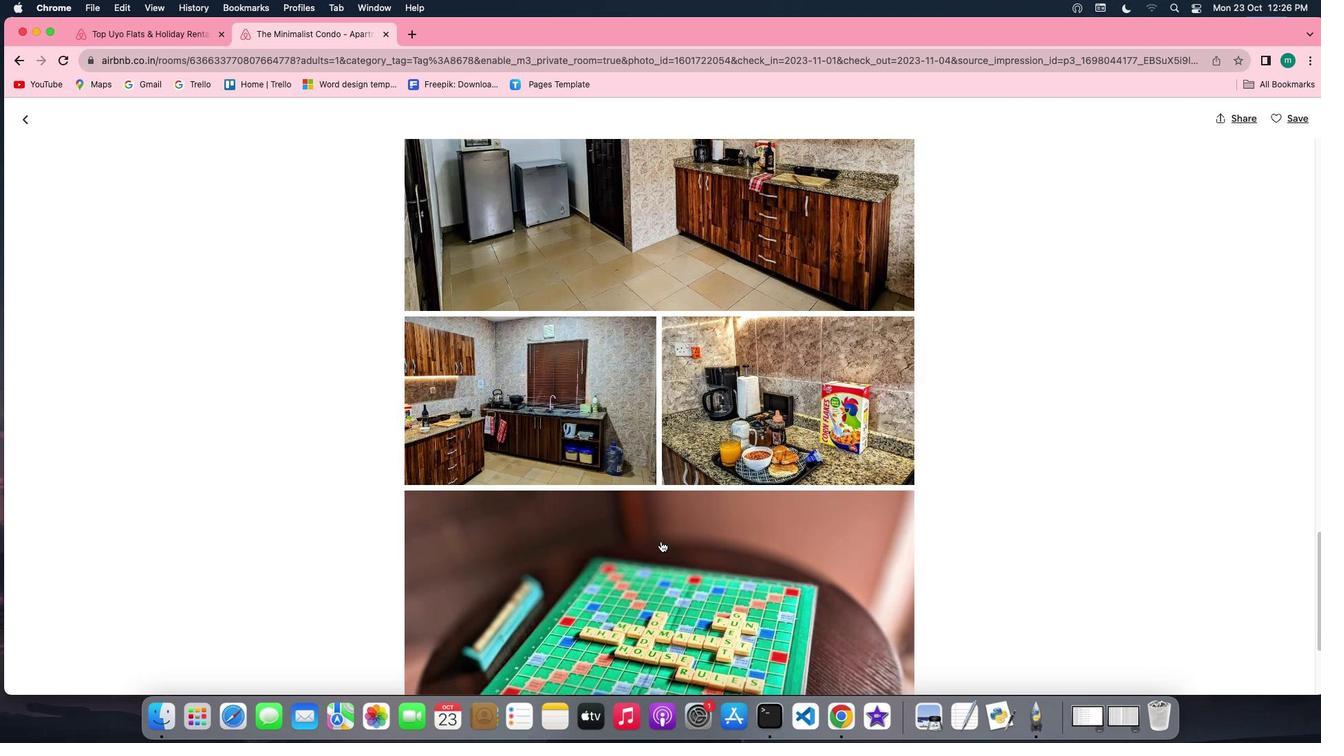 
Action: Mouse scrolled (660, 541) with delta (0, -1)
Screenshot: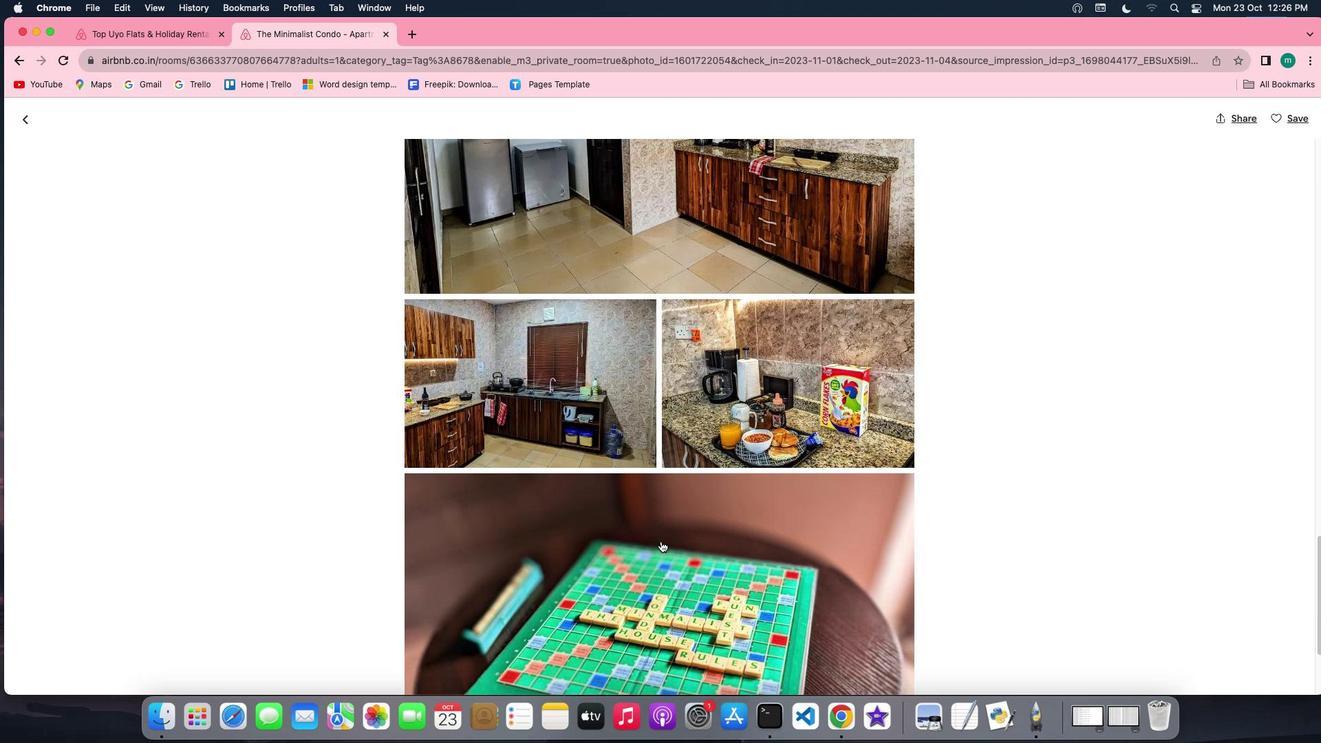 
Action: Mouse scrolled (660, 541) with delta (0, -2)
Screenshot: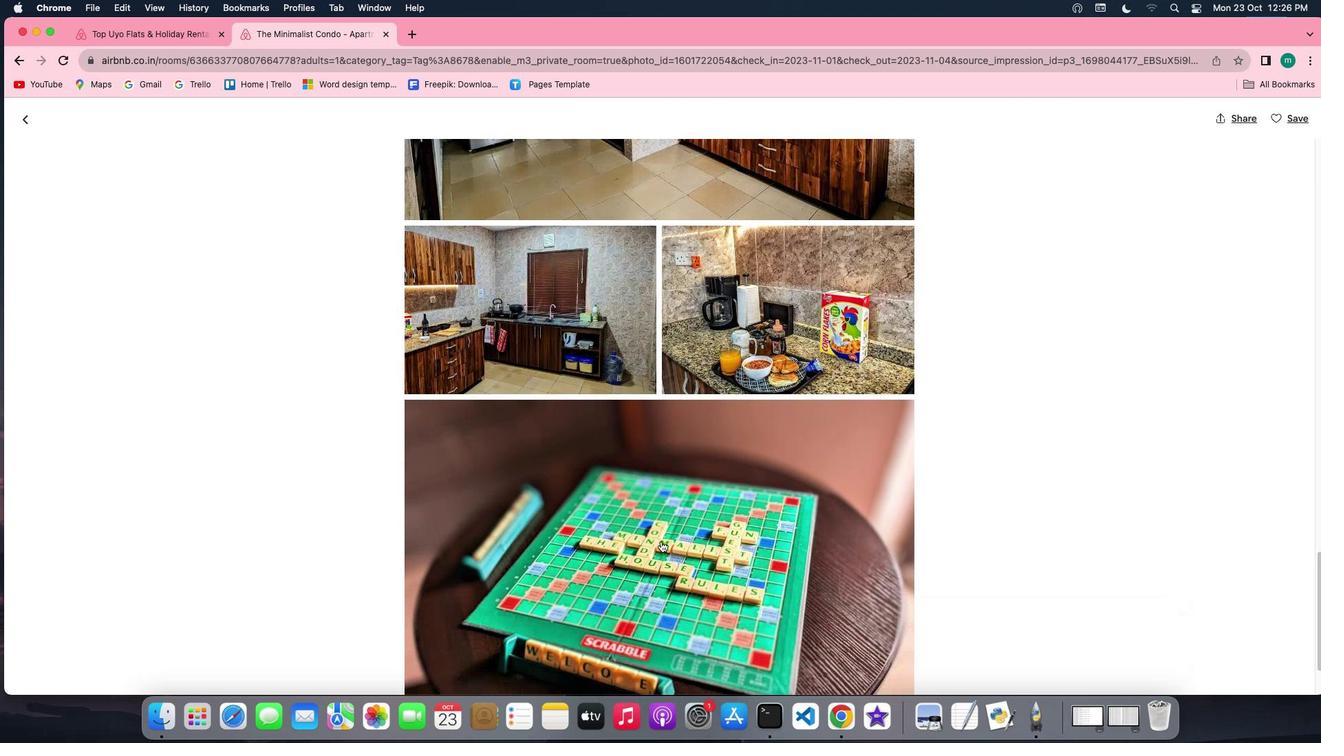 
Action: Mouse scrolled (660, 541) with delta (0, 0)
Screenshot: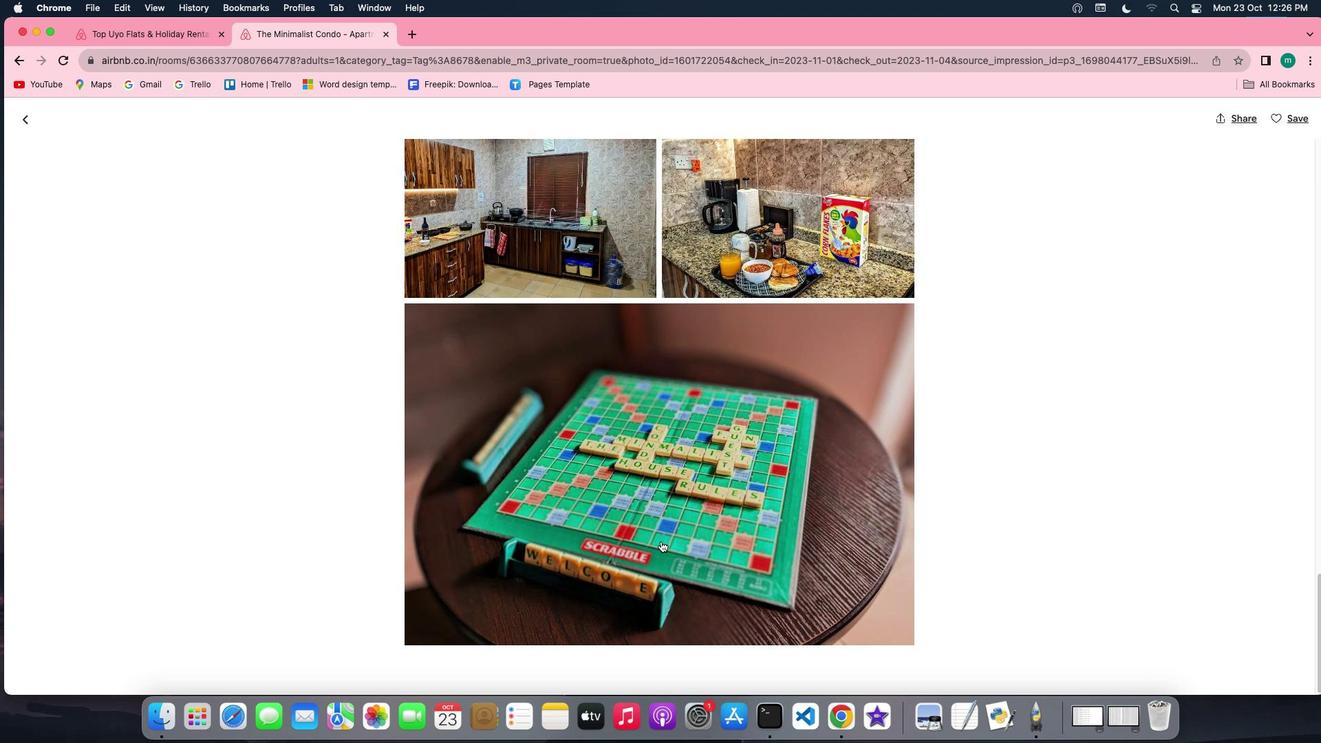 
Action: Mouse scrolled (660, 541) with delta (0, 0)
Screenshot: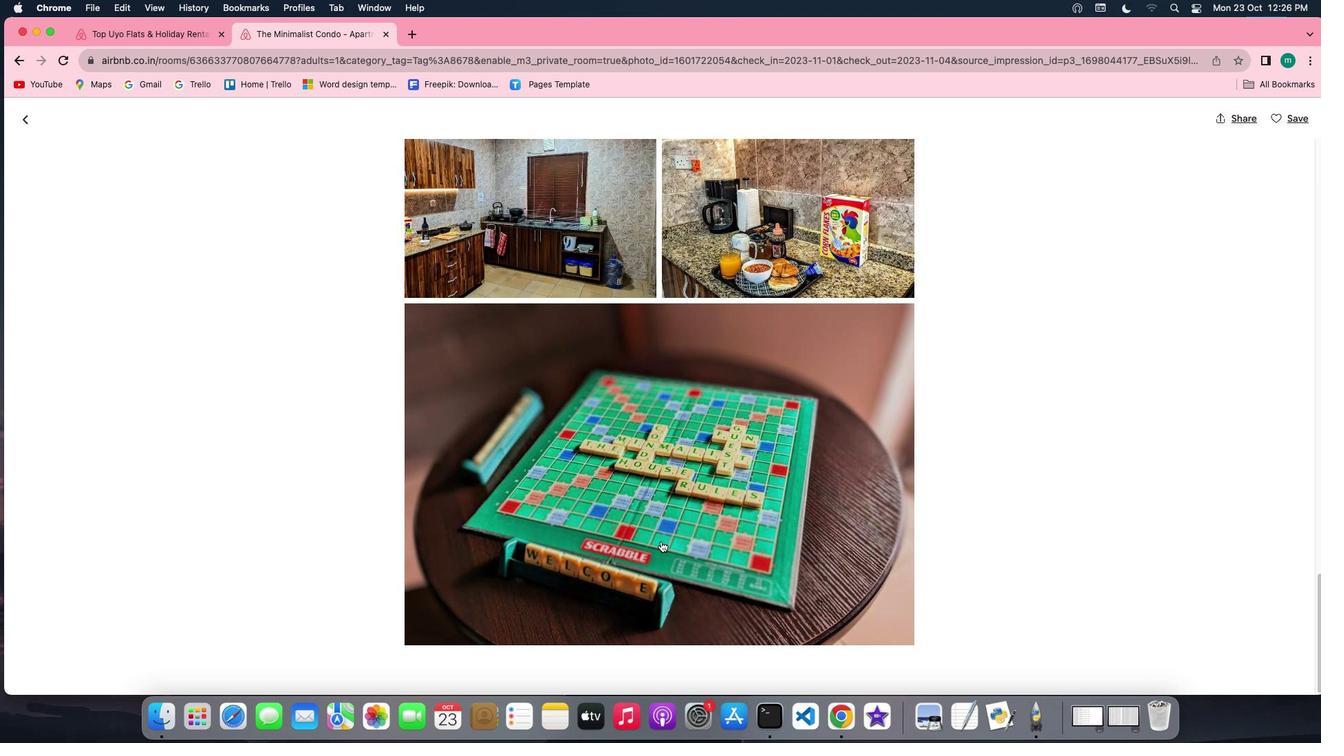 
Action: Mouse scrolled (660, 541) with delta (0, -1)
Screenshot: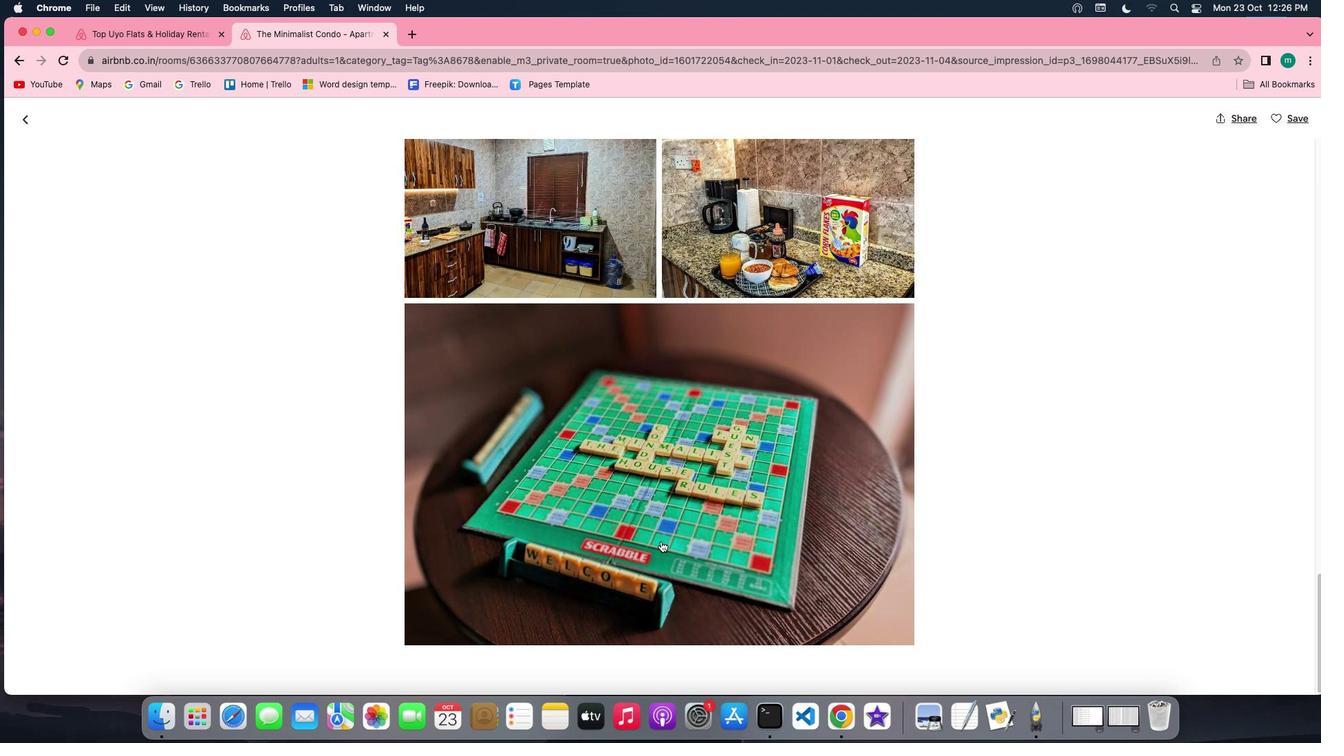 
Action: Mouse scrolled (660, 541) with delta (0, -1)
Screenshot: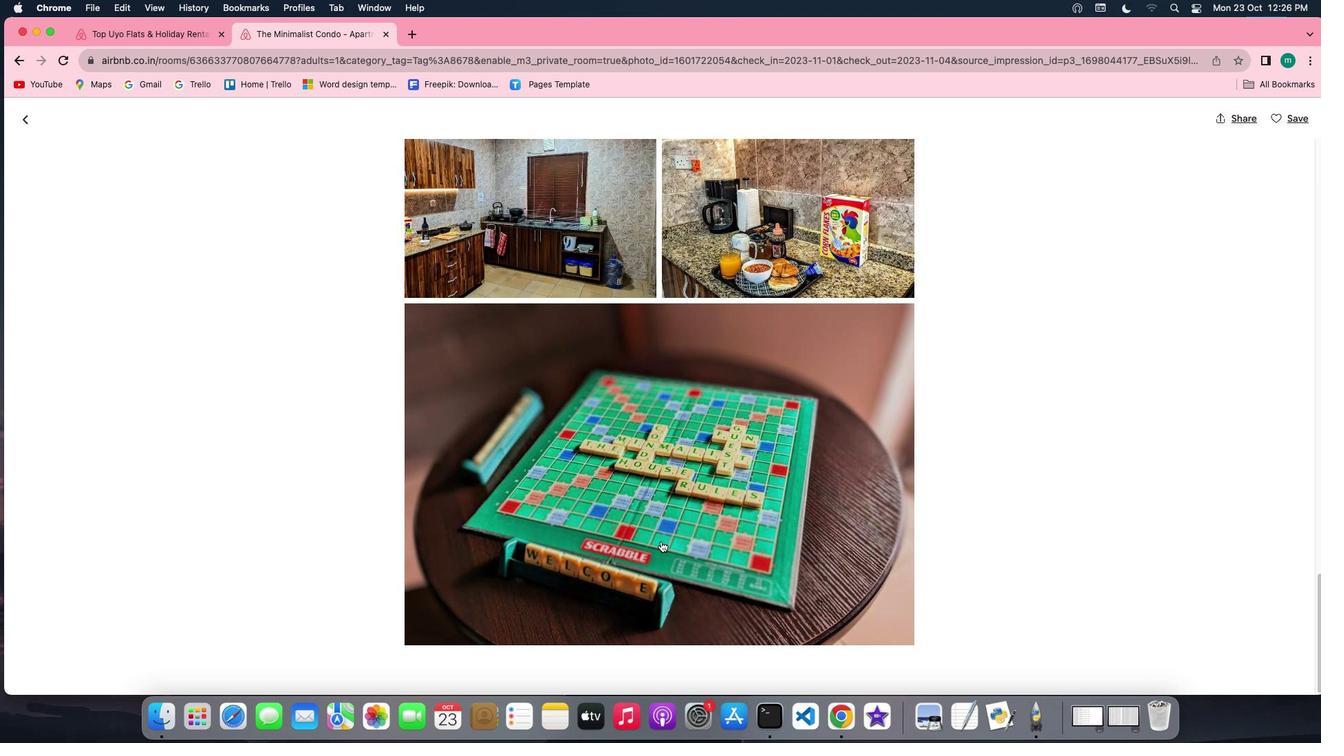 
Action: Mouse scrolled (660, 541) with delta (0, 0)
Screenshot: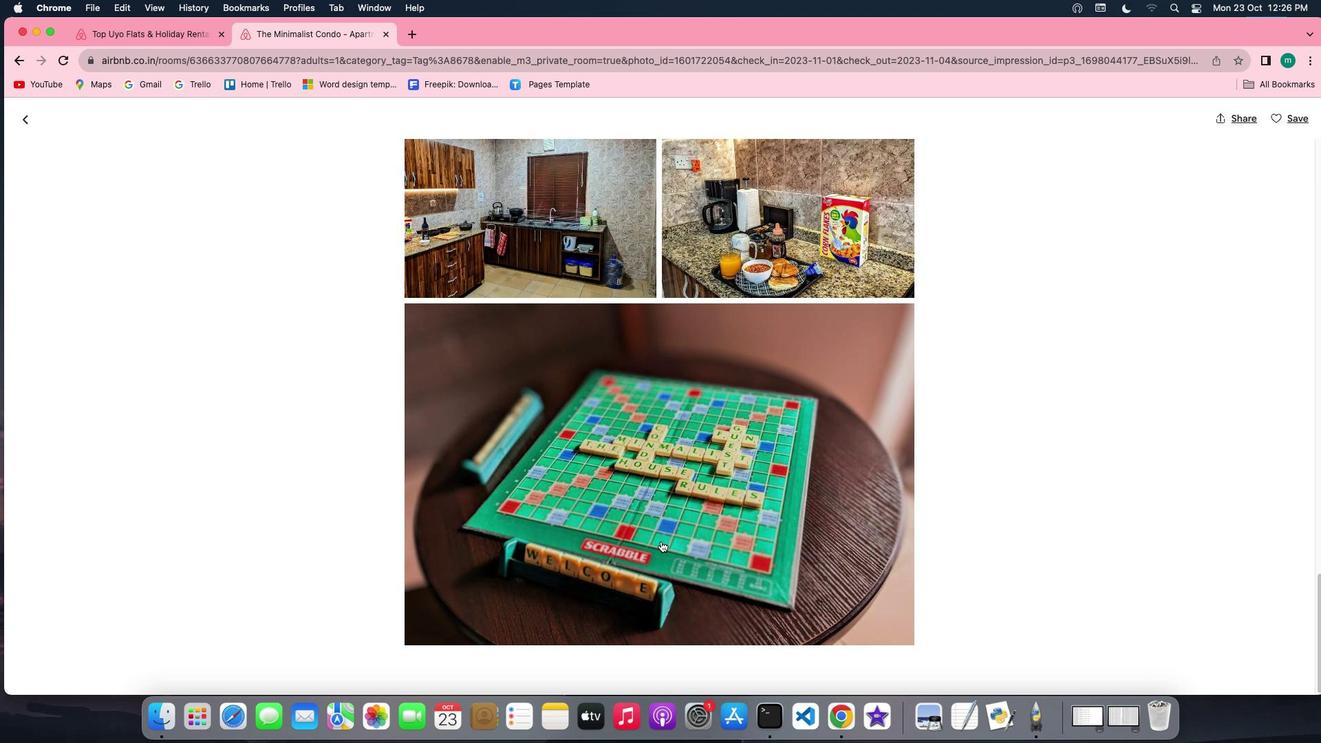 
Action: Mouse moved to (21, 112)
Screenshot: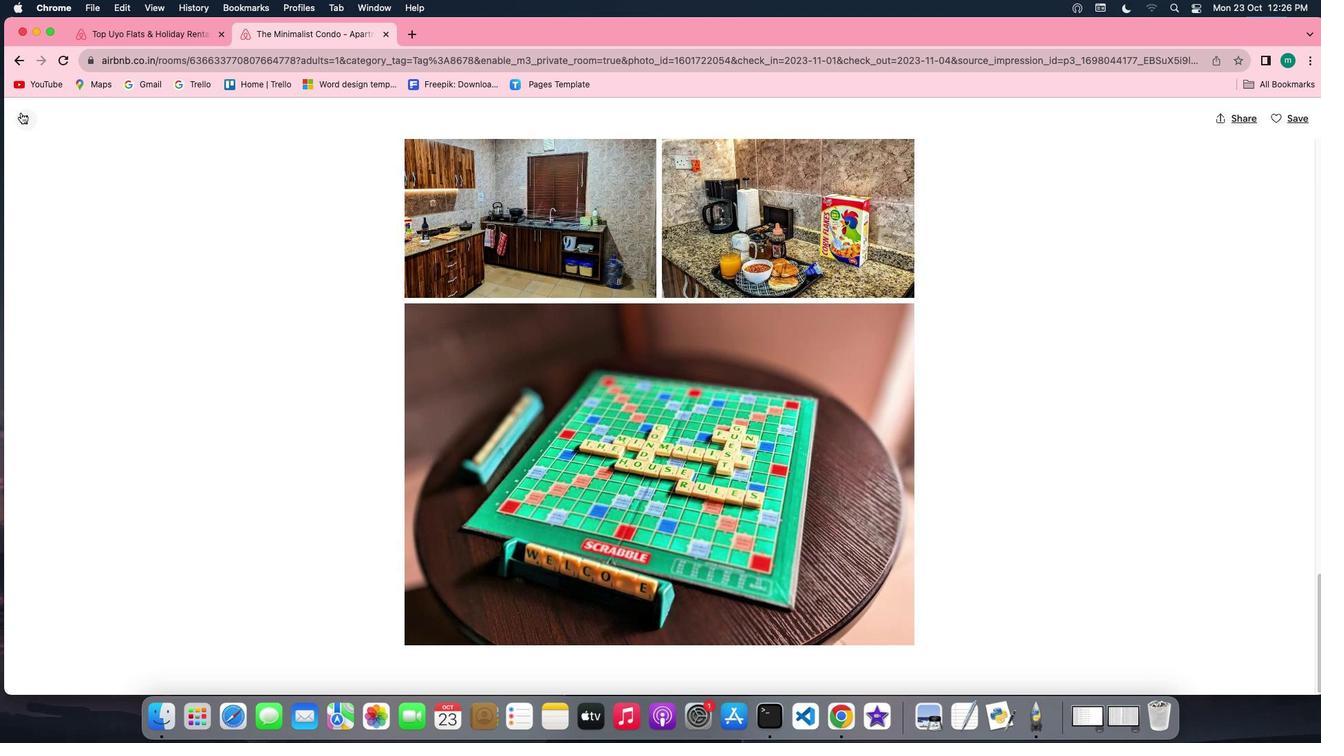 
Action: Mouse pressed left at (21, 112)
Screenshot: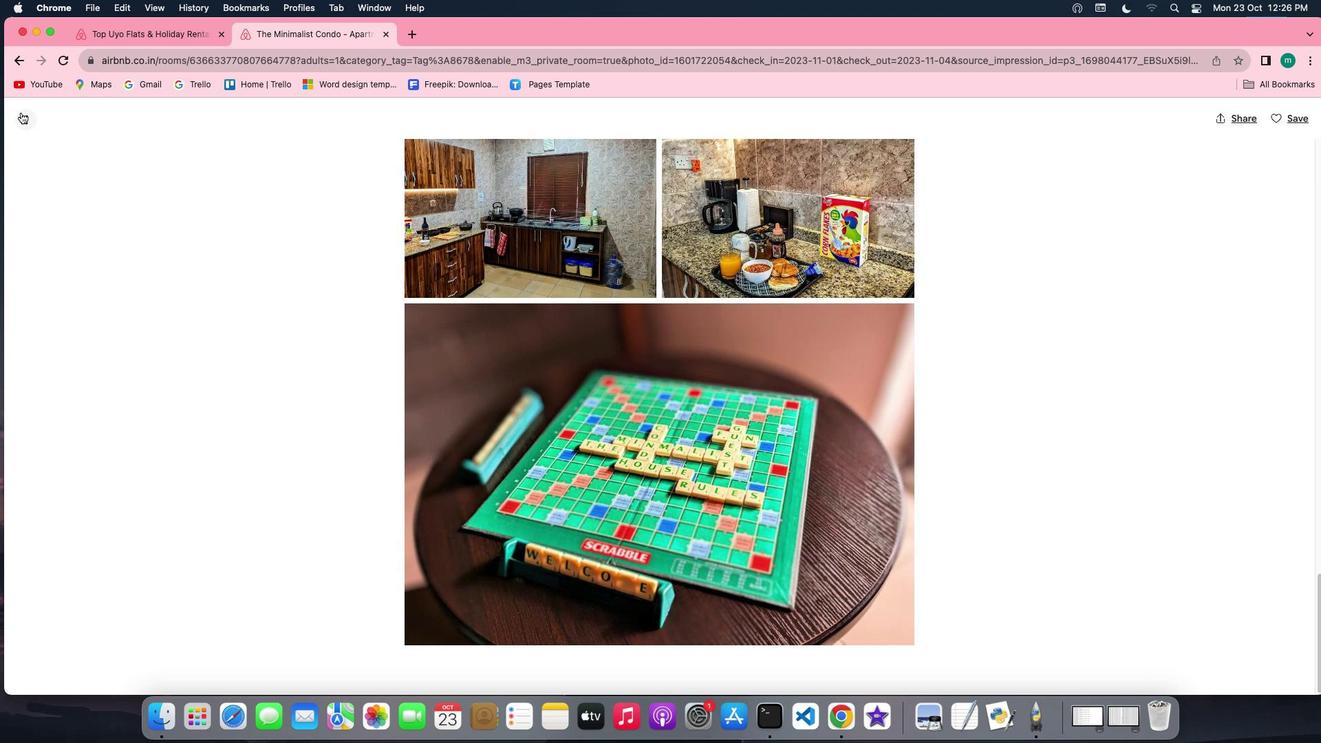 
Action: Mouse moved to (767, 562)
Screenshot: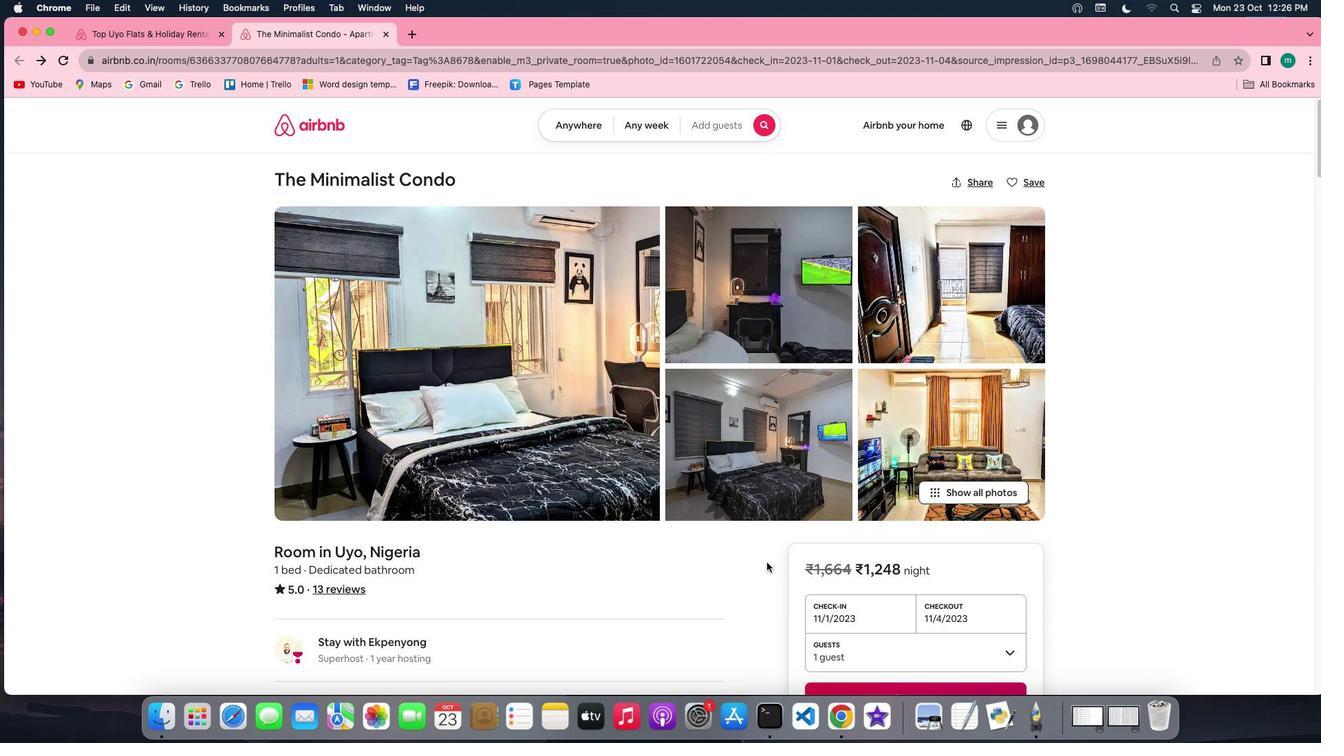 
Action: Mouse scrolled (767, 562) with delta (0, 0)
Screenshot: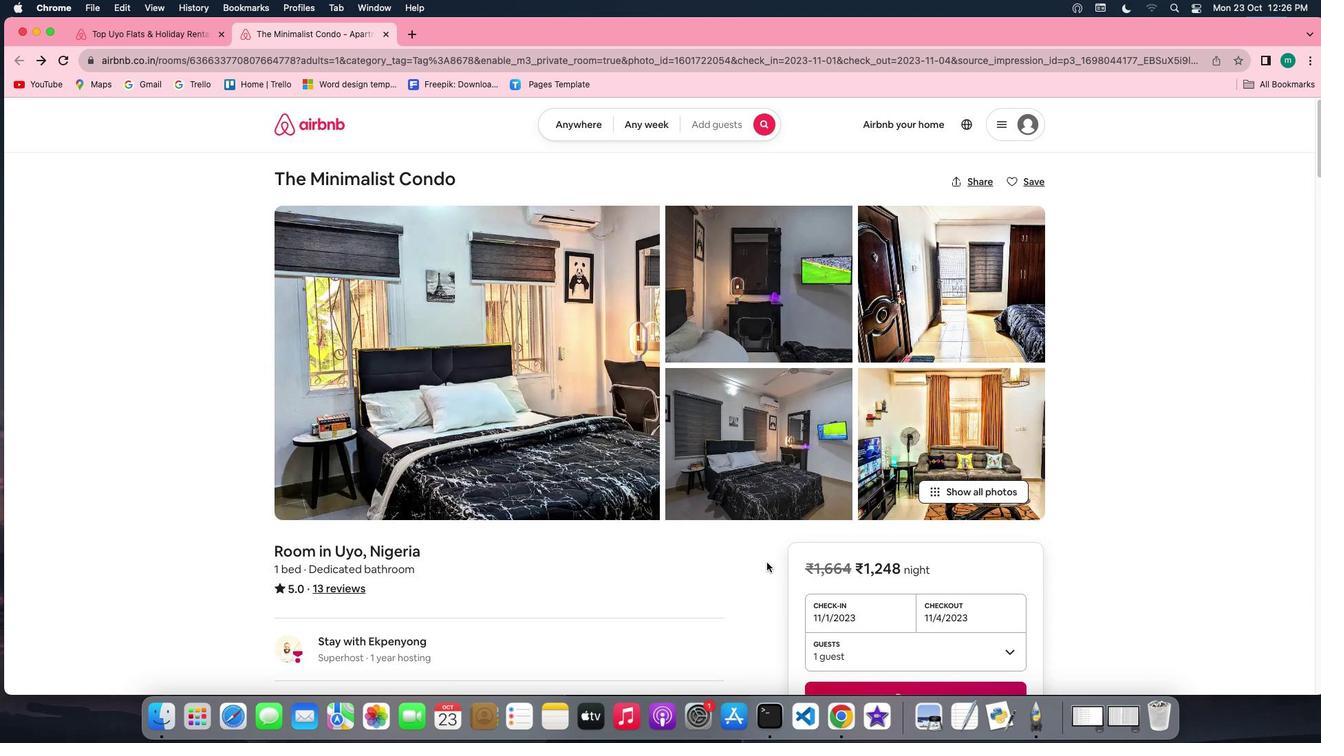 
Action: Mouse scrolled (767, 562) with delta (0, 0)
Screenshot: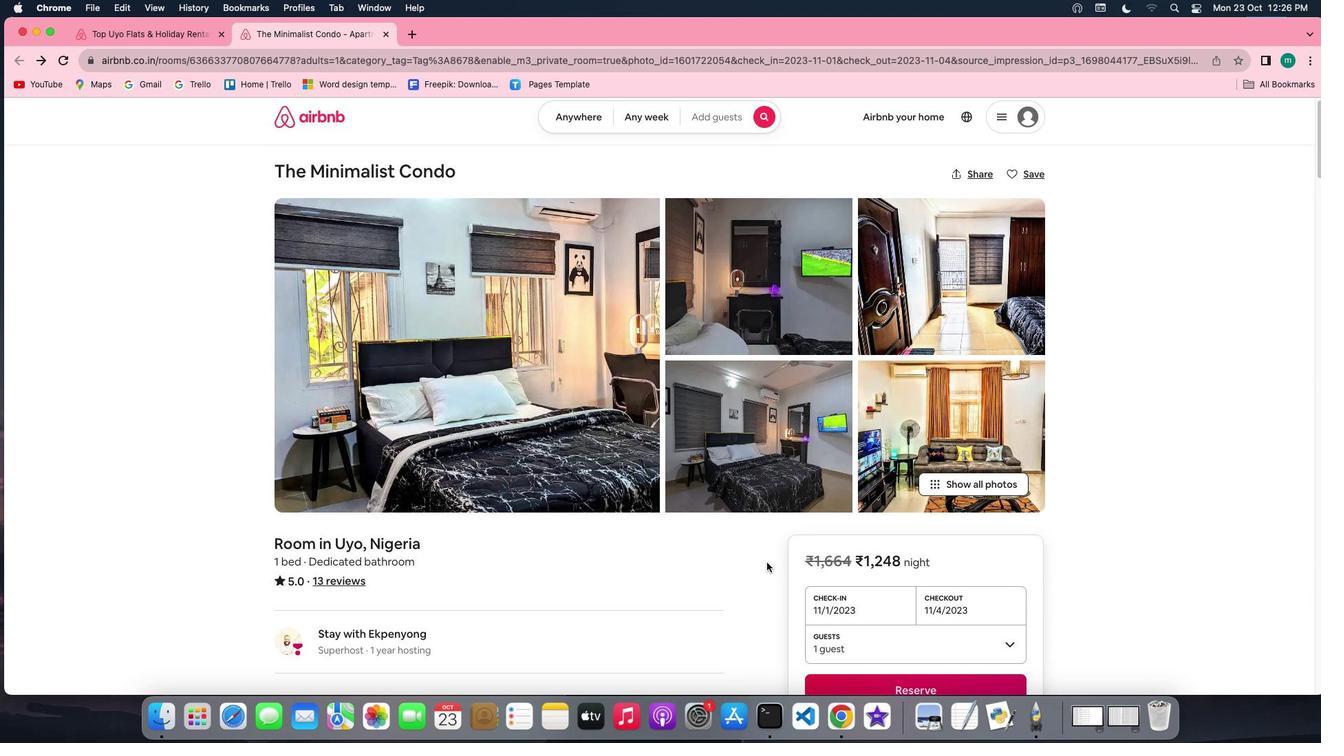 
Action: Mouse scrolled (767, 562) with delta (0, -2)
Screenshot: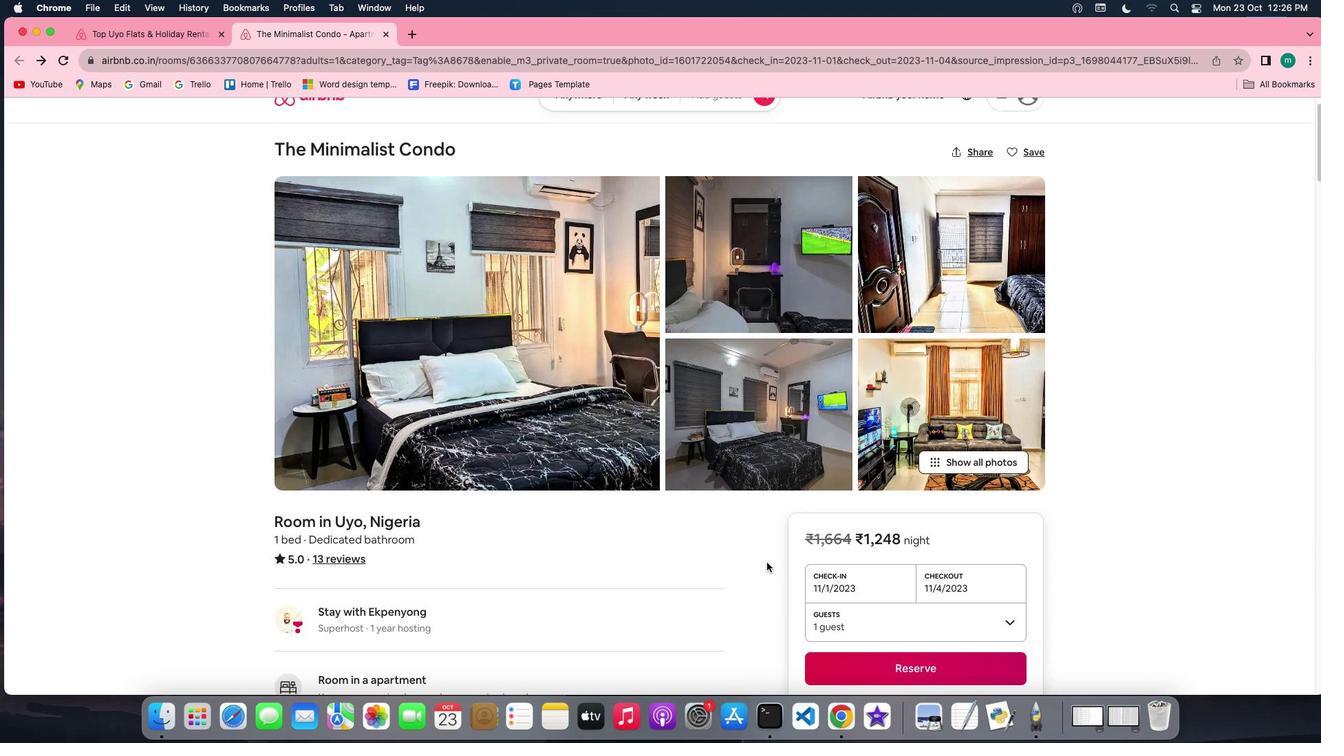 
Action: Mouse scrolled (767, 562) with delta (0, -2)
Screenshot: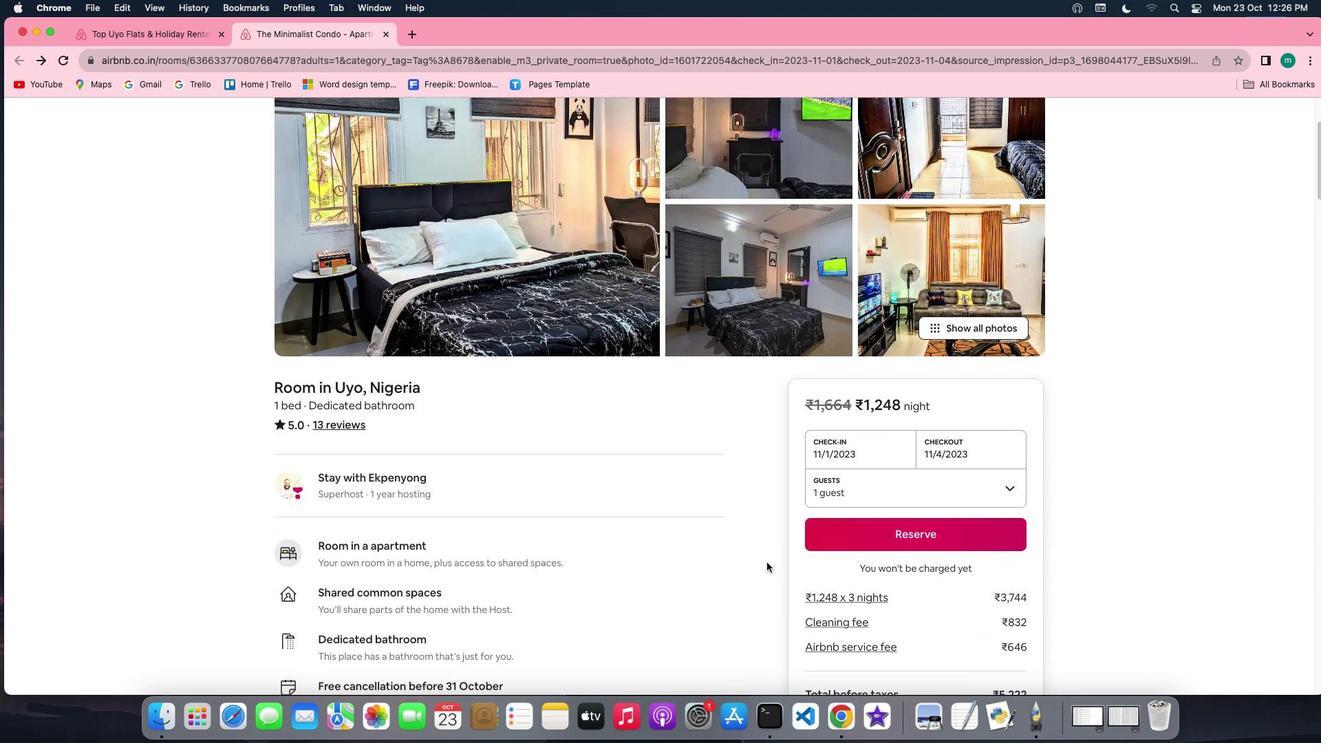 
Action: Mouse scrolled (767, 562) with delta (0, 0)
Screenshot: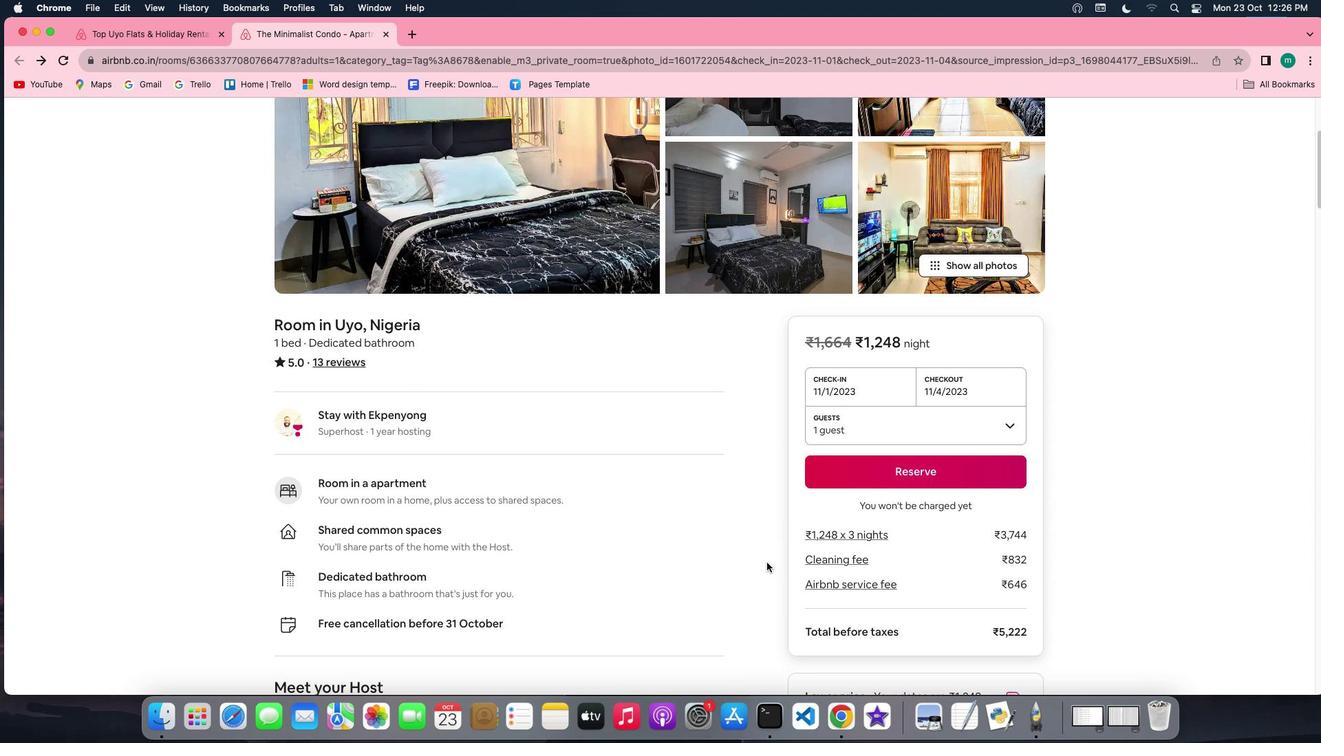 
Action: Mouse scrolled (767, 562) with delta (0, 0)
Screenshot: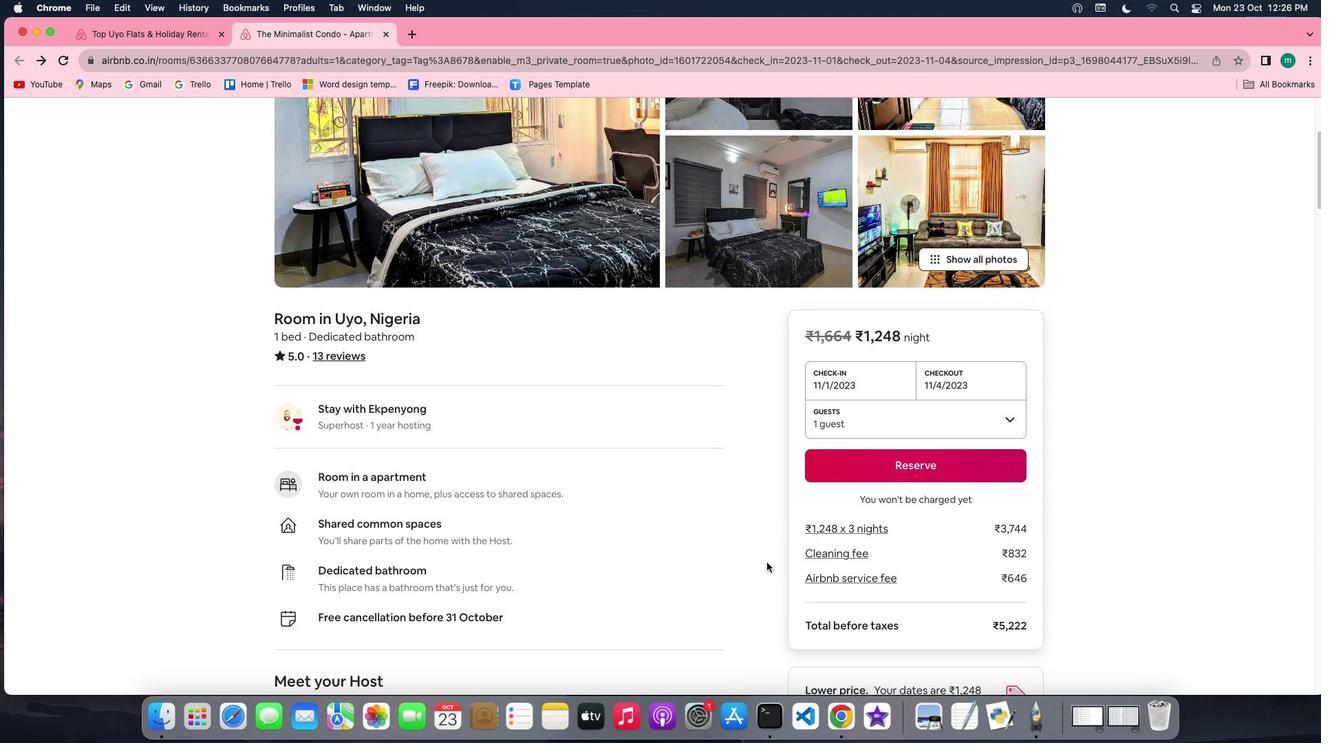 
Action: Mouse scrolled (767, 562) with delta (0, -1)
Screenshot: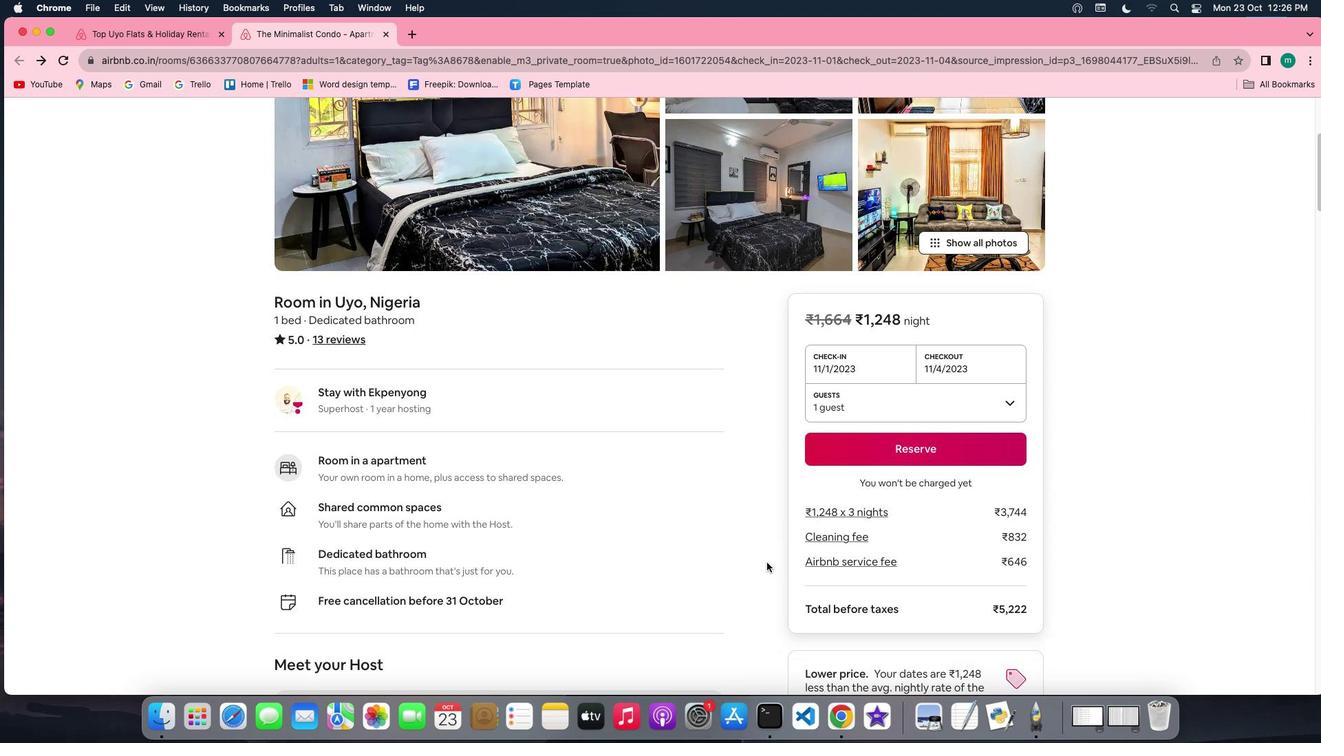 
Action: Mouse scrolled (767, 562) with delta (0, -2)
Screenshot: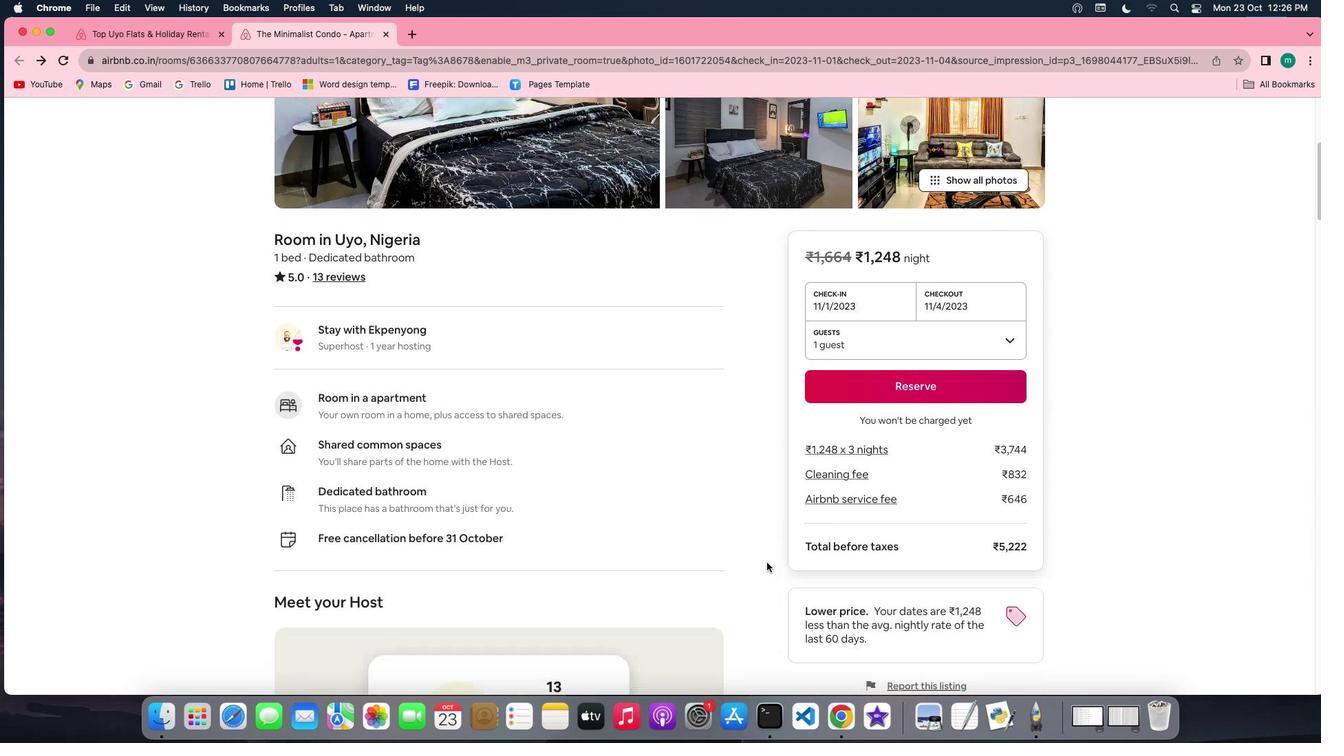 
Action: Mouse scrolled (767, 562) with delta (0, 0)
Screenshot: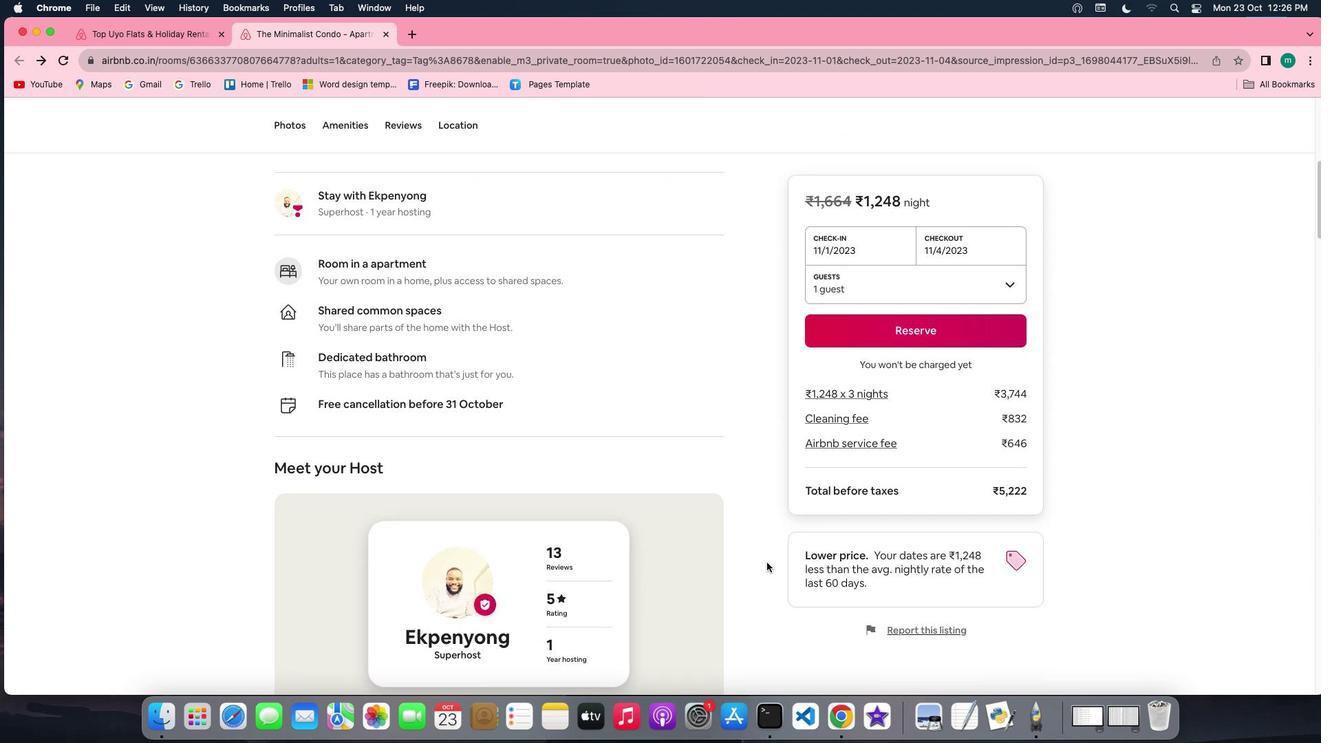 
Action: Mouse scrolled (767, 562) with delta (0, 0)
Screenshot: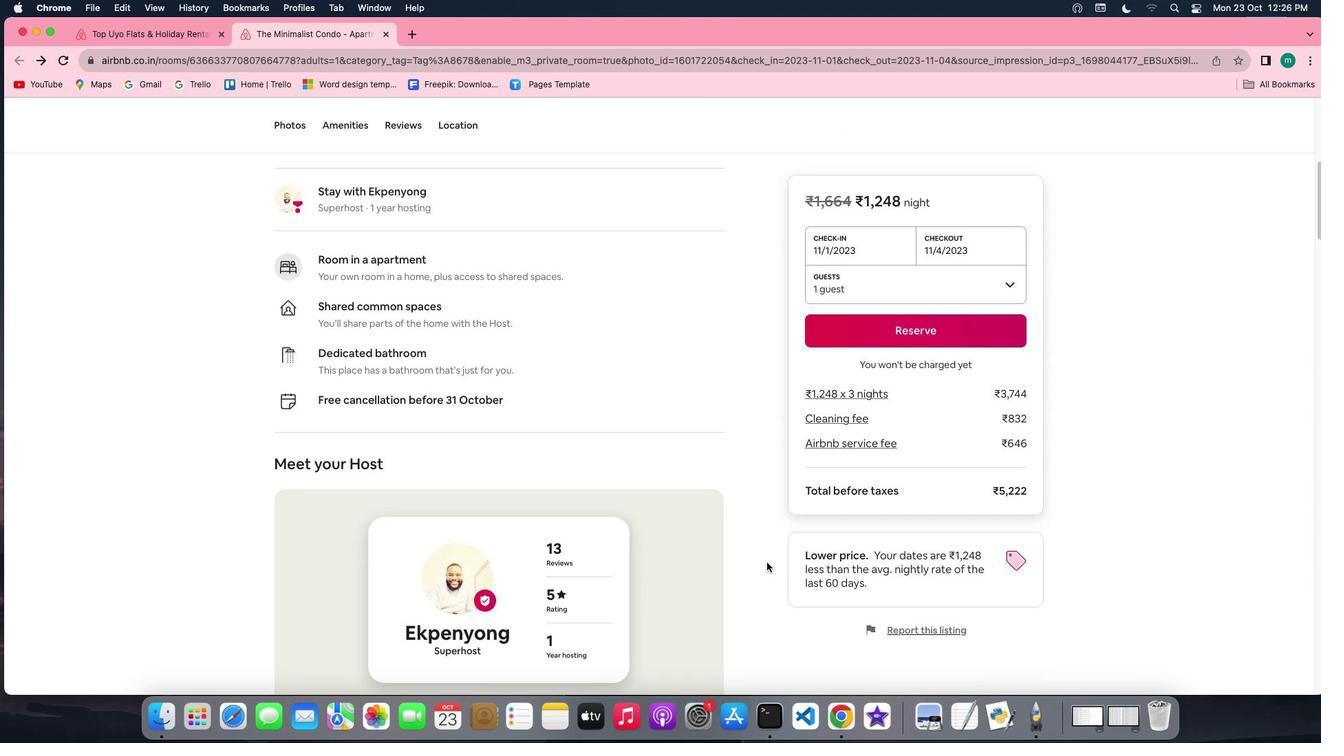 
Action: Mouse scrolled (767, 562) with delta (0, -1)
Screenshot: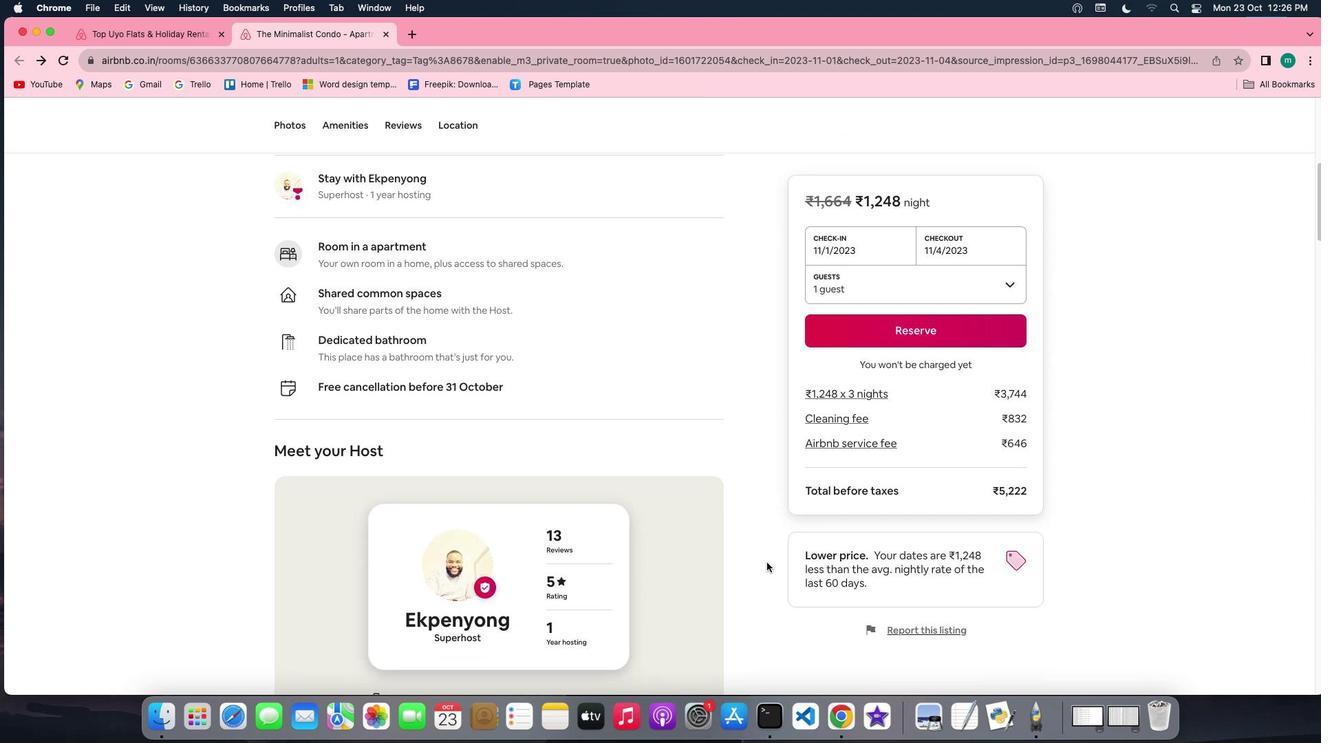 
Action: Mouse scrolled (767, 562) with delta (0, -2)
Screenshot: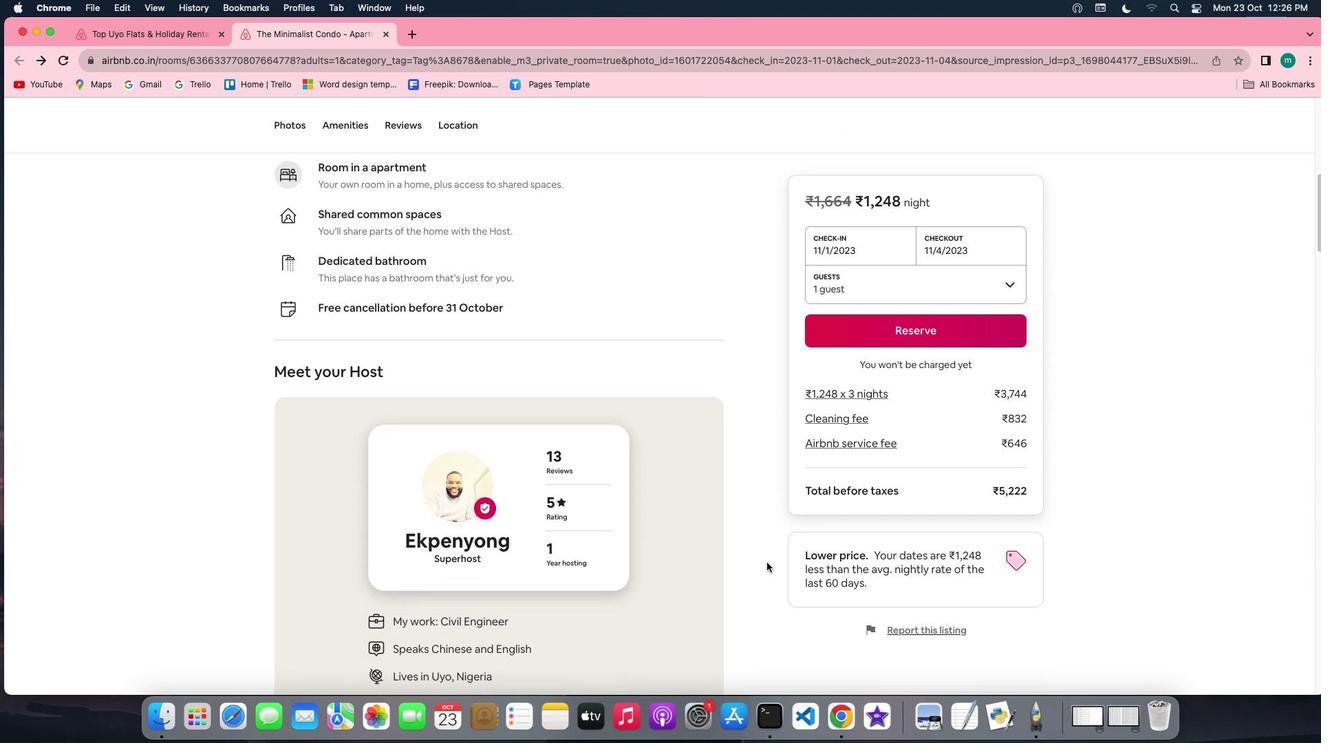 
Action: Mouse scrolled (767, 562) with delta (0, 0)
Screenshot: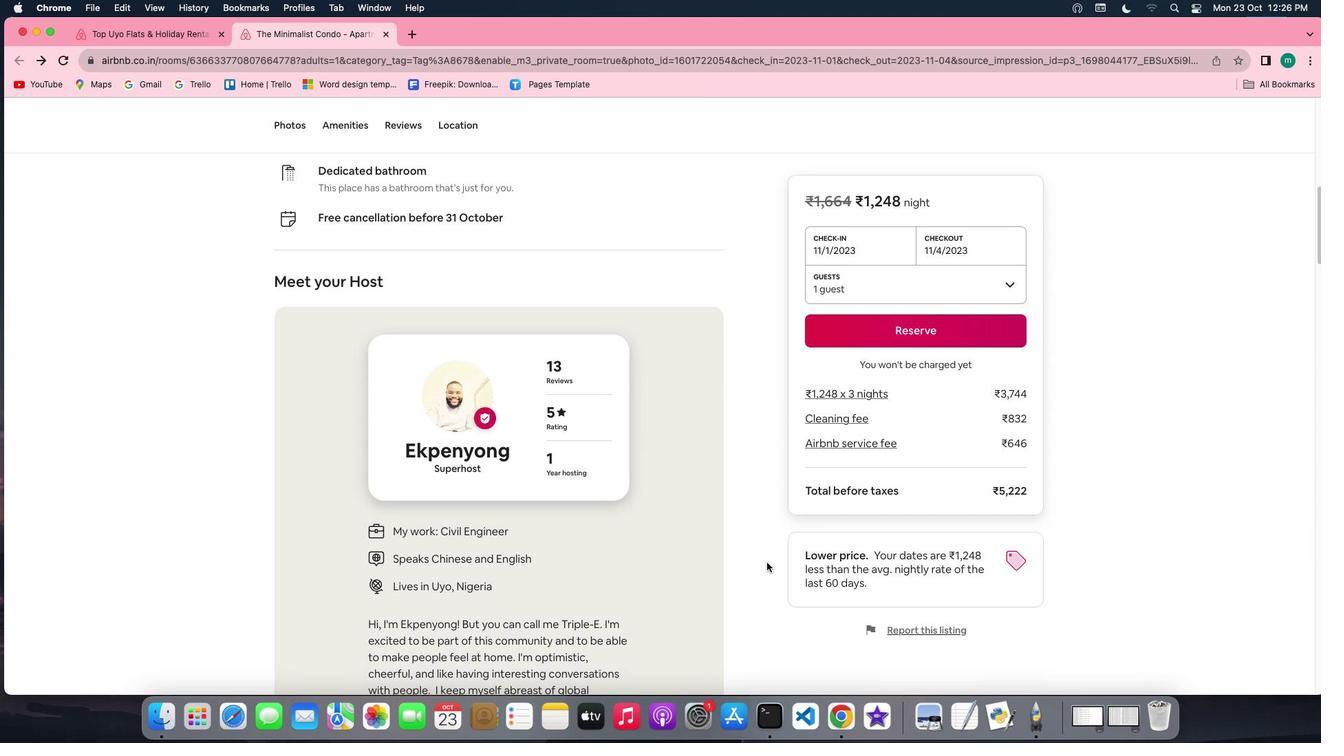 
Action: Mouse scrolled (767, 562) with delta (0, 0)
Screenshot: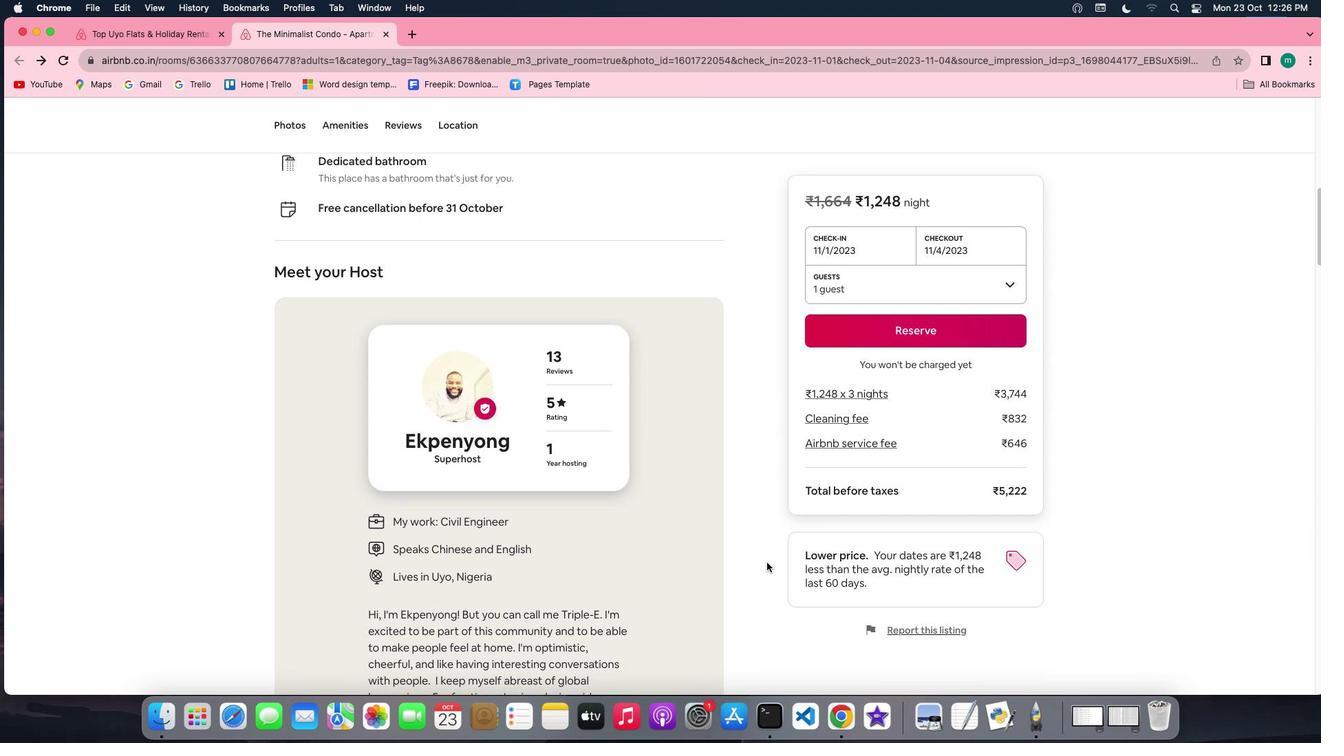 
Action: Mouse scrolled (767, 562) with delta (0, -1)
Screenshot: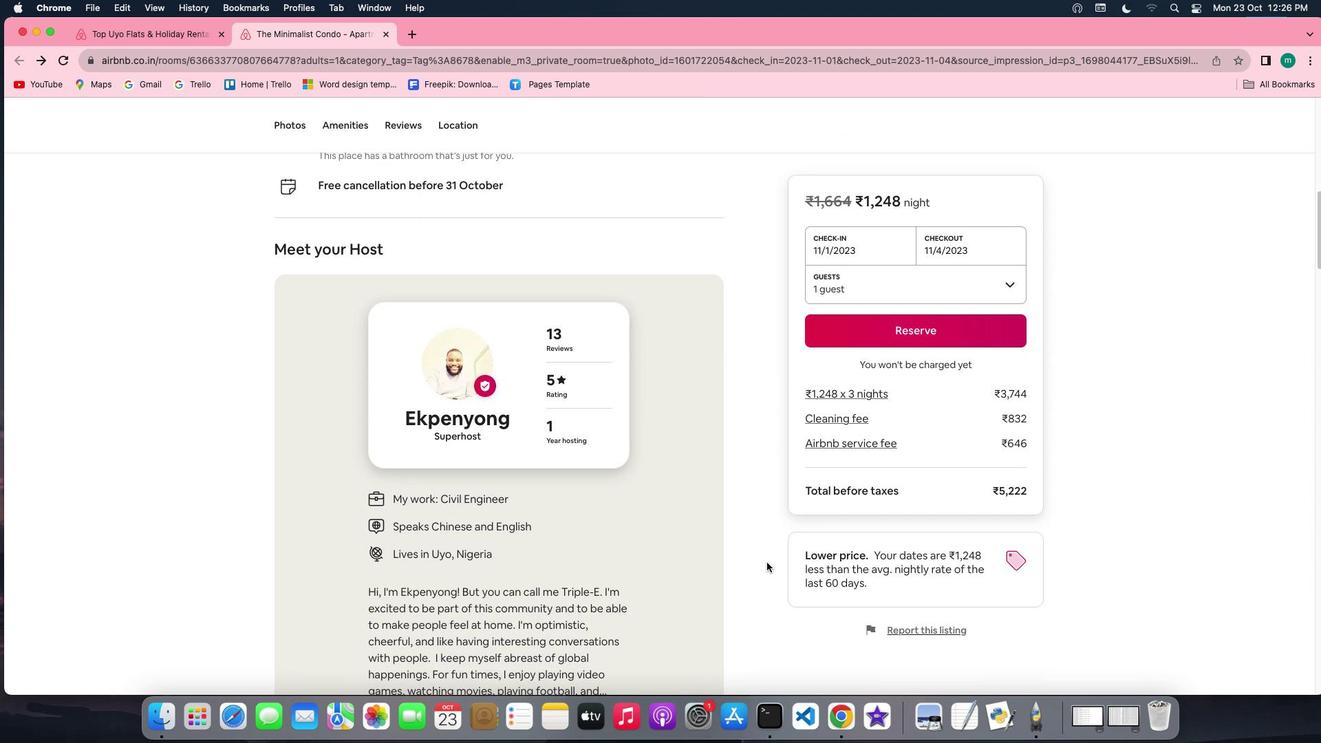 
Action: Mouse scrolled (767, 562) with delta (0, -2)
Screenshot: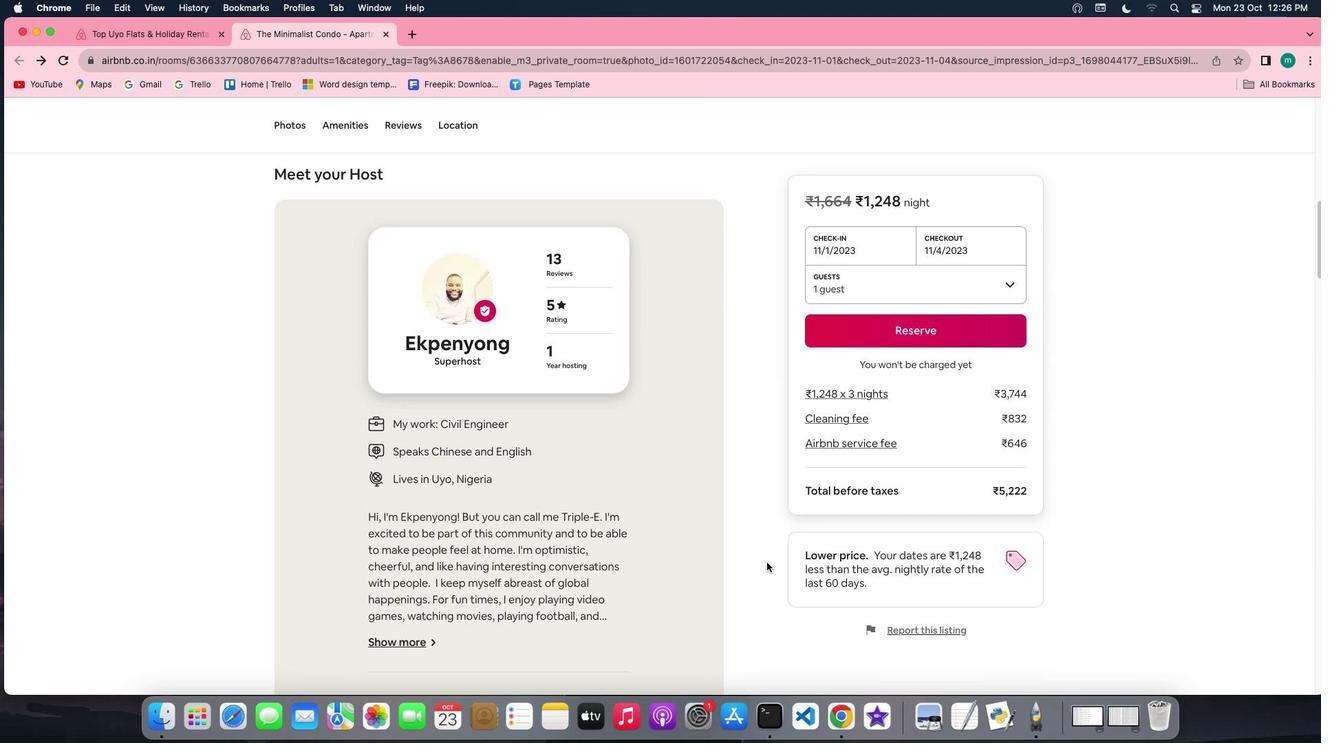 
Action: Mouse scrolled (767, 562) with delta (0, 0)
Screenshot: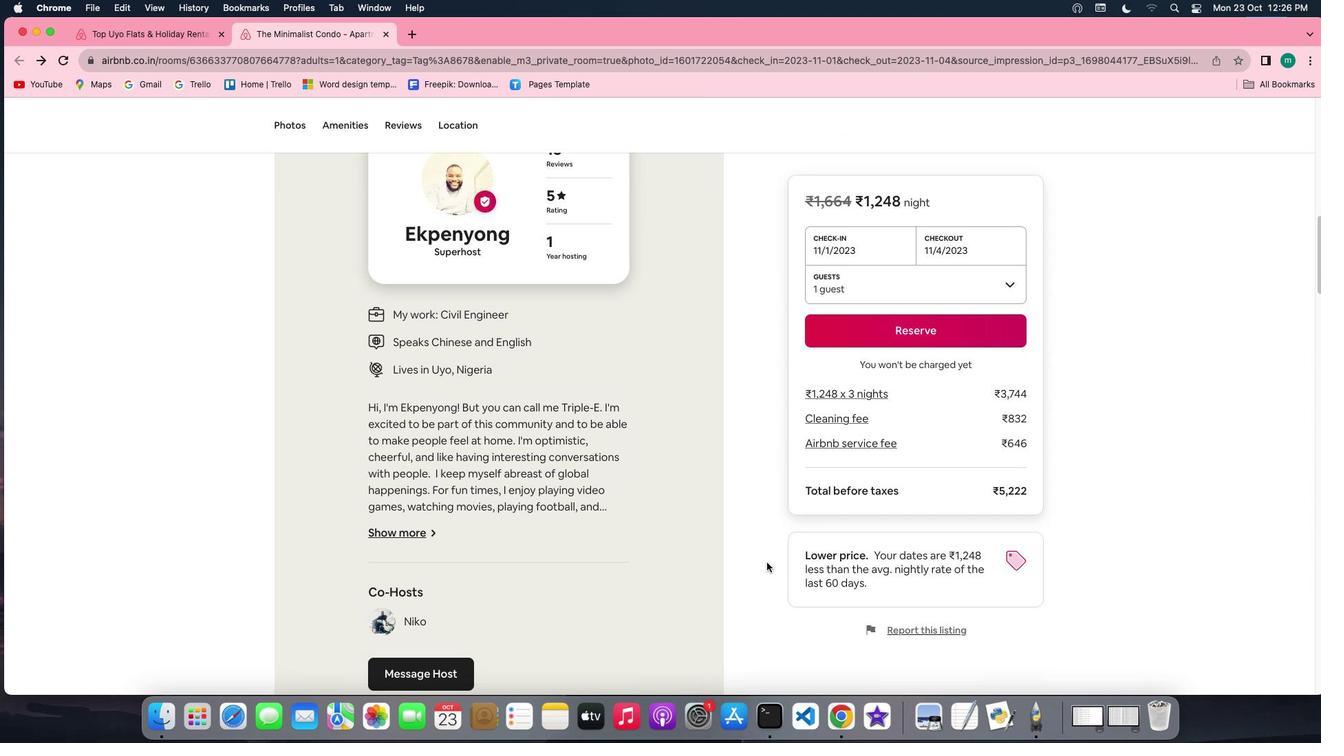 
Action: Mouse scrolled (767, 562) with delta (0, 0)
Screenshot: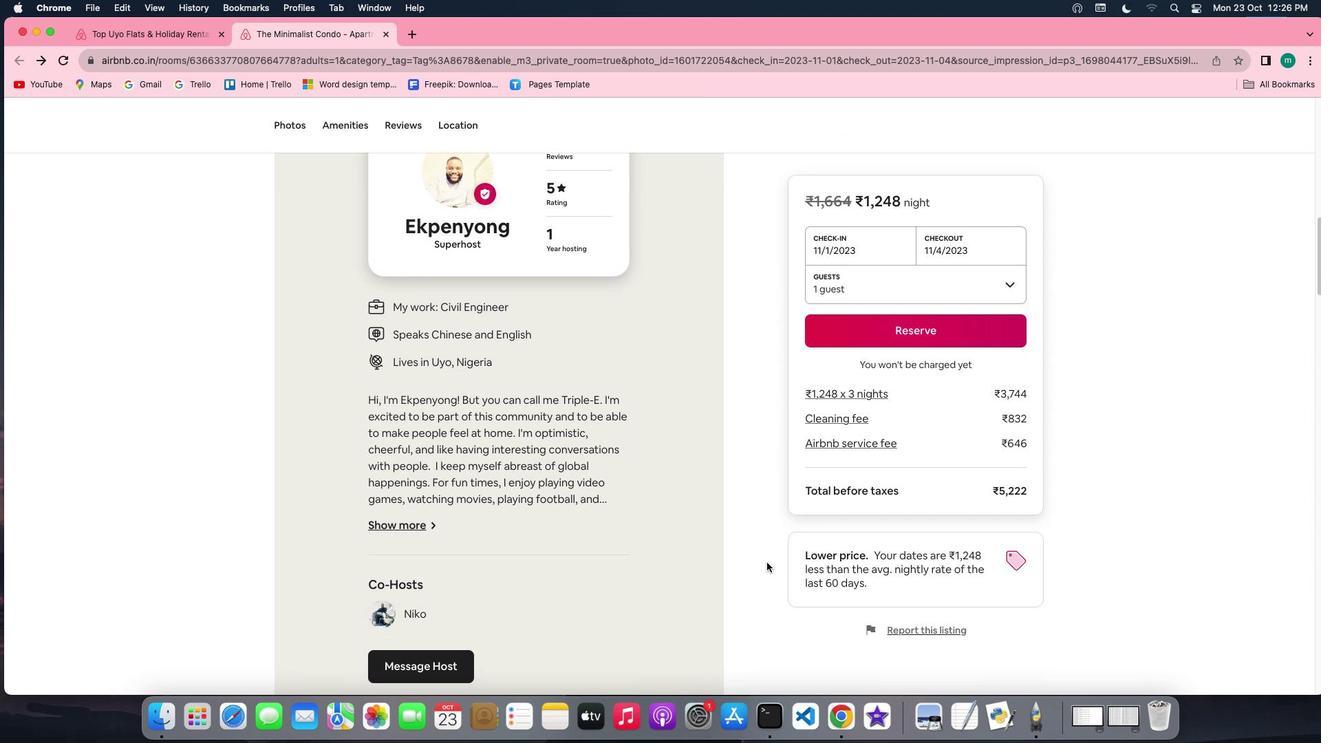 
Action: Mouse scrolled (767, 562) with delta (0, -2)
Screenshot: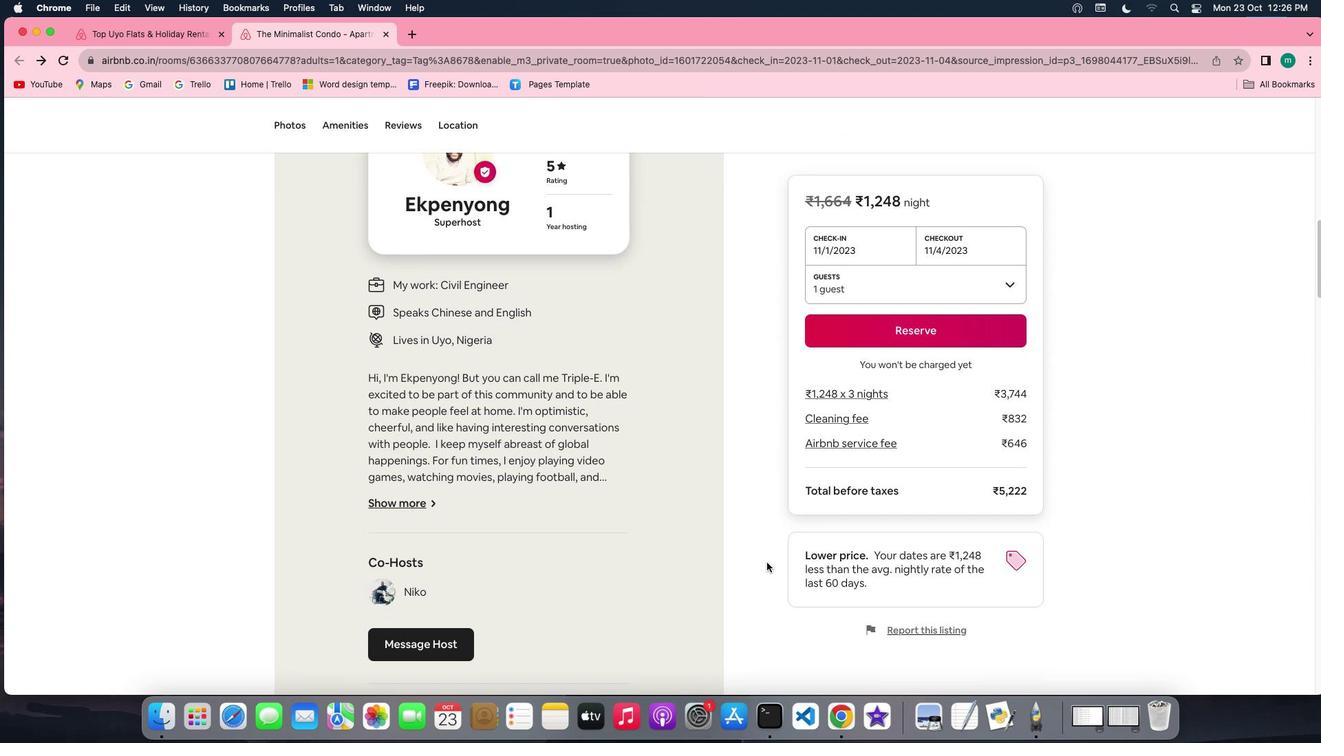 
Action: Mouse scrolled (767, 562) with delta (0, -2)
Screenshot: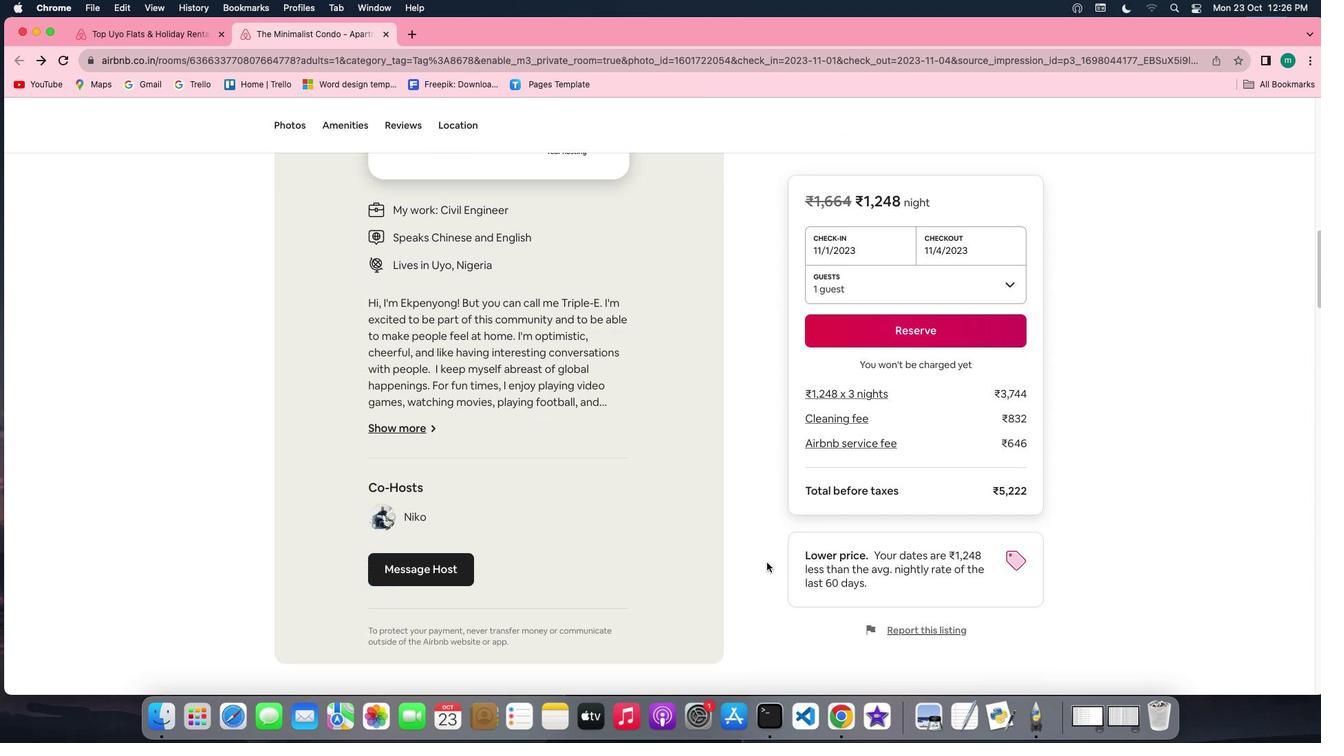 
Action: Mouse scrolled (767, 562) with delta (0, 0)
Screenshot: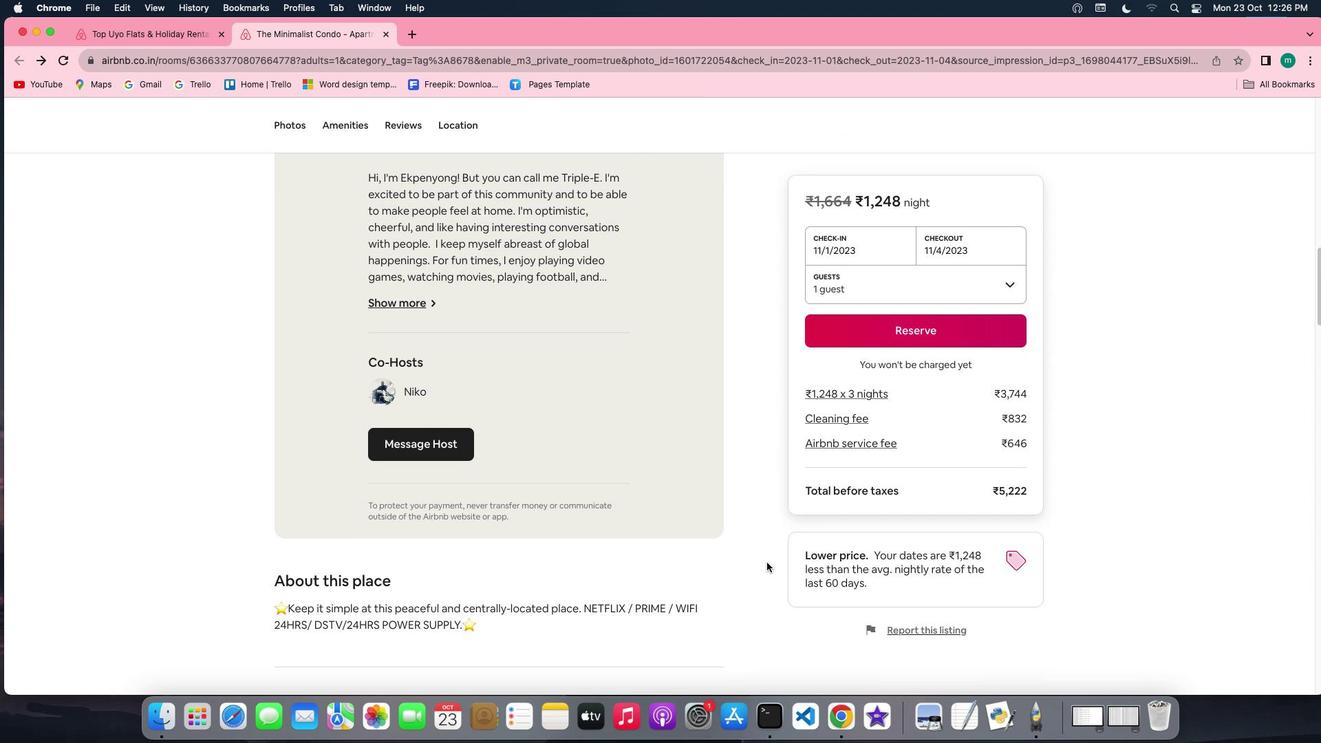 
Action: Mouse scrolled (767, 562) with delta (0, 0)
Screenshot: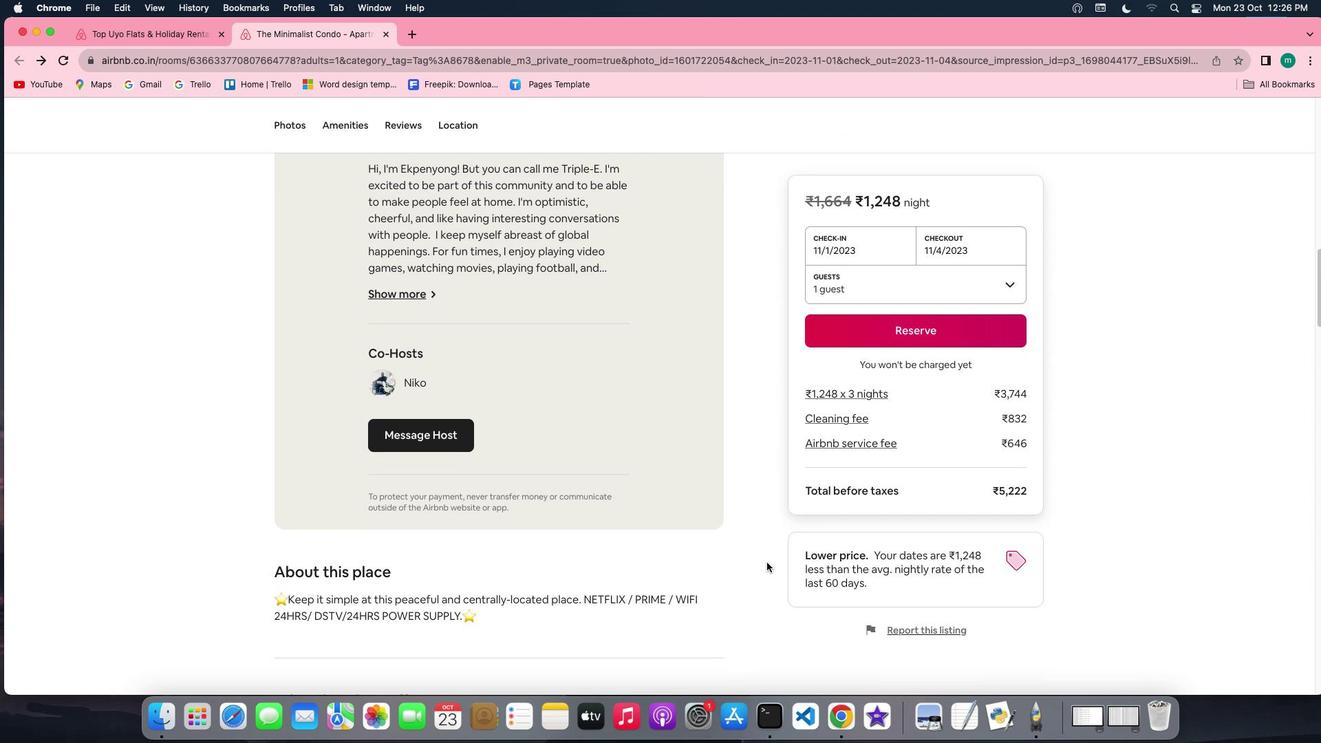 
Action: Mouse scrolled (767, 562) with delta (0, -1)
Screenshot: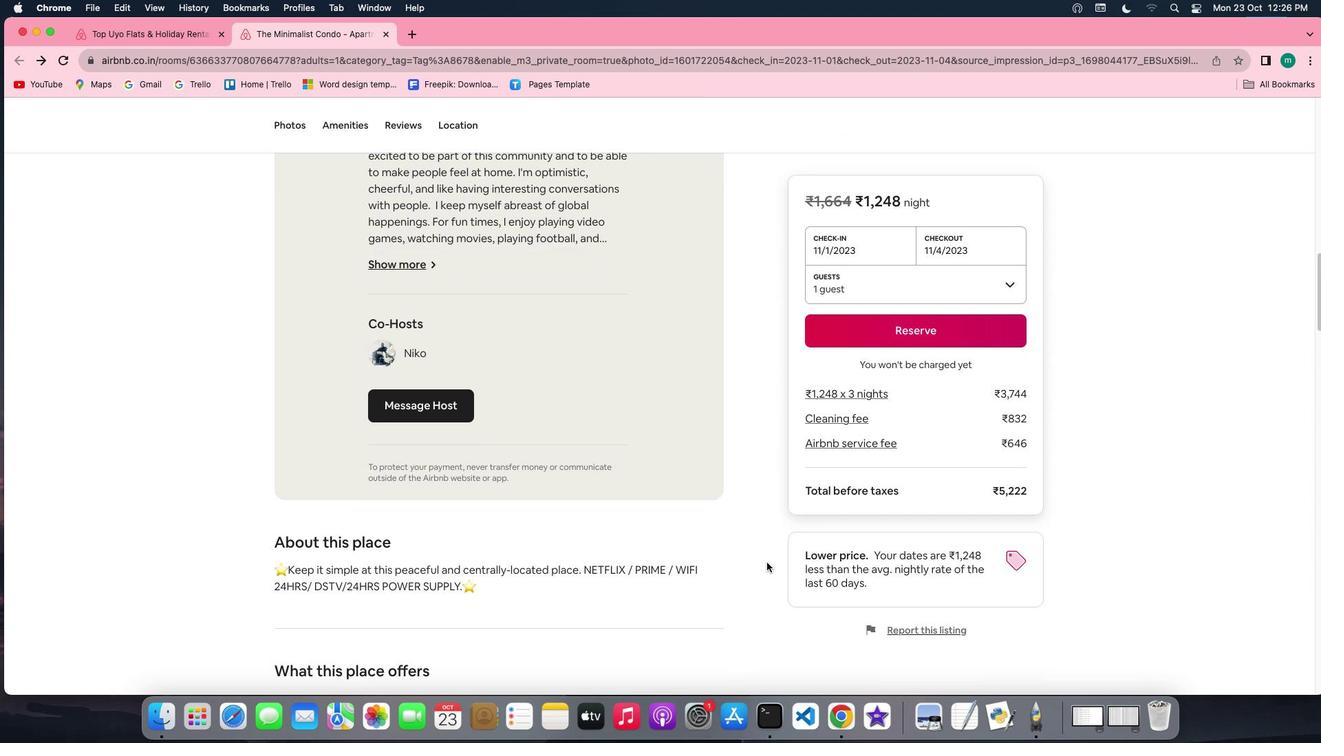
Action: Mouse scrolled (767, 562) with delta (0, -2)
Screenshot: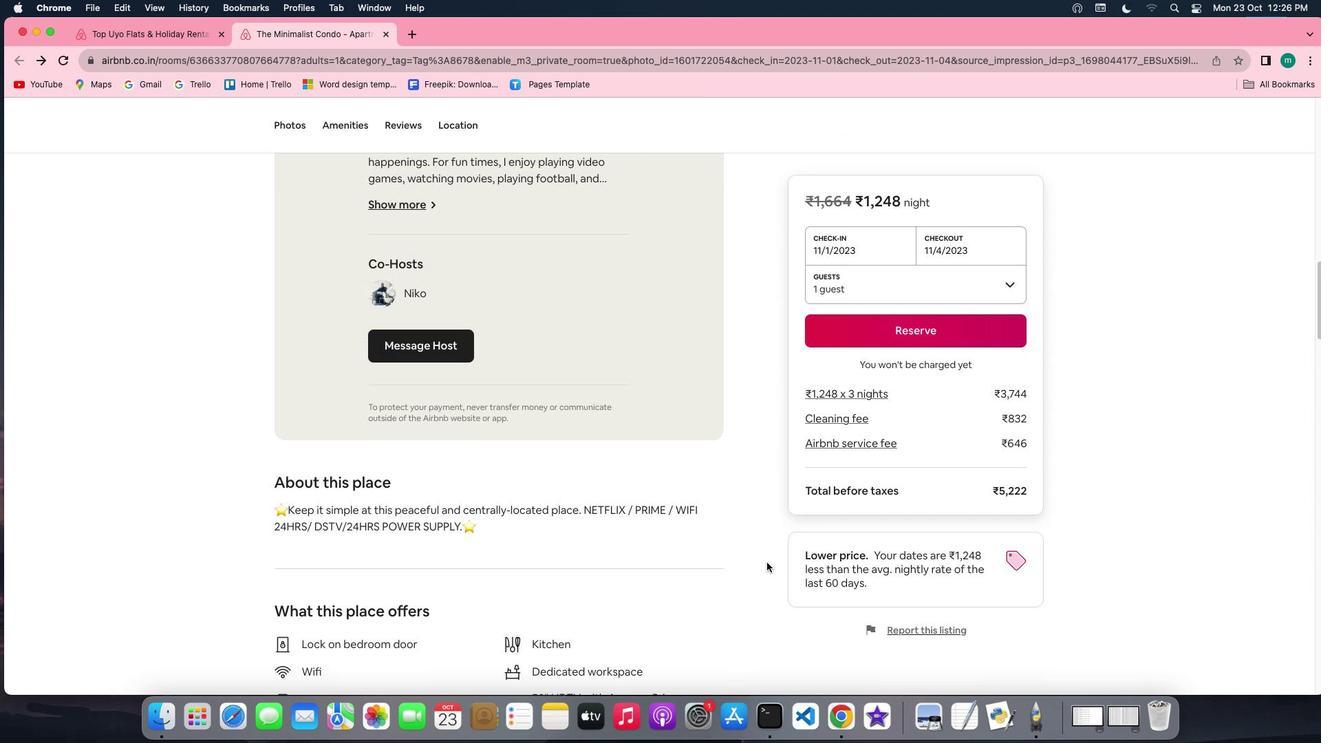 
Action: Mouse scrolled (767, 562) with delta (0, 0)
Screenshot: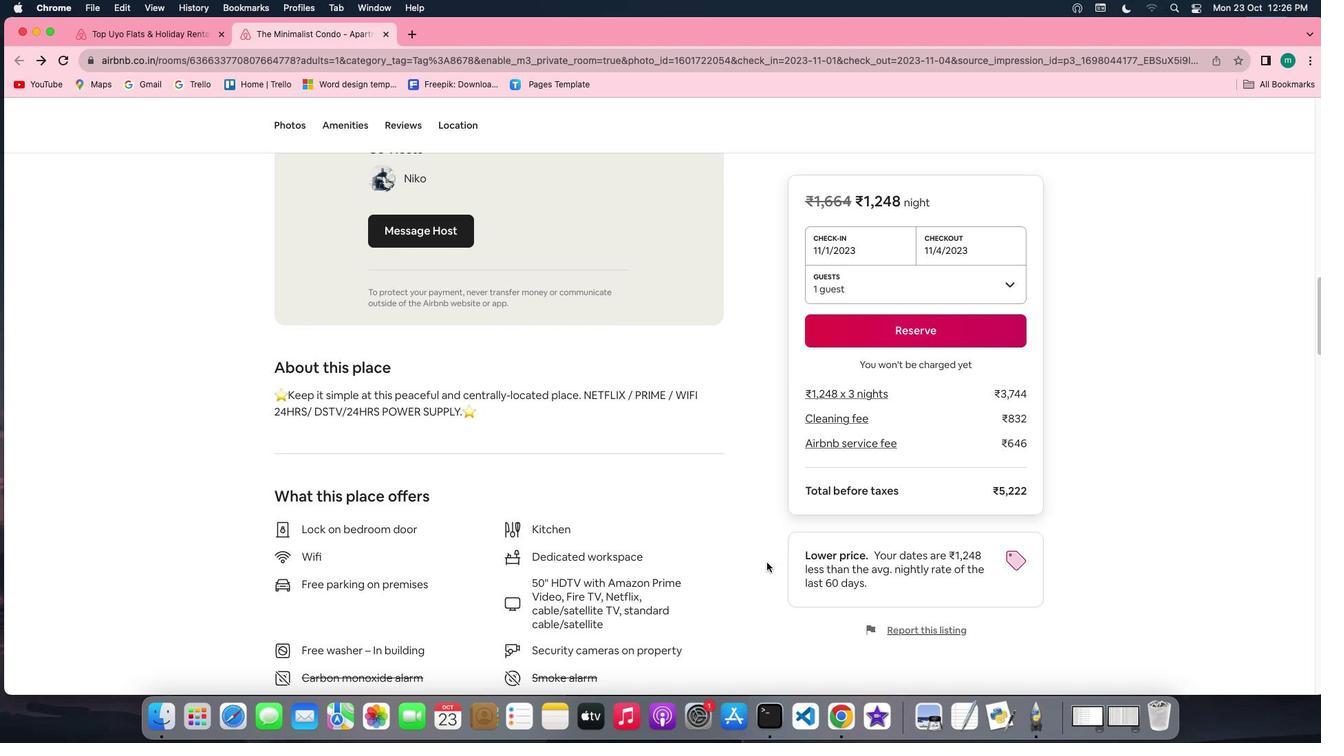 
Action: Mouse scrolled (767, 562) with delta (0, 0)
Screenshot: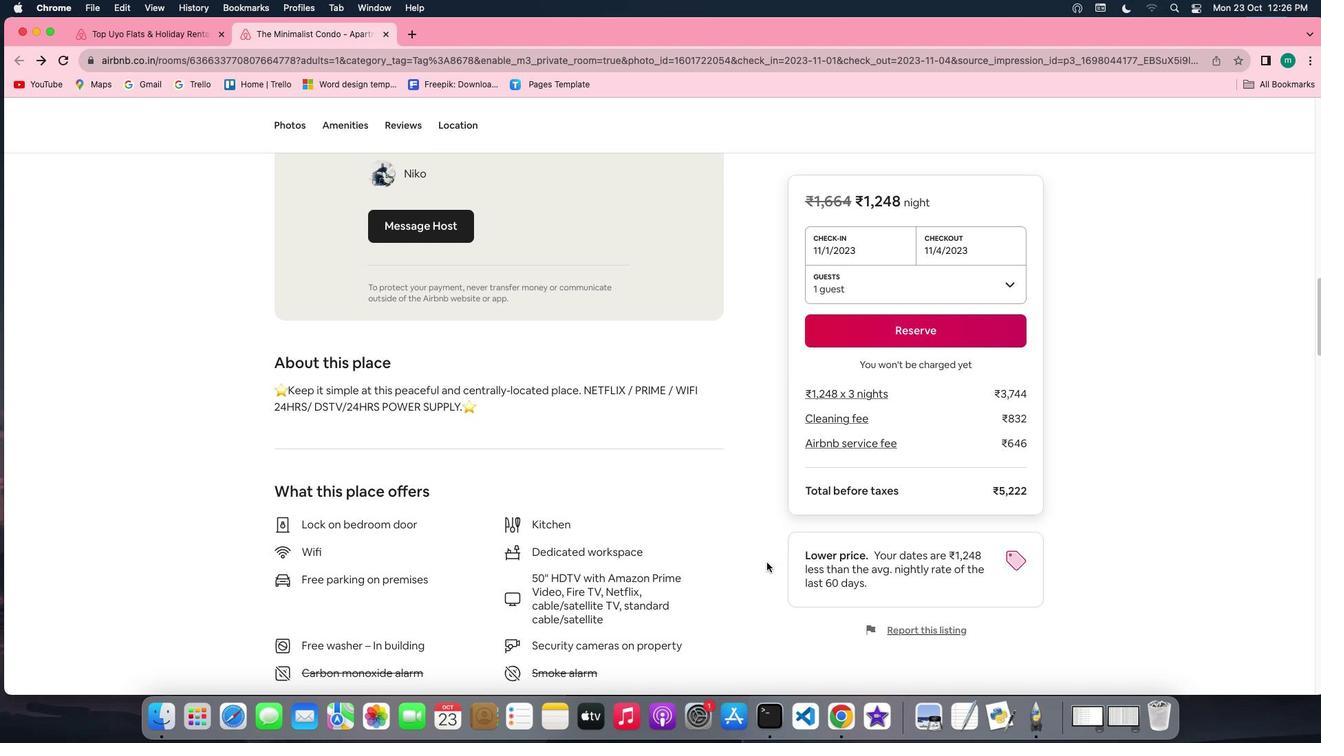 
Action: Mouse scrolled (767, 562) with delta (0, -1)
Screenshot: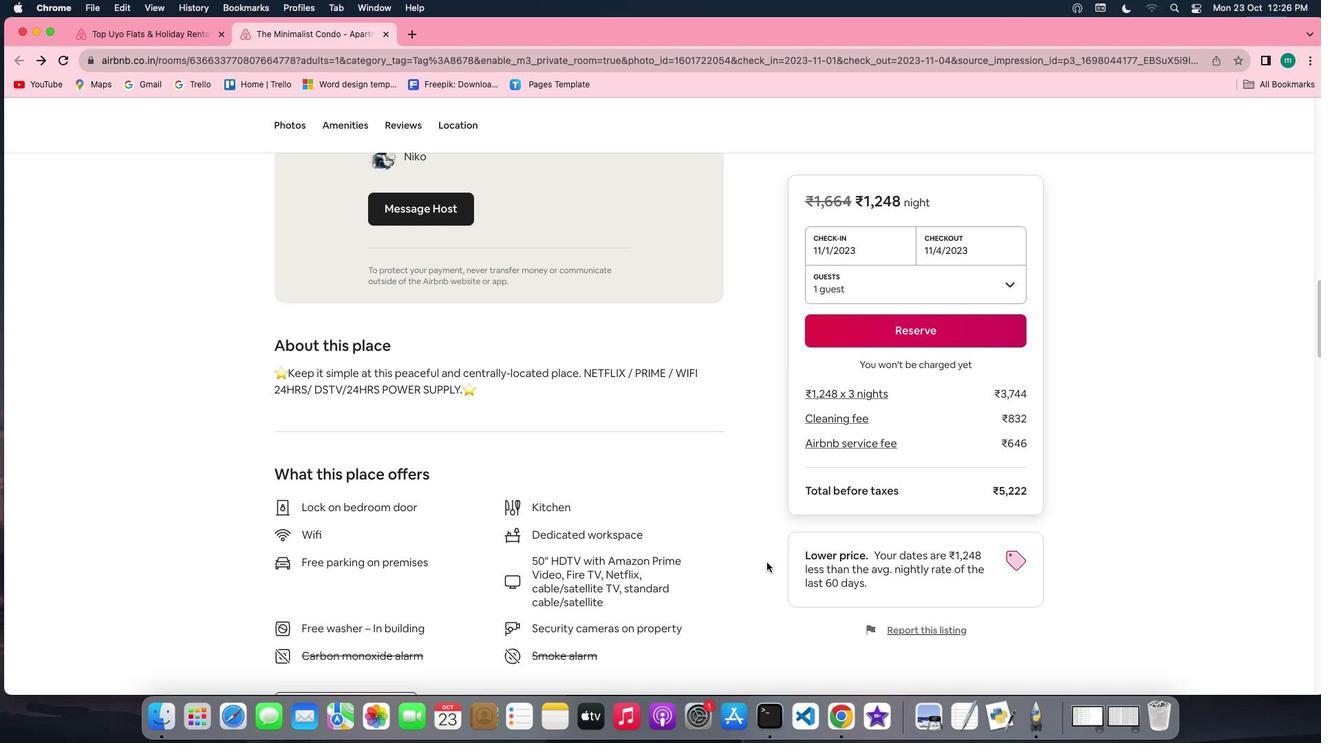 
Action: Mouse scrolled (767, 562) with delta (0, -2)
Screenshot: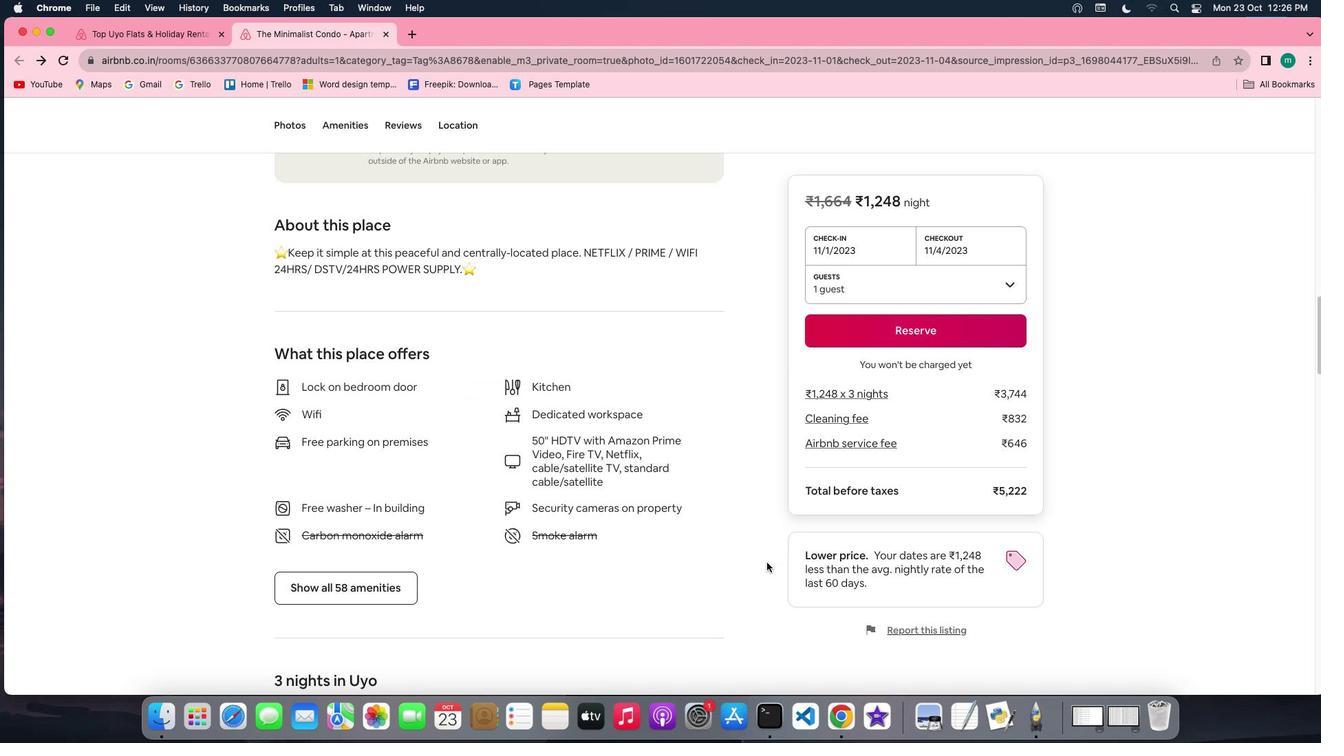 
Action: Mouse scrolled (767, 562) with delta (0, 0)
Screenshot: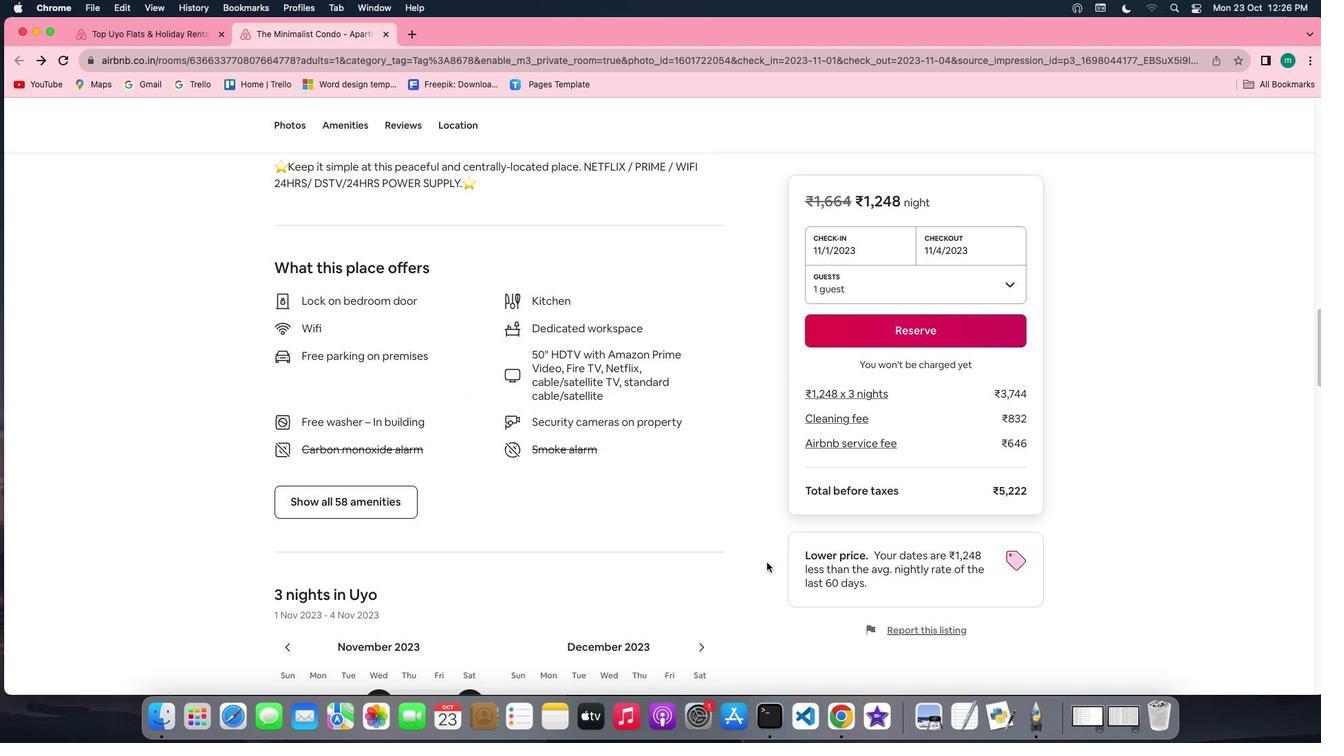 
Action: Mouse moved to (326, 499)
Screenshot: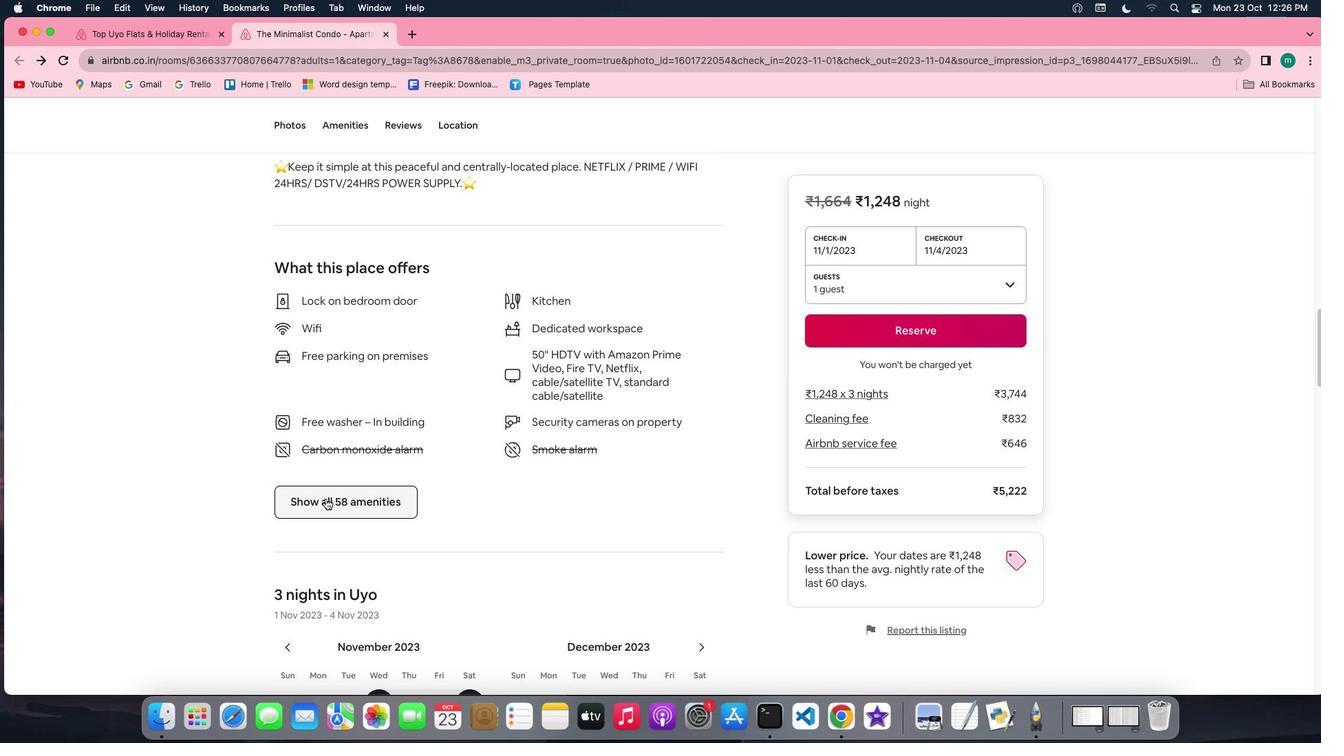 
Action: Mouse pressed left at (326, 499)
Screenshot: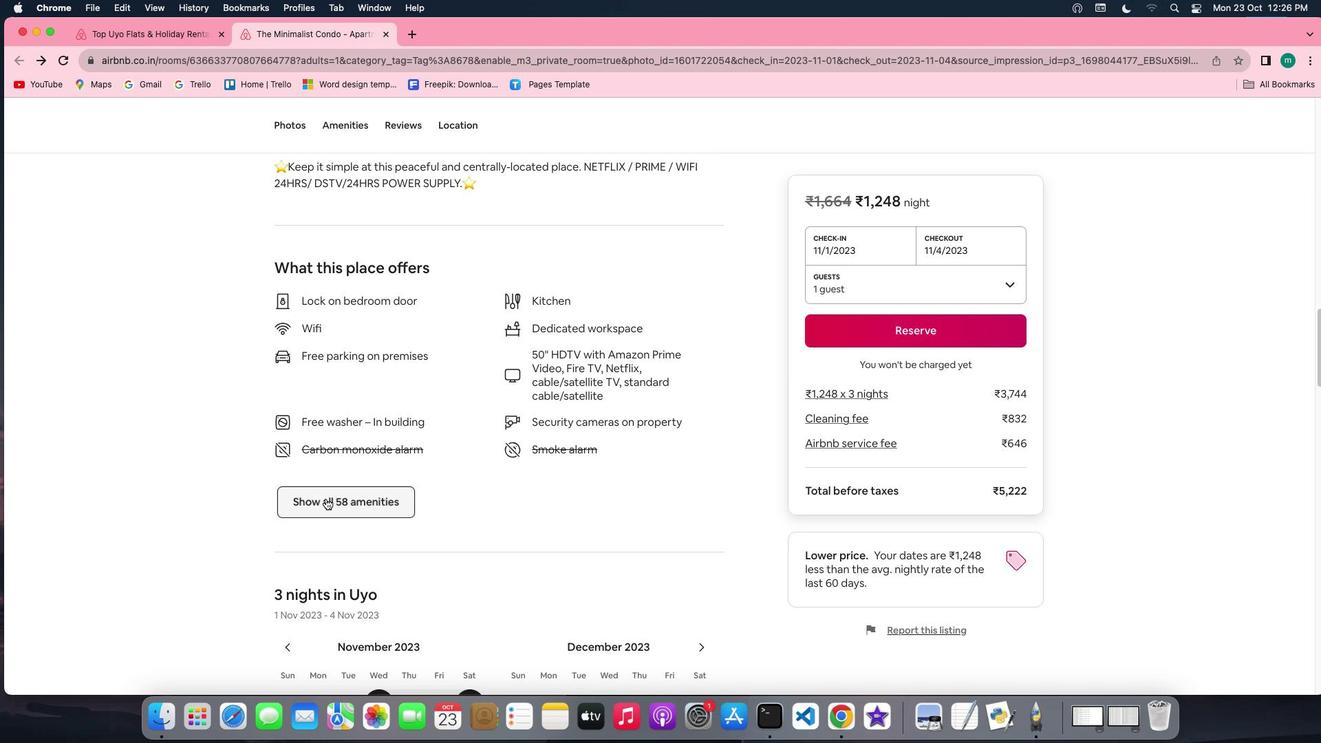 
Action: Mouse moved to (600, 523)
Screenshot: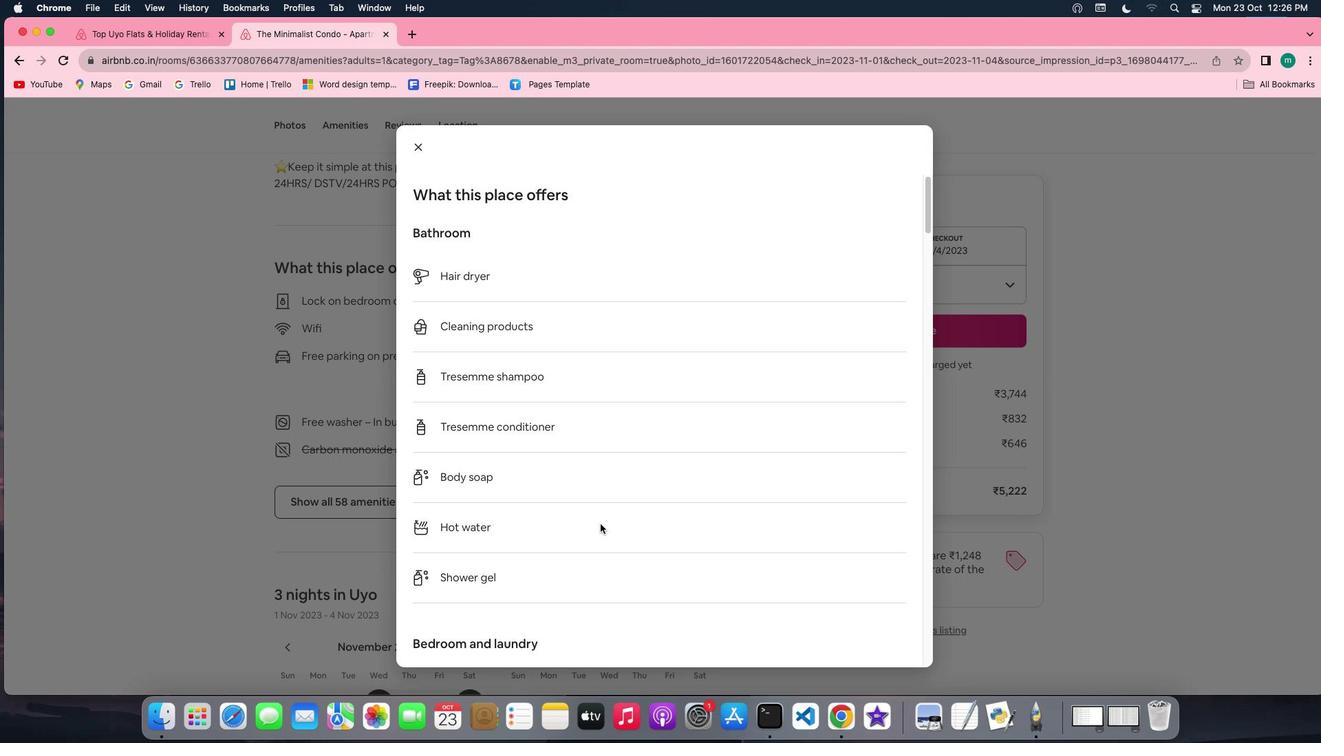
Action: Mouse scrolled (600, 523) with delta (0, 0)
Screenshot: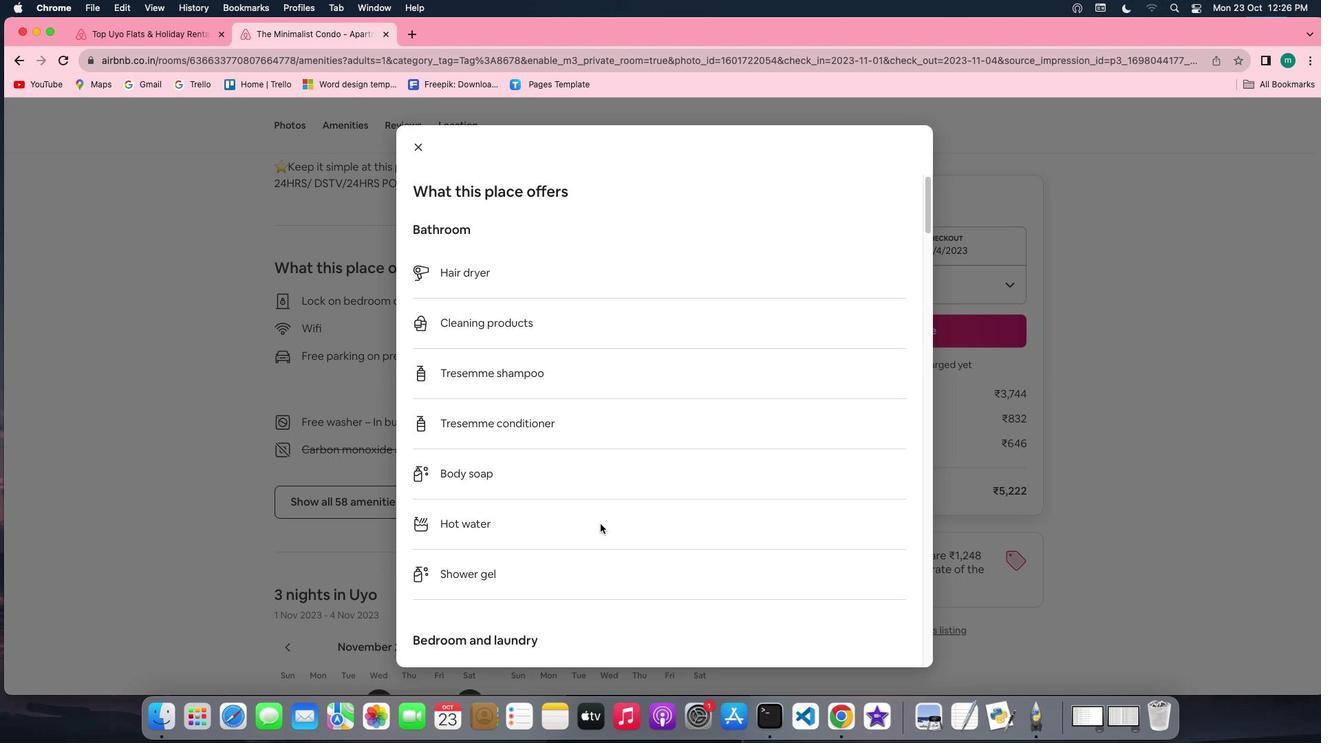 
Action: Mouse scrolled (600, 523) with delta (0, 0)
Screenshot: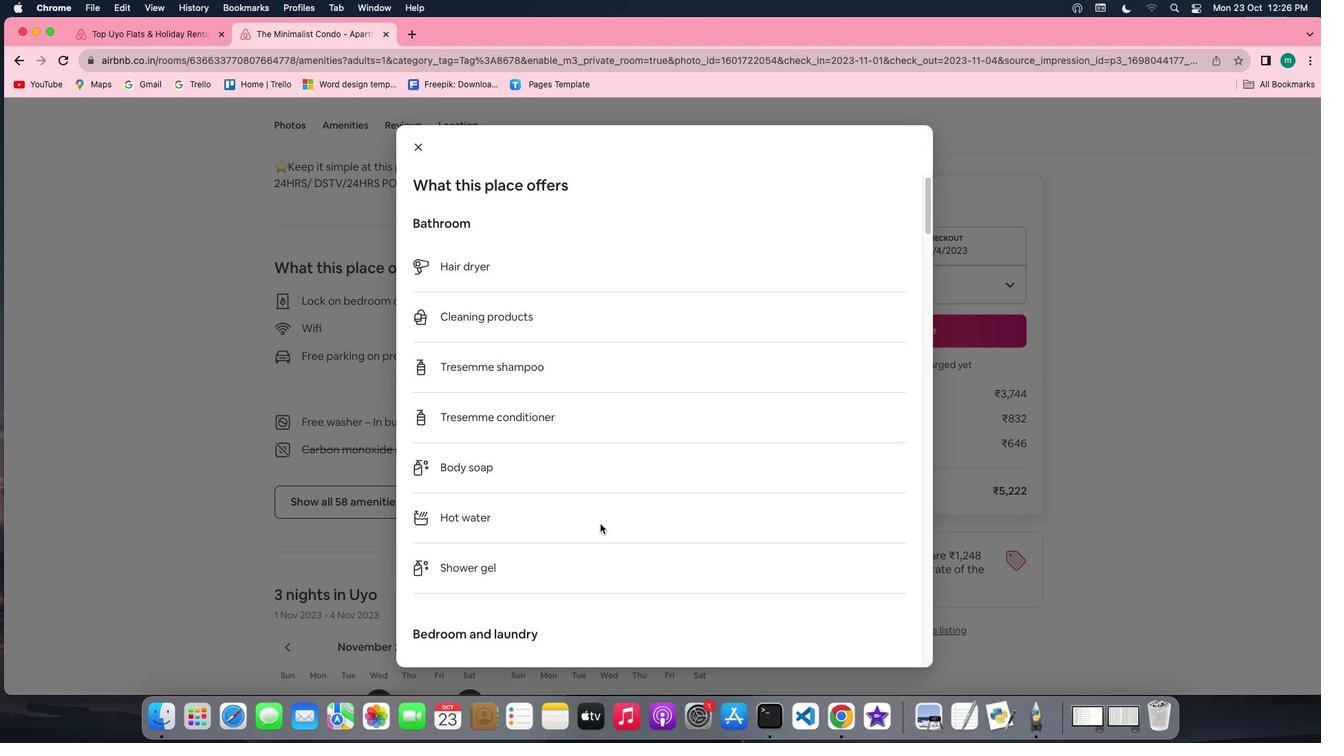
Action: Mouse scrolled (600, 523) with delta (0, -1)
Screenshot: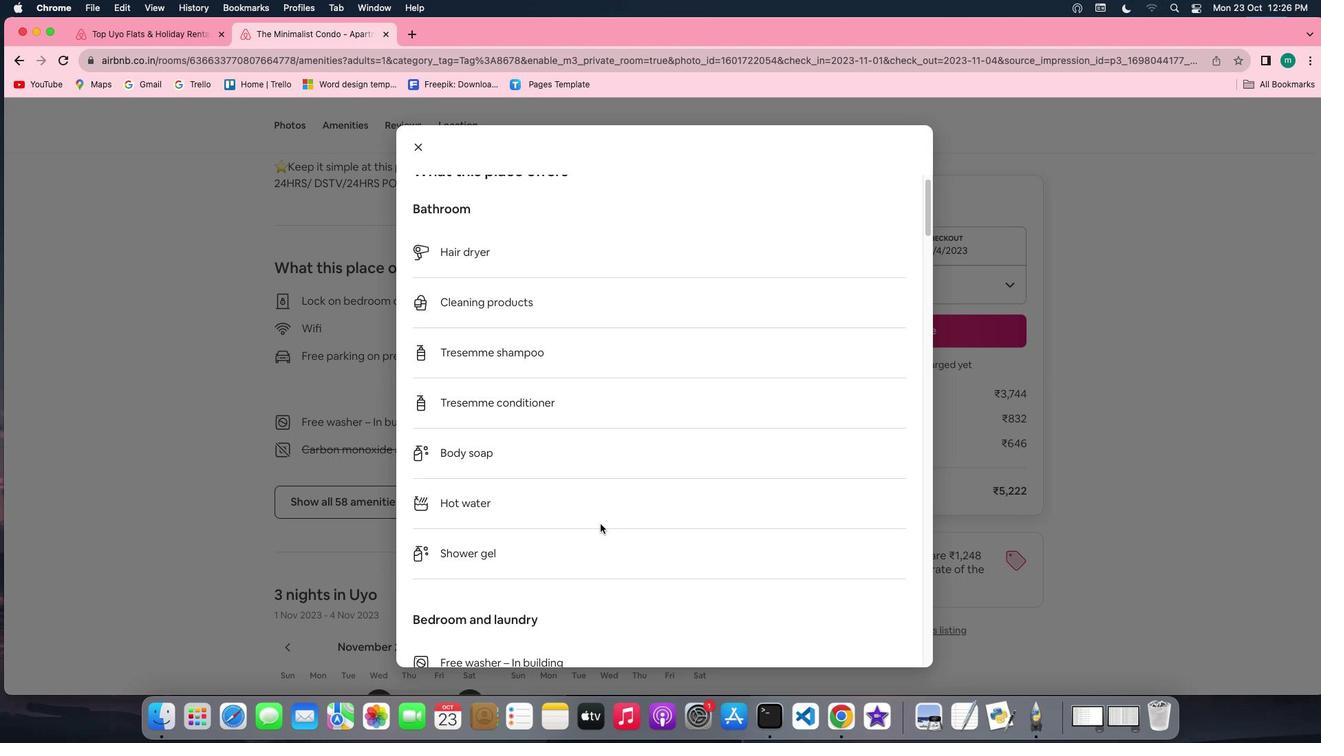 
Action: Mouse scrolled (600, 523) with delta (0, 0)
Screenshot: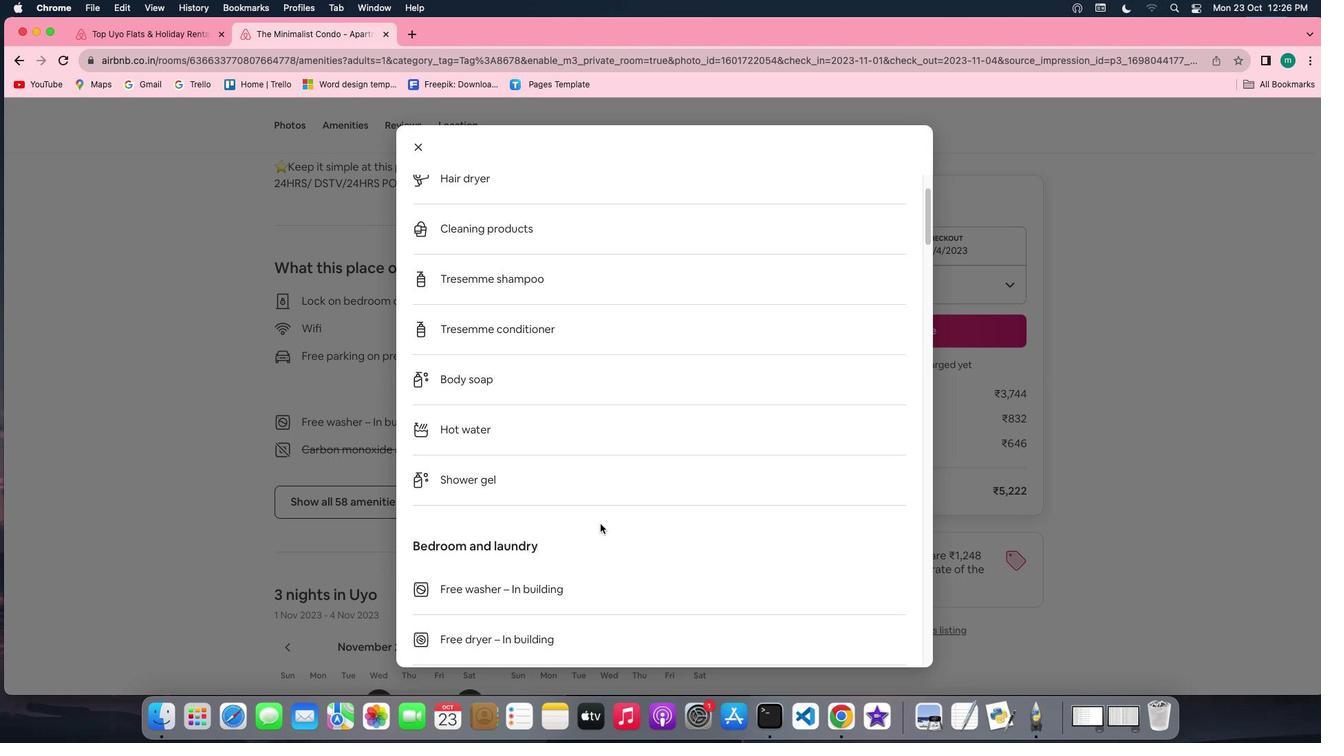 
Action: Mouse scrolled (600, 523) with delta (0, 0)
Screenshot: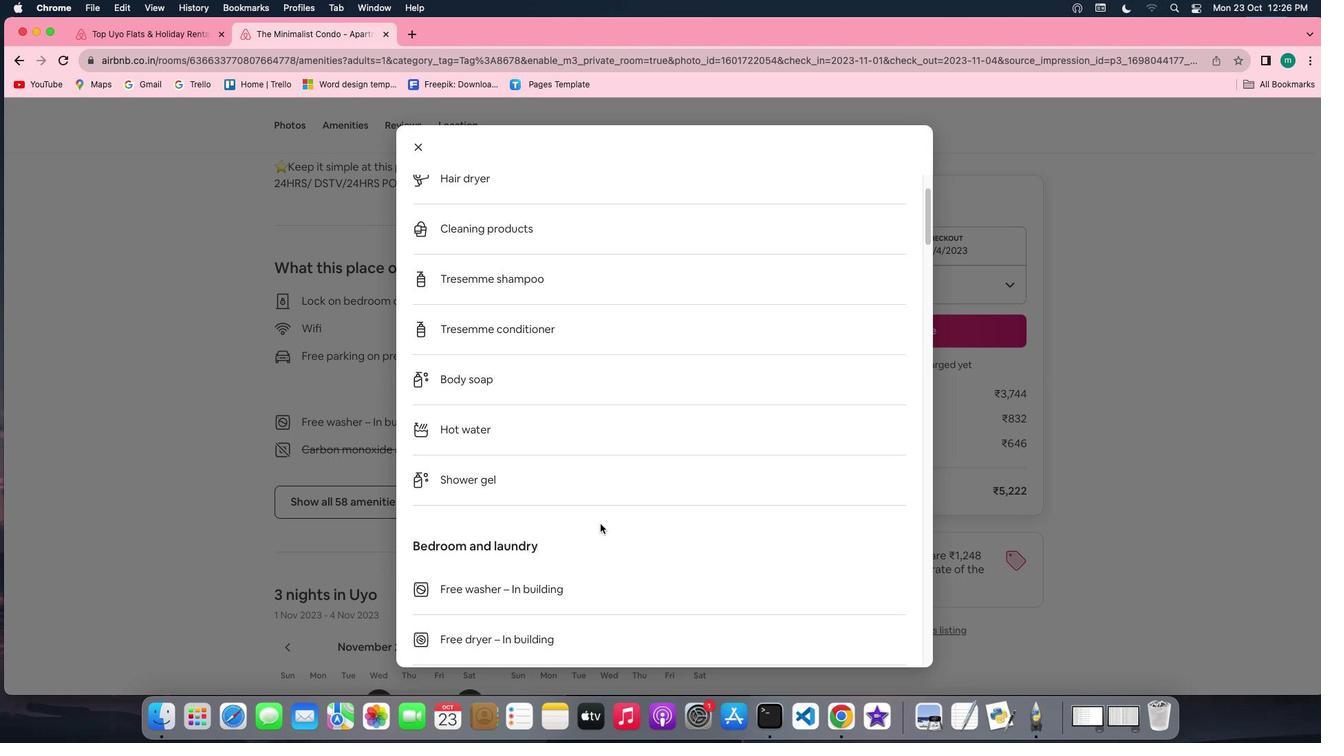 
Action: Mouse scrolled (600, 523) with delta (0, -2)
Screenshot: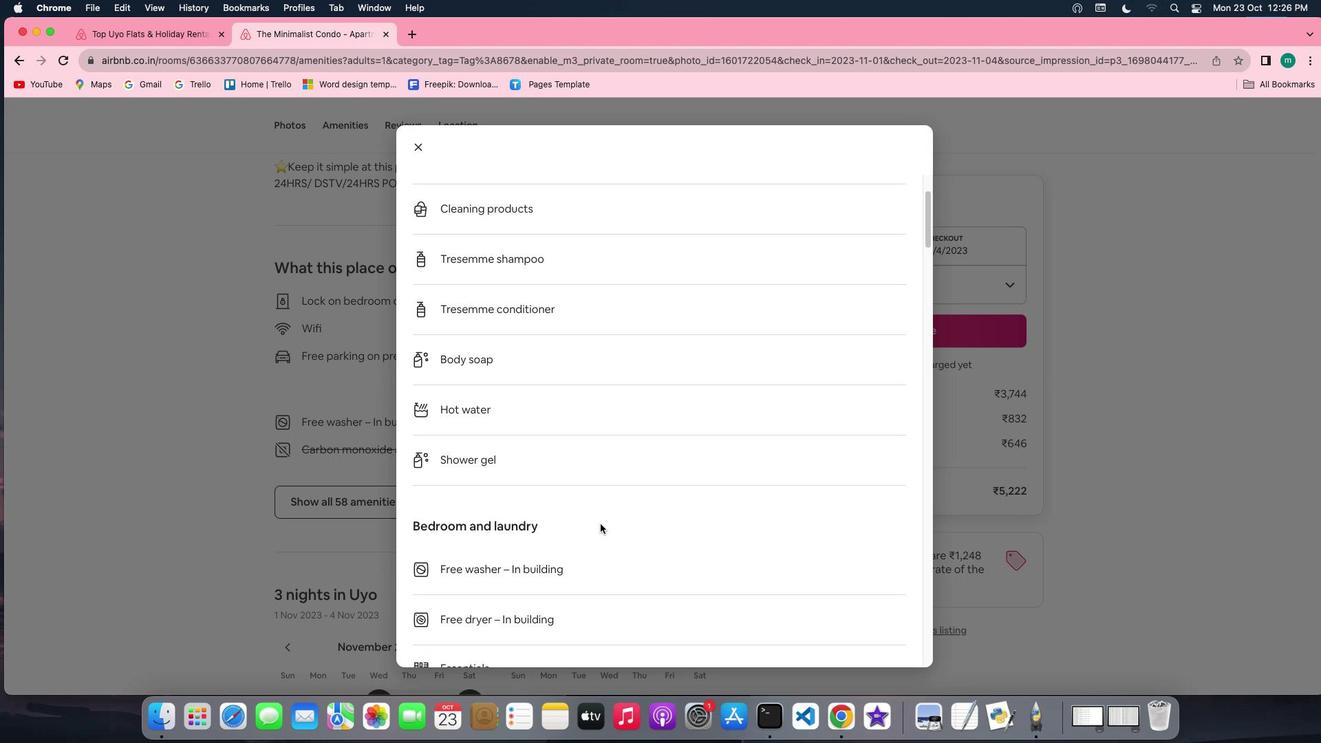 
Action: Mouse scrolled (600, 523) with delta (0, -2)
Screenshot: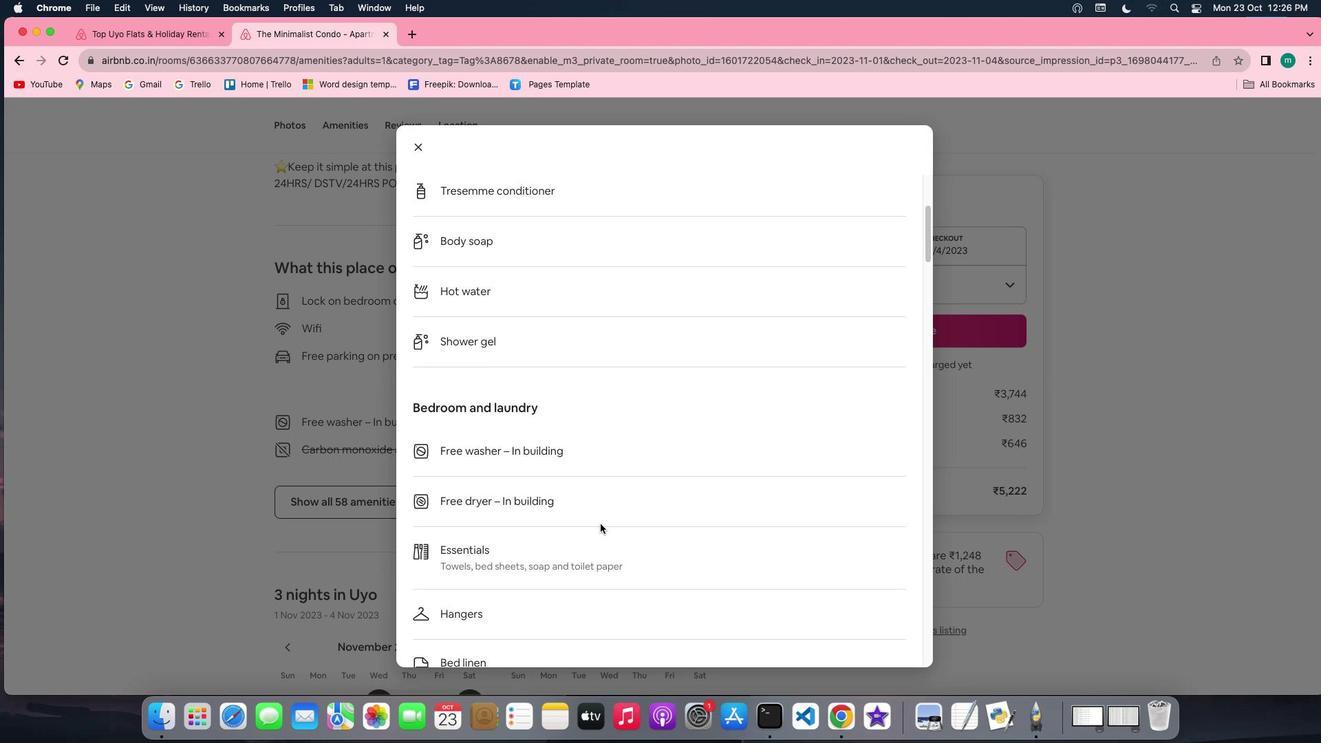 
Action: Mouse scrolled (600, 523) with delta (0, 0)
Screenshot: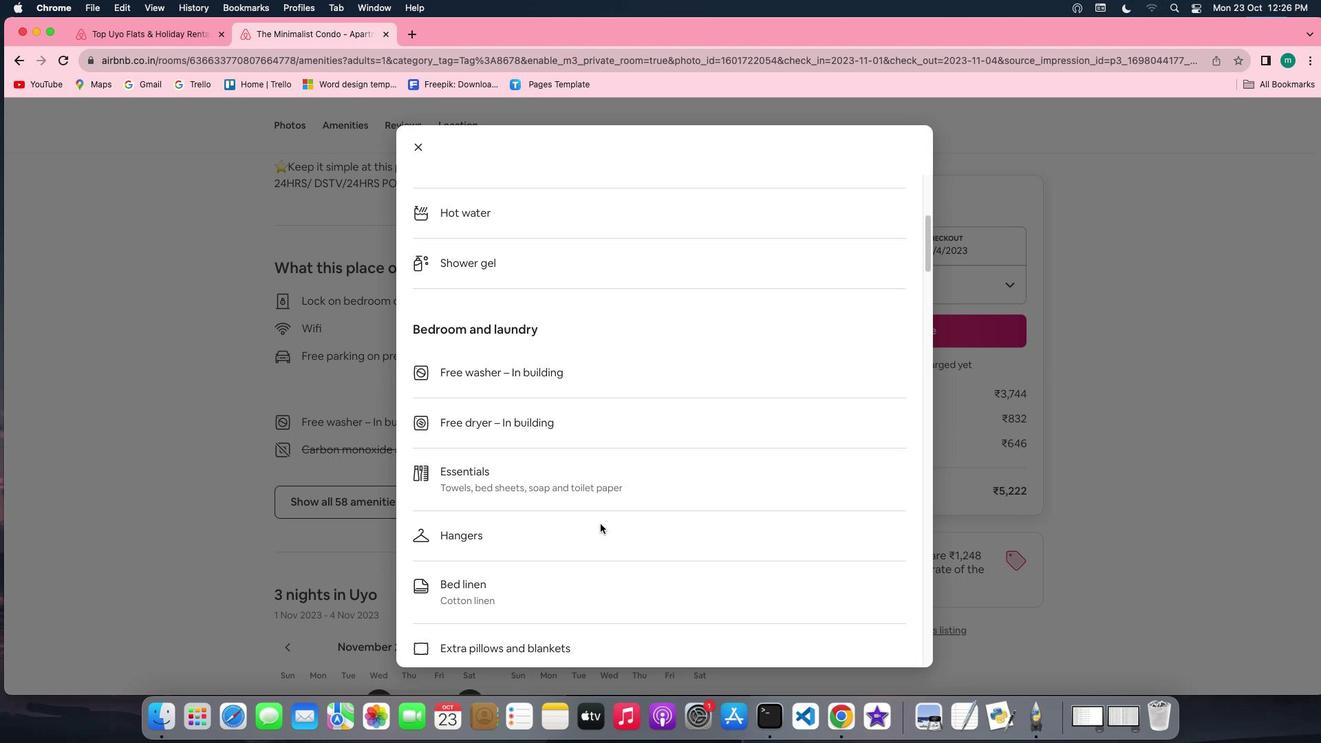 
Action: Mouse scrolled (600, 523) with delta (0, 0)
Screenshot: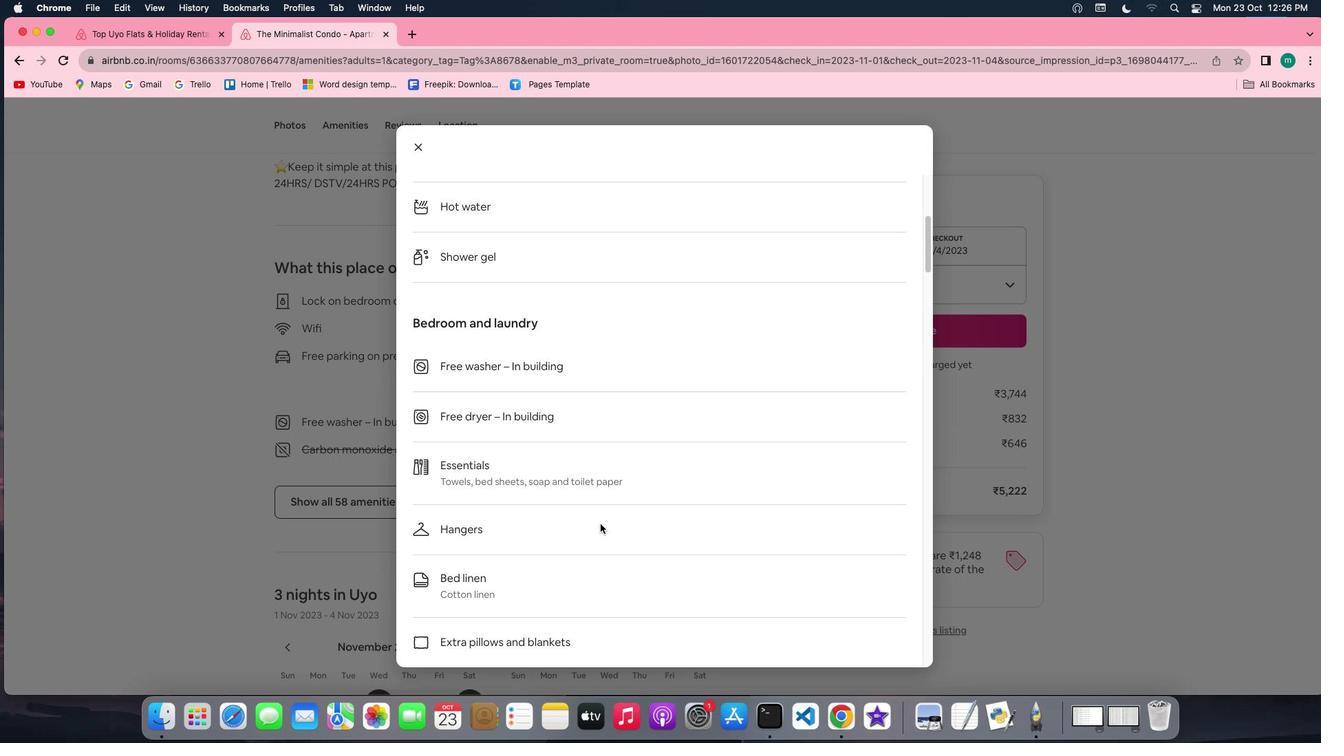 
Action: Mouse scrolled (600, 523) with delta (0, 0)
Screenshot: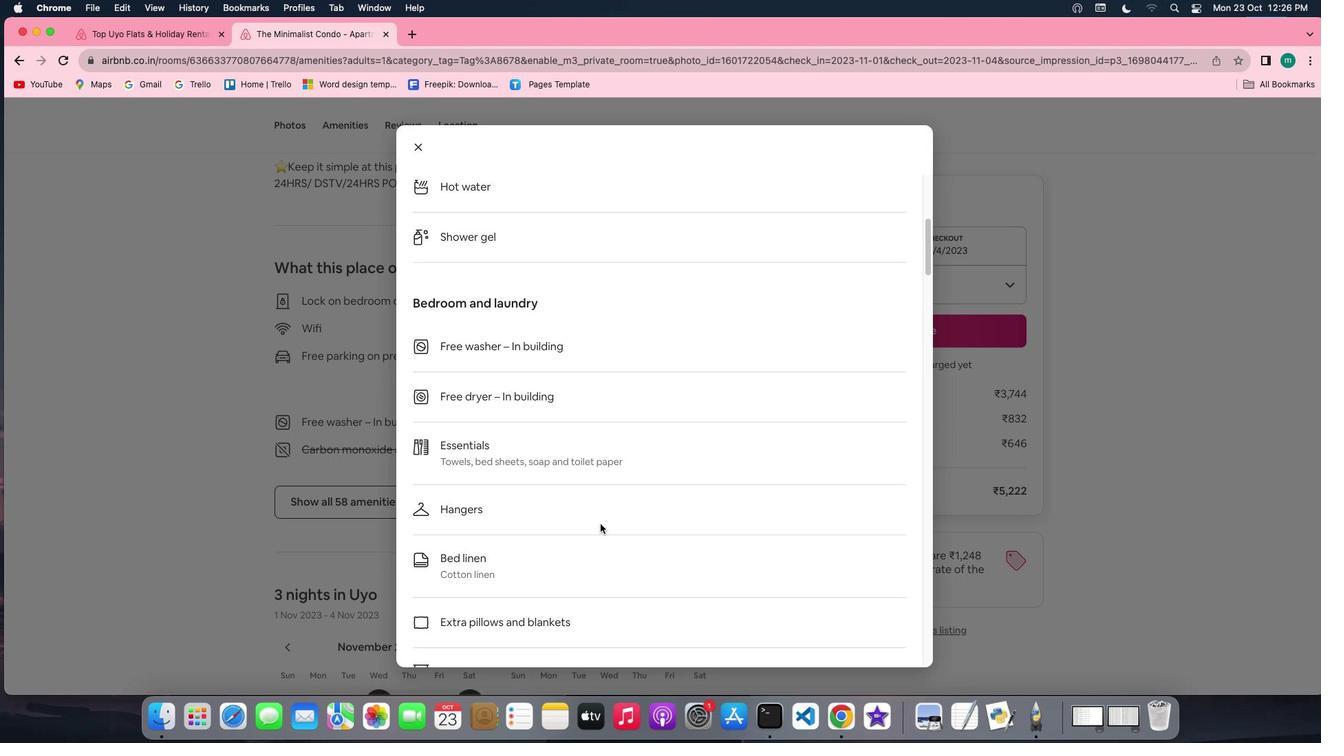 
Action: Mouse scrolled (600, 523) with delta (0, 0)
Screenshot: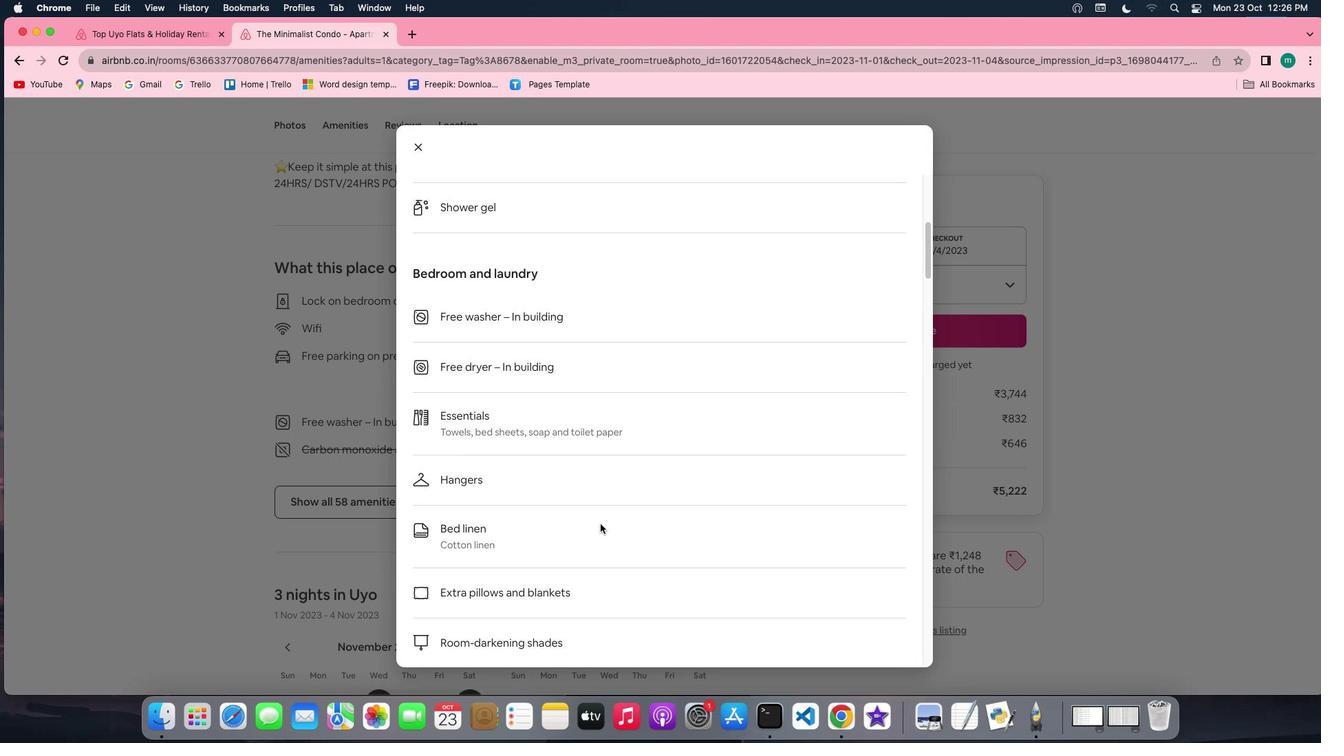 
Action: Mouse scrolled (600, 523) with delta (0, 0)
Screenshot: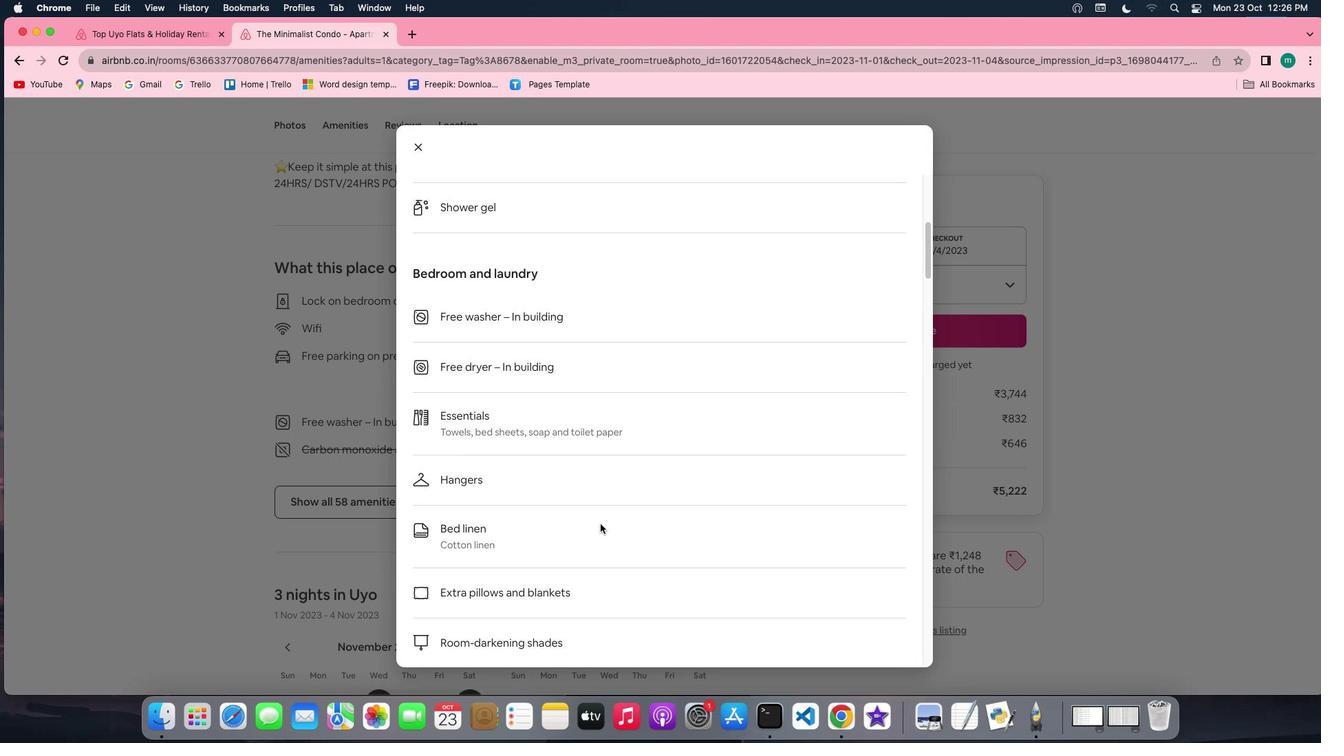 
Action: Mouse scrolled (600, 523) with delta (0, -2)
Screenshot: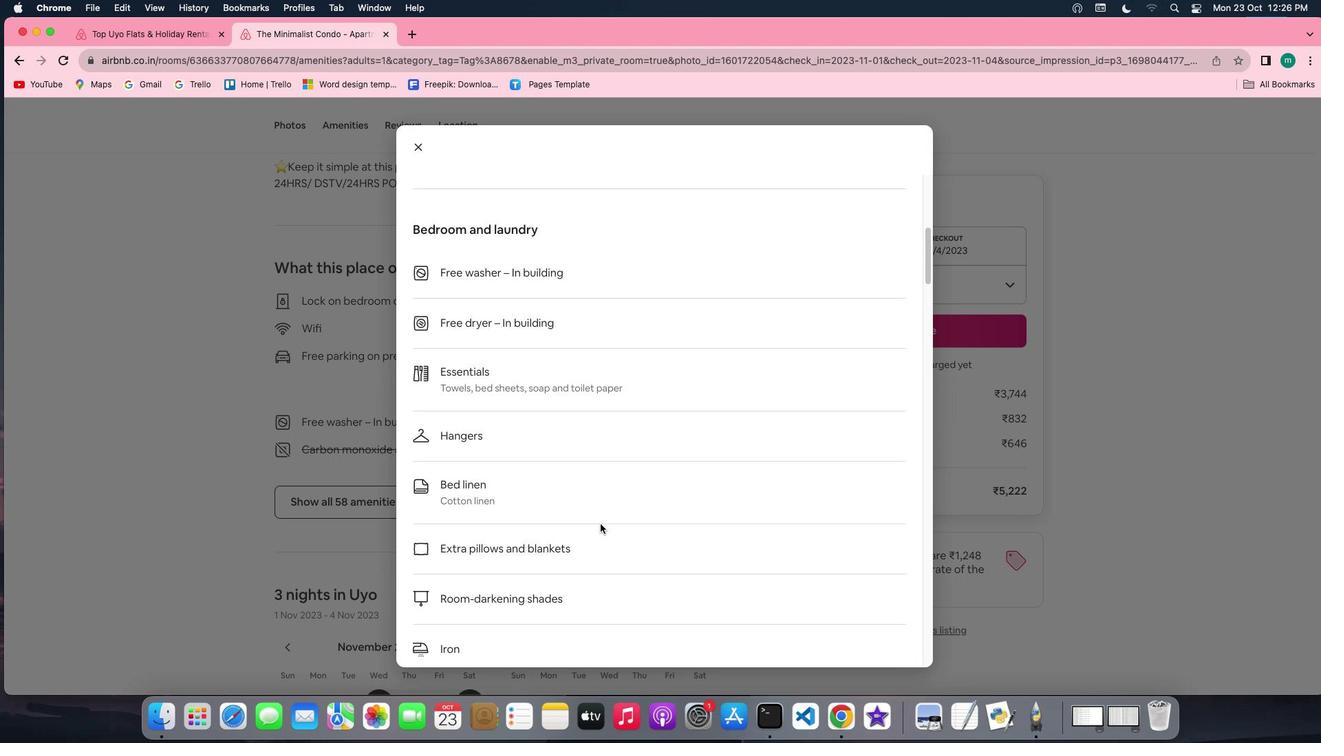 
Action: Mouse scrolled (600, 523) with delta (0, -2)
Screenshot: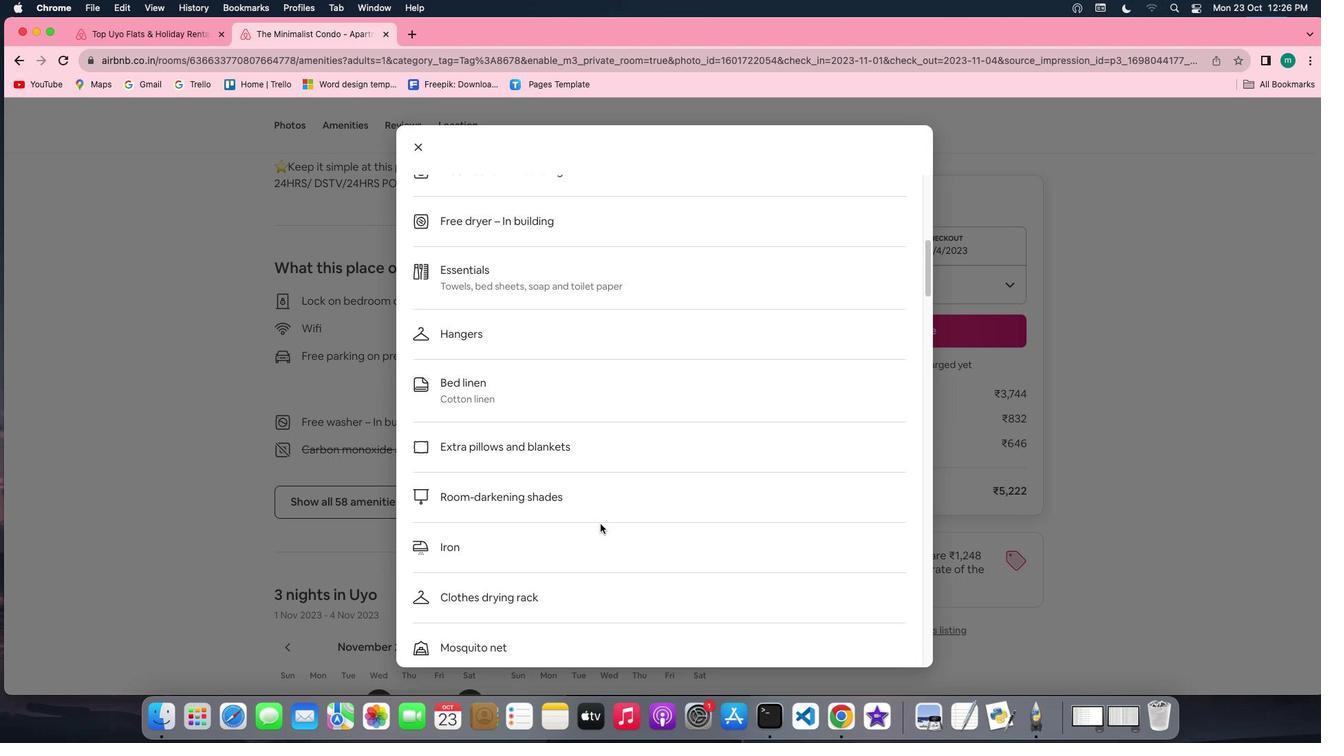 
Action: Mouse scrolled (600, 523) with delta (0, 0)
Screenshot: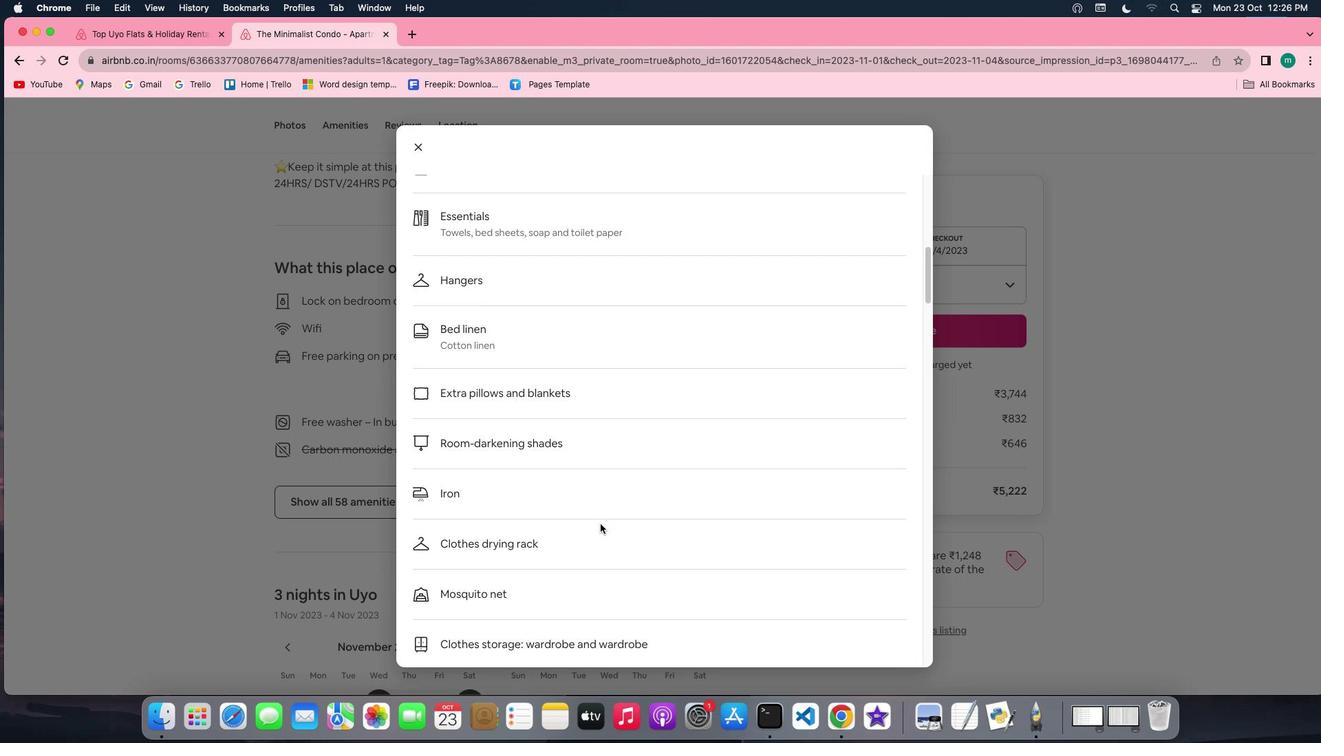 
Action: Mouse scrolled (600, 523) with delta (0, 0)
Screenshot: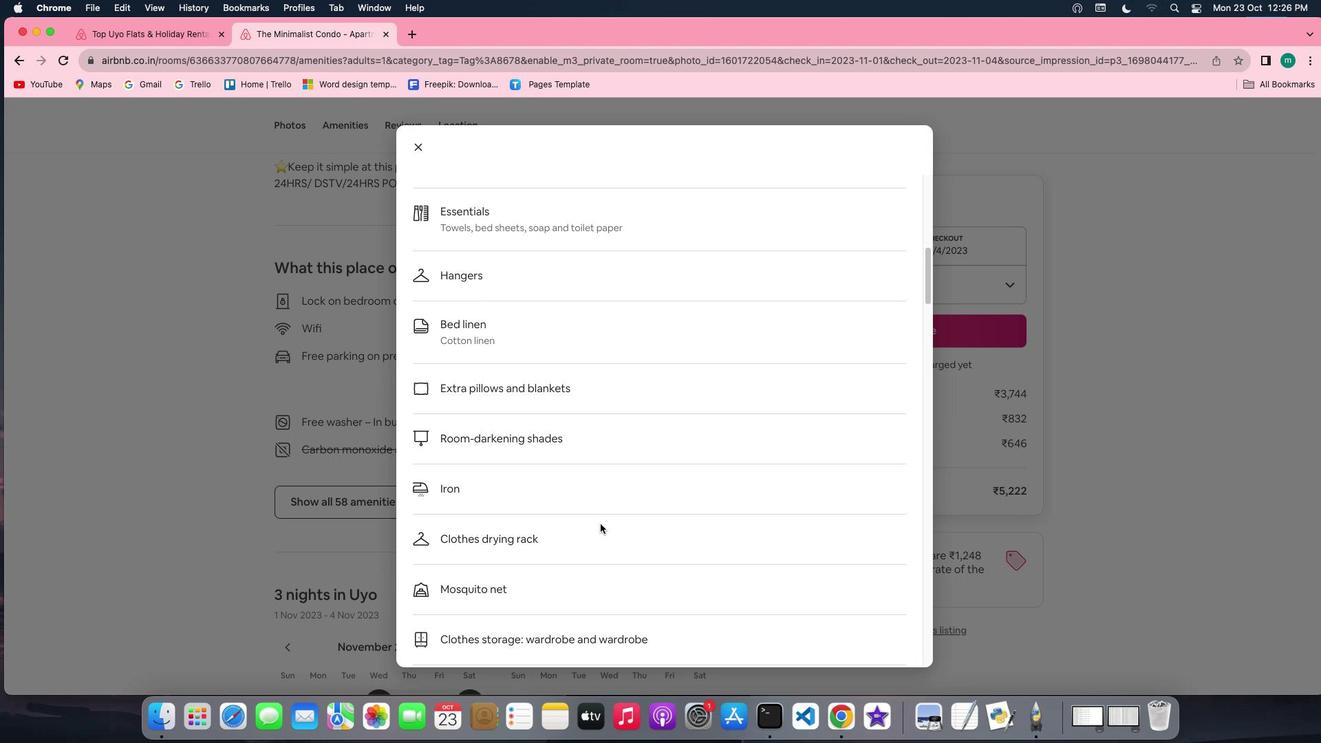 
Action: Mouse scrolled (600, 523) with delta (0, -1)
Screenshot: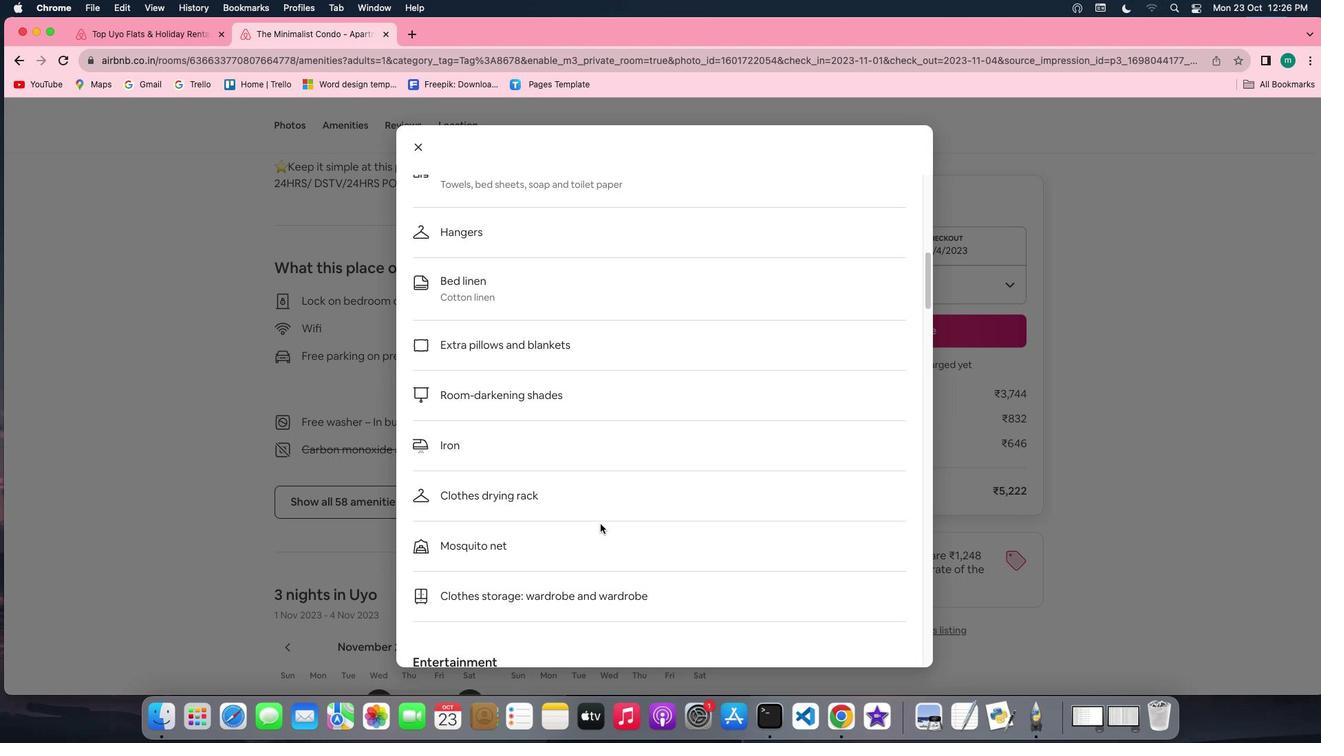 
Action: Mouse scrolled (600, 523) with delta (0, -2)
Screenshot: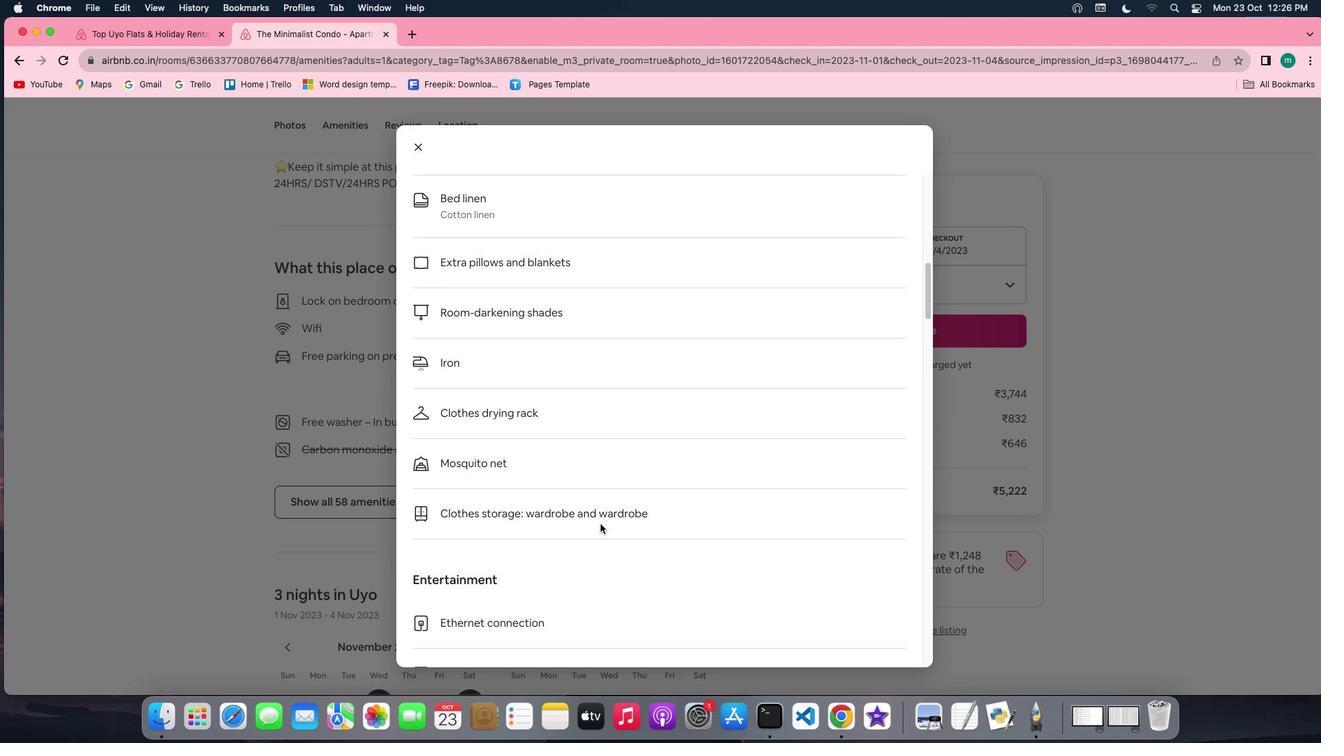 
Action: Mouse scrolled (600, 523) with delta (0, 0)
Screenshot: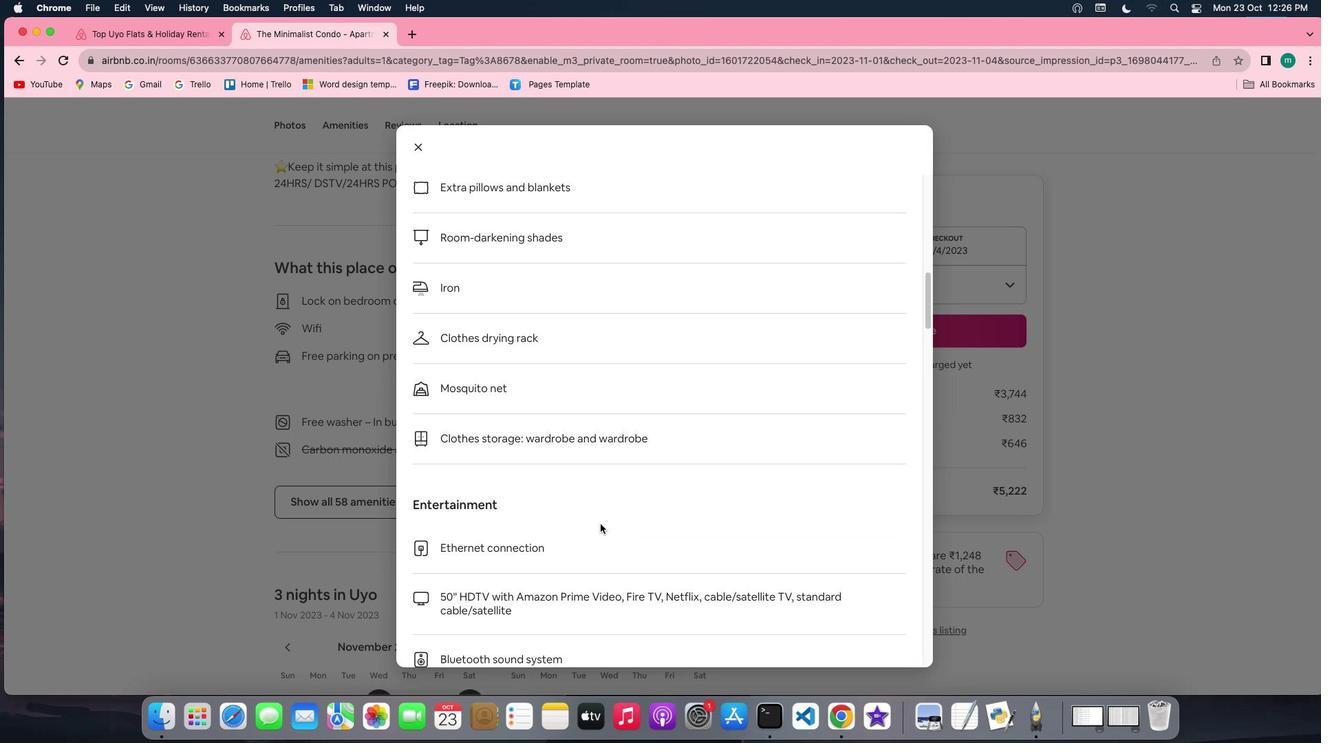 
Action: Mouse scrolled (600, 523) with delta (0, 0)
Screenshot: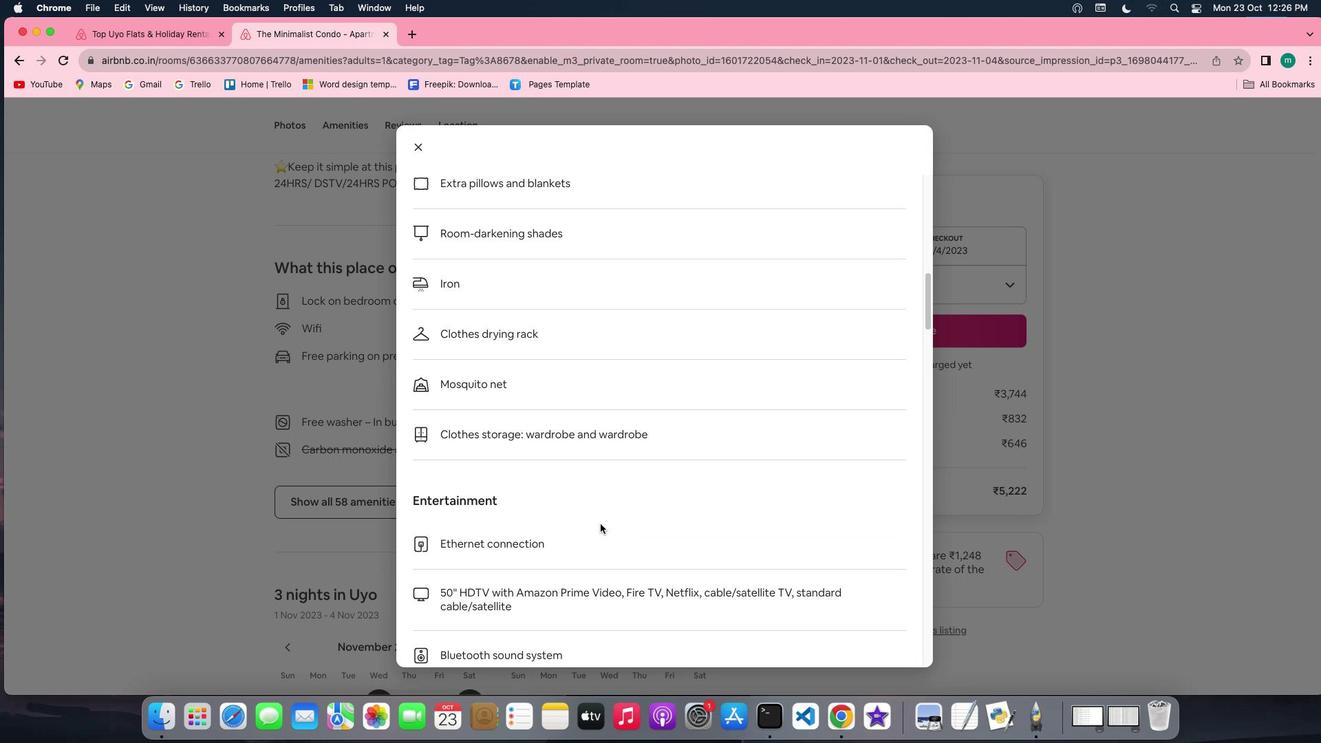 
Action: Mouse scrolled (600, 523) with delta (0, -1)
Screenshot: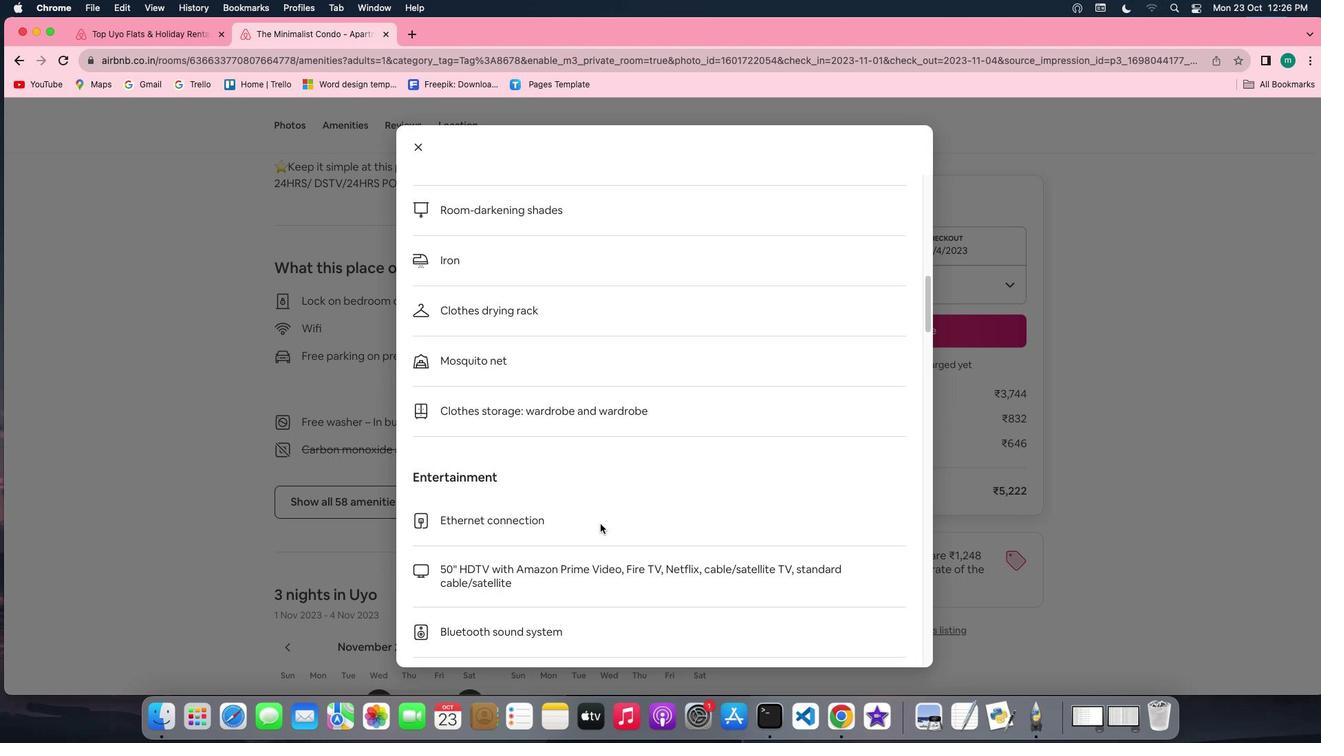 
Action: Mouse scrolled (600, 523) with delta (0, 0)
Screenshot: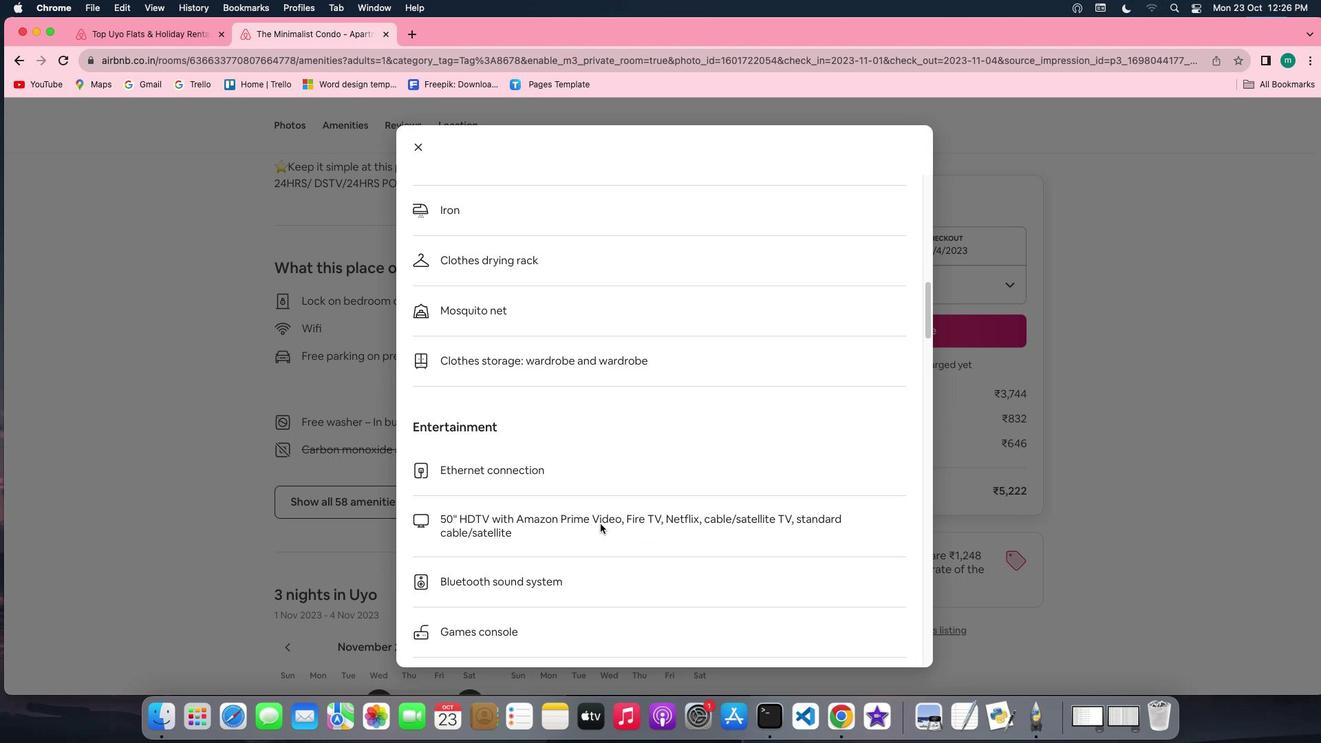 
Action: Mouse scrolled (600, 523) with delta (0, 0)
Screenshot: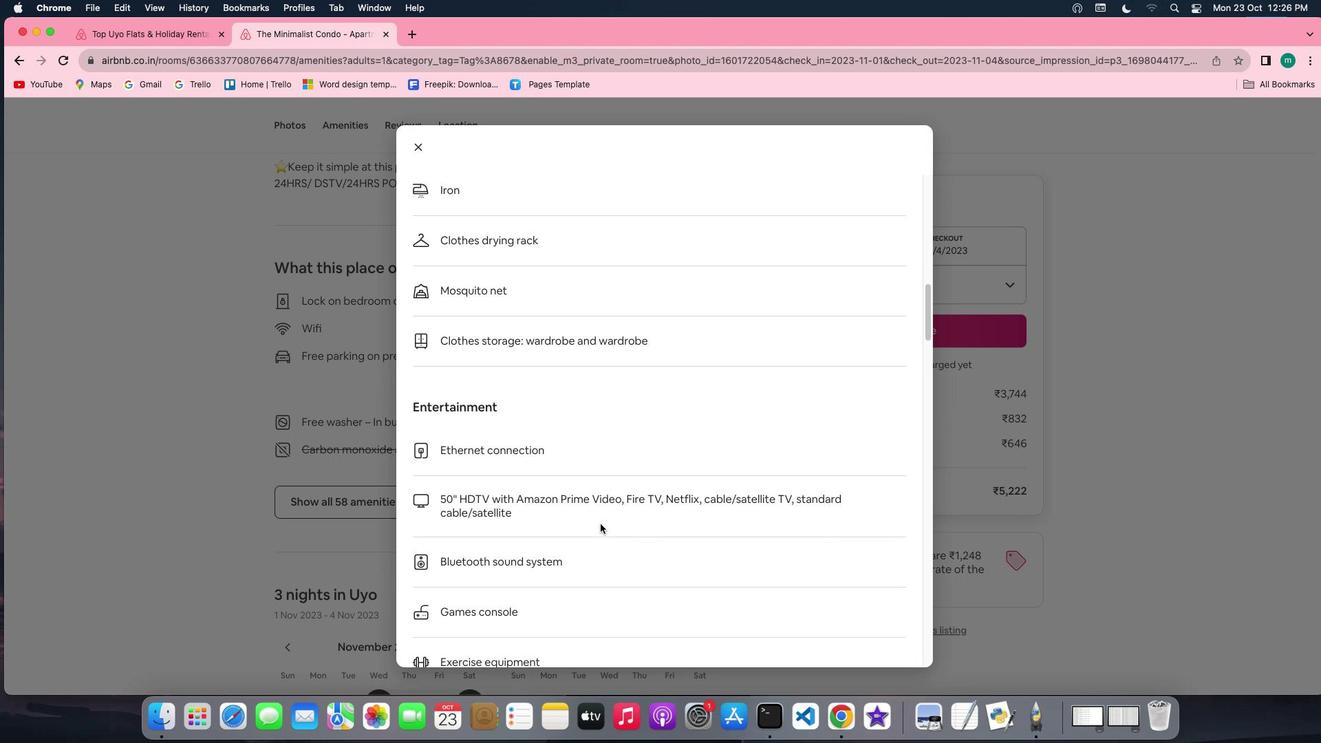 
Action: Mouse scrolled (600, 523) with delta (0, -1)
Screenshot: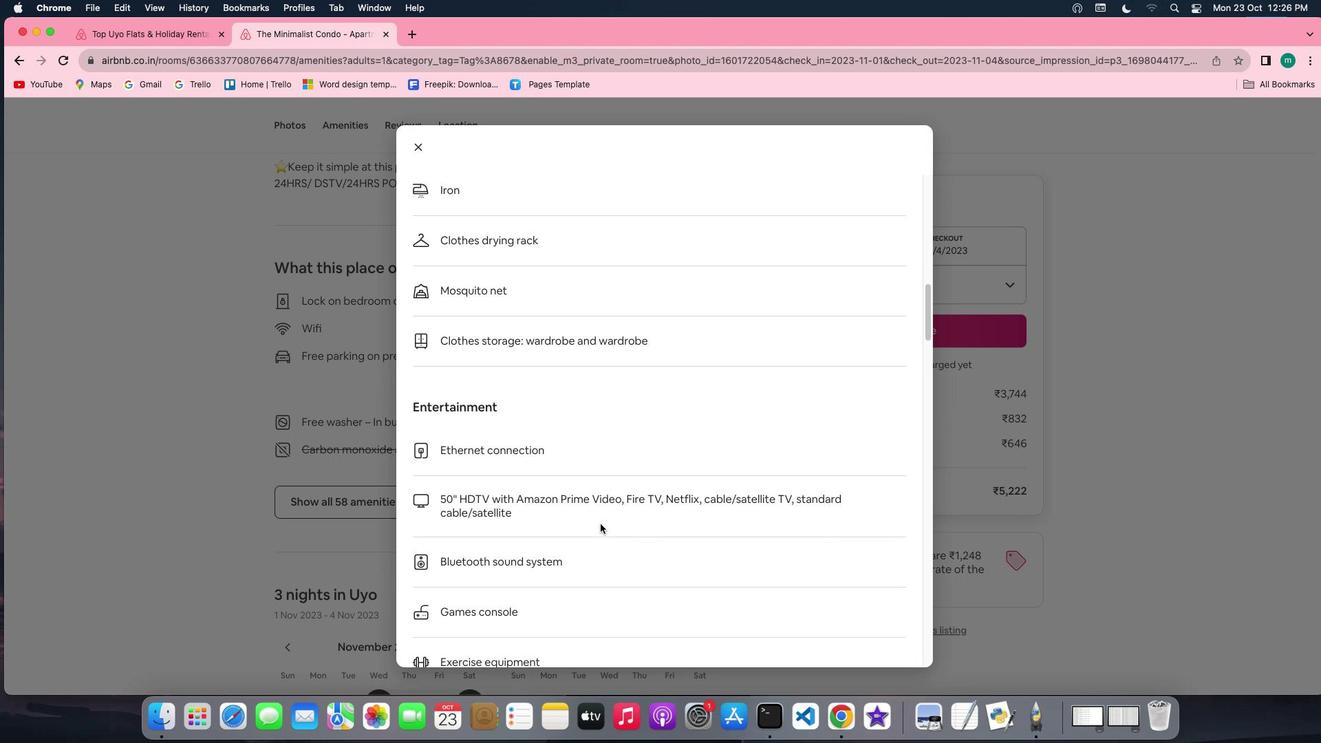 
Action: Mouse scrolled (600, 523) with delta (0, -2)
Screenshot: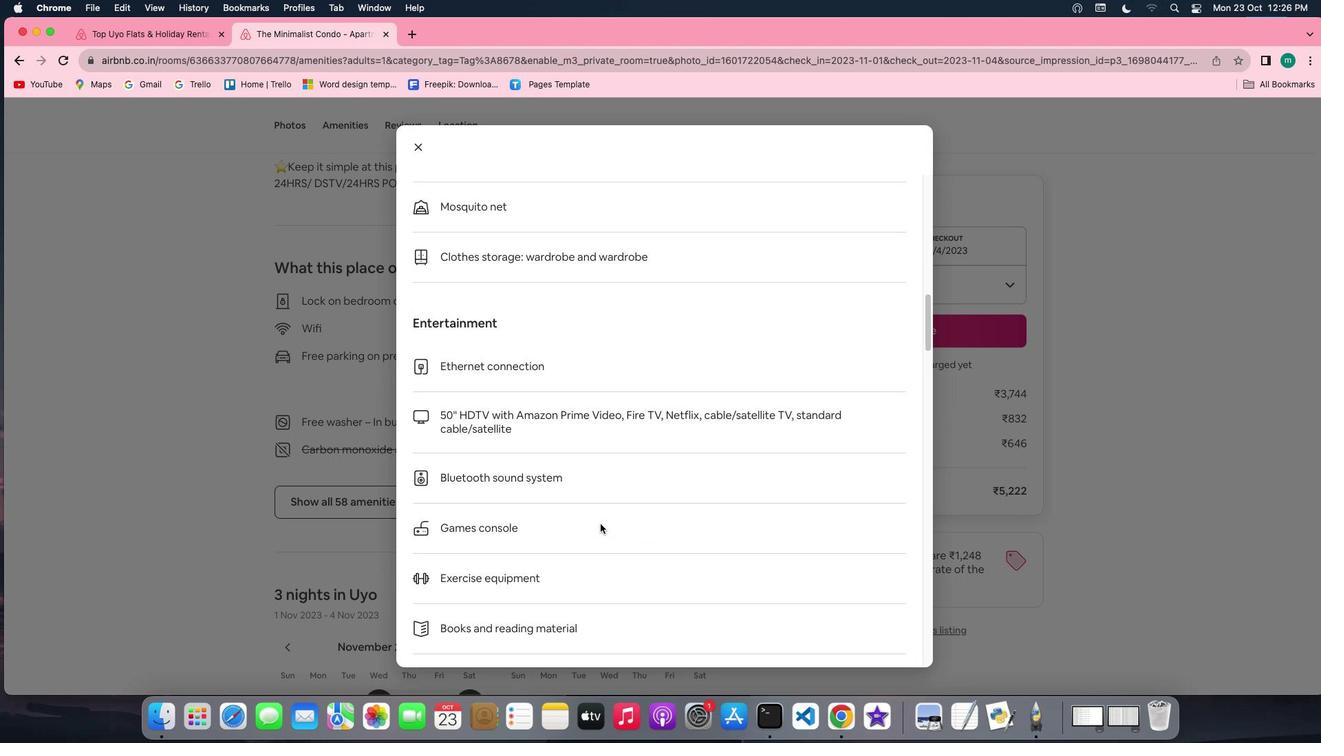 
Action: Mouse scrolled (600, 523) with delta (0, 0)
Screenshot: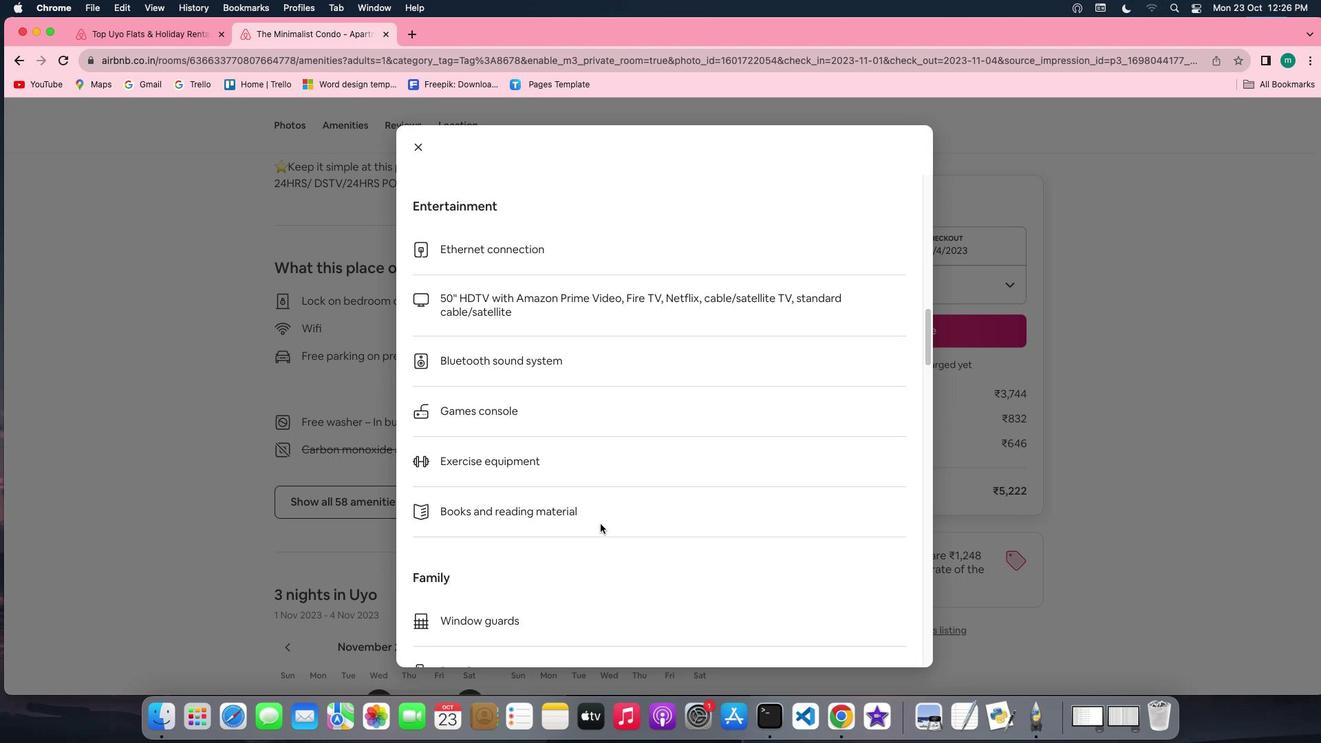 
Action: Mouse scrolled (600, 523) with delta (0, 0)
Screenshot: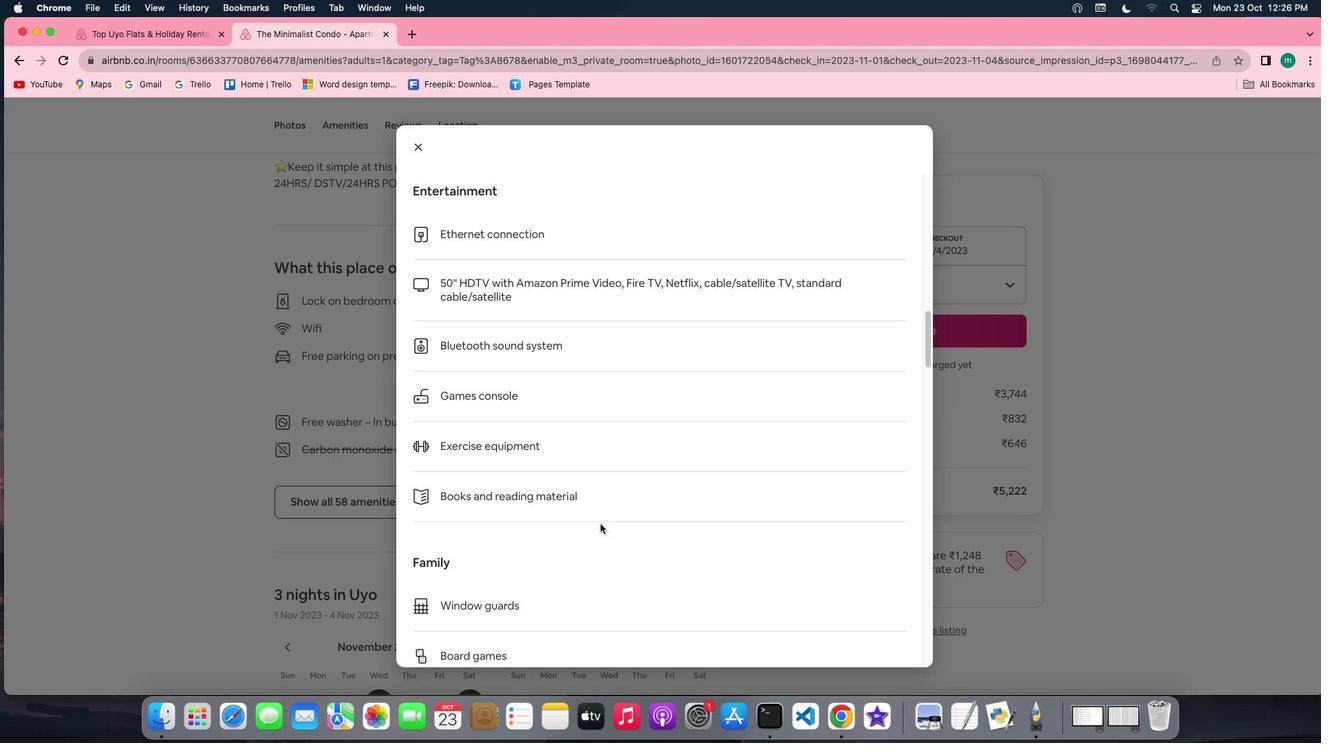 
Action: Mouse scrolled (600, 523) with delta (0, -2)
Screenshot: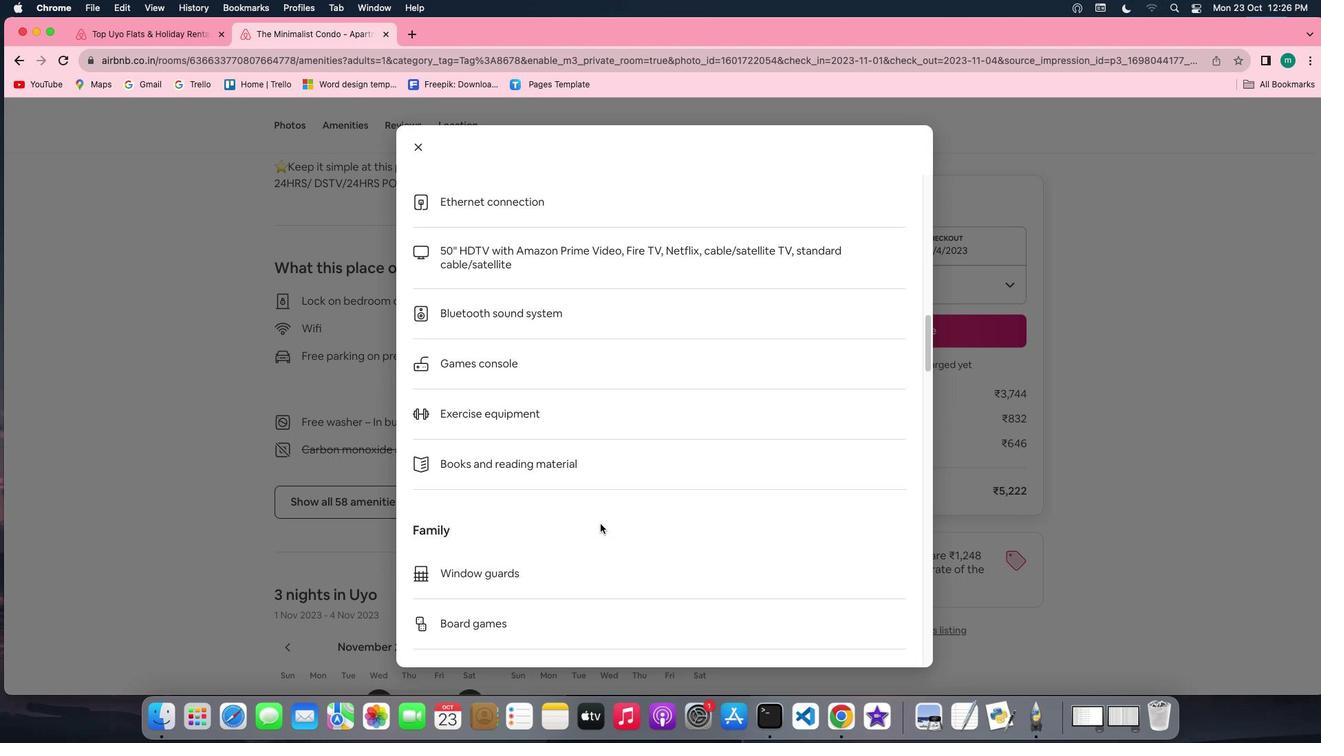 
Action: Mouse scrolled (600, 523) with delta (0, -2)
Screenshot: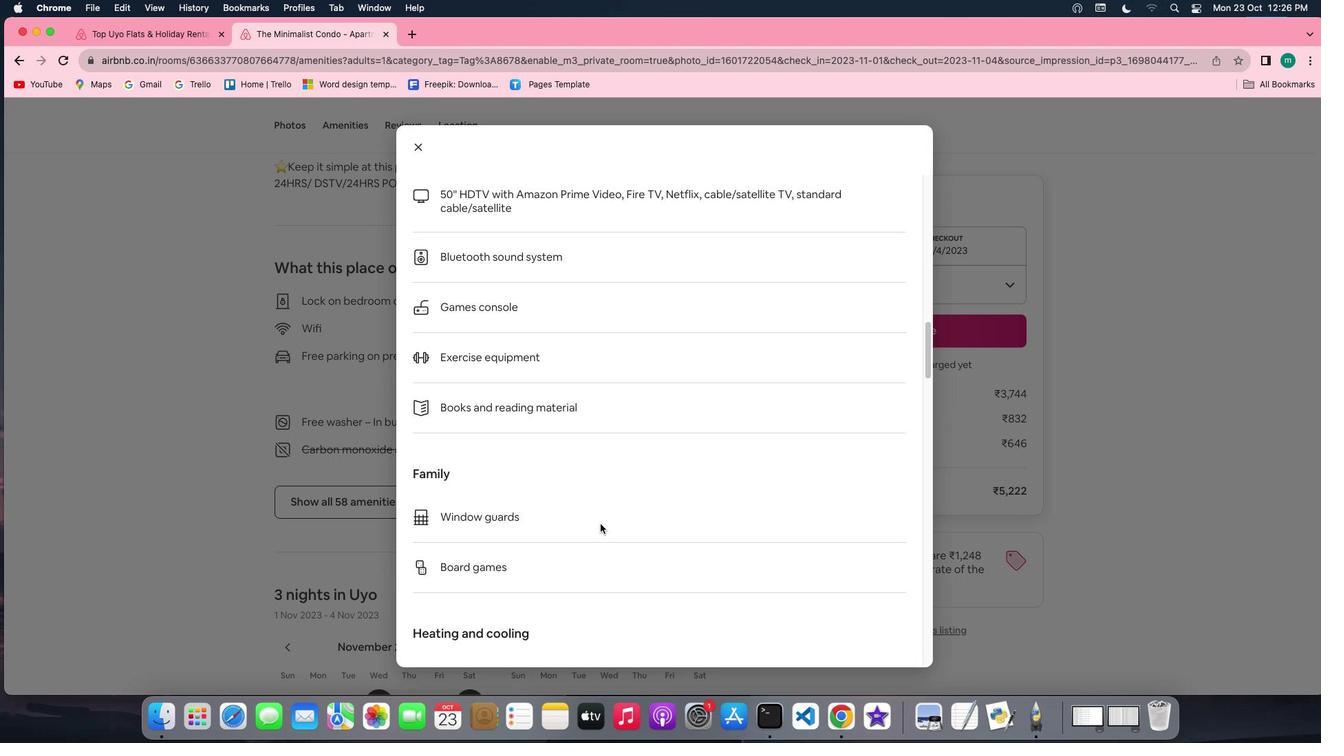 
Action: Mouse scrolled (600, 523) with delta (0, 0)
Screenshot: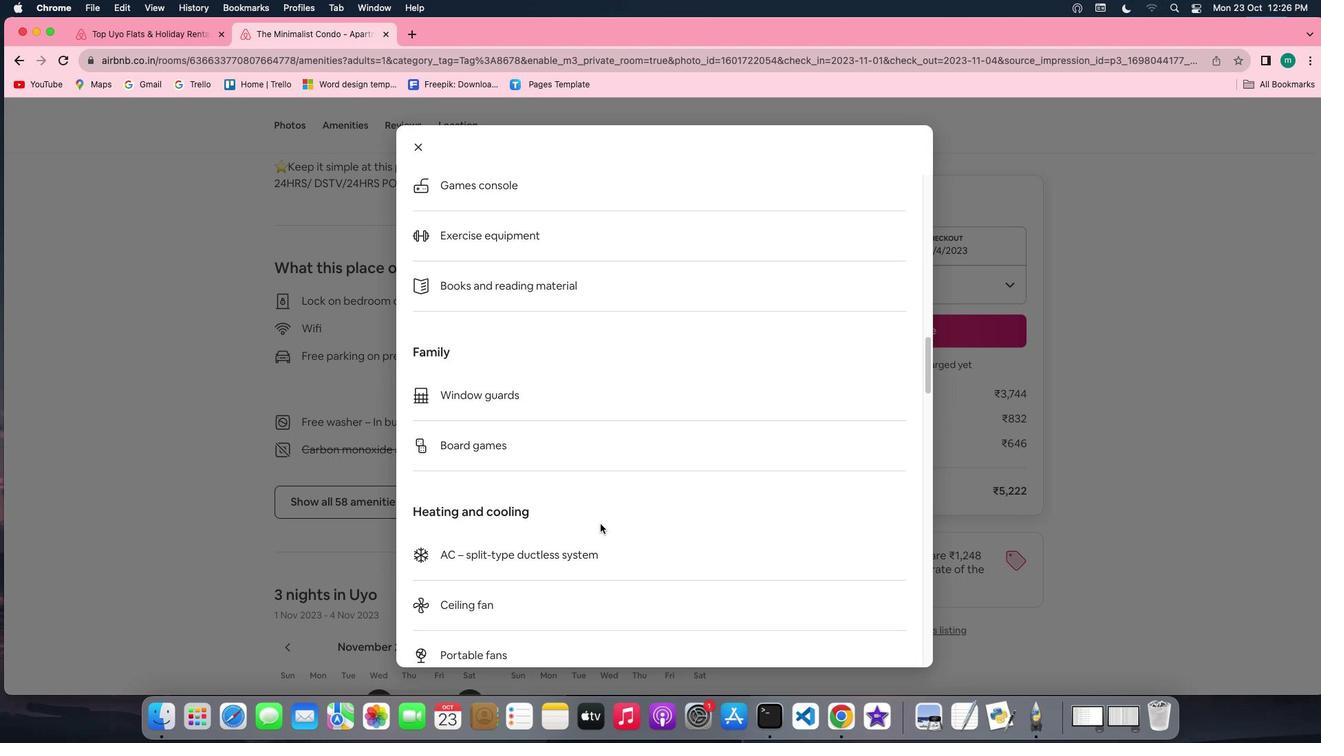 
Action: Mouse scrolled (600, 523) with delta (0, 0)
Screenshot: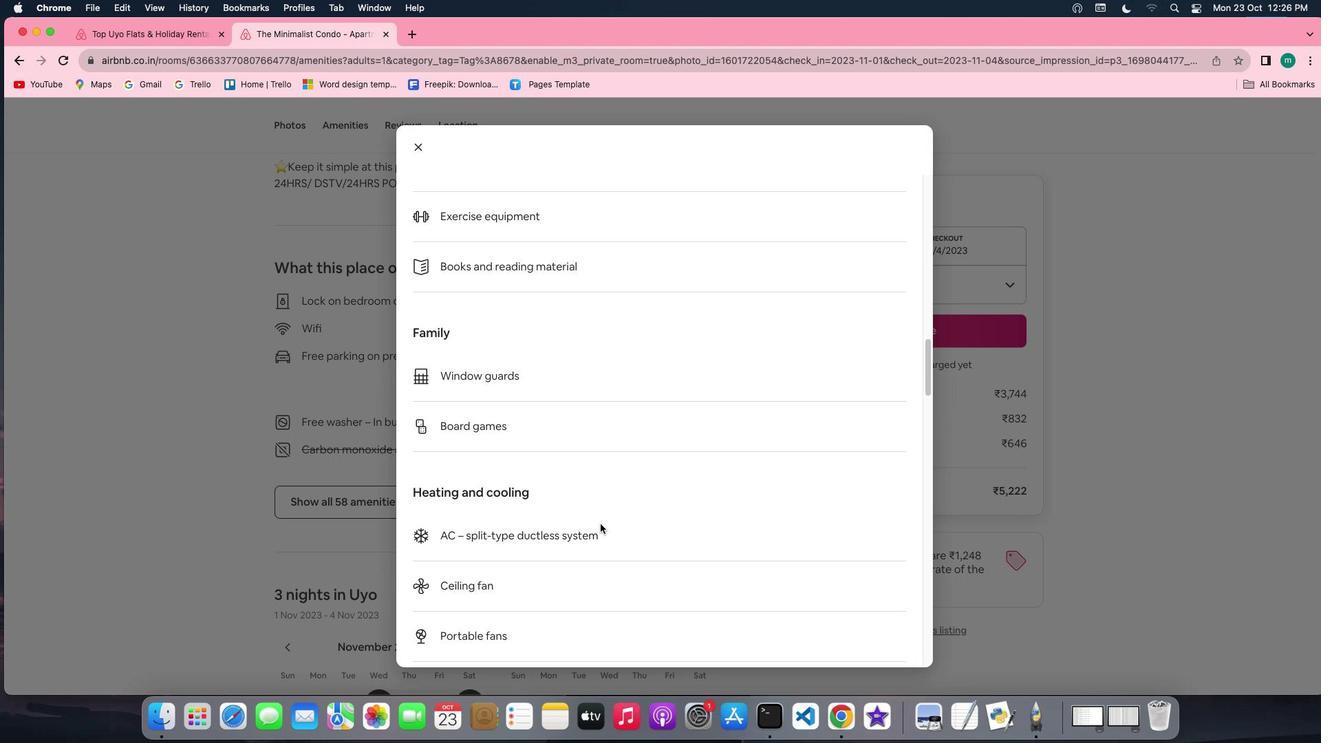
Action: Mouse scrolled (600, 523) with delta (0, -1)
Screenshot: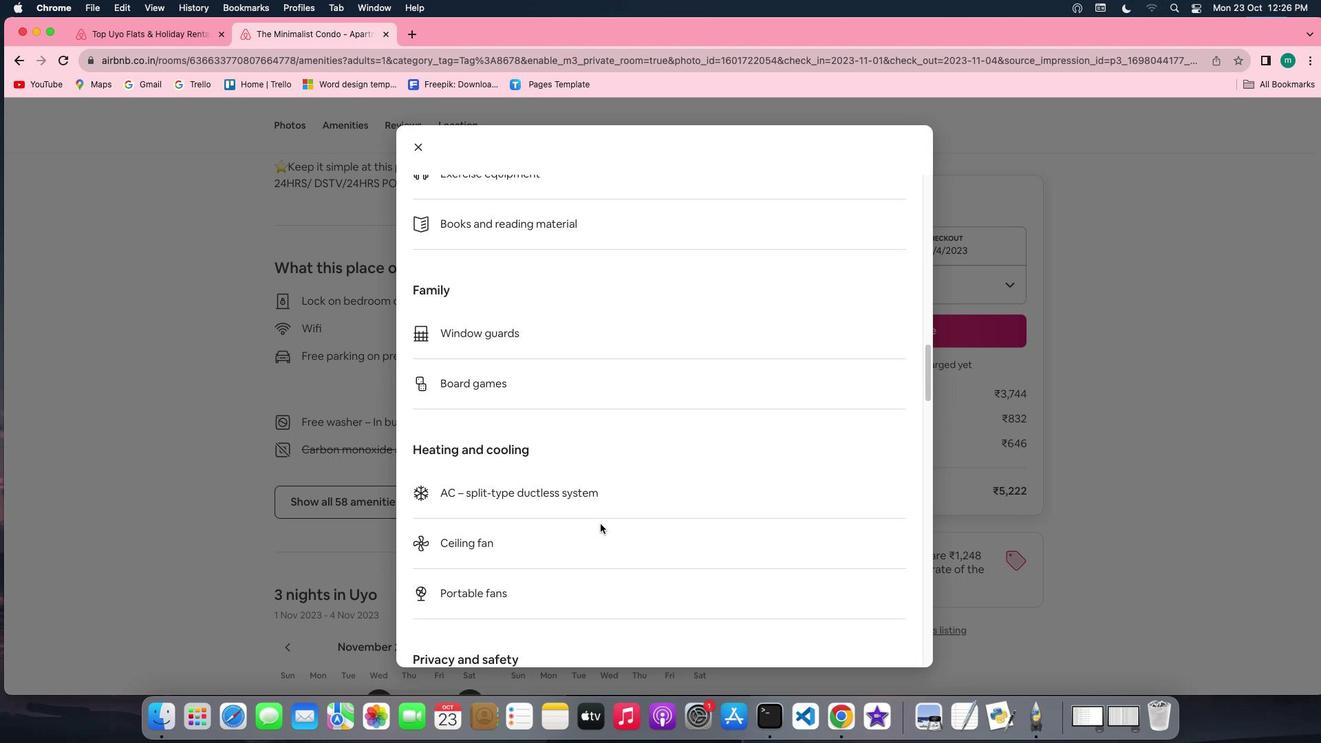 
Action: Mouse scrolled (600, 523) with delta (0, -2)
Screenshot: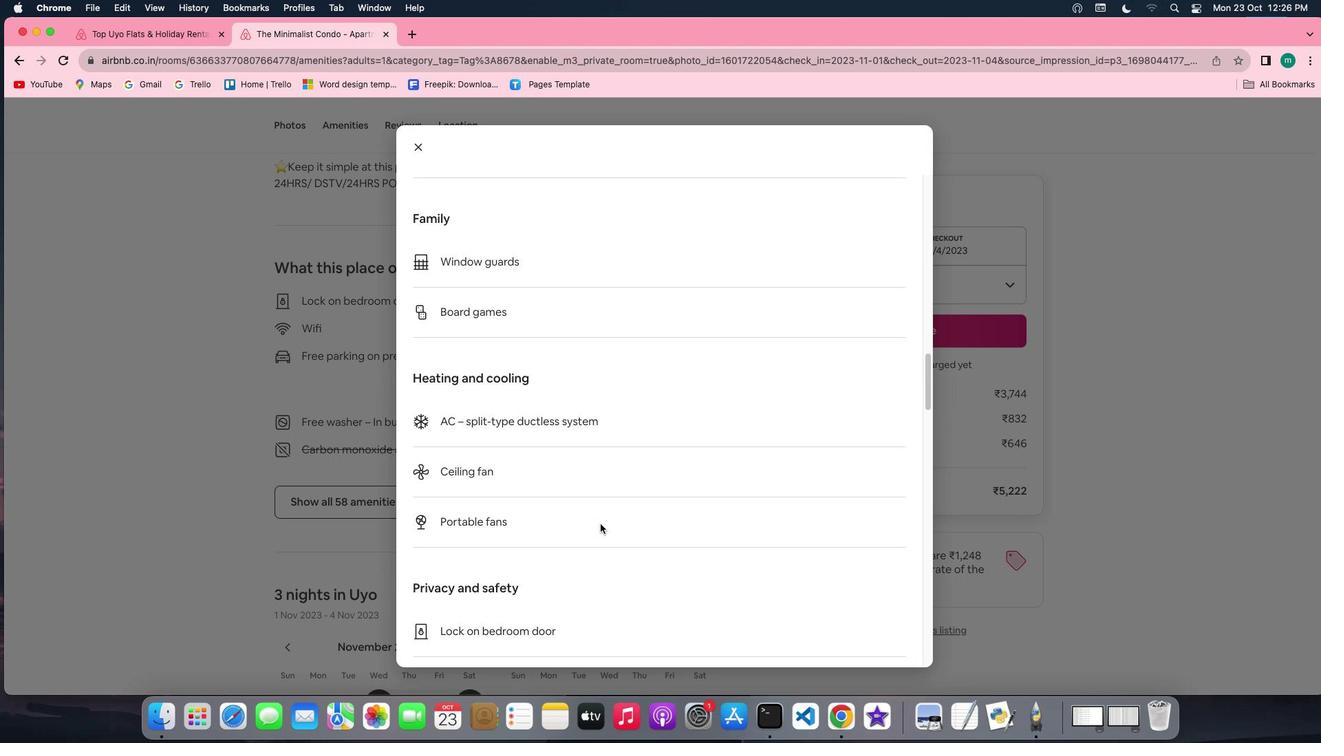 
Action: Mouse scrolled (600, 523) with delta (0, 0)
Screenshot: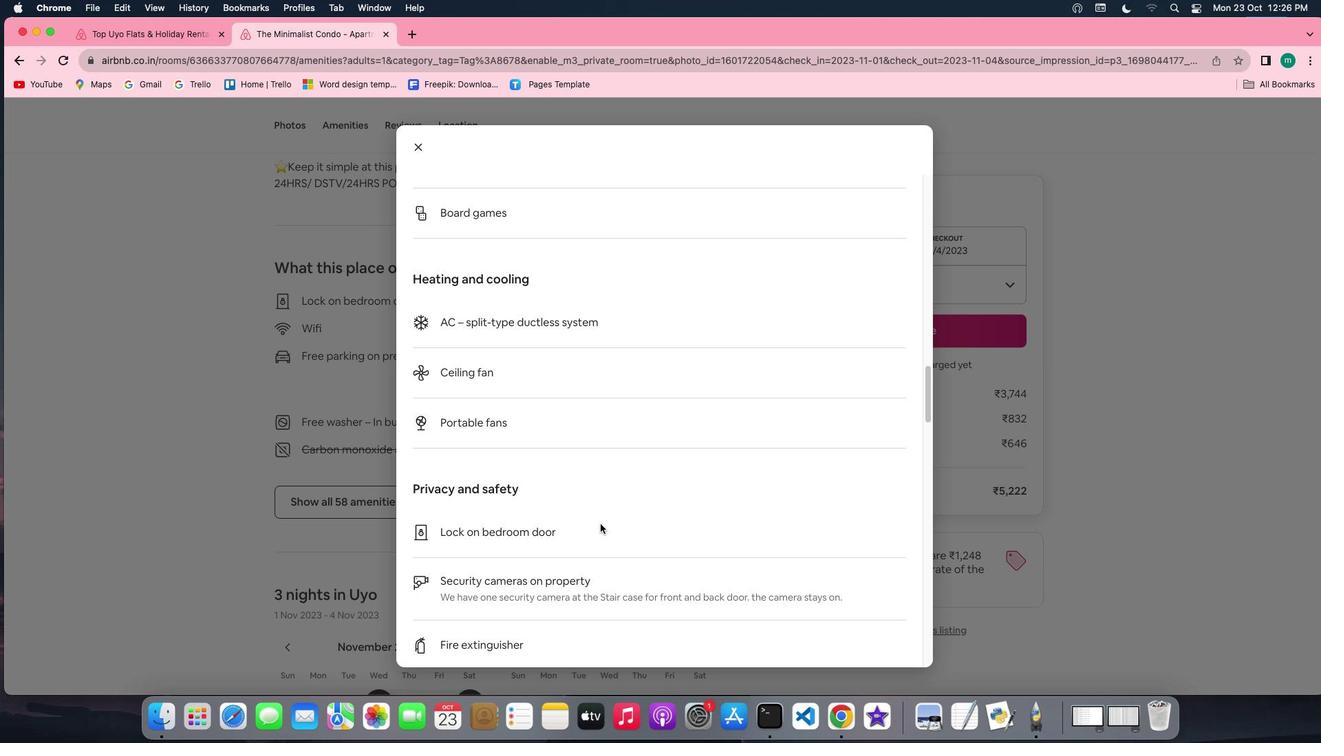 
Action: Mouse scrolled (600, 523) with delta (0, 0)
Screenshot: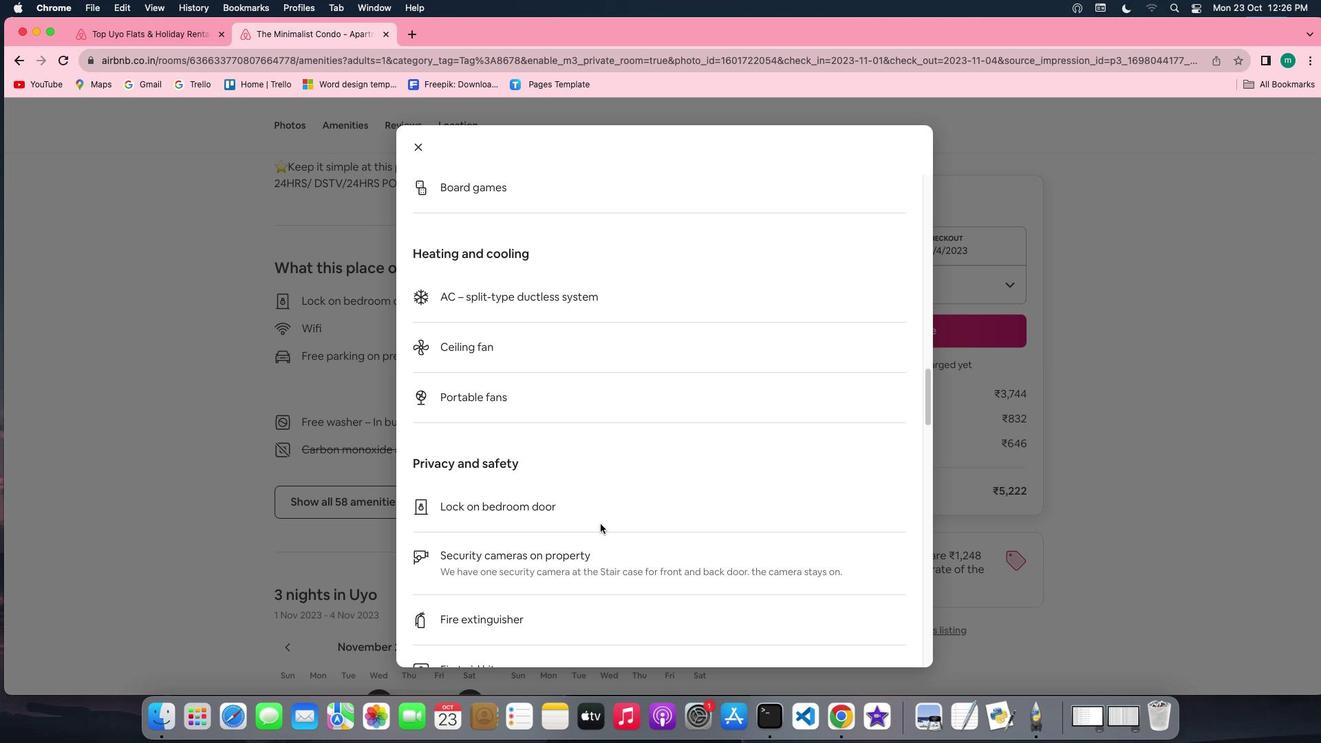
Action: Mouse scrolled (600, 523) with delta (0, -2)
Screenshot: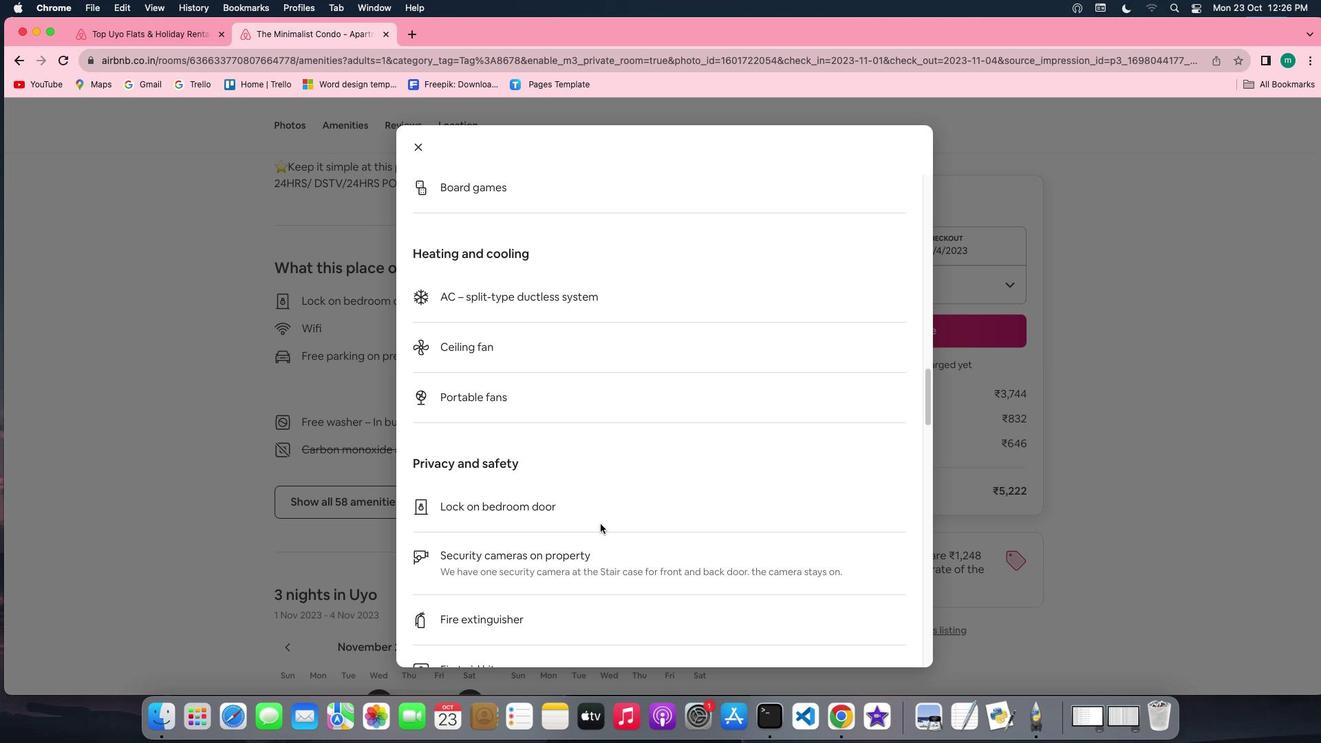 
Action: Mouse scrolled (600, 523) with delta (0, -2)
Screenshot: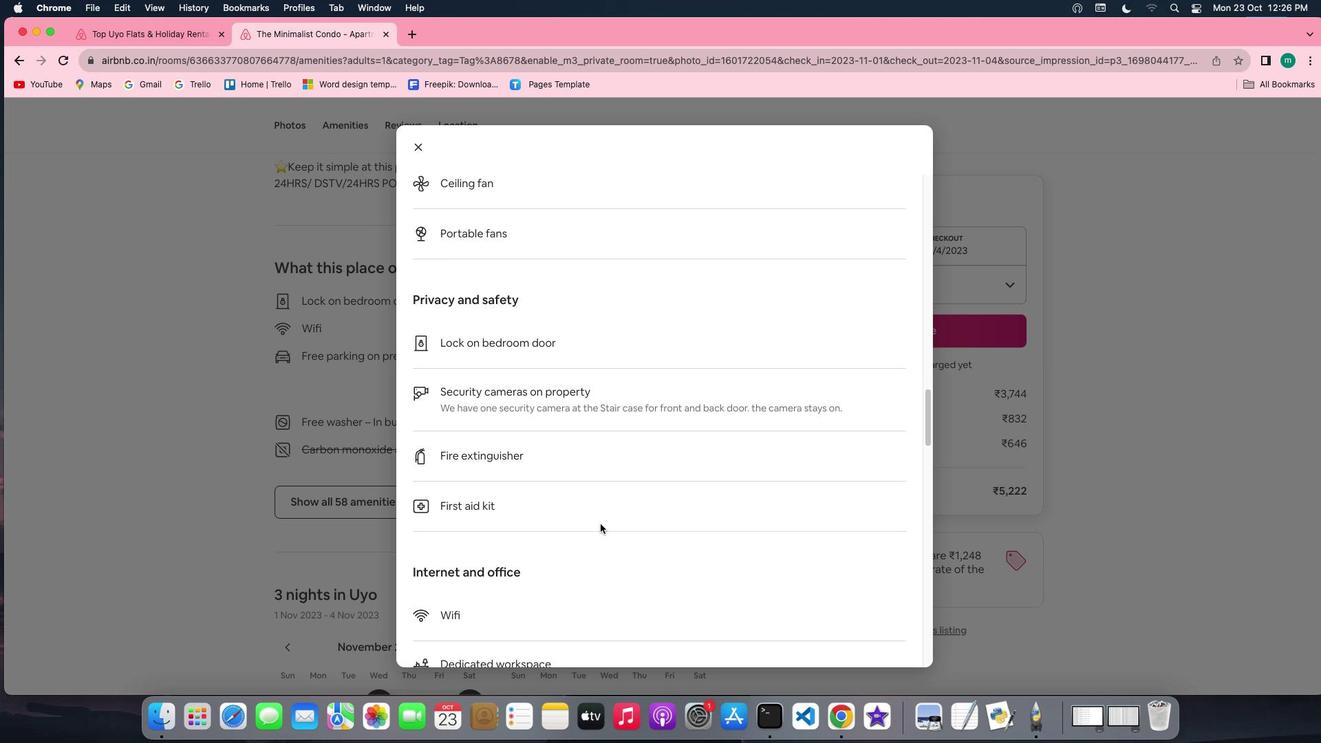 
Action: Mouse scrolled (600, 523) with delta (0, 0)
Screenshot: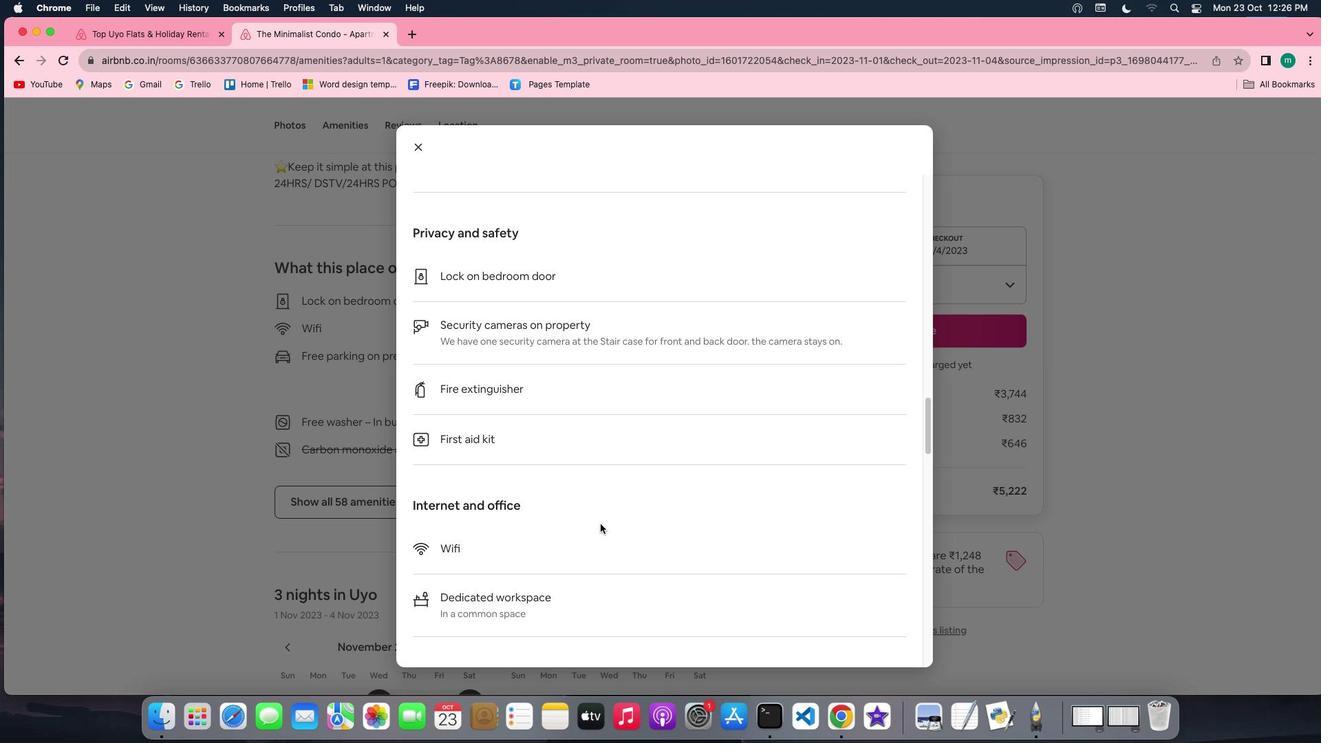 
Action: Mouse scrolled (600, 523) with delta (0, 0)
Screenshot: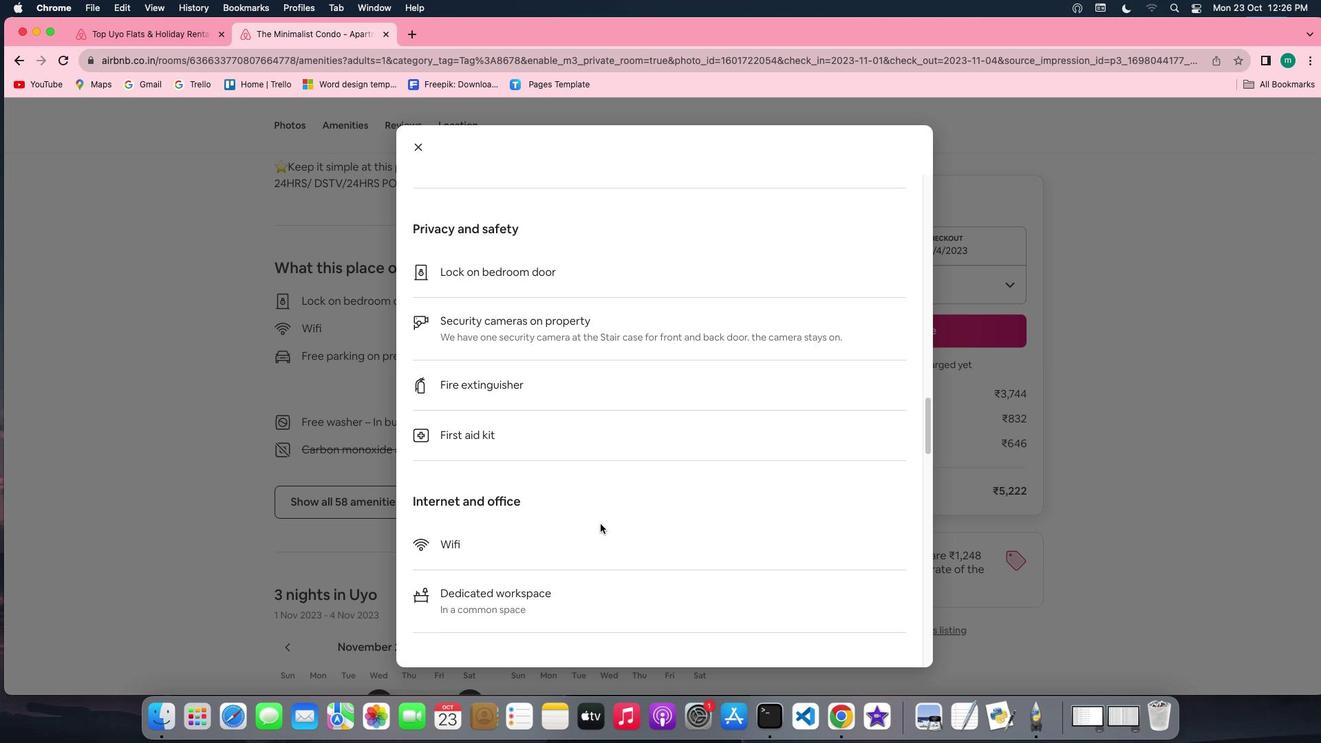 
Action: Mouse scrolled (600, 523) with delta (0, -1)
Screenshot: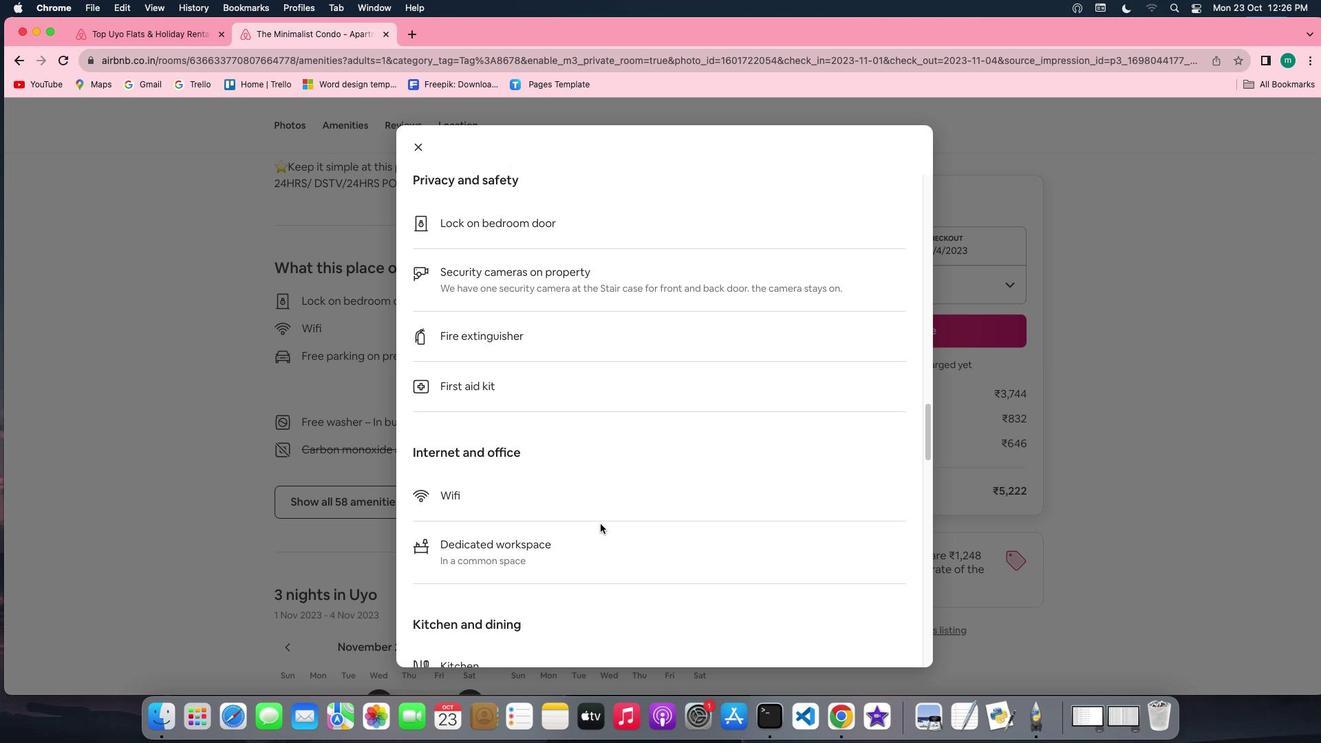 
Action: Mouse scrolled (600, 523) with delta (0, -2)
Screenshot: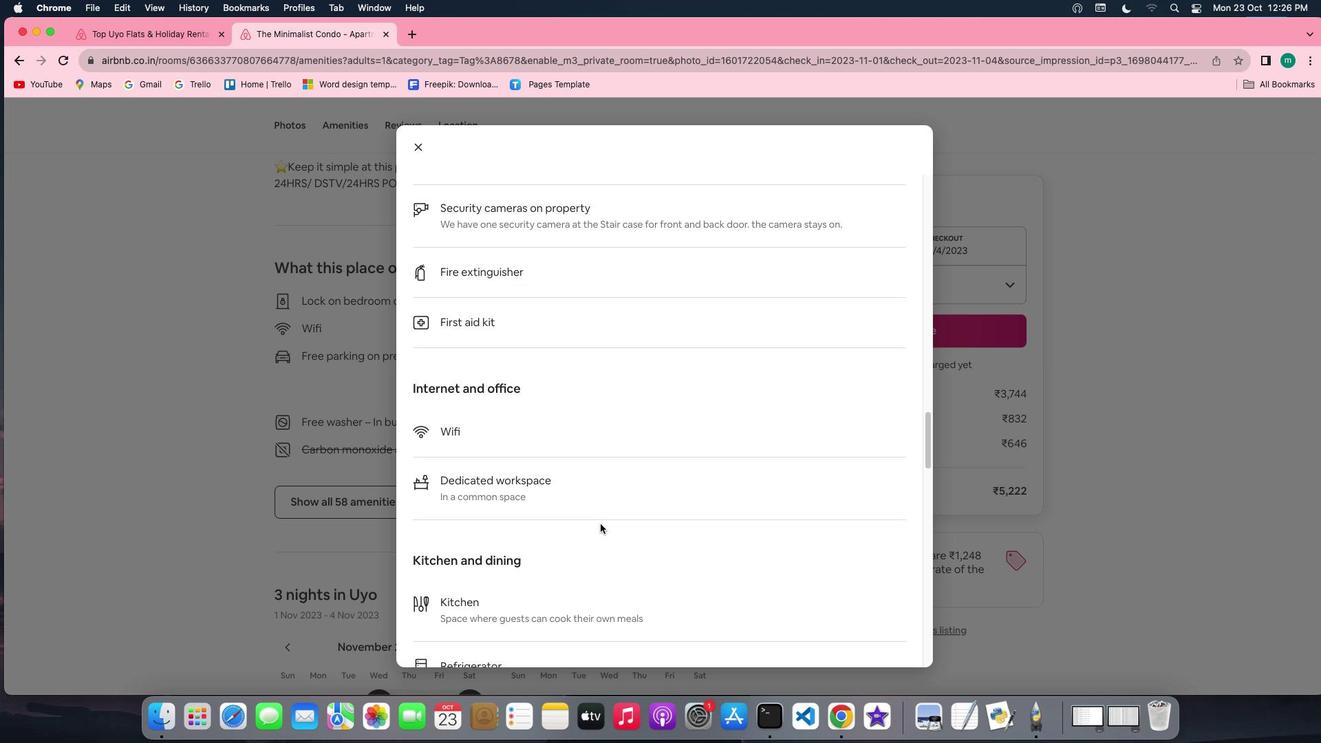 
Action: Mouse scrolled (600, 523) with delta (0, -2)
Screenshot: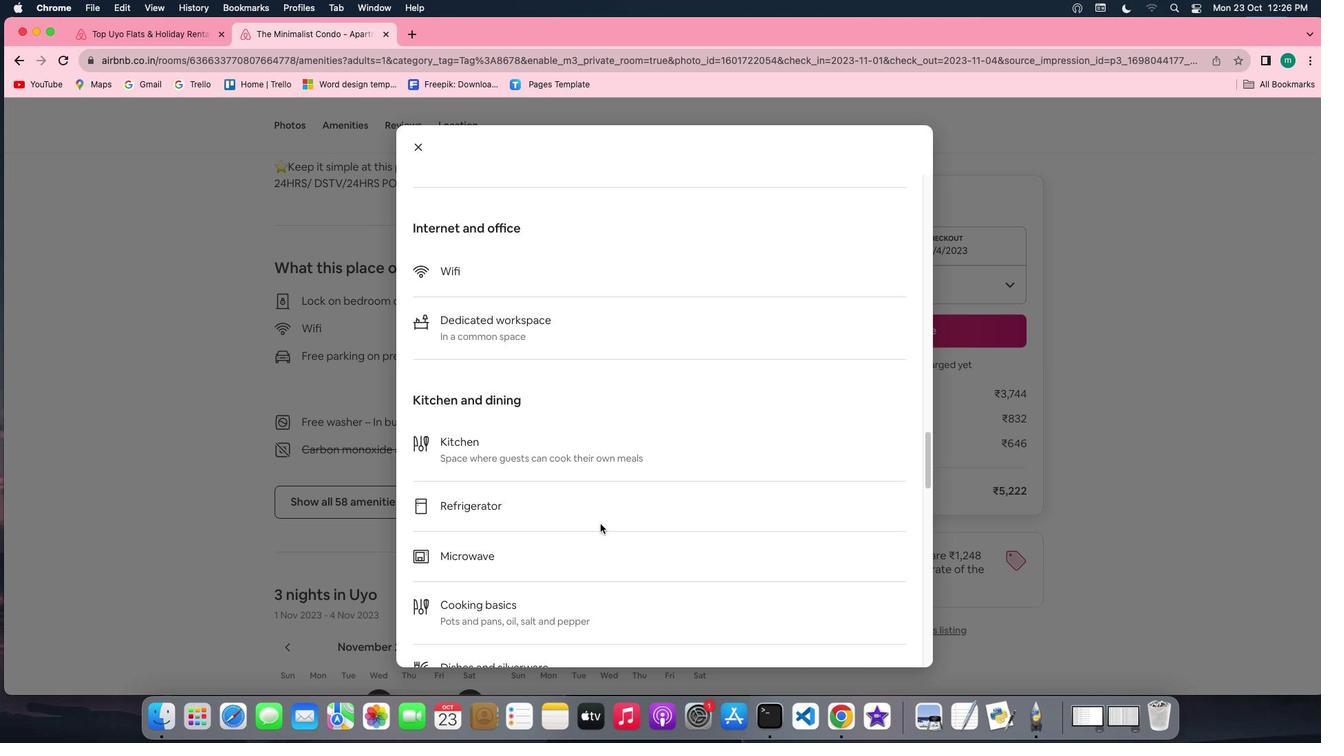 
Action: Mouse scrolled (600, 523) with delta (0, 0)
Screenshot: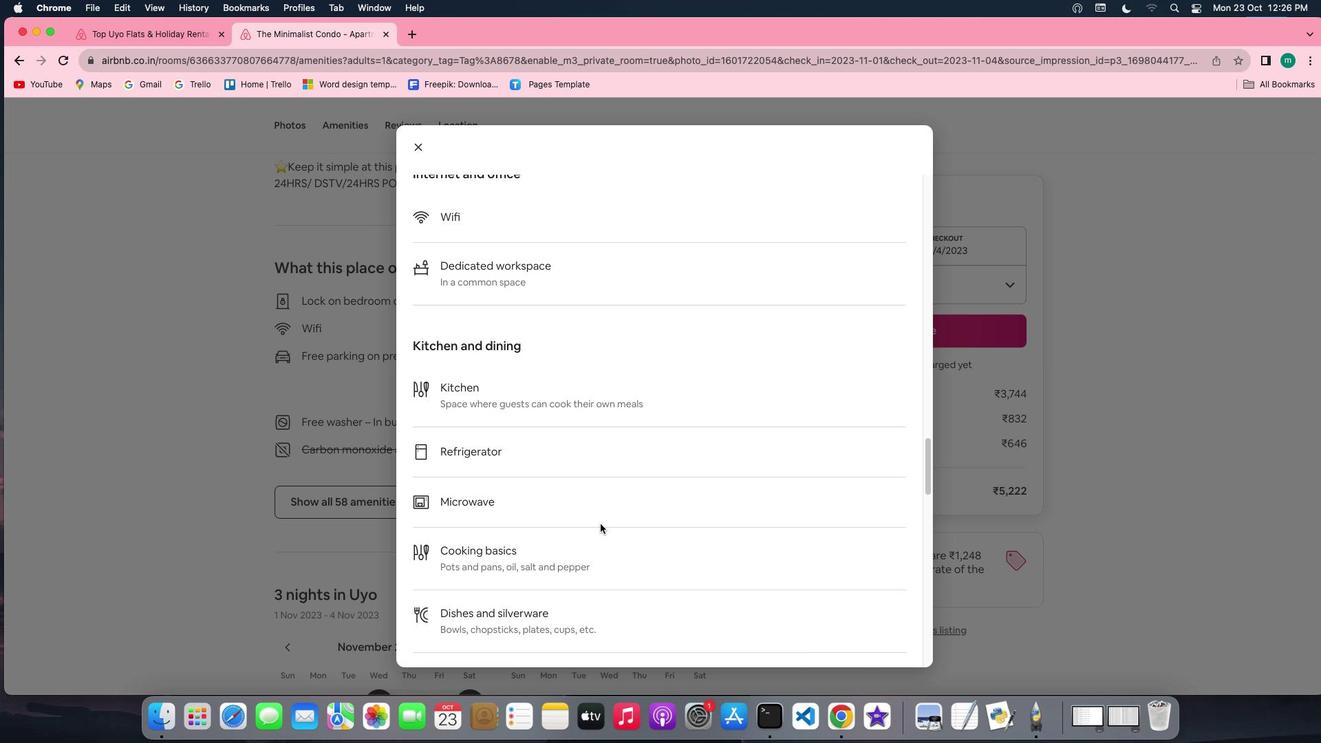 
Action: Mouse scrolled (600, 523) with delta (0, 0)
Screenshot: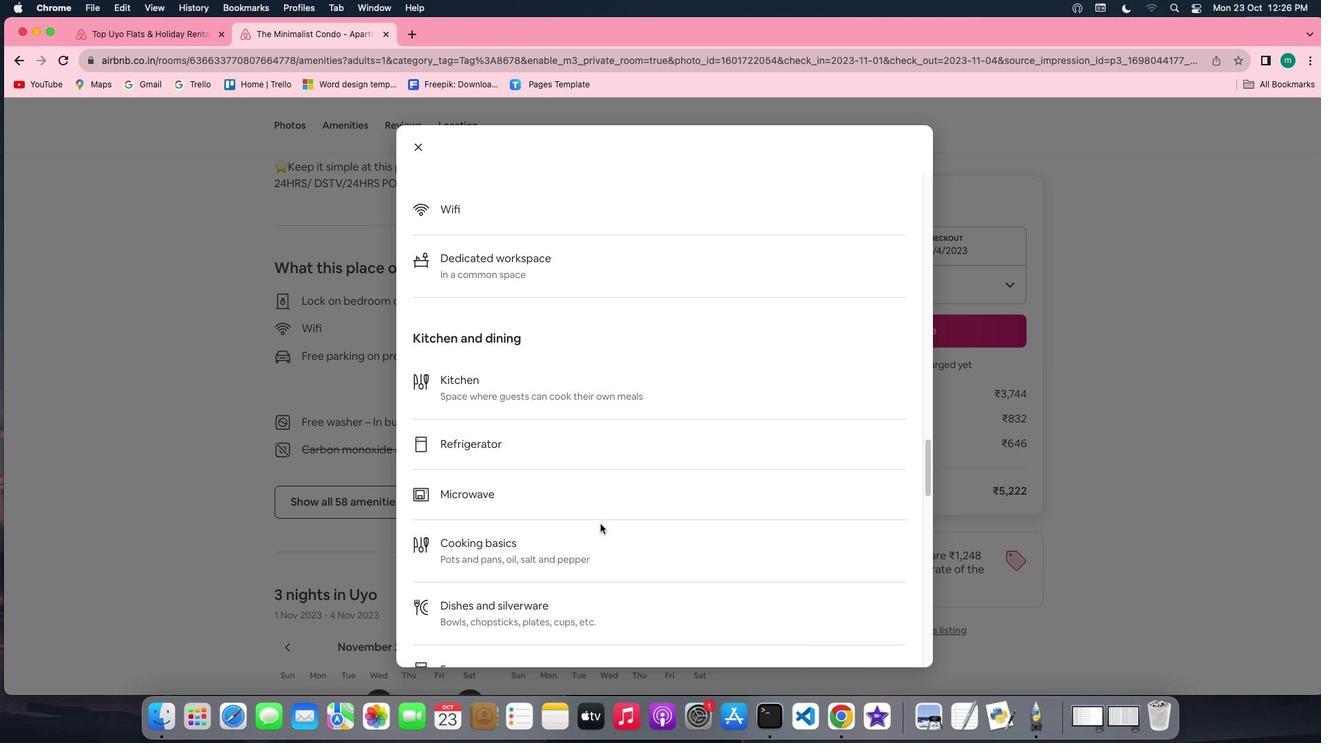 
Action: Mouse scrolled (600, 523) with delta (0, -2)
Screenshot: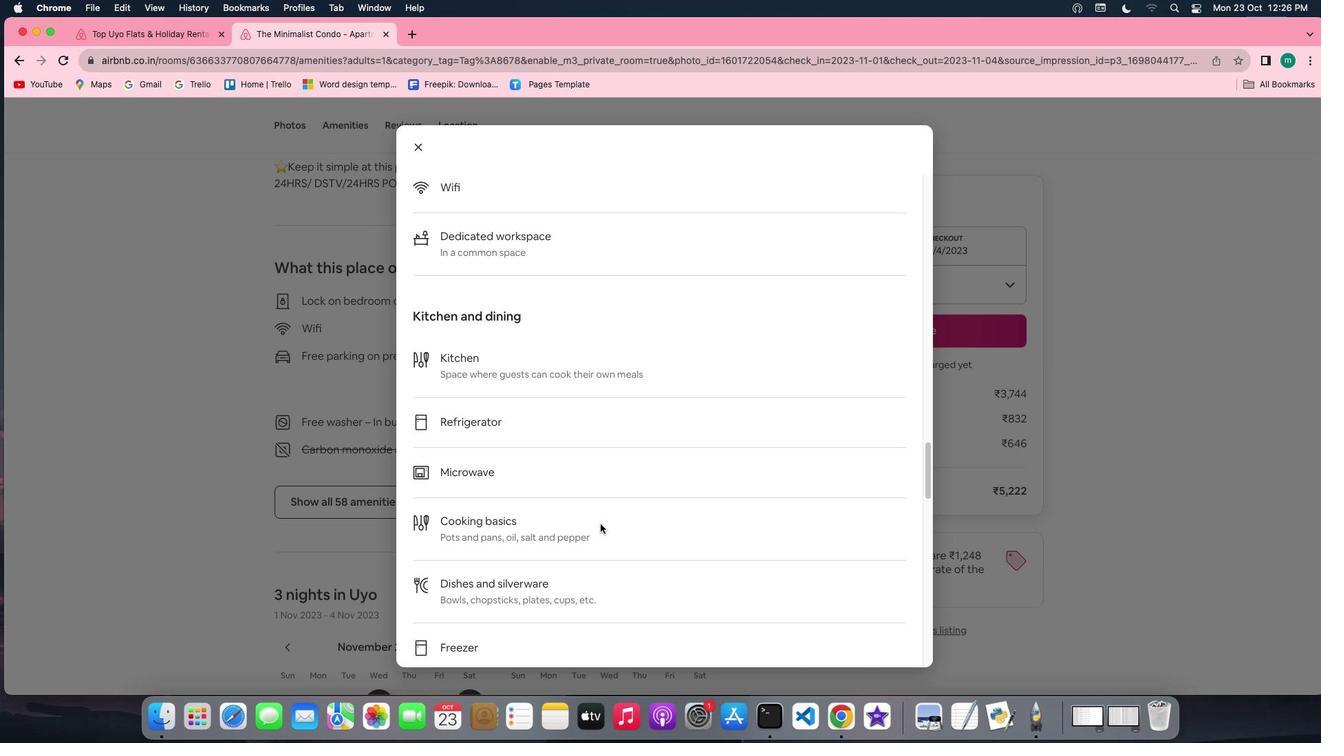 
Action: Mouse scrolled (600, 523) with delta (0, -2)
Screenshot: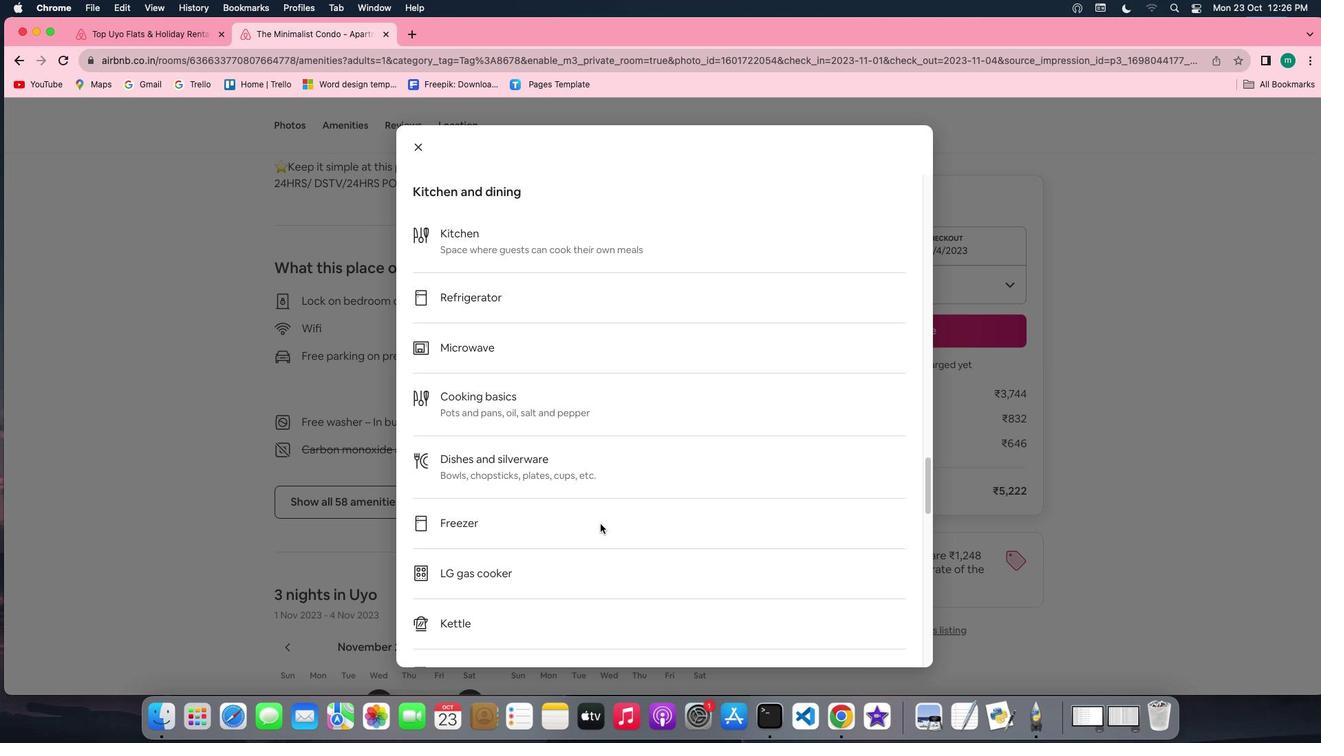 
Action: Mouse scrolled (600, 523) with delta (0, 0)
Screenshot: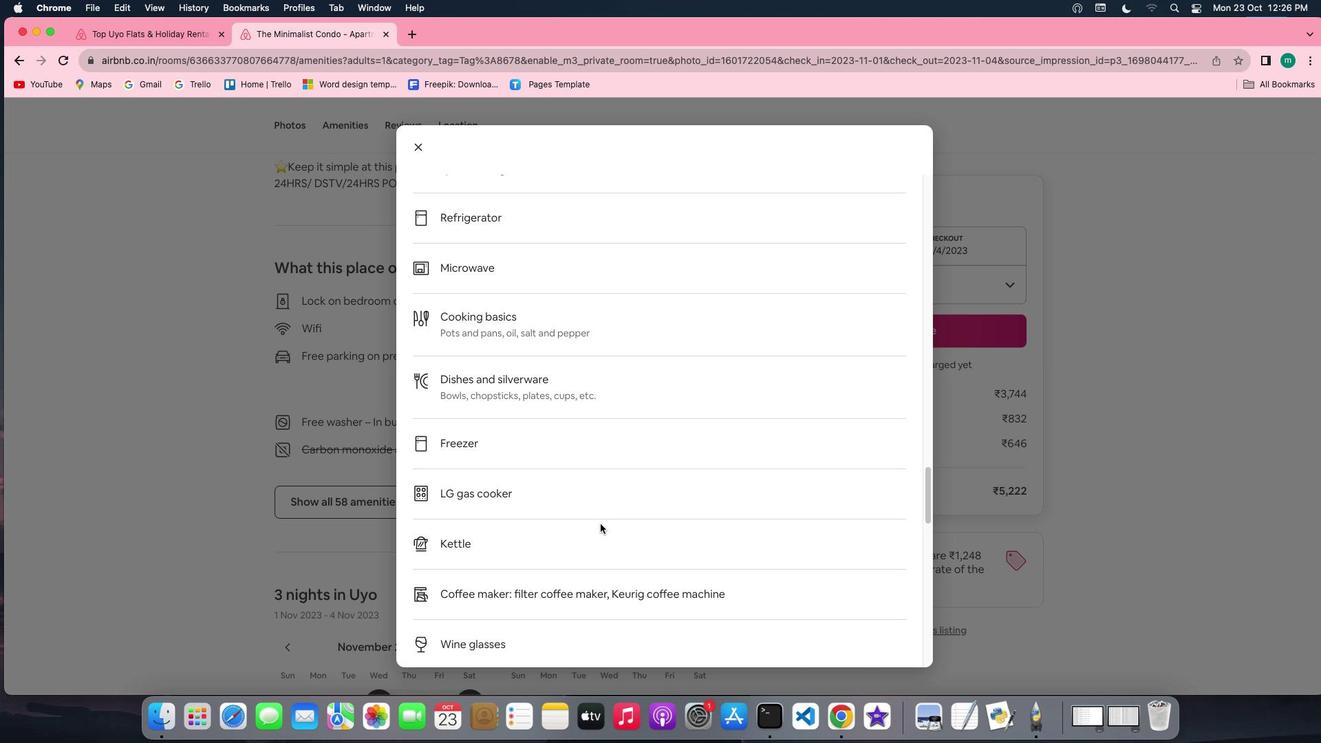 
Action: Mouse scrolled (600, 523) with delta (0, 0)
Screenshot: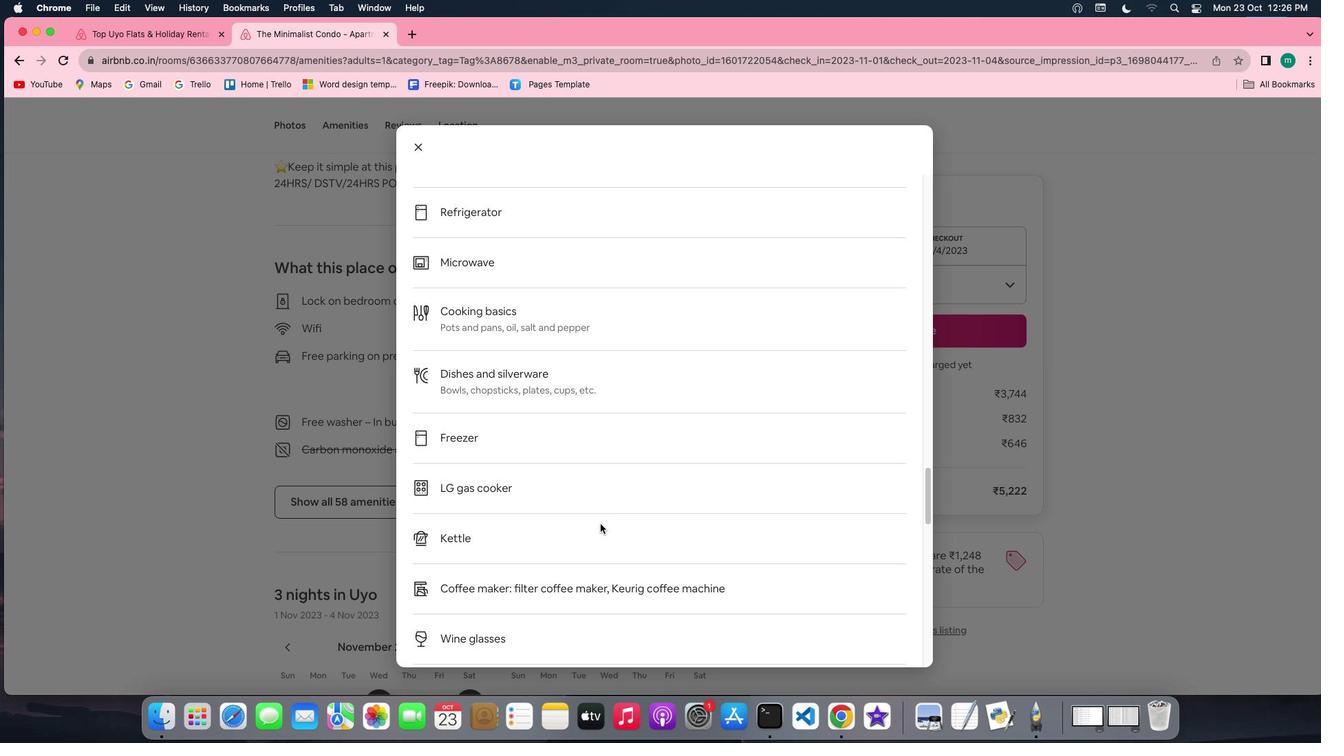 
Action: Mouse scrolled (600, 523) with delta (0, -1)
Screenshot: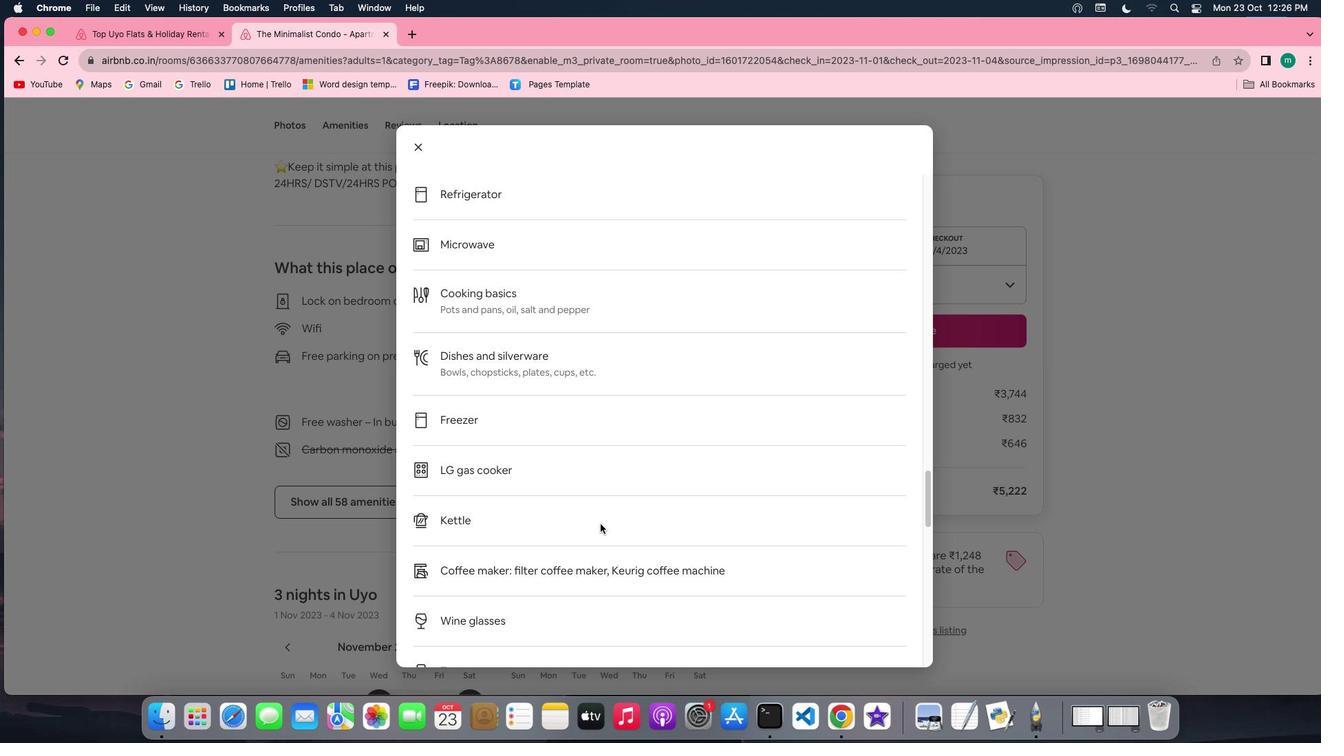 
Action: Mouse scrolled (600, 523) with delta (0, -2)
Screenshot: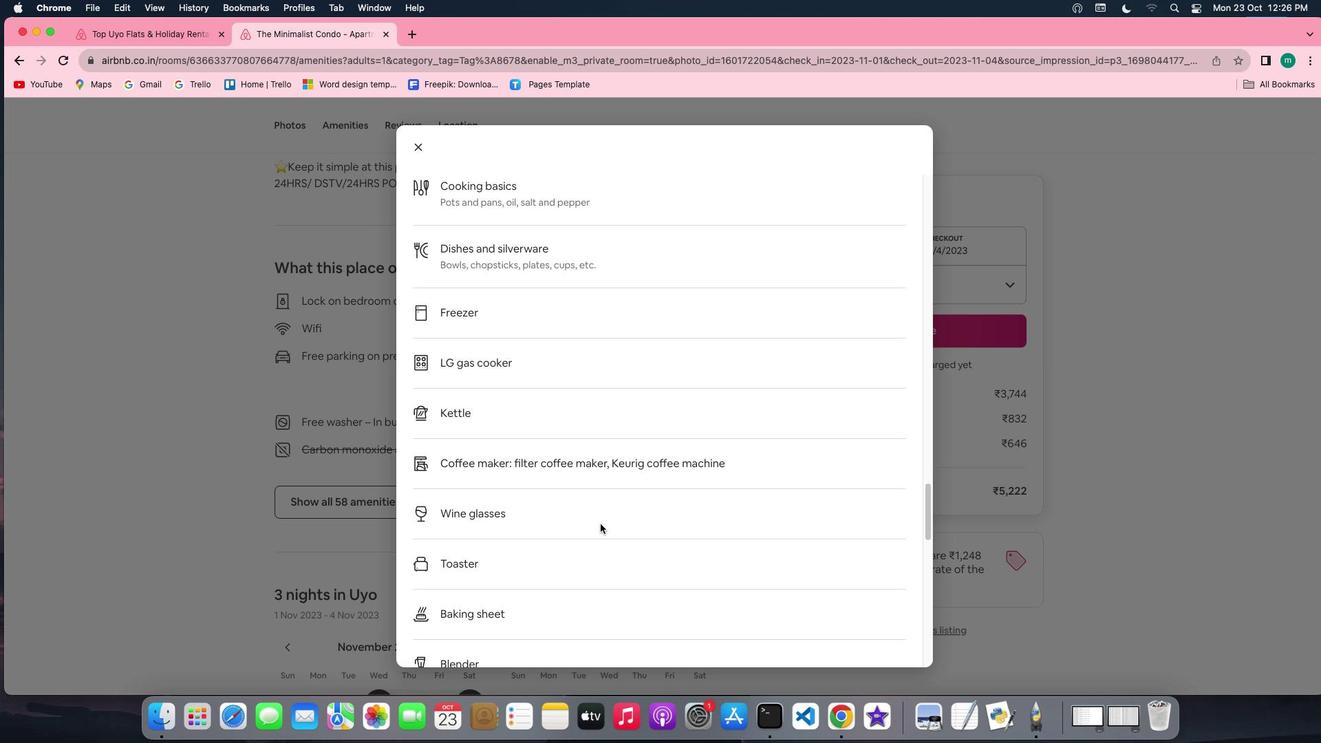
Action: Mouse scrolled (600, 523) with delta (0, 0)
Screenshot: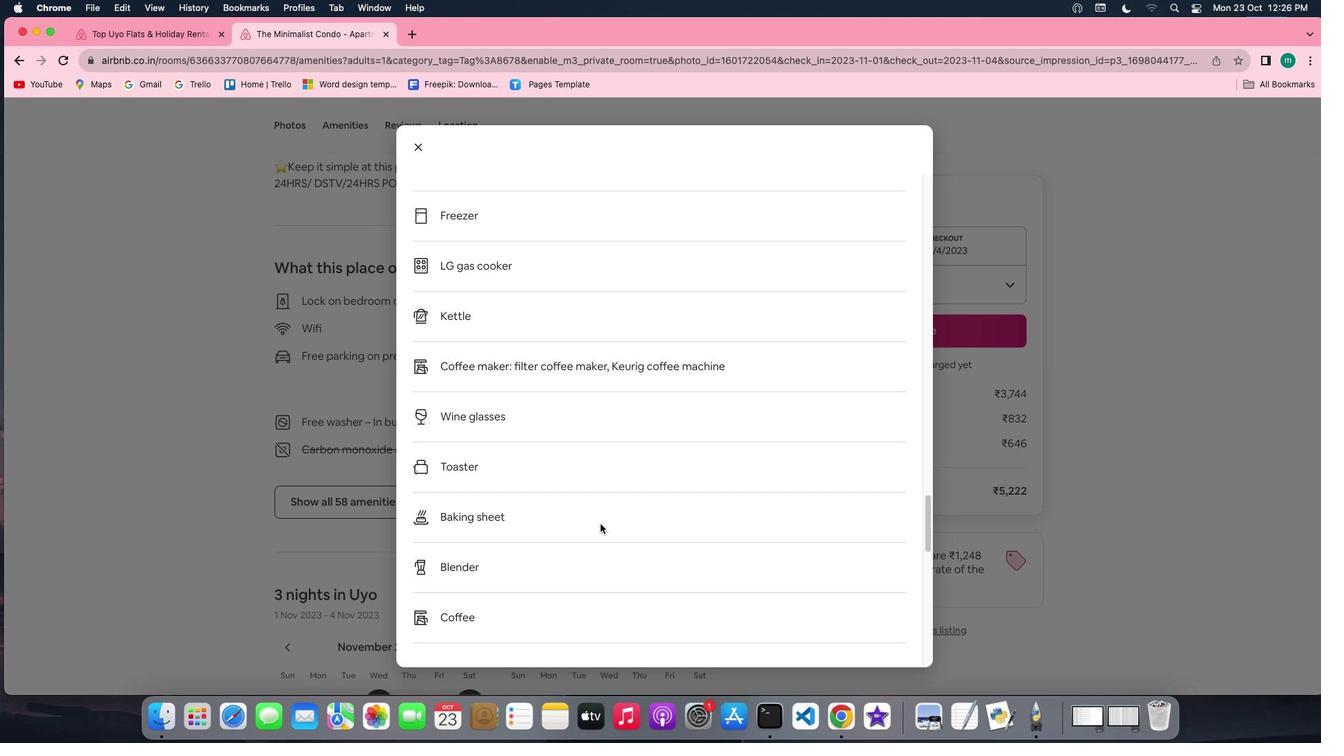 
Action: Mouse scrolled (600, 523) with delta (0, 0)
Screenshot: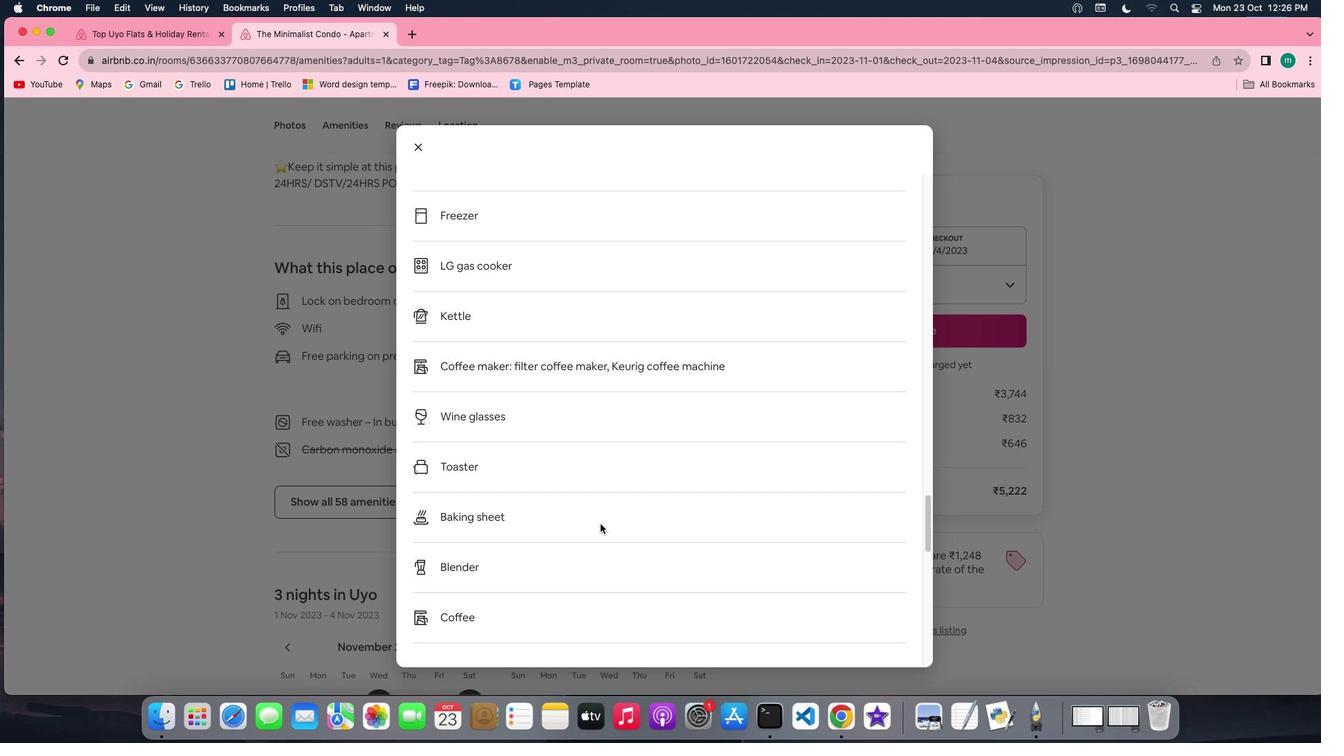 
Action: Mouse scrolled (600, 523) with delta (0, -2)
Screenshot: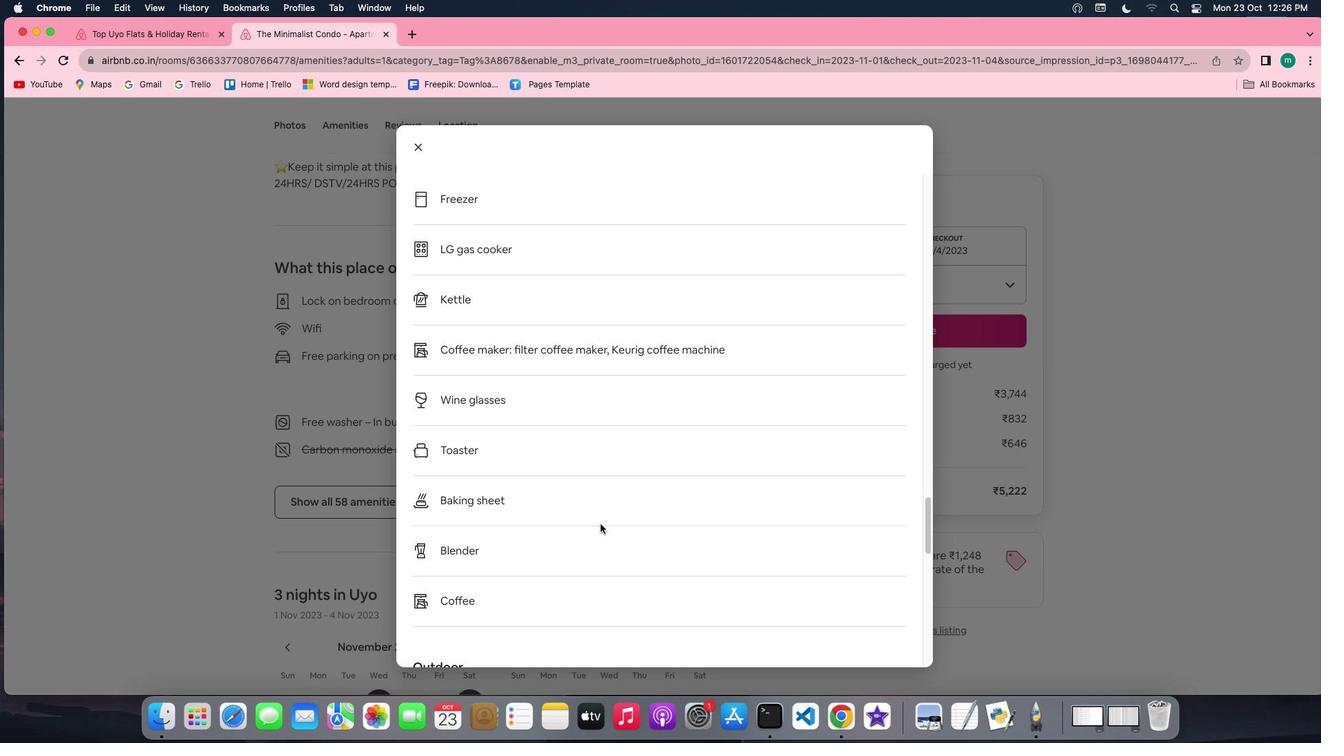 
Action: Mouse scrolled (600, 523) with delta (0, -2)
Screenshot: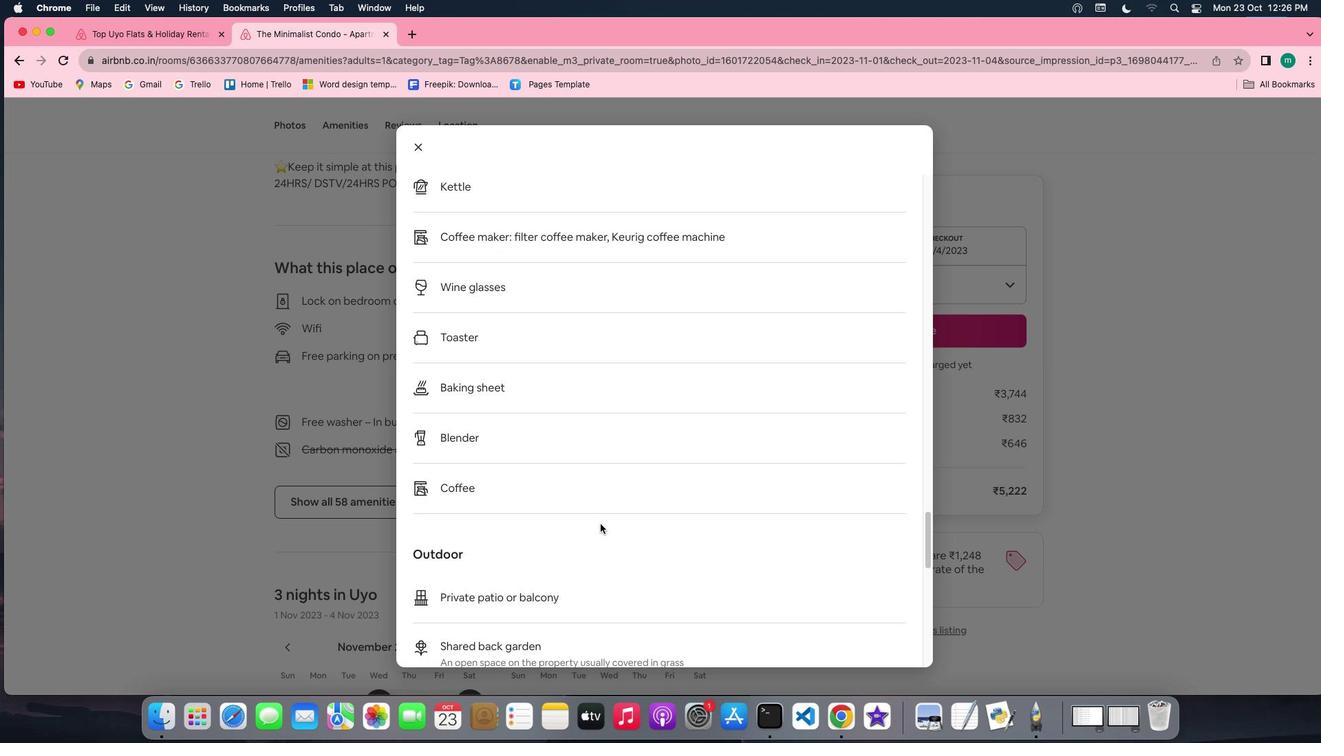 
Action: Mouse moved to (600, 523)
Screenshot: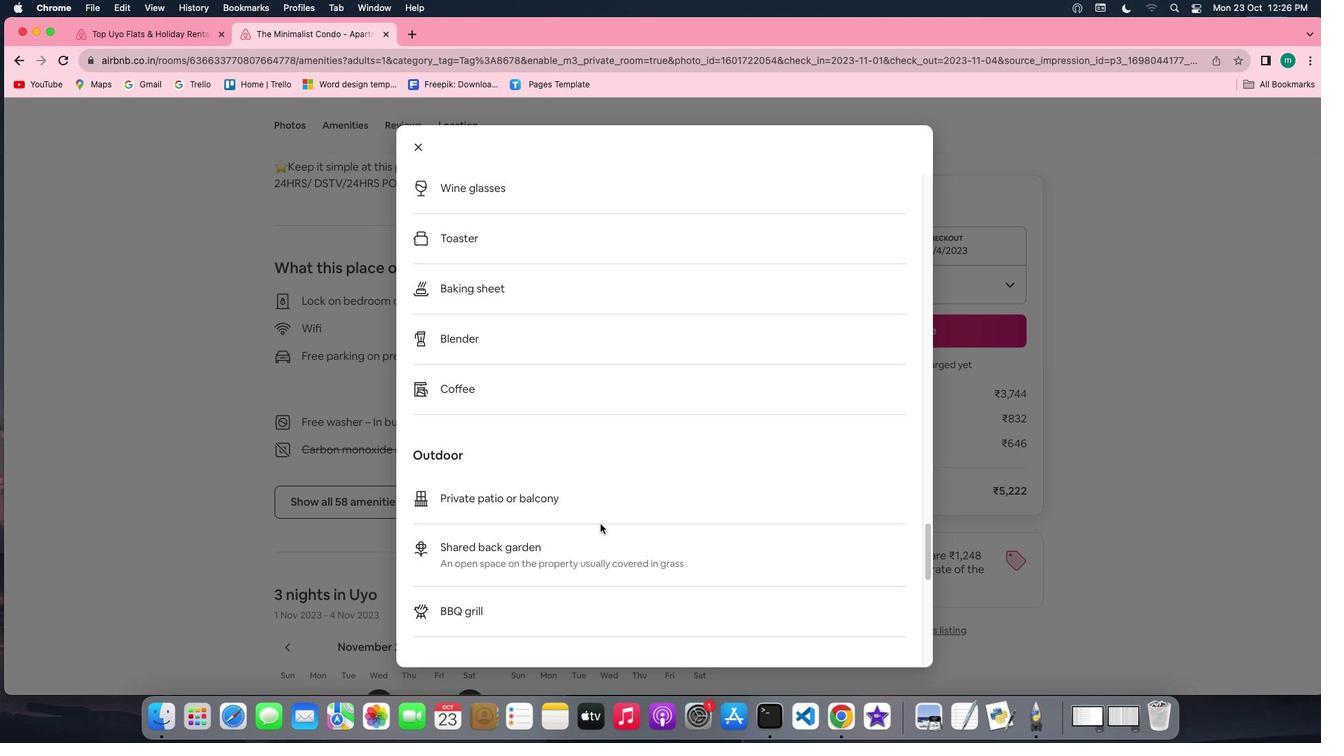 
Action: Mouse scrolled (600, 523) with delta (0, 0)
Screenshot: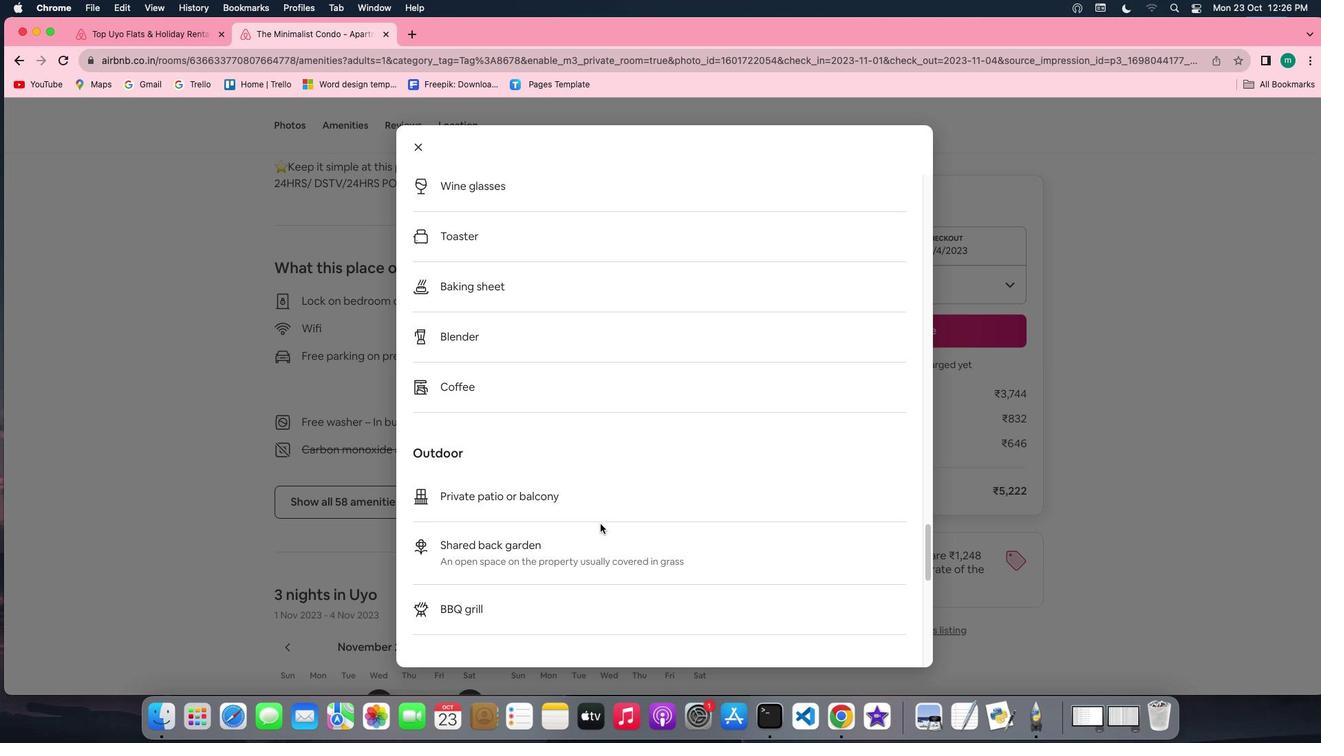 
Action: Mouse scrolled (600, 523) with delta (0, 0)
Screenshot: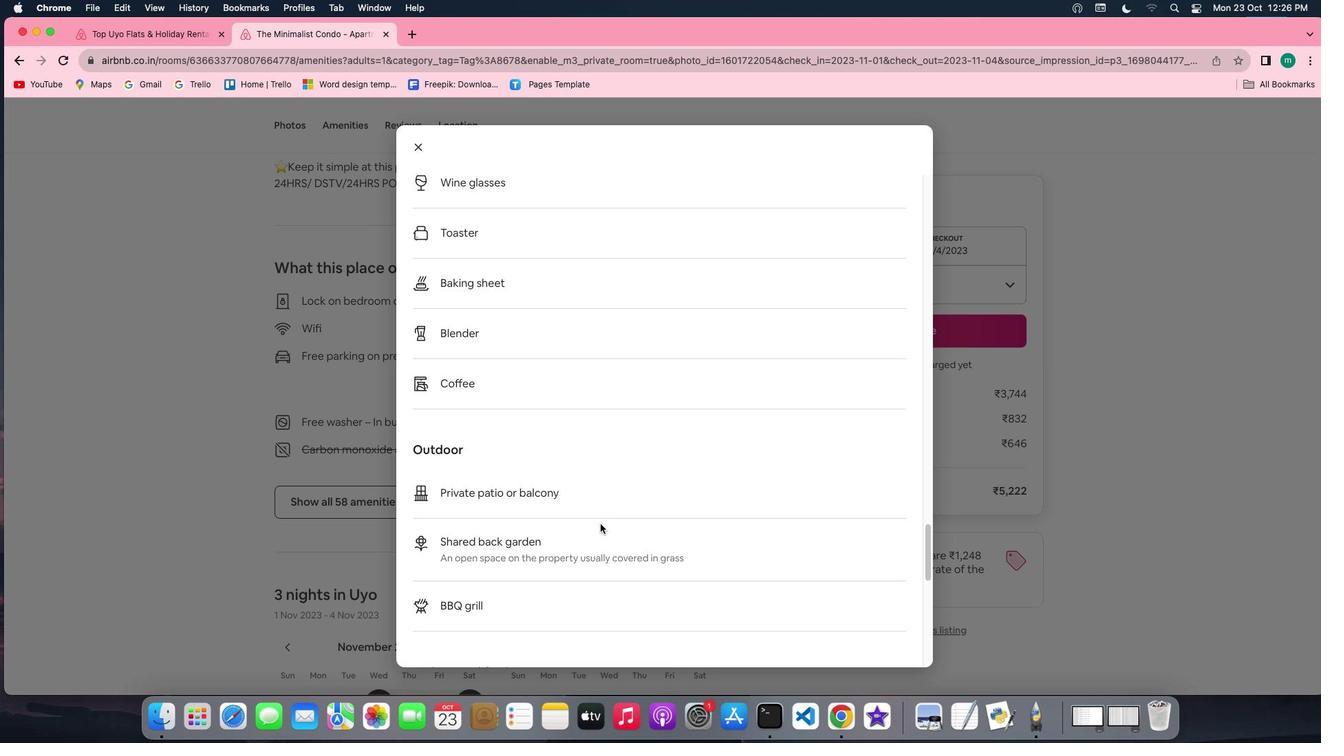 
Action: Mouse scrolled (600, 523) with delta (0, -2)
Screenshot: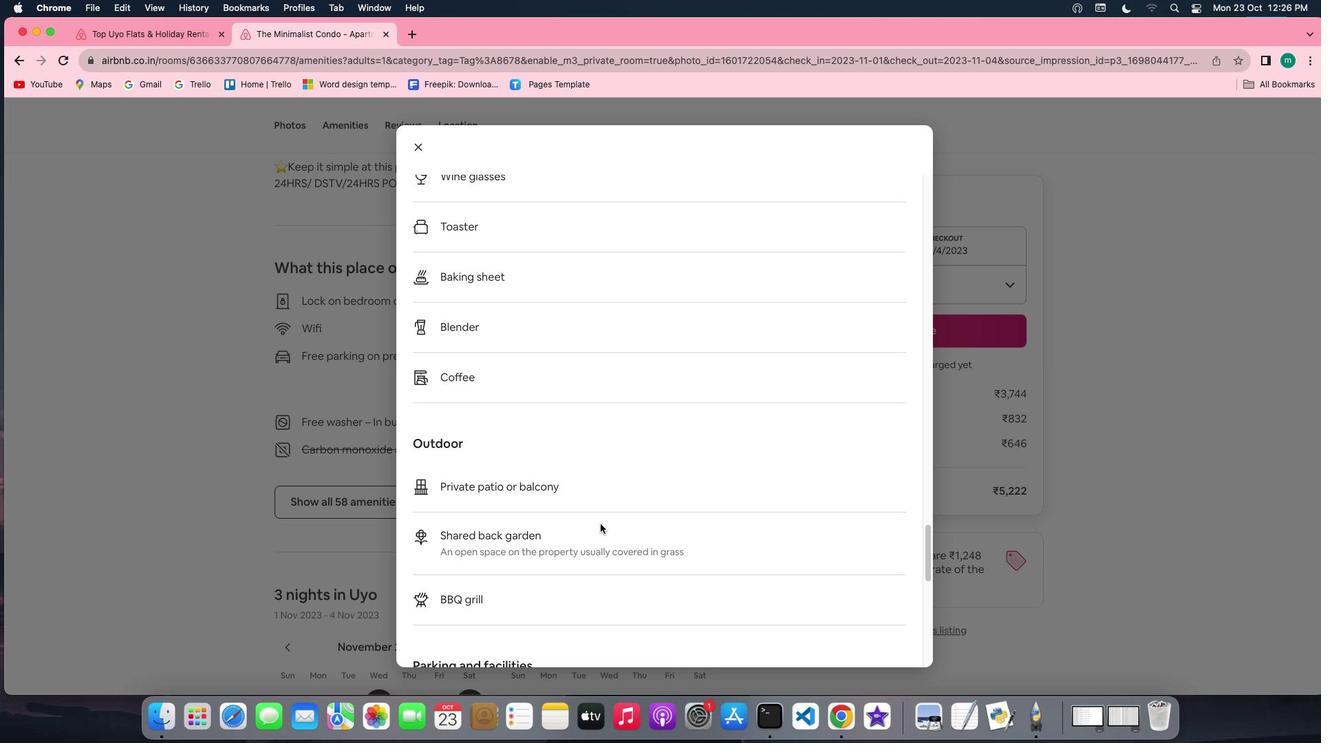 
Action: Mouse scrolled (600, 523) with delta (0, -2)
Screenshot: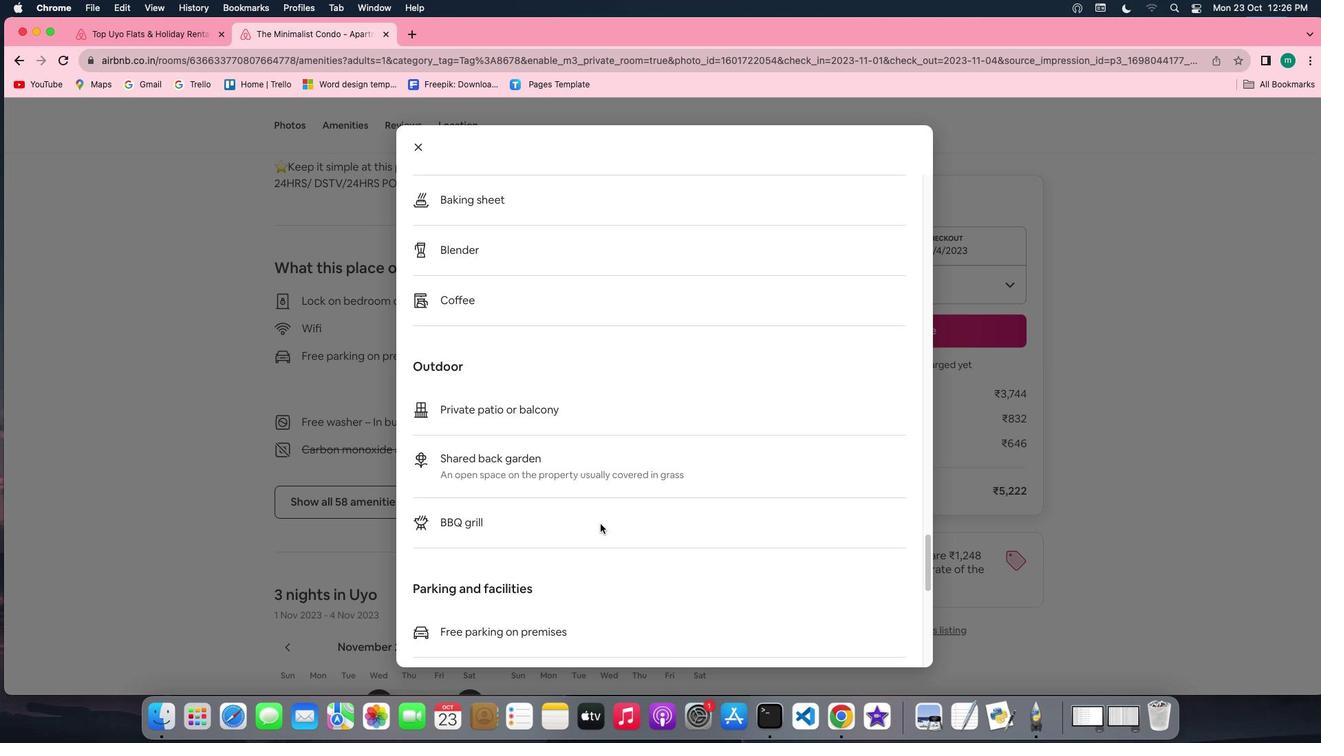 
Action: Mouse scrolled (600, 523) with delta (0, 0)
Screenshot: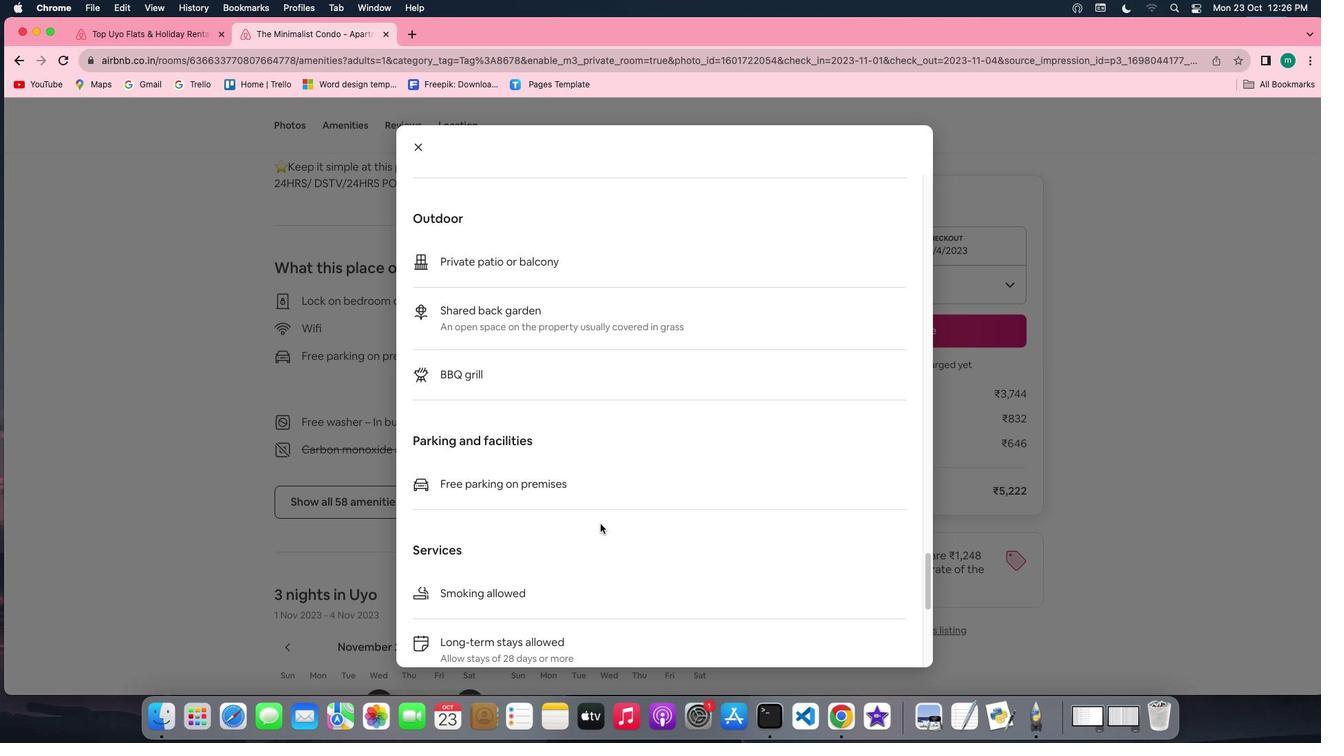 
Action: Mouse scrolled (600, 523) with delta (0, 0)
Screenshot: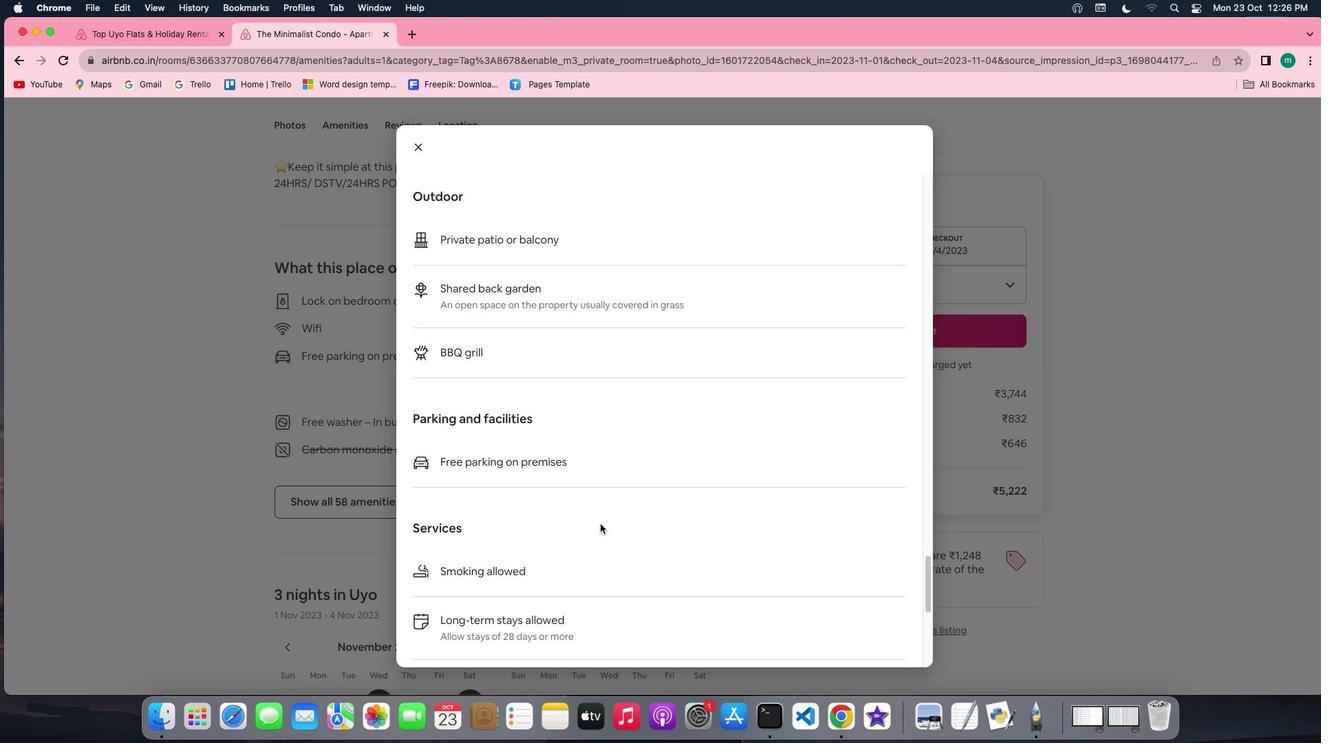
Action: Mouse scrolled (600, 523) with delta (0, -2)
Screenshot: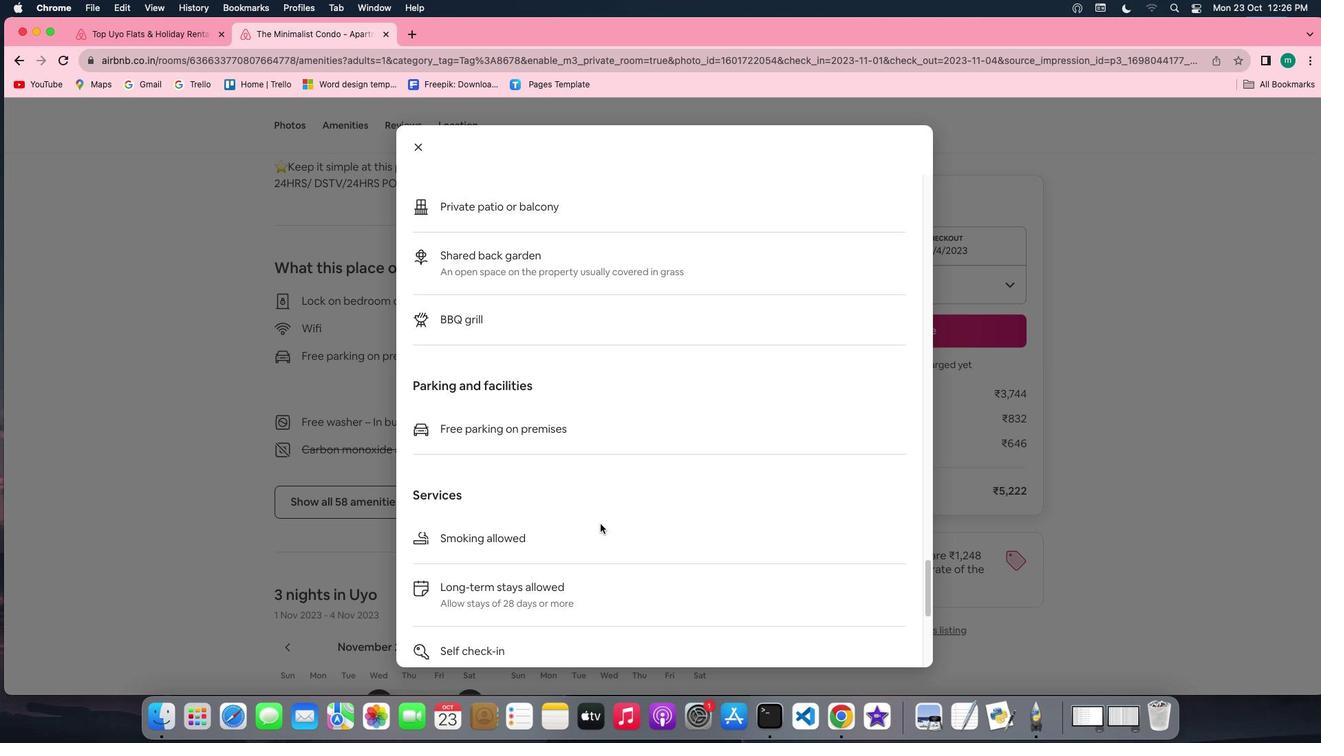 
Action: Mouse moved to (600, 524)
Screenshot: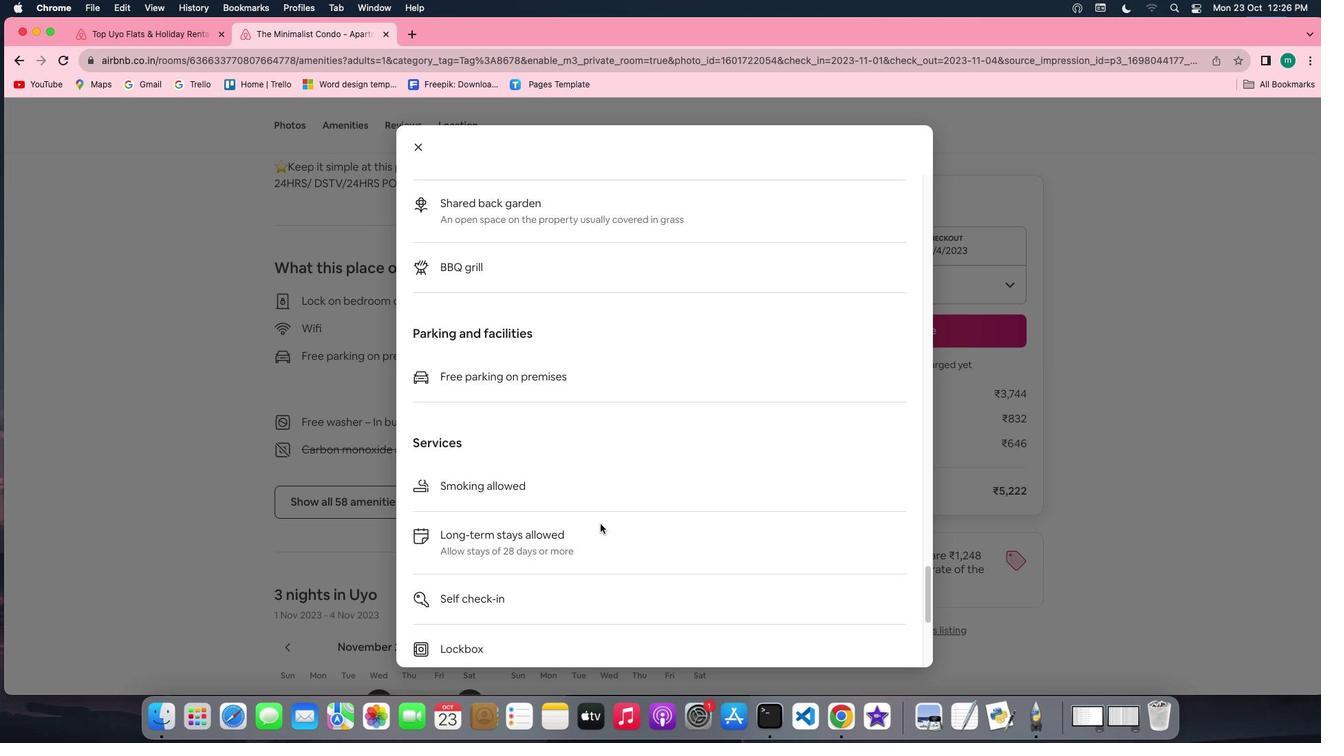 
Action: Mouse scrolled (600, 524) with delta (0, -2)
Screenshot: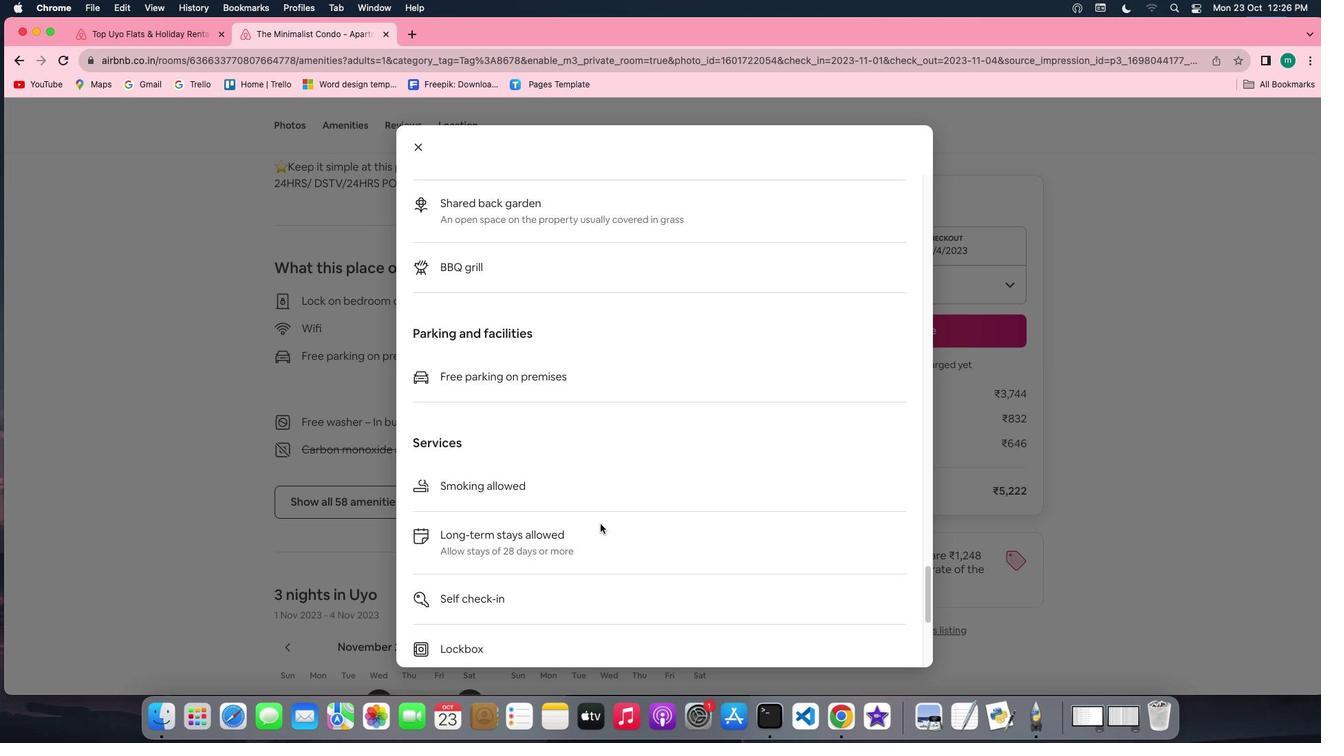 
Action: Mouse scrolled (600, 524) with delta (0, 0)
Screenshot: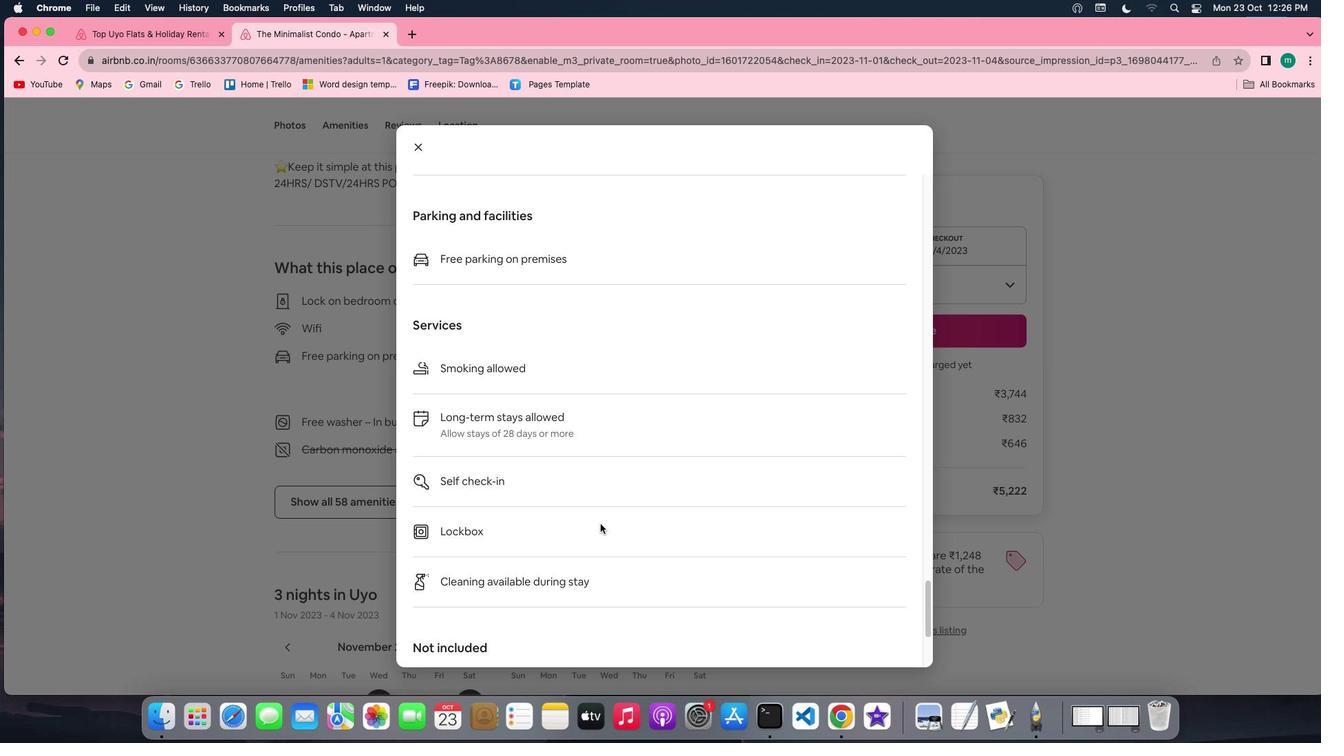 
Action: Mouse scrolled (600, 524) with delta (0, 0)
Screenshot: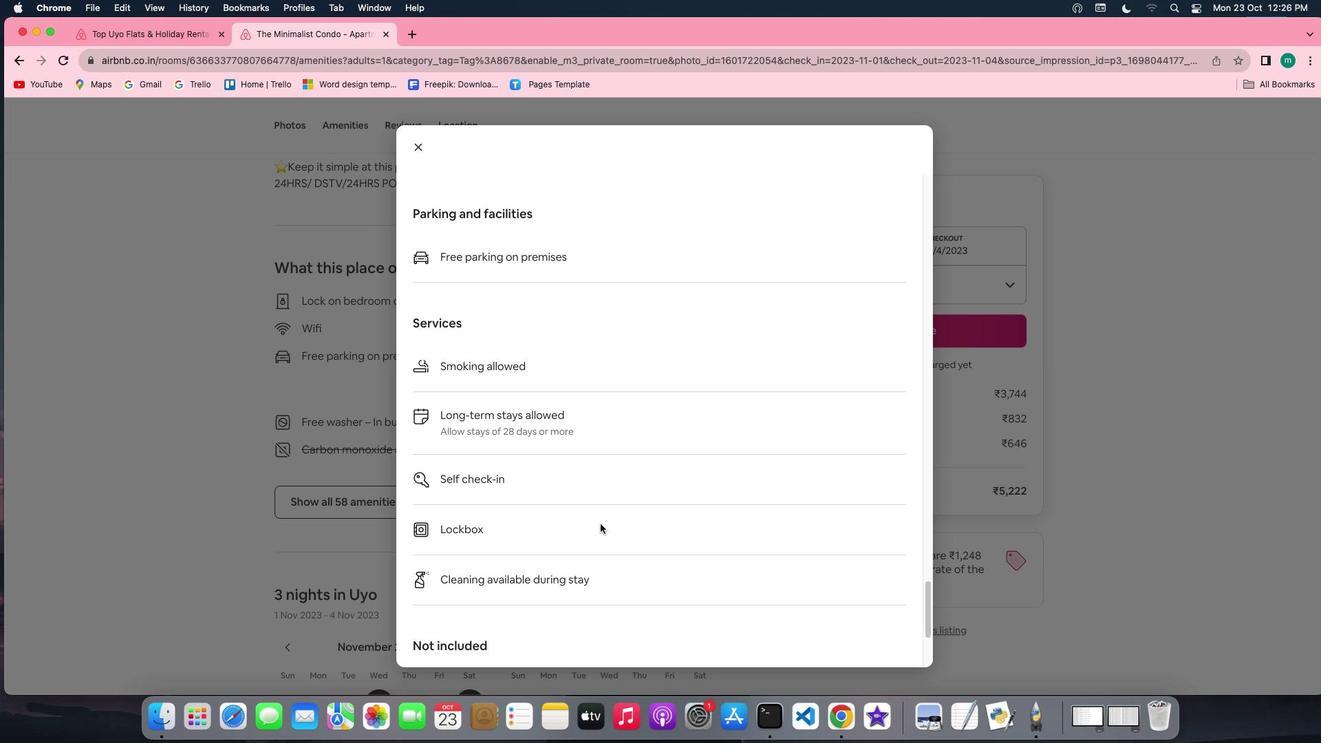 
Action: Mouse scrolled (600, 524) with delta (0, -1)
Screenshot: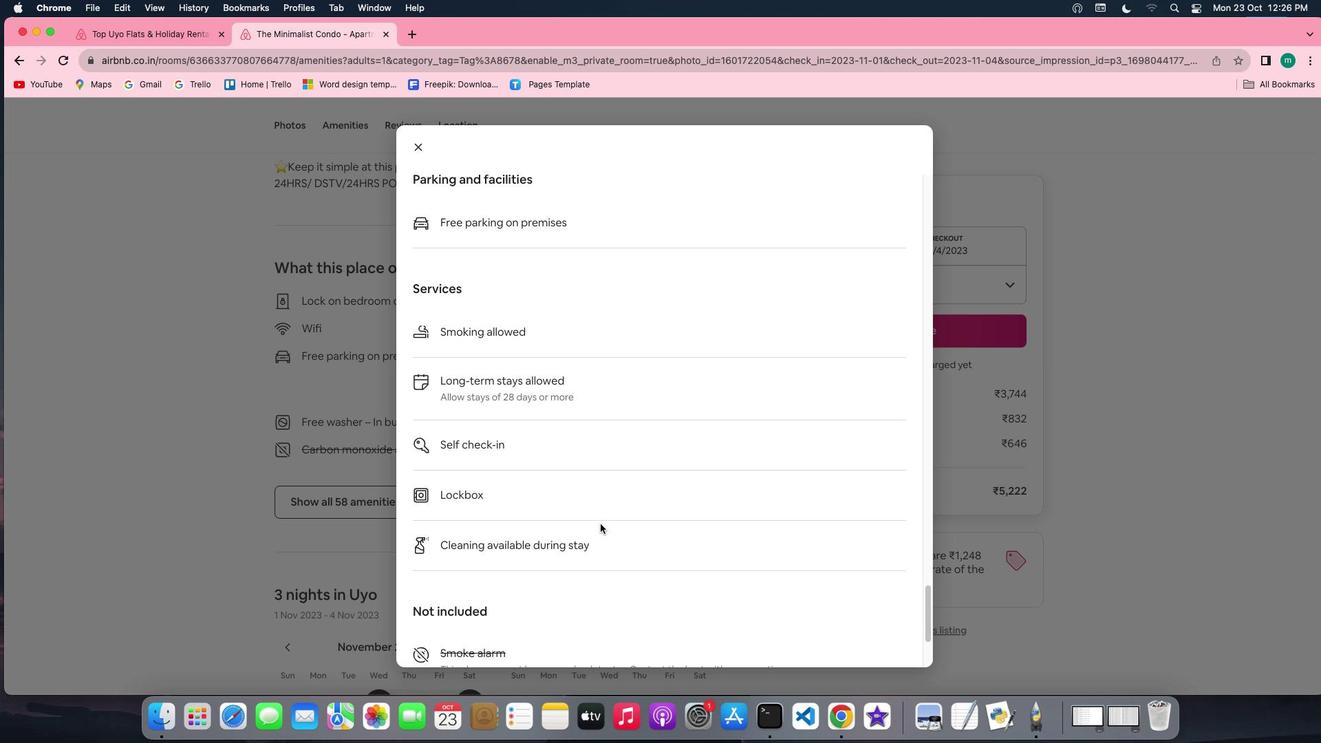 
Action: Mouse scrolled (600, 524) with delta (0, -2)
Screenshot: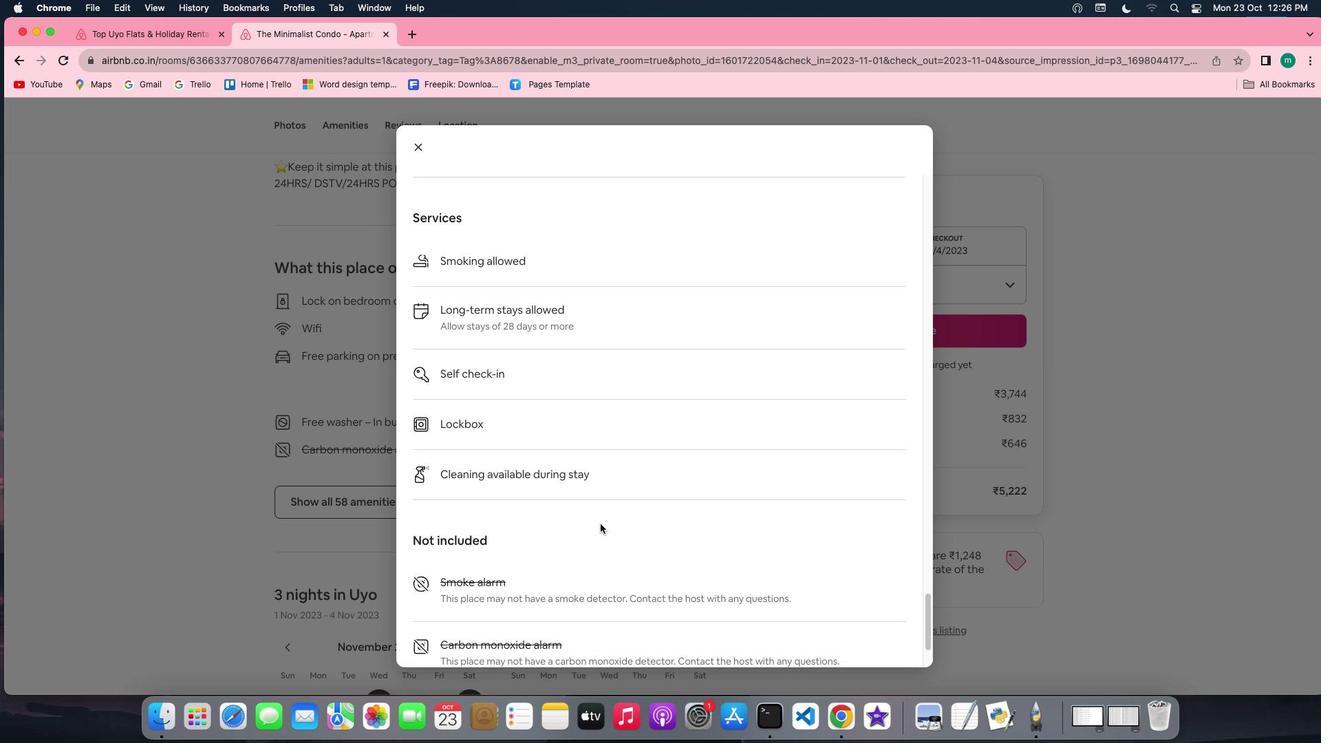
Action: Mouse scrolled (600, 524) with delta (0, 0)
Screenshot: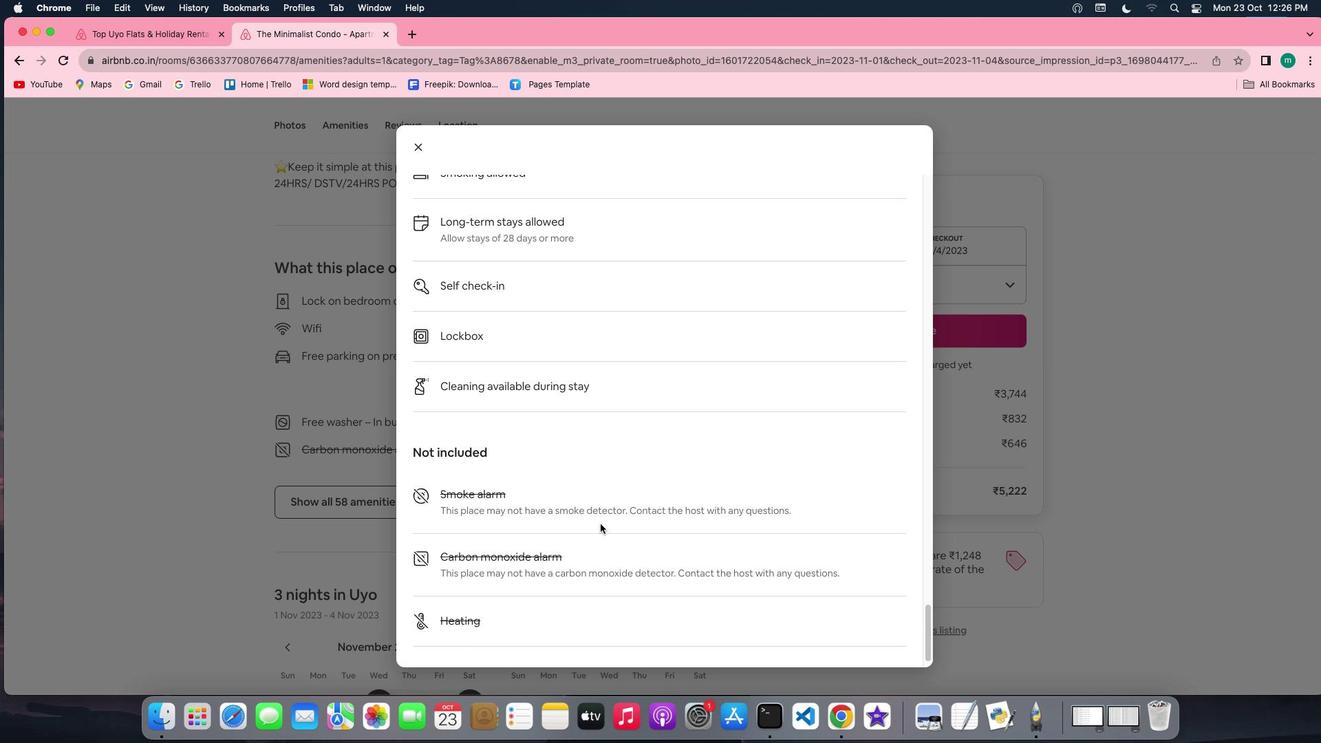 
Action: Mouse scrolled (600, 524) with delta (0, 0)
Screenshot: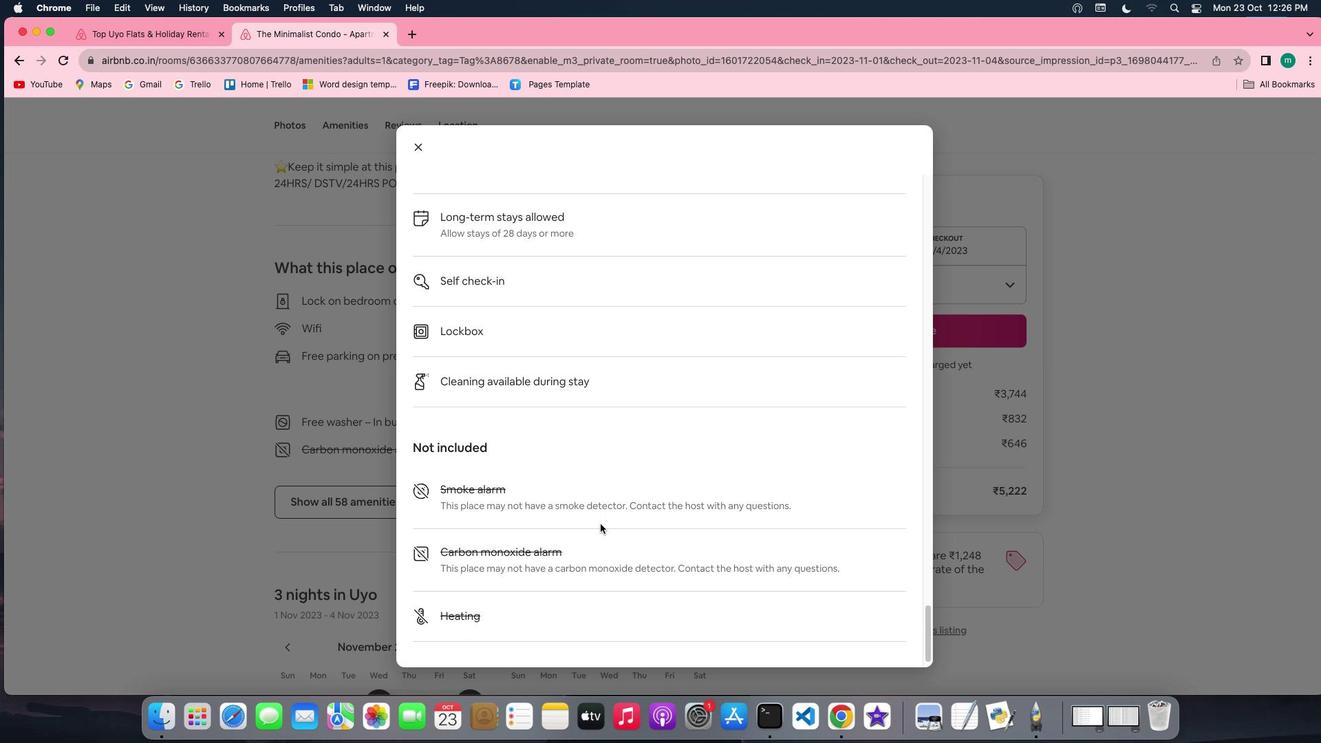 
Action: Mouse scrolled (600, 524) with delta (0, -1)
Screenshot: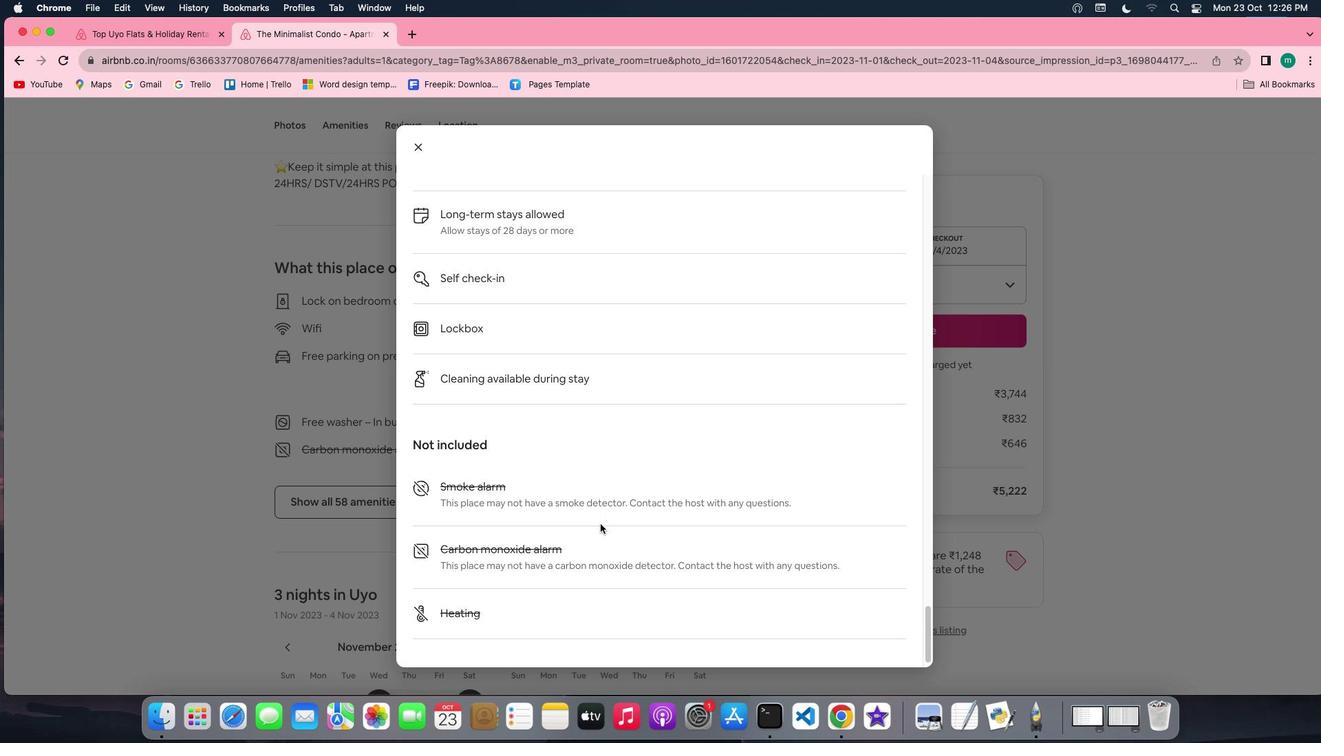 
Action: Mouse scrolled (600, 524) with delta (0, -2)
Screenshot: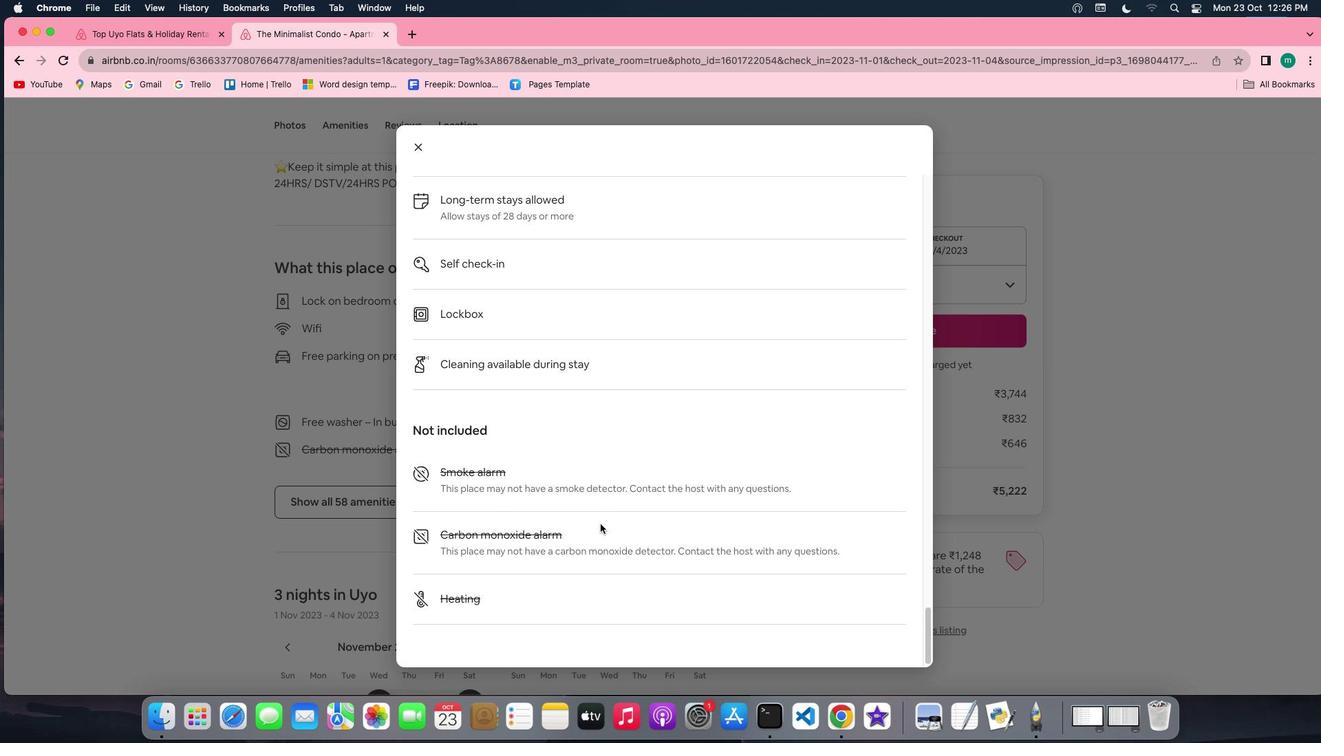 
Action: Mouse scrolled (600, 524) with delta (0, 0)
Screenshot: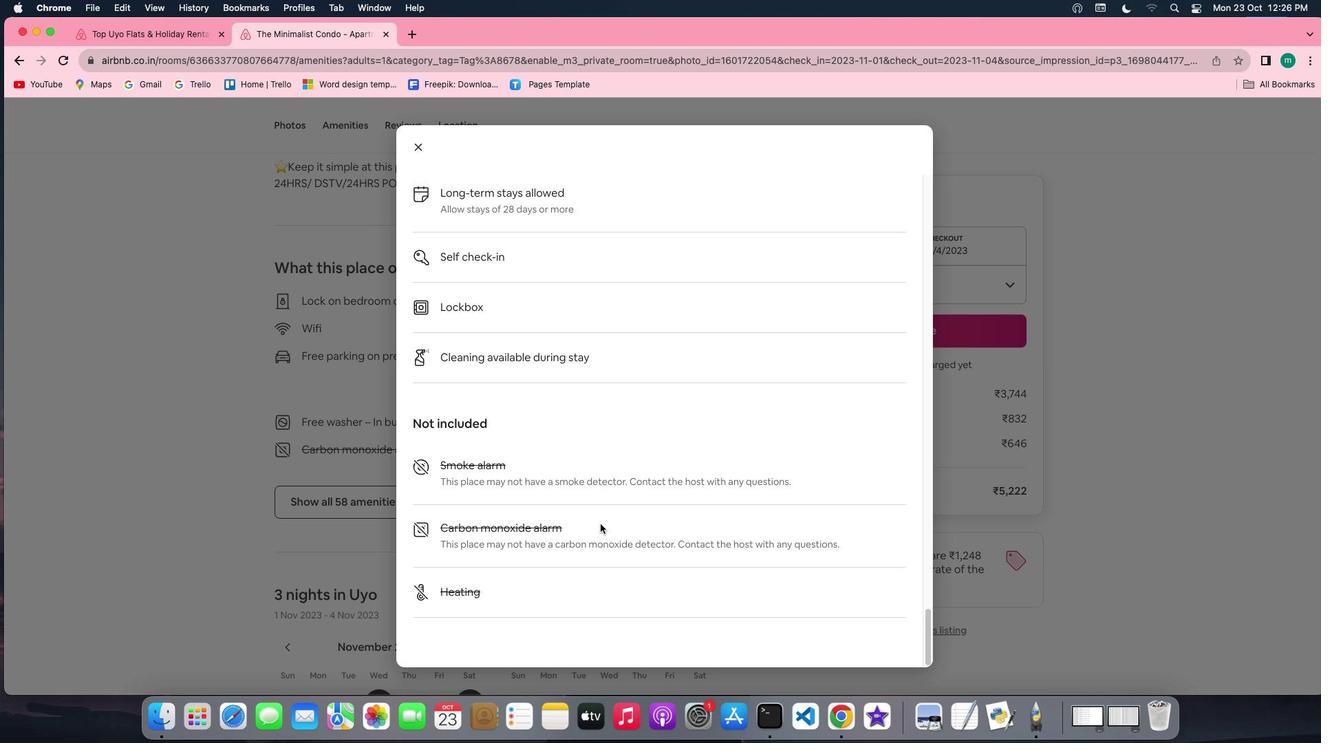 
Action: Mouse scrolled (600, 524) with delta (0, 0)
Screenshot: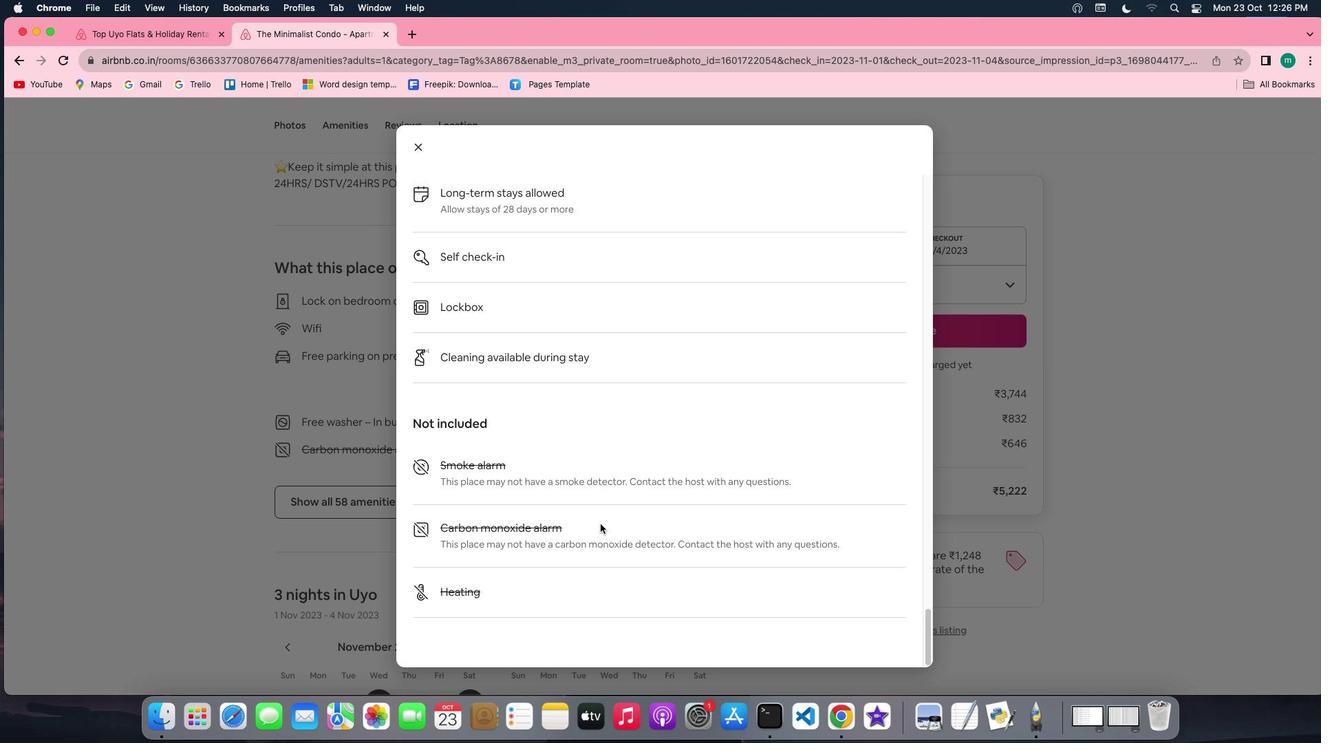 
Action: Mouse scrolled (600, 524) with delta (0, -2)
Screenshot: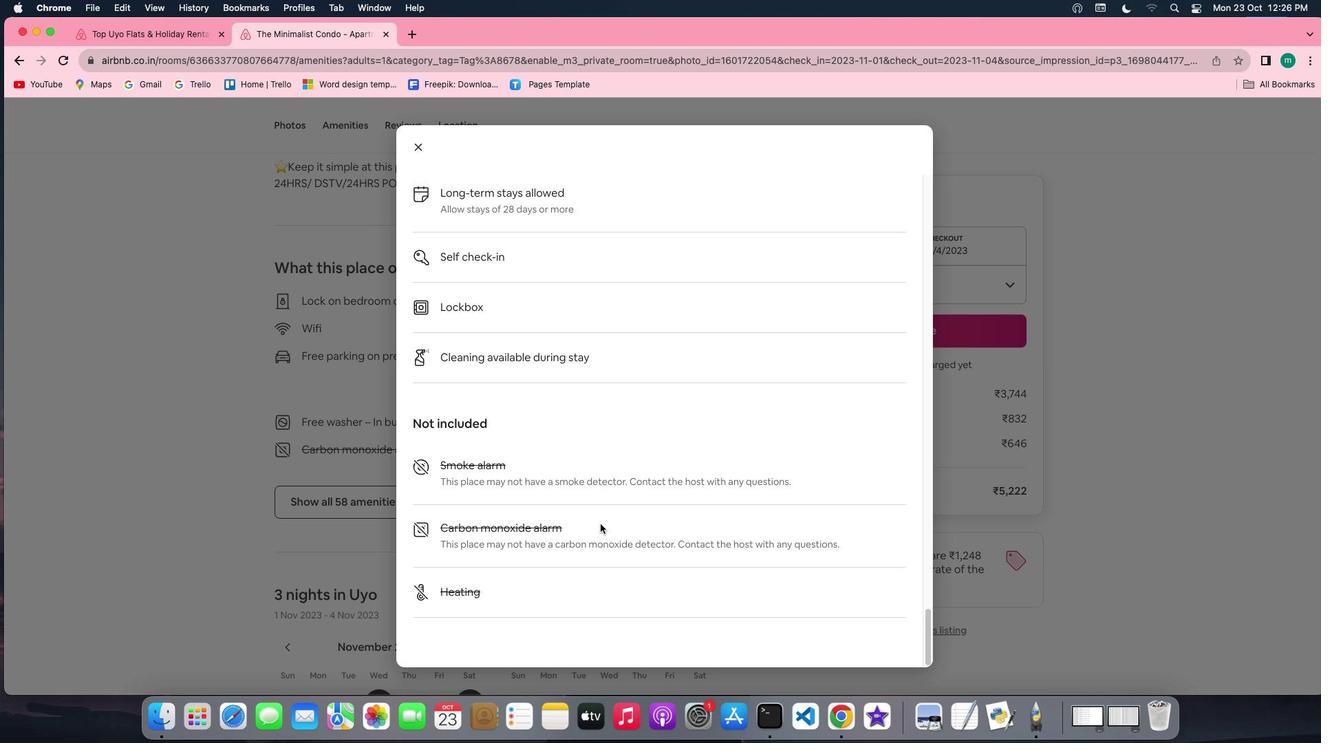 
Action: Mouse scrolled (600, 524) with delta (0, -2)
Screenshot: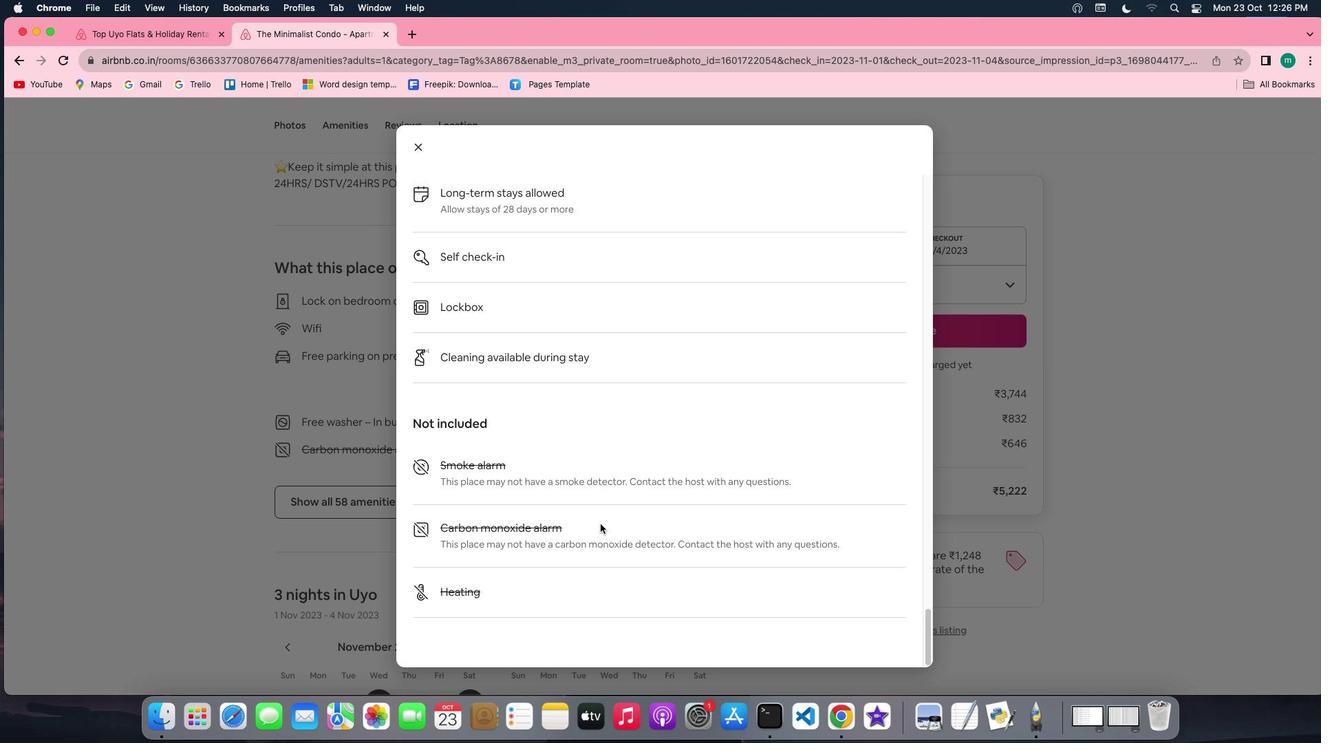 
Action: Mouse moved to (407, 150)
Screenshot: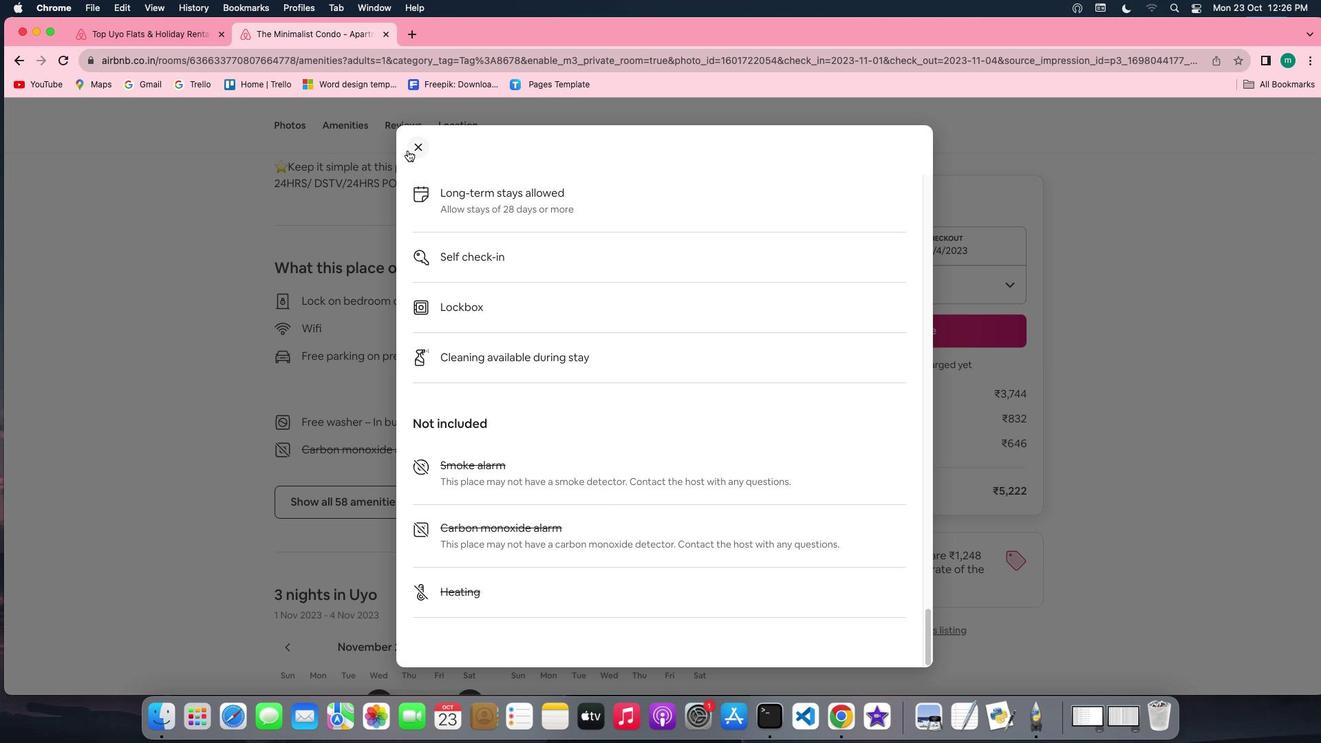 
Action: Mouse pressed left at (407, 150)
